 Task: Add the zoo you love in the Bronx to your saved locations and also explore the gallery  of the zoo.
Action: Mouse moved to (112, 120)
Screenshot: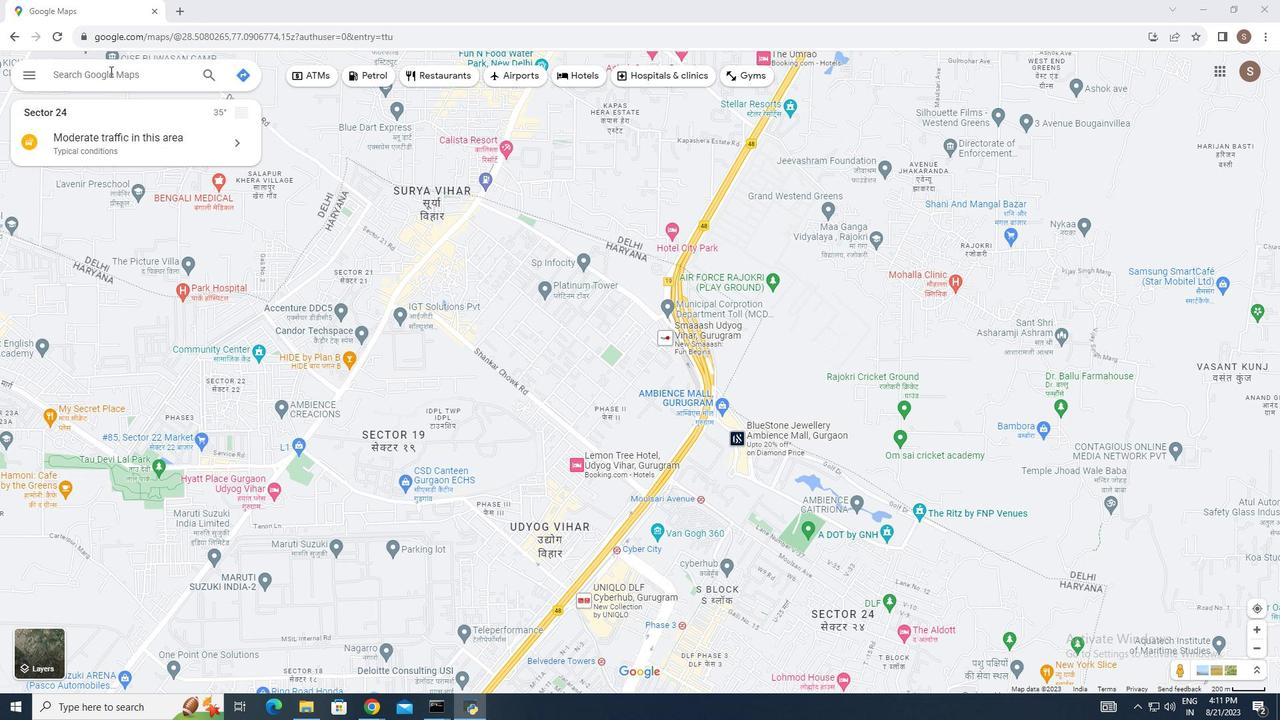 
Action: Mouse pressed left at (112, 120)
Screenshot: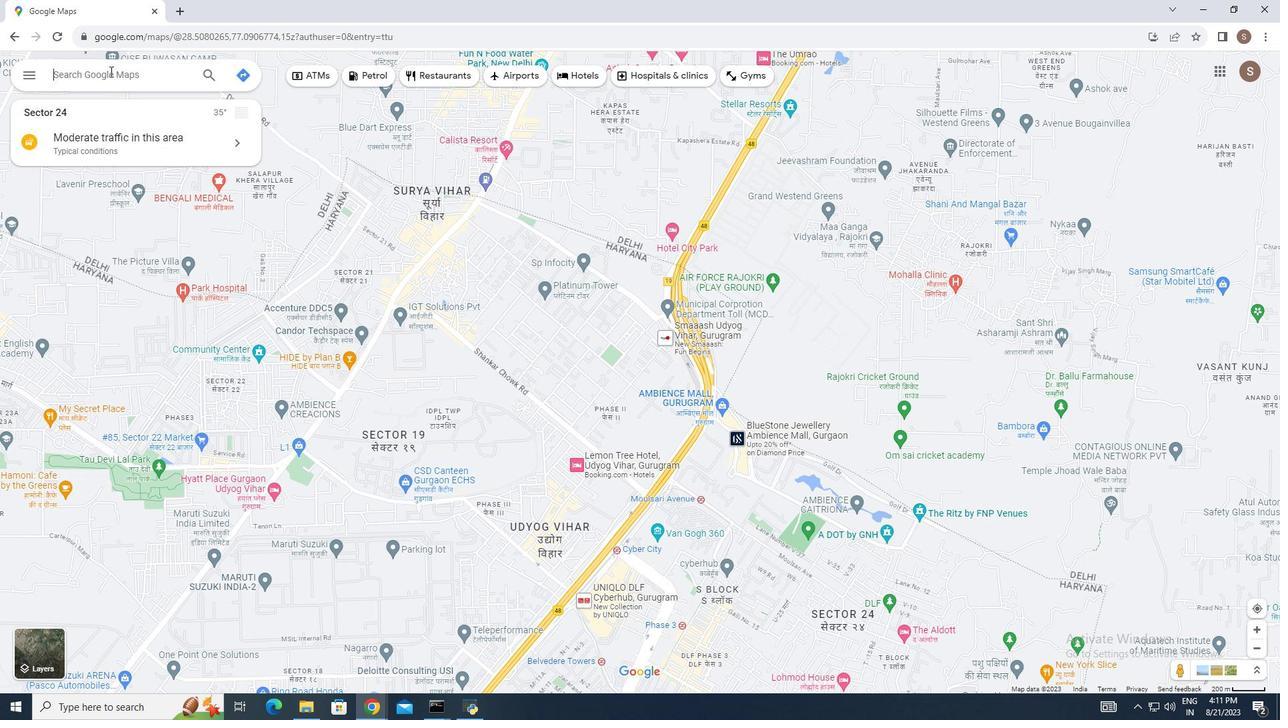 
Action: Key pressed <Key.shift_r><Key.shift_r>Zoo<Key.space>in<Key.space><Key.shift_r><Key.shift_r><Key.shift_r><Key.shift_r><Key.shift_r>Bronx
Screenshot: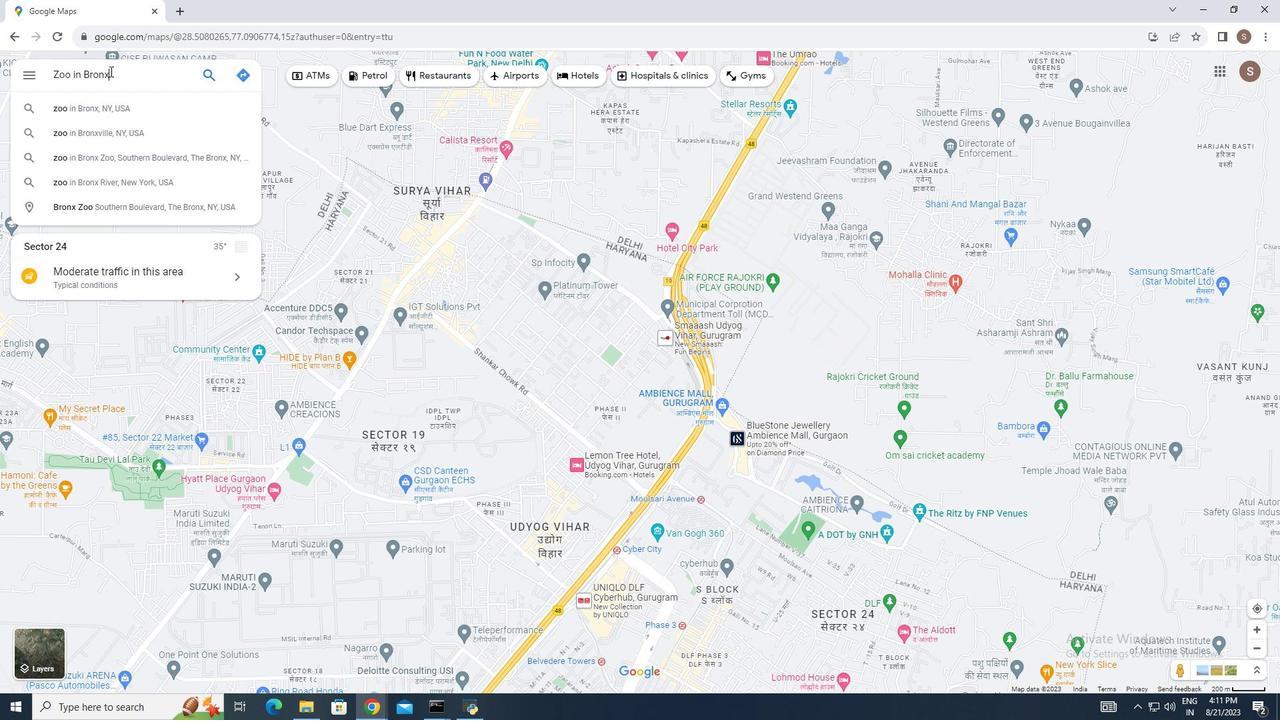 
Action: Mouse moved to (168, 183)
Screenshot: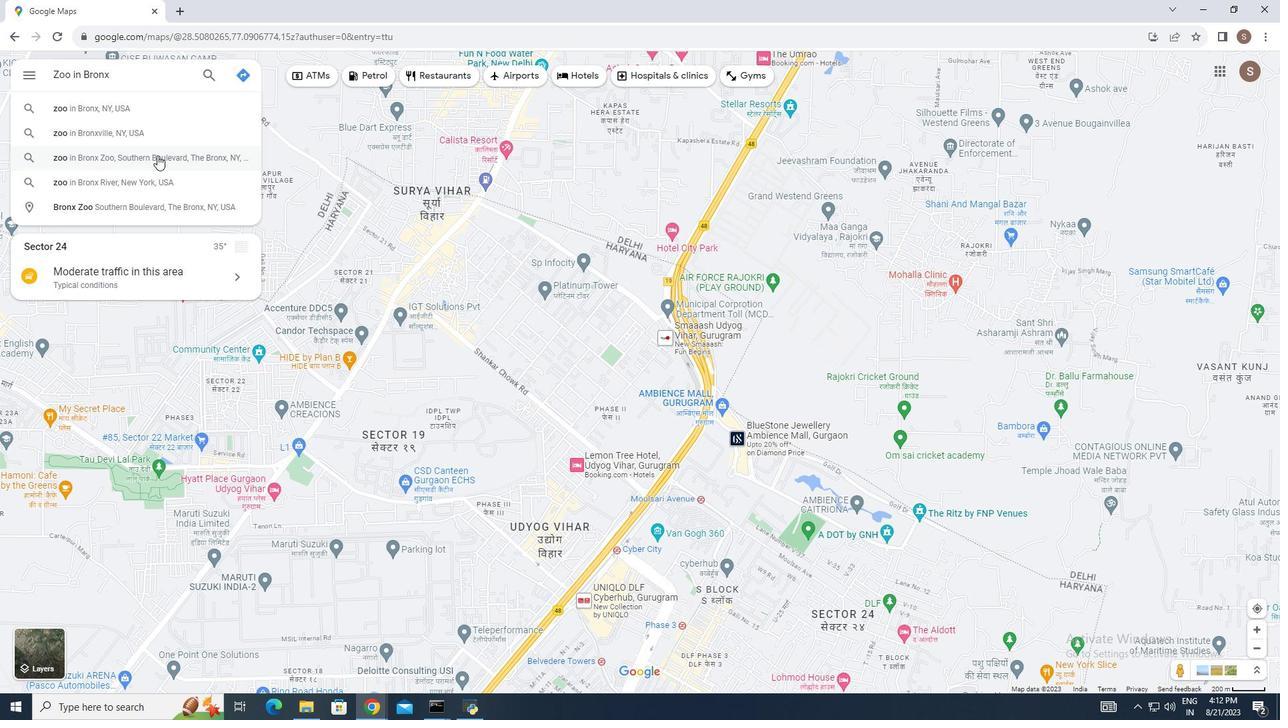 
Action: Mouse pressed left at (168, 183)
Screenshot: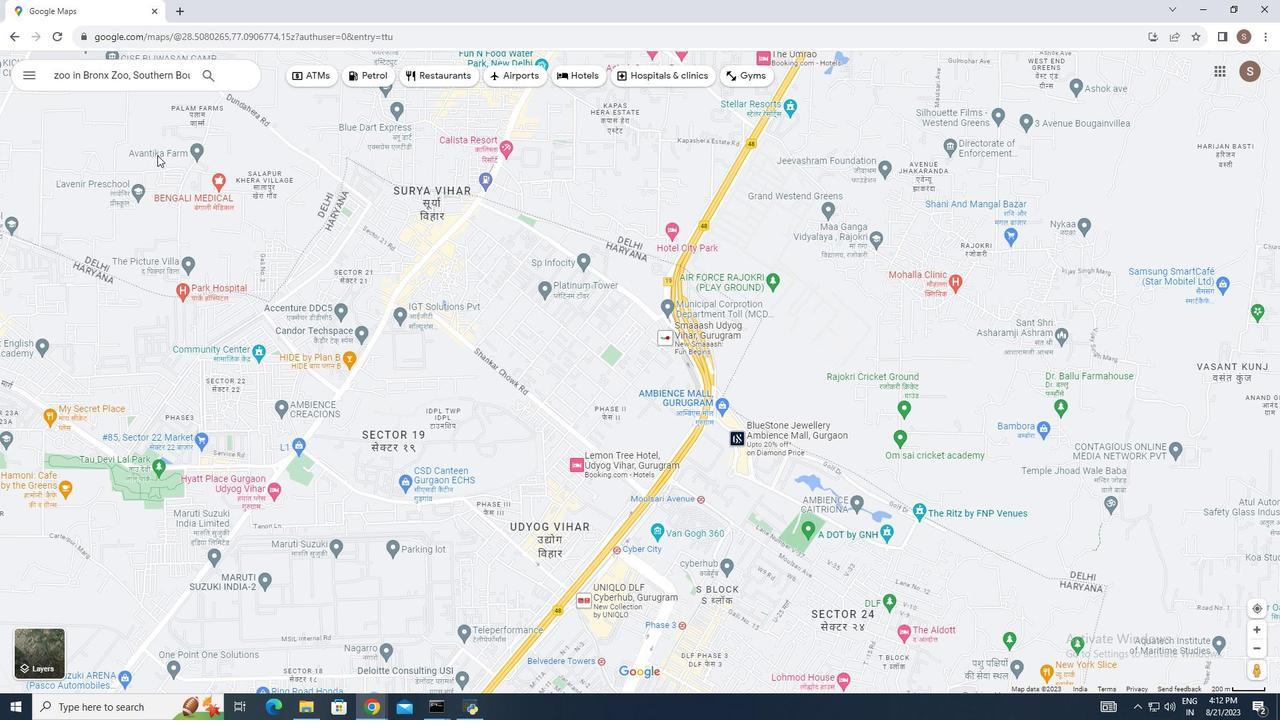 
Action: Mouse moved to (132, 287)
Screenshot: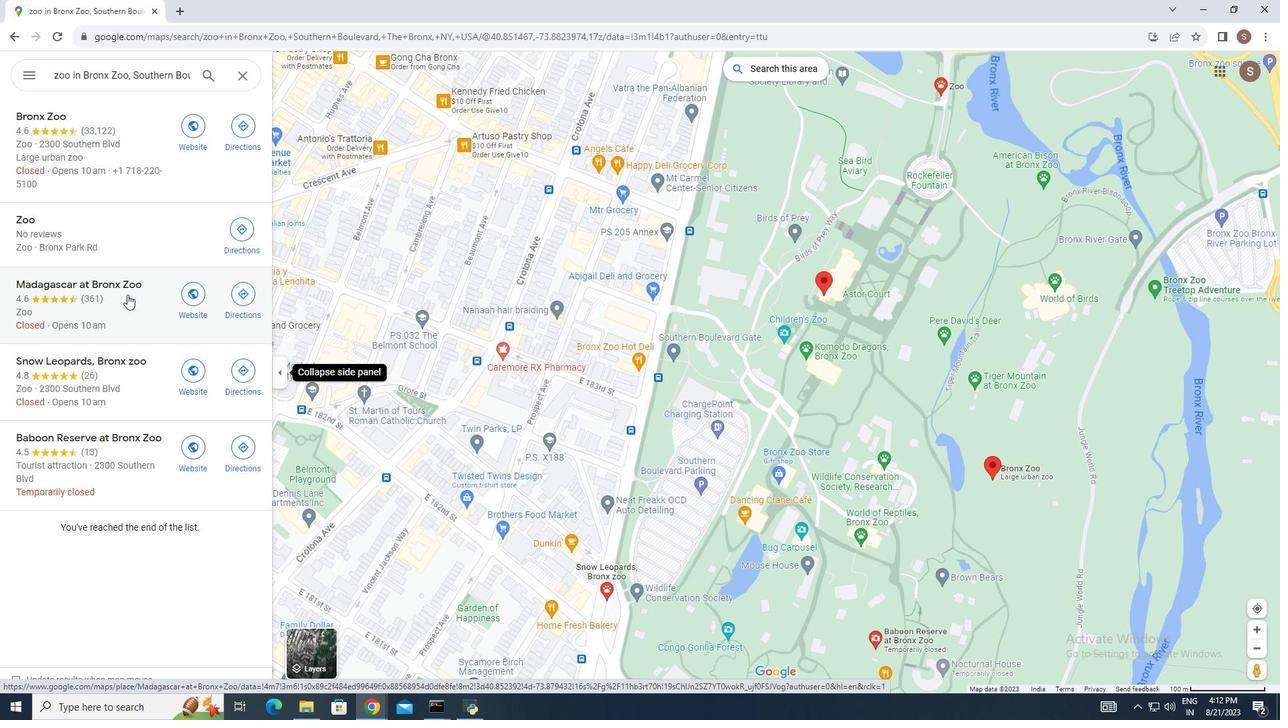 
Action: Mouse pressed left at (132, 287)
Screenshot: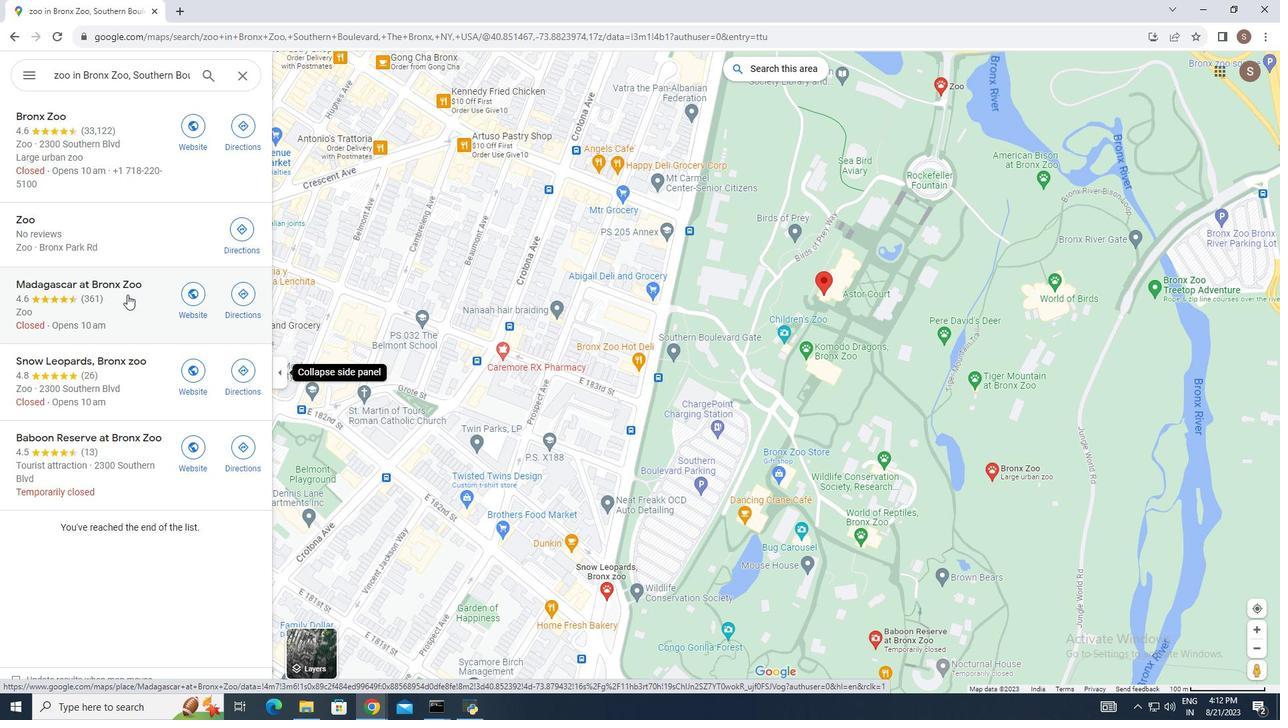 
Action: Mouse moved to (468, 234)
Screenshot: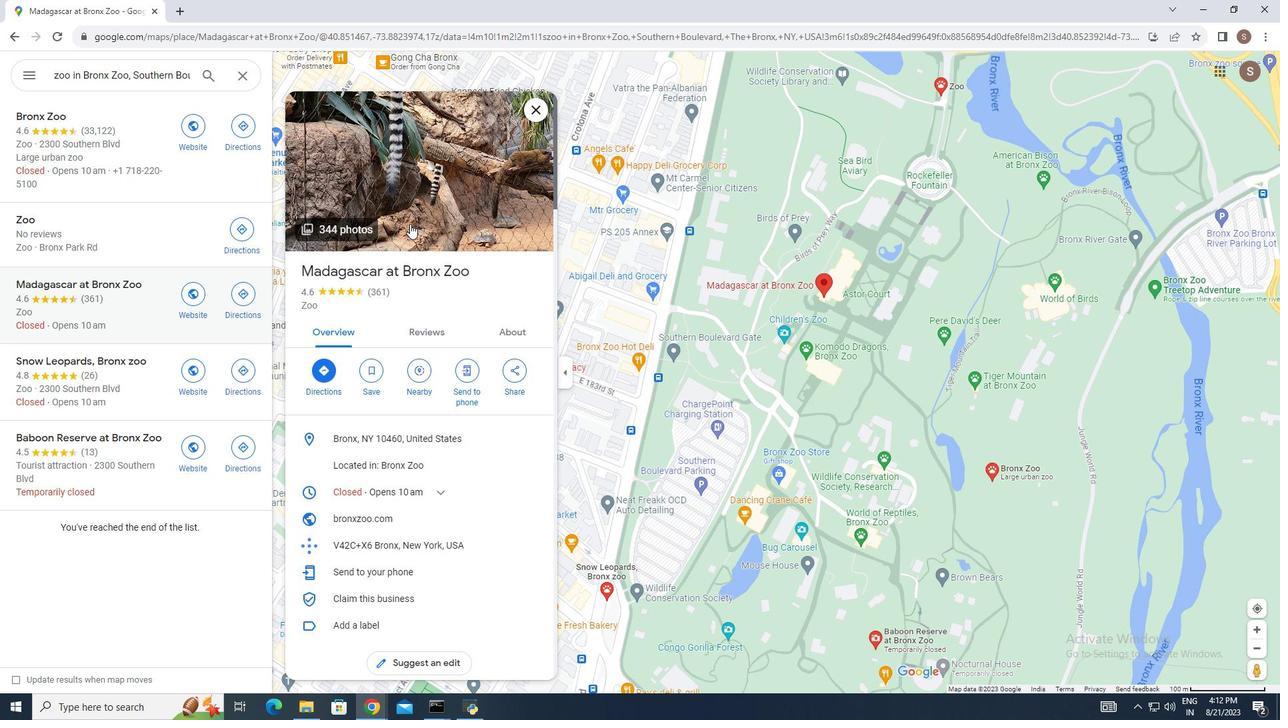 
Action: Mouse pressed left at (468, 234)
Screenshot: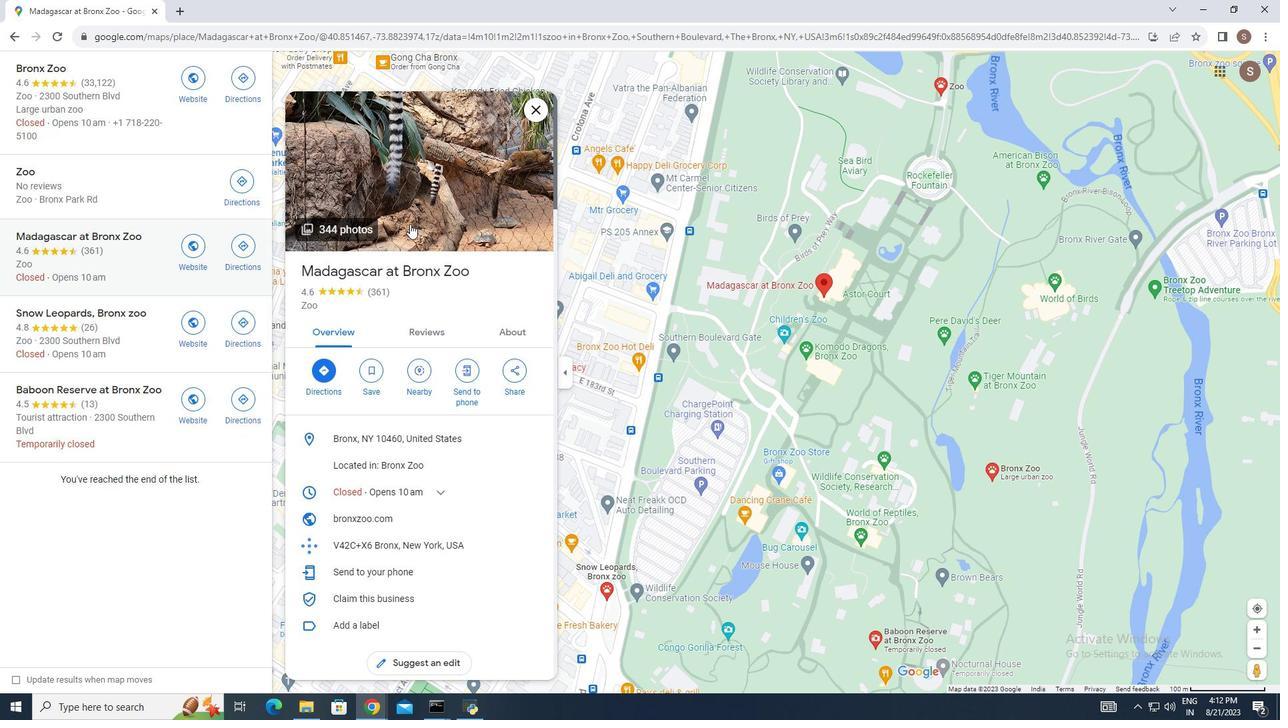 
Action: Mouse moved to (4, 118)
Screenshot: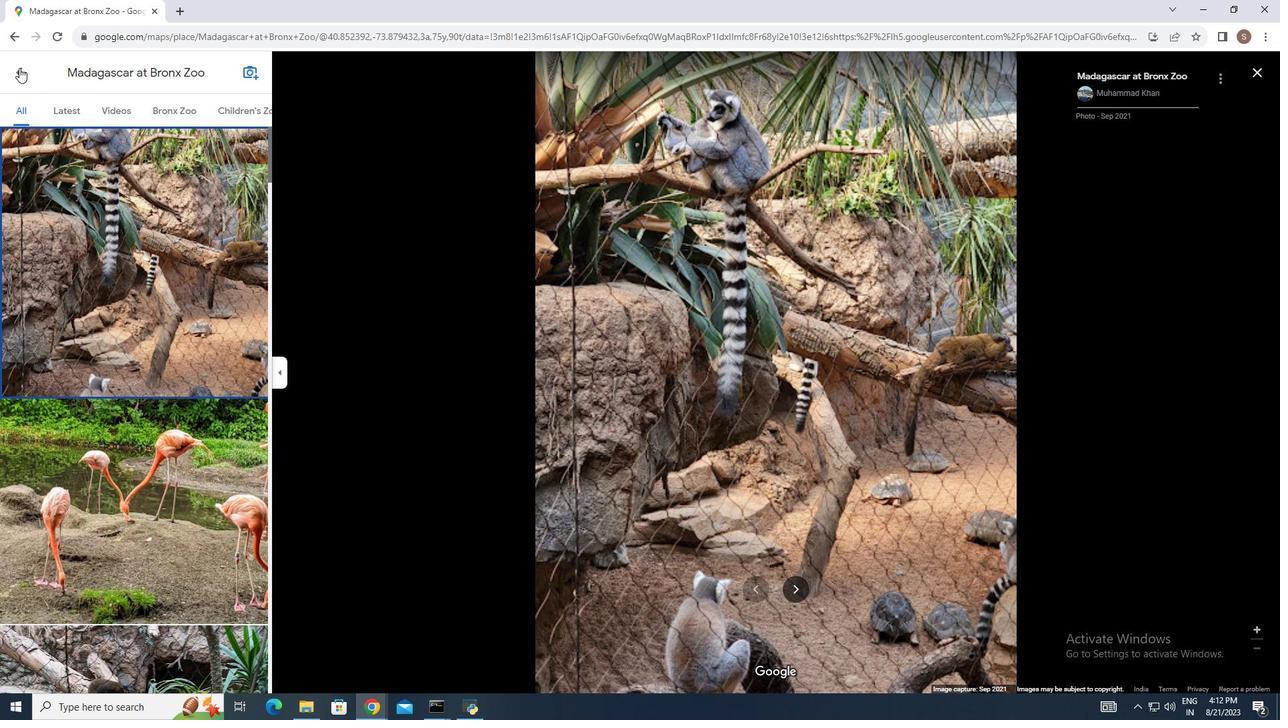 
Action: Mouse pressed left at (4, 118)
Screenshot: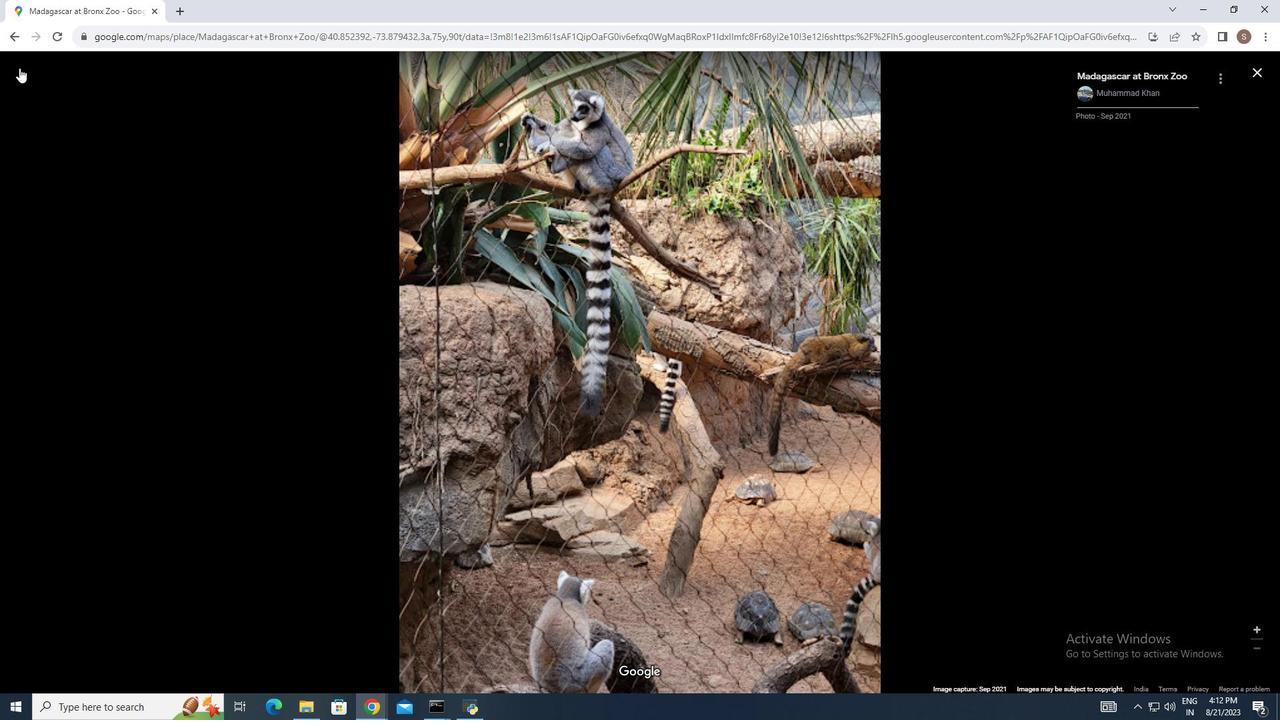 
Action: Mouse moved to (424, 343)
Screenshot: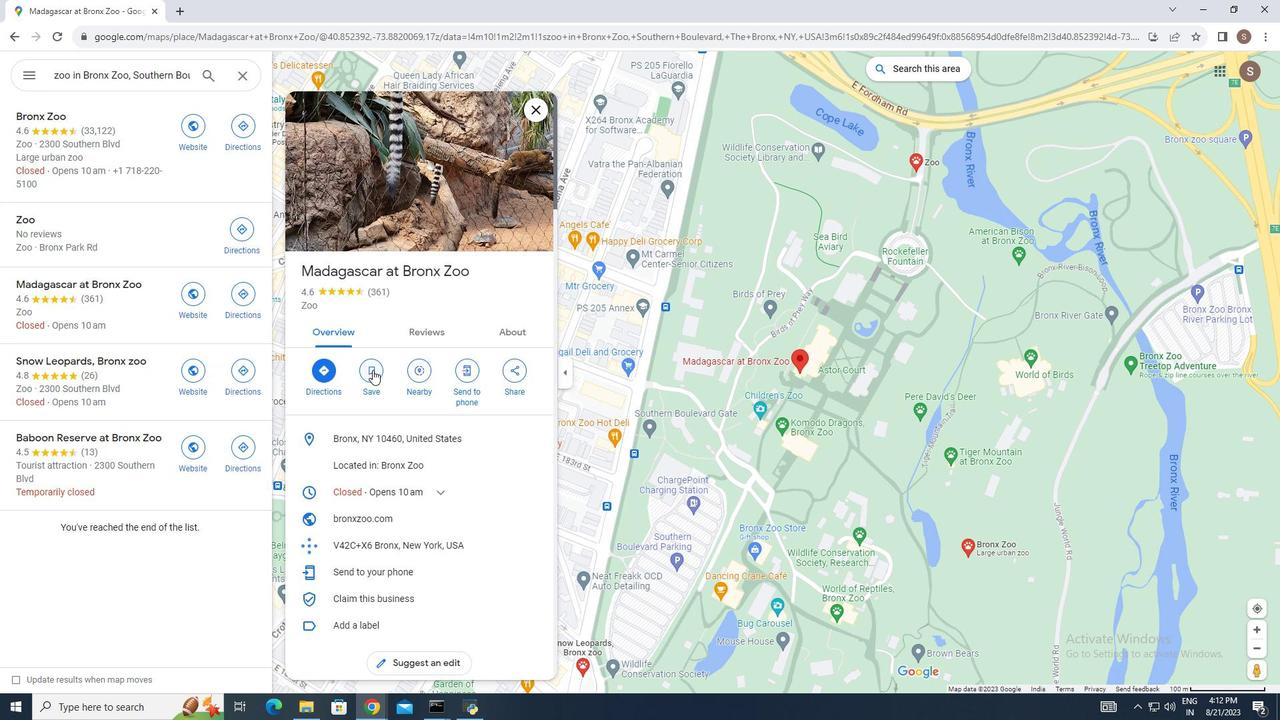
Action: Mouse pressed left at (424, 343)
Screenshot: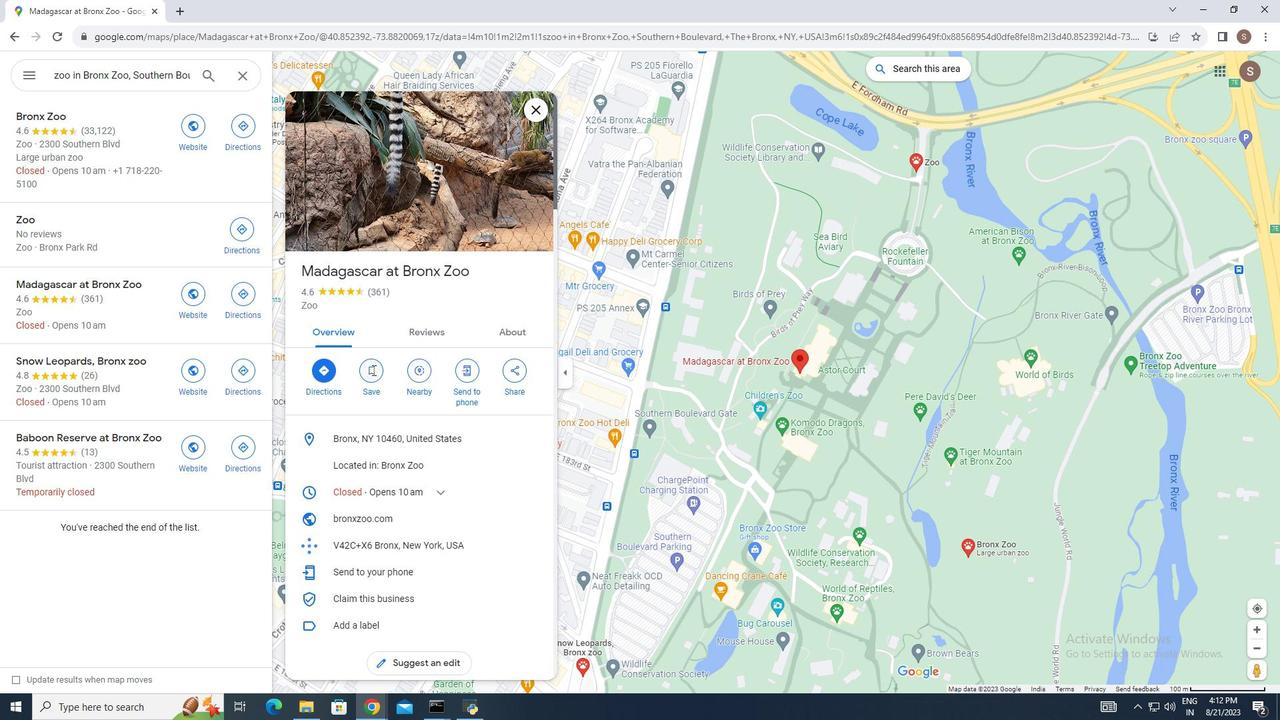 
Action: Mouse moved to (547, 296)
Screenshot: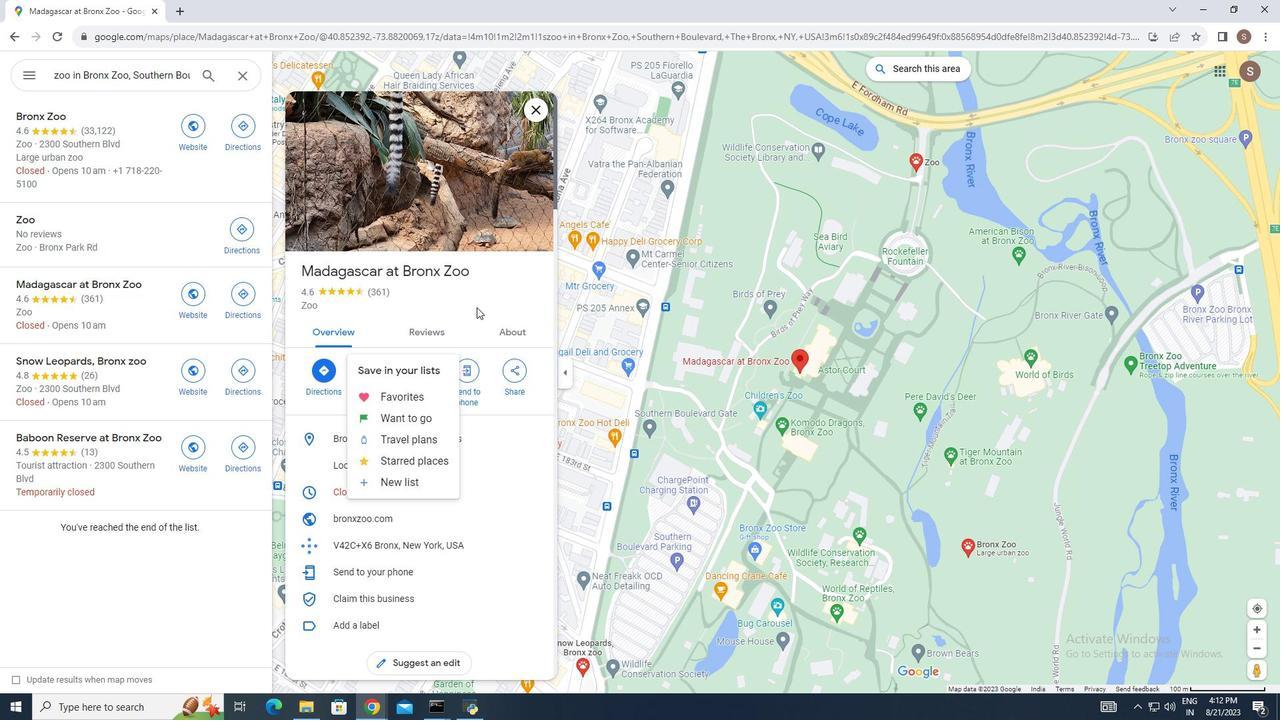 
Action: Mouse pressed left at (547, 296)
Screenshot: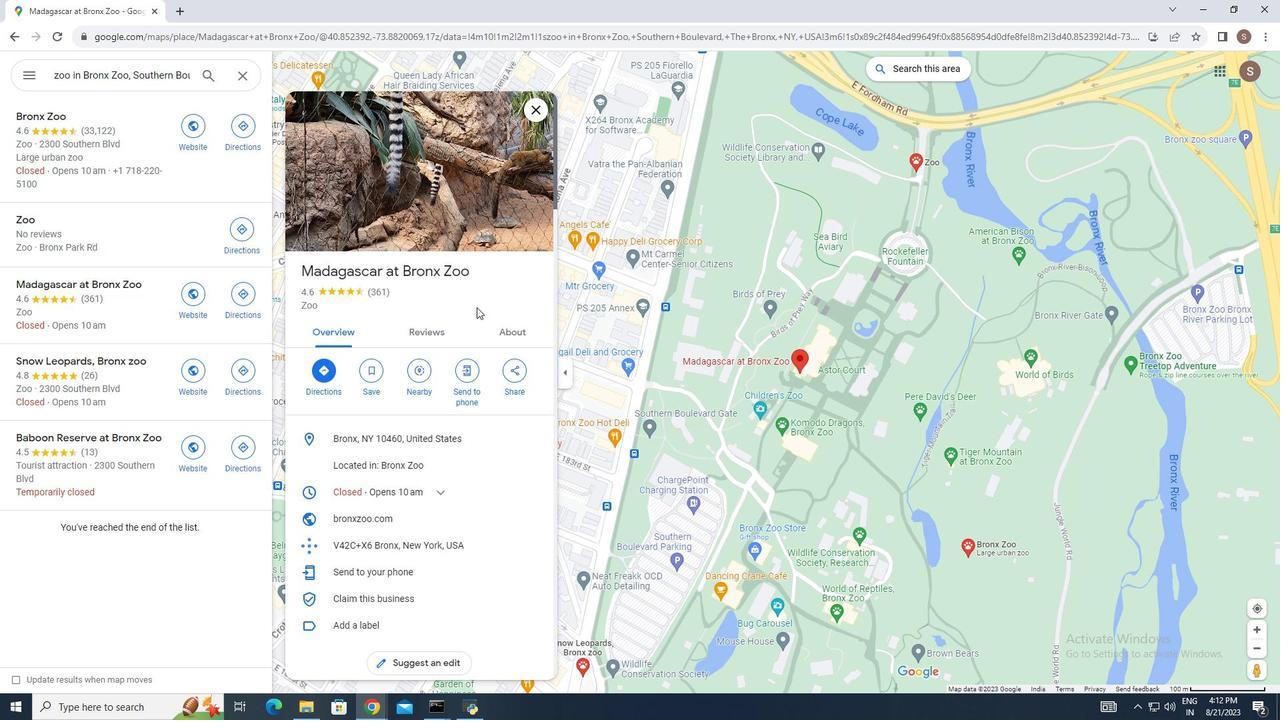 
Action: Mouse moved to (122, 348)
Screenshot: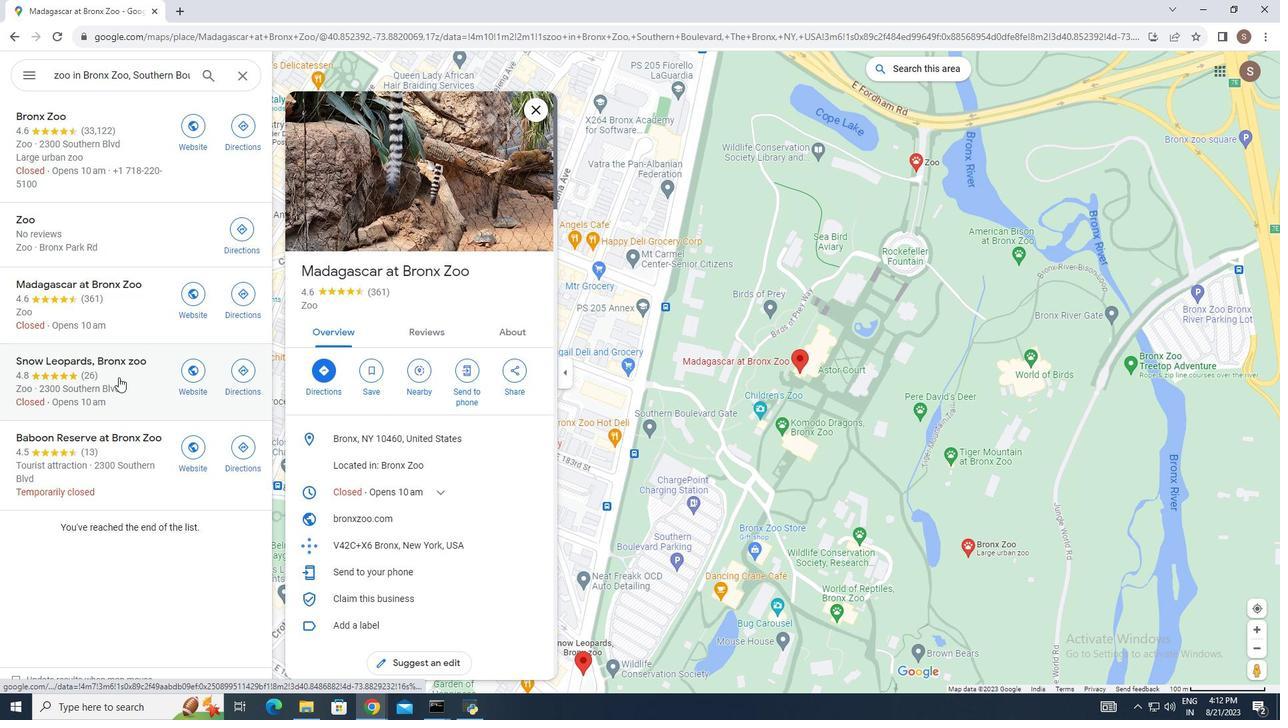 
Action: Mouse pressed left at (122, 348)
Screenshot: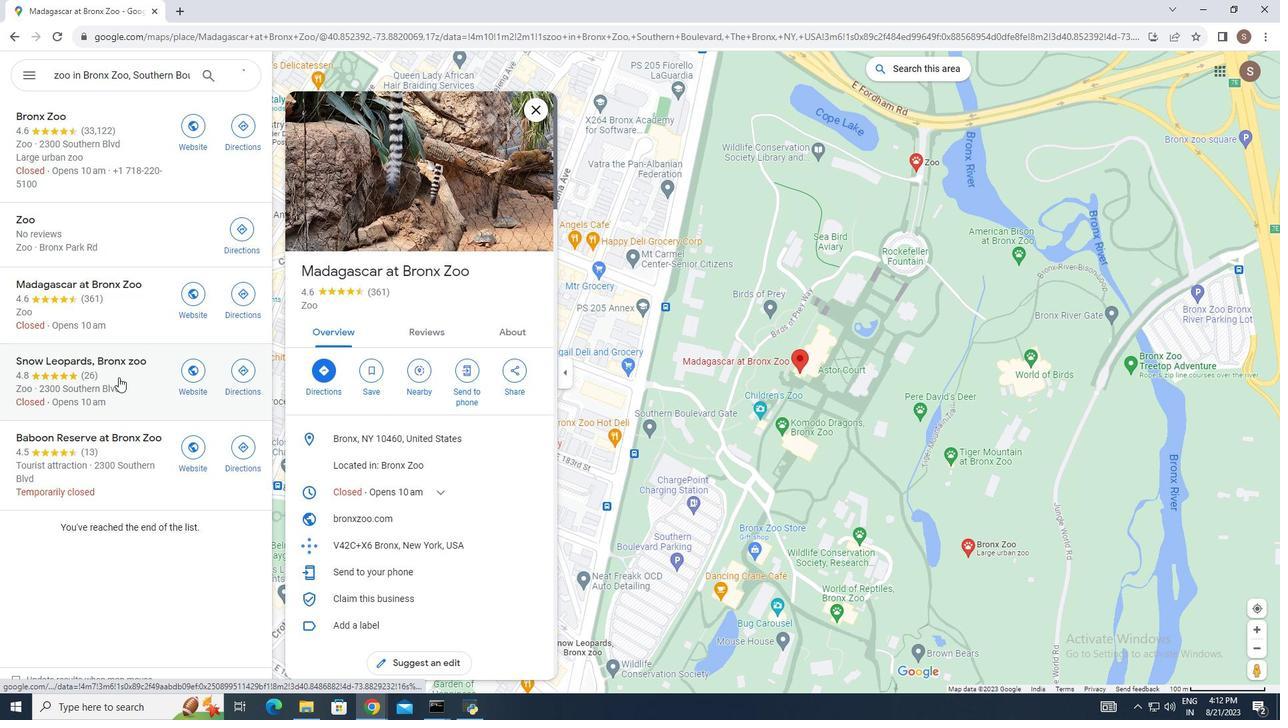 
Action: Mouse moved to (484, 409)
Screenshot: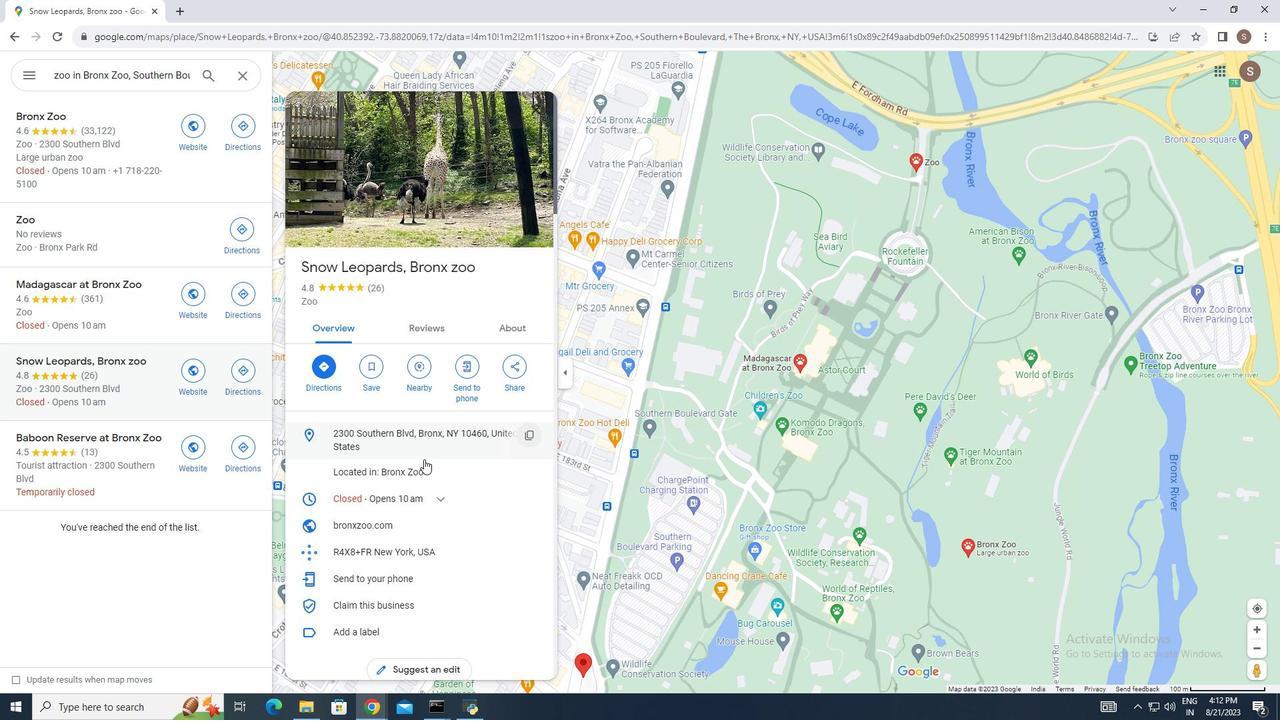 
Action: Mouse scrolled (484, 408) with delta (0, 0)
Screenshot: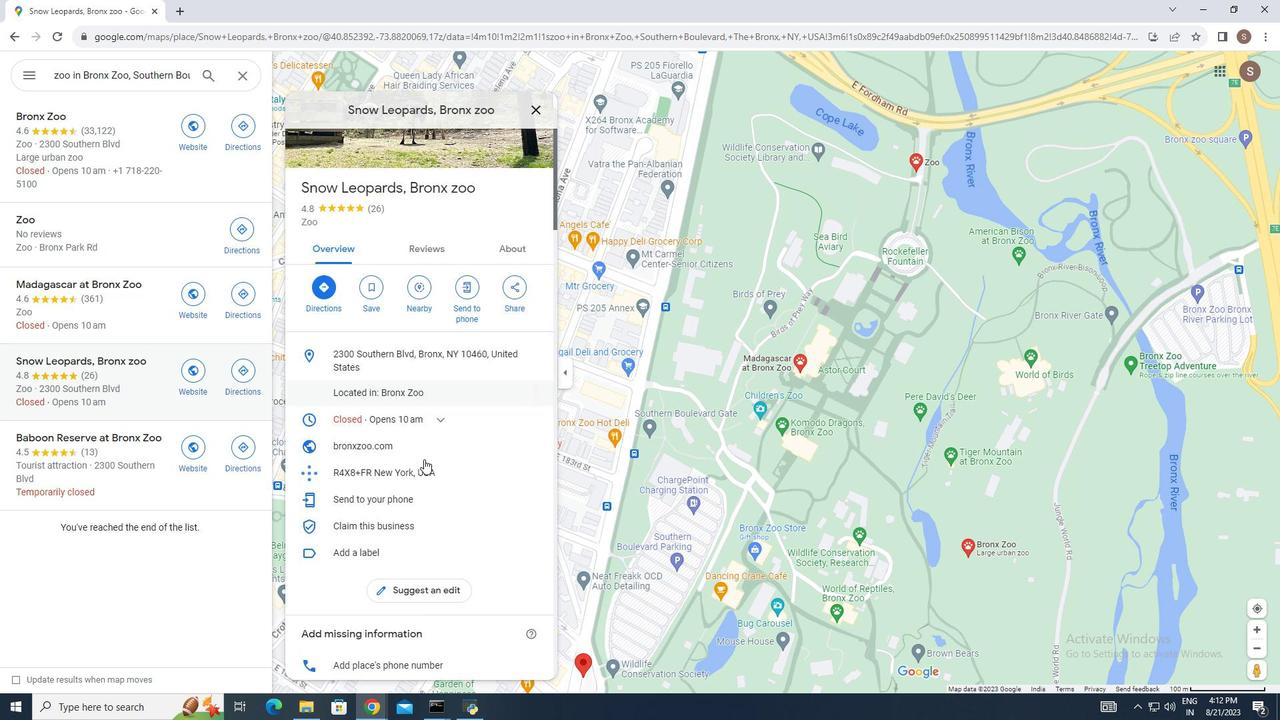 
Action: Mouse moved to (484, 410)
Screenshot: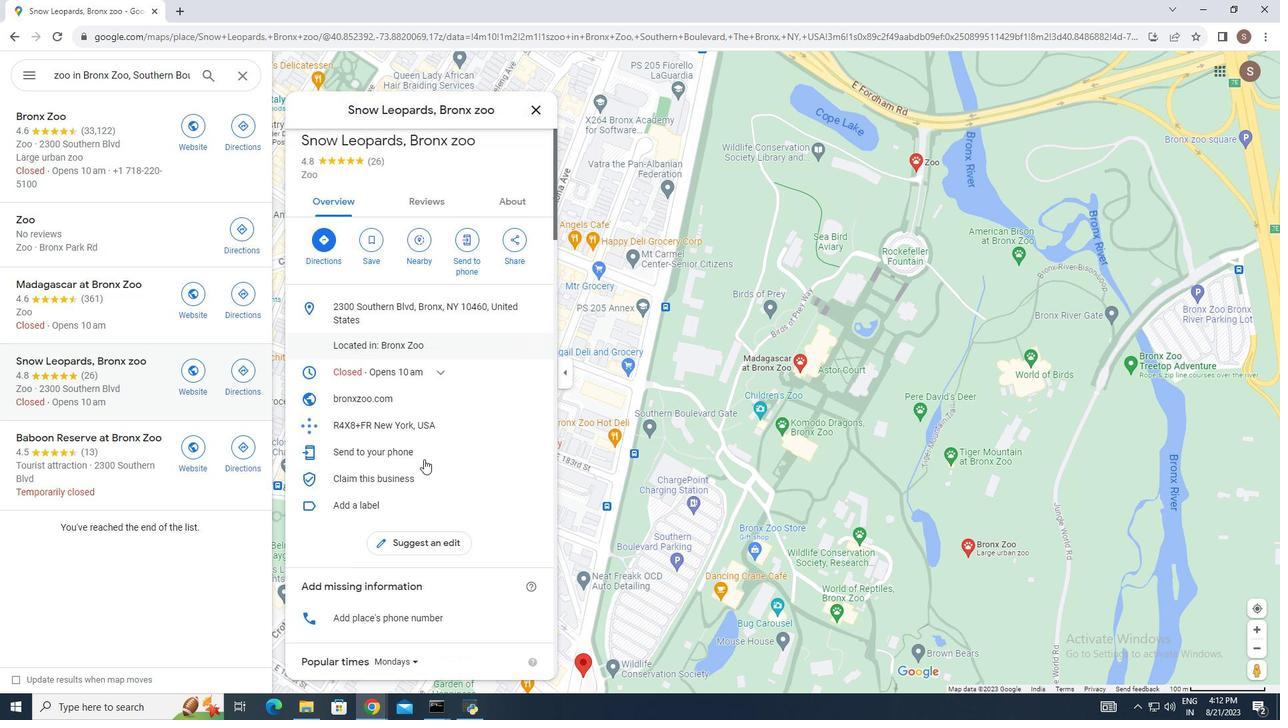 
Action: Mouse scrolled (484, 410) with delta (0, 0)
Screenshot: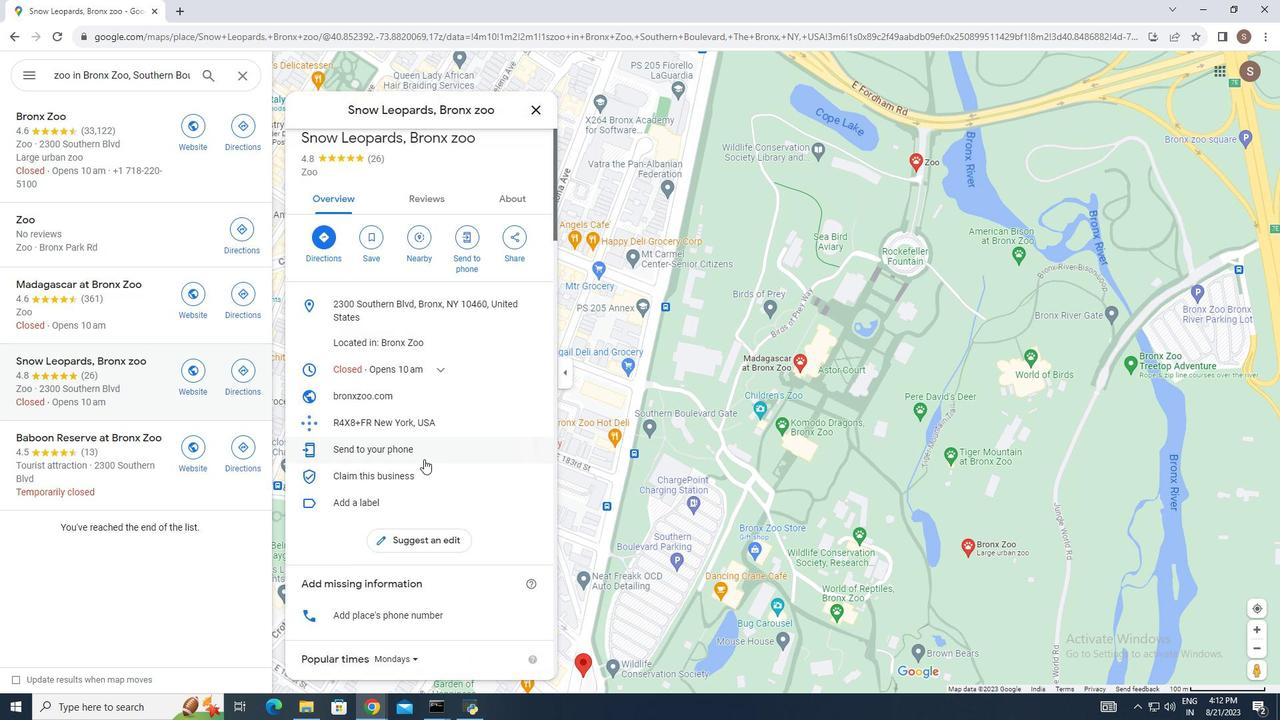 
Action: Mouse scrolled (484, 410) with delta (0, 0)
Screenshot: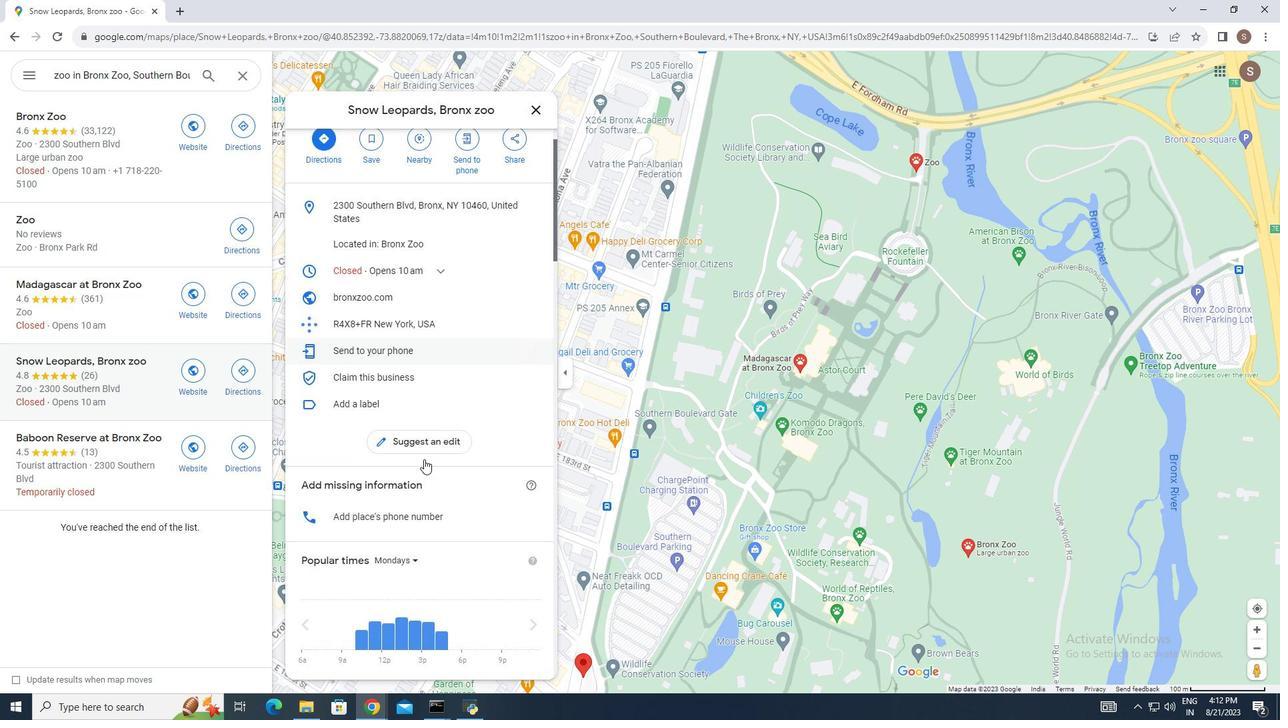 
Action: Mouse scrolled (484, 410) with delta (0, 0)
Screenshot: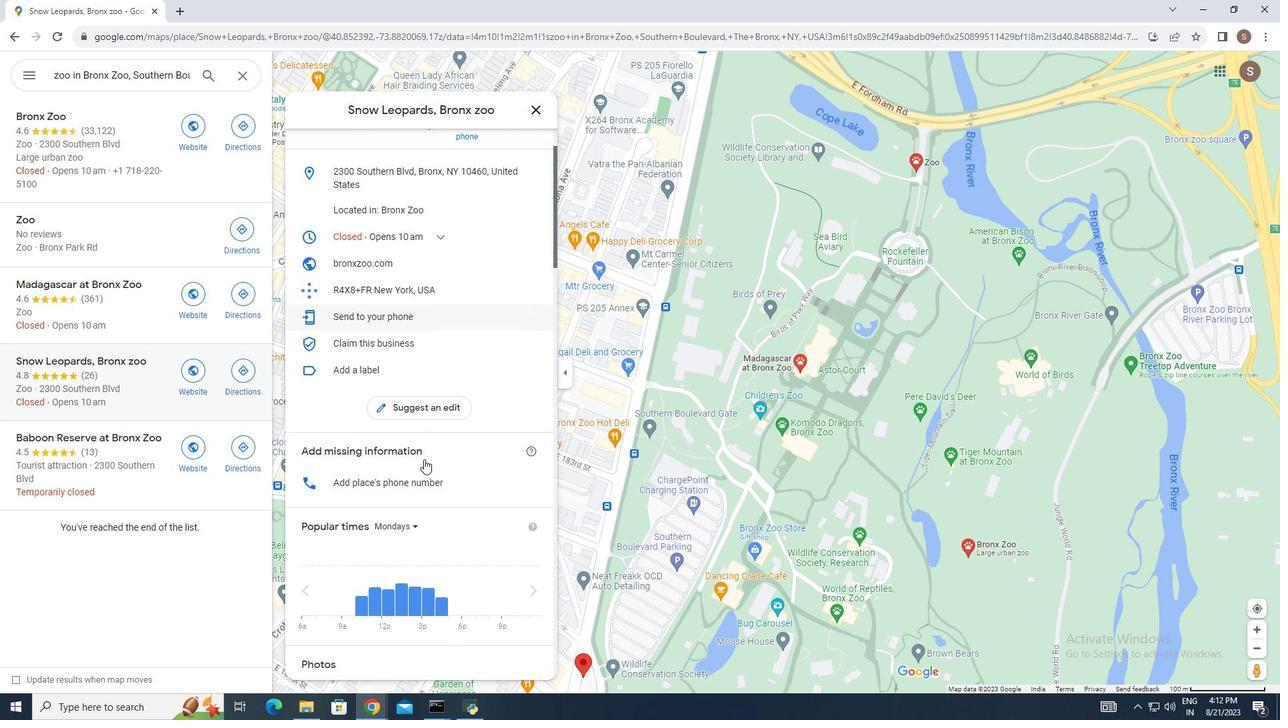 
Action: Mouse moved to (484, 421)
Screenshot: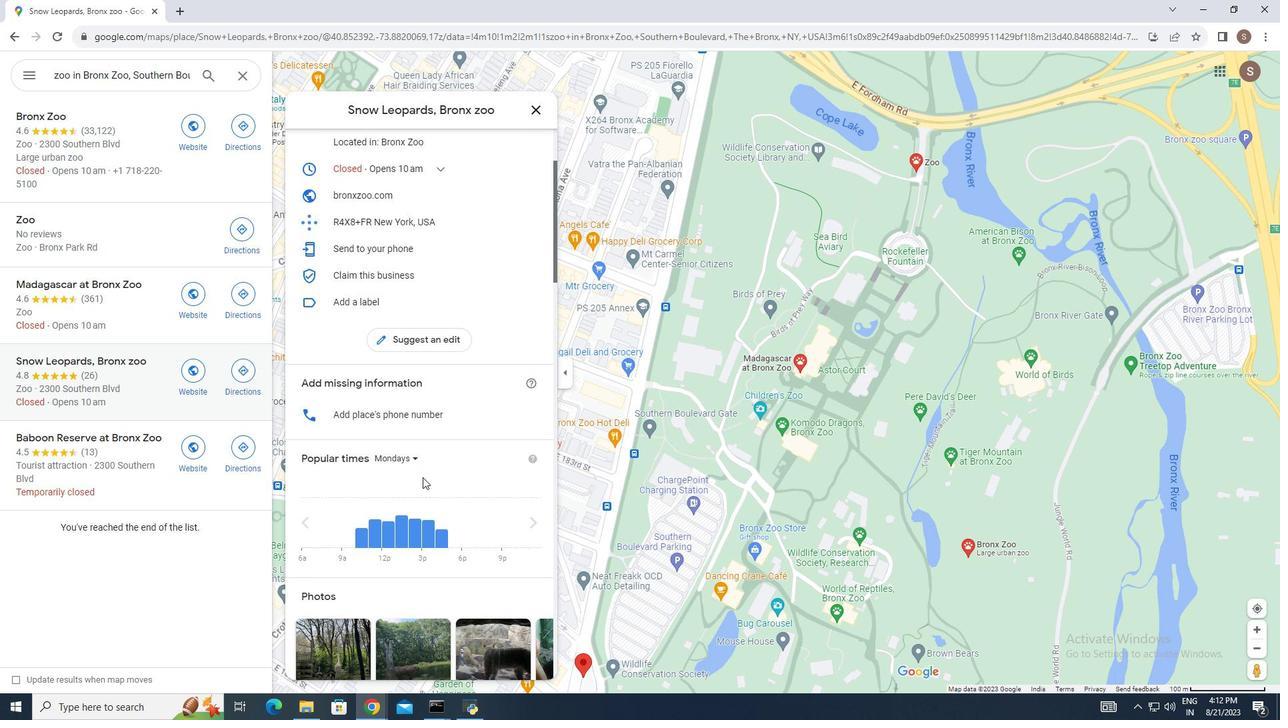 
Action: Mouse scrolled (484, 421) with delta (0, 0)
Screenshot: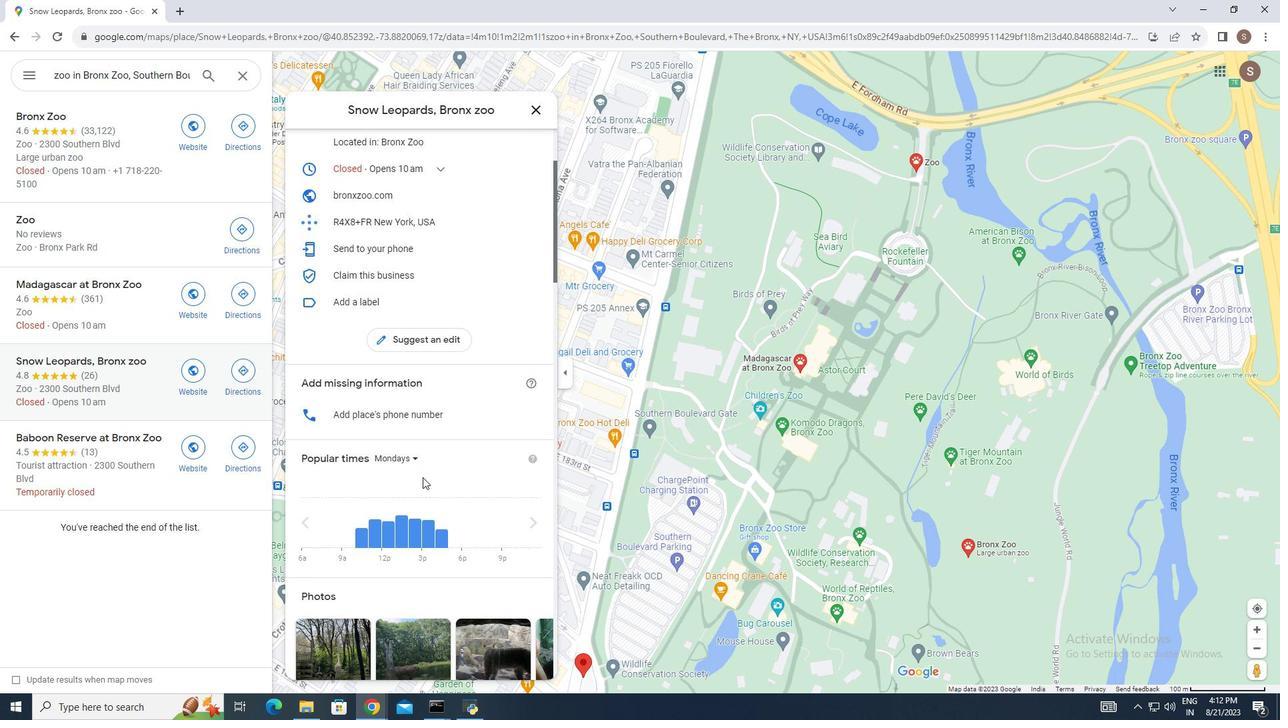 
Action: Mouse moved to (484, 423)
Screenshot: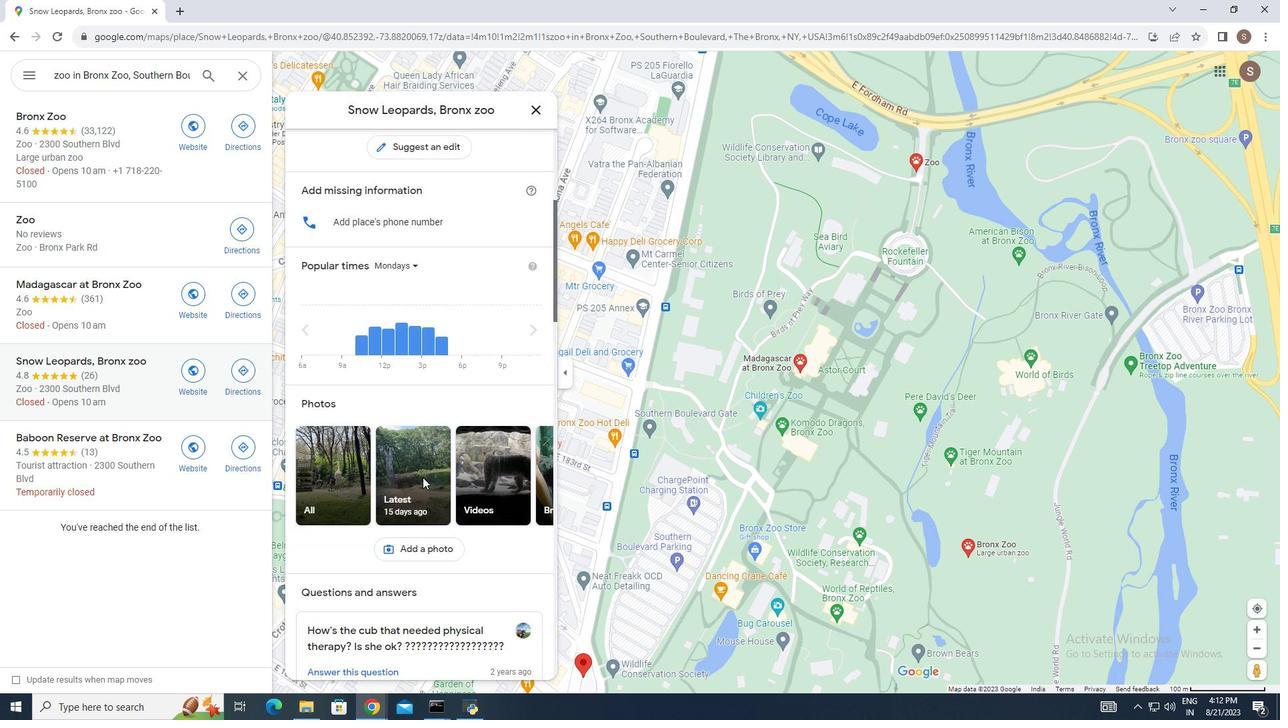 
Action: Mouse scrolled (484, 422) with delta (0, 0)
Screenshot: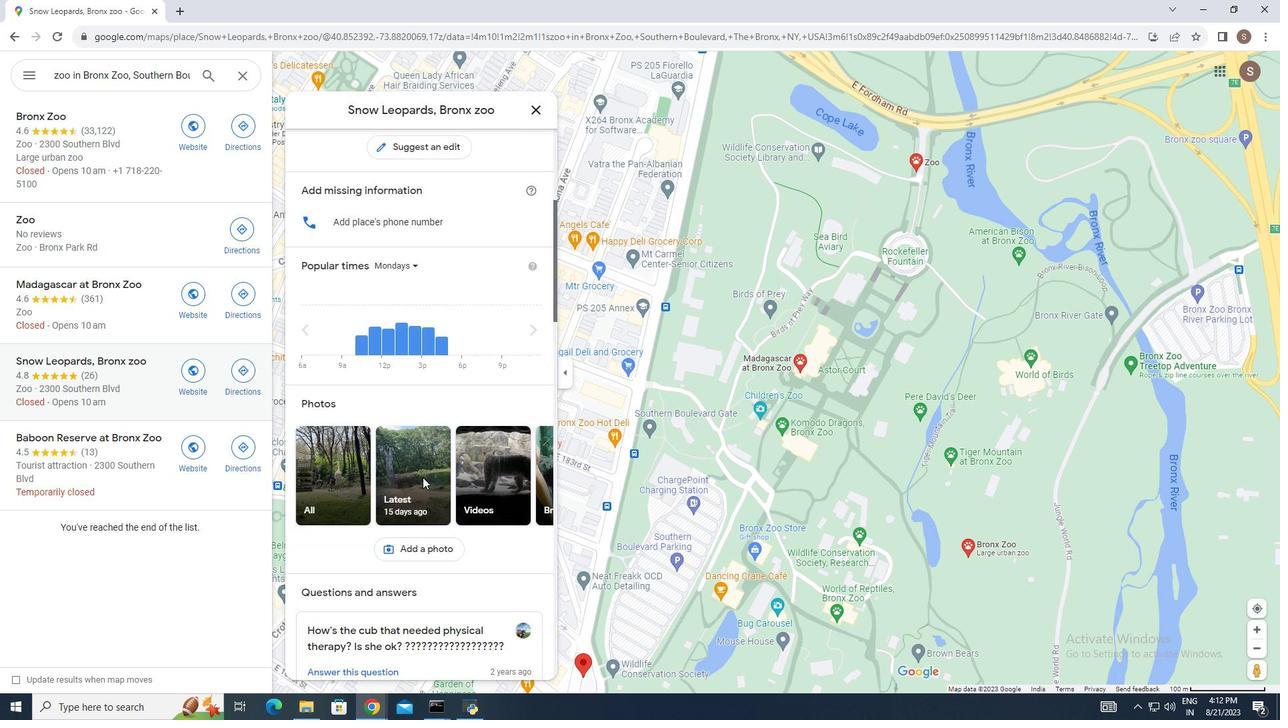 
Action: Mouse scrolled (484, 423) with delta (0, 0)
Screenshot: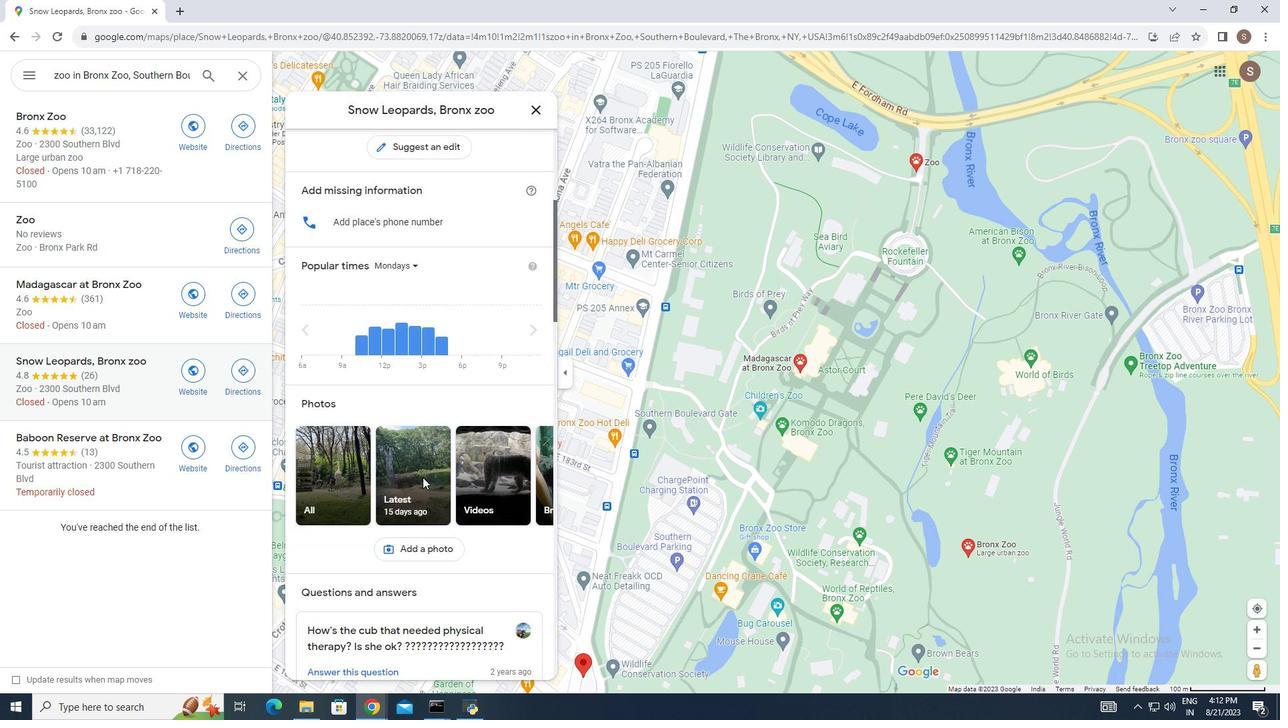 
Action: Mouse moved to (483, 423)
Screenshot: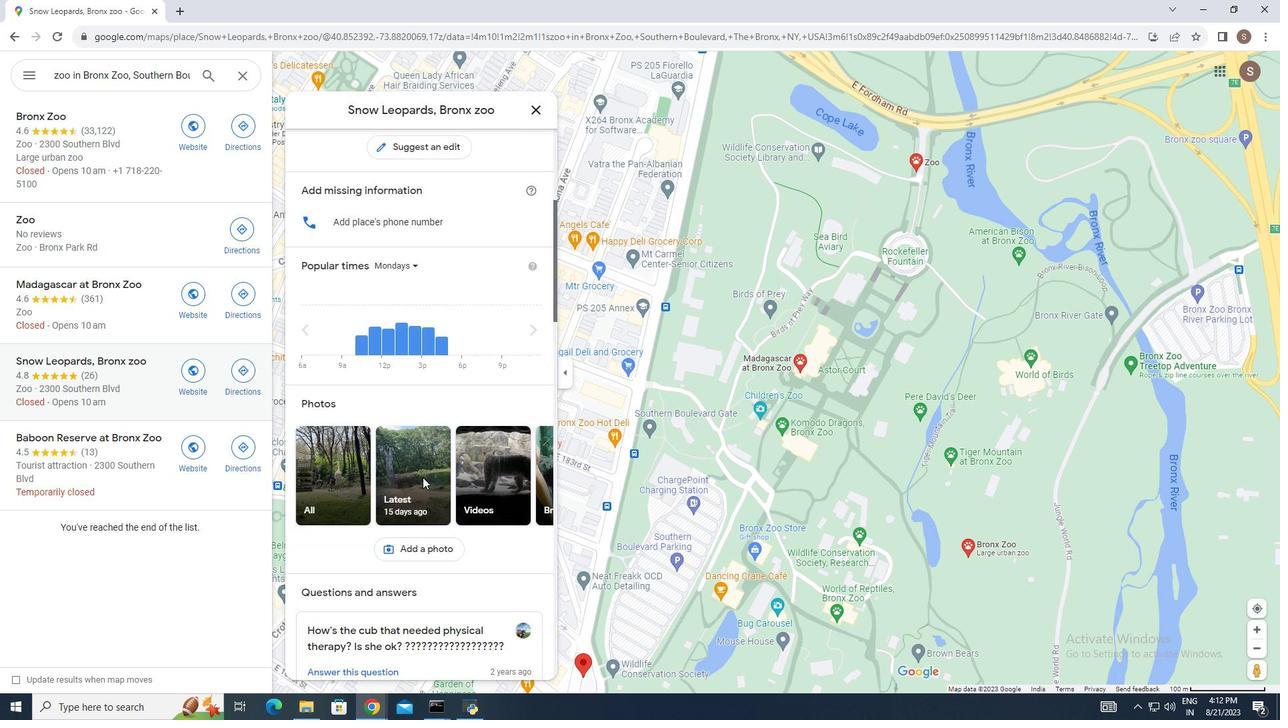 
Action: Mouse scrolled (483, 423) with delta (0, 0)
Screenshot: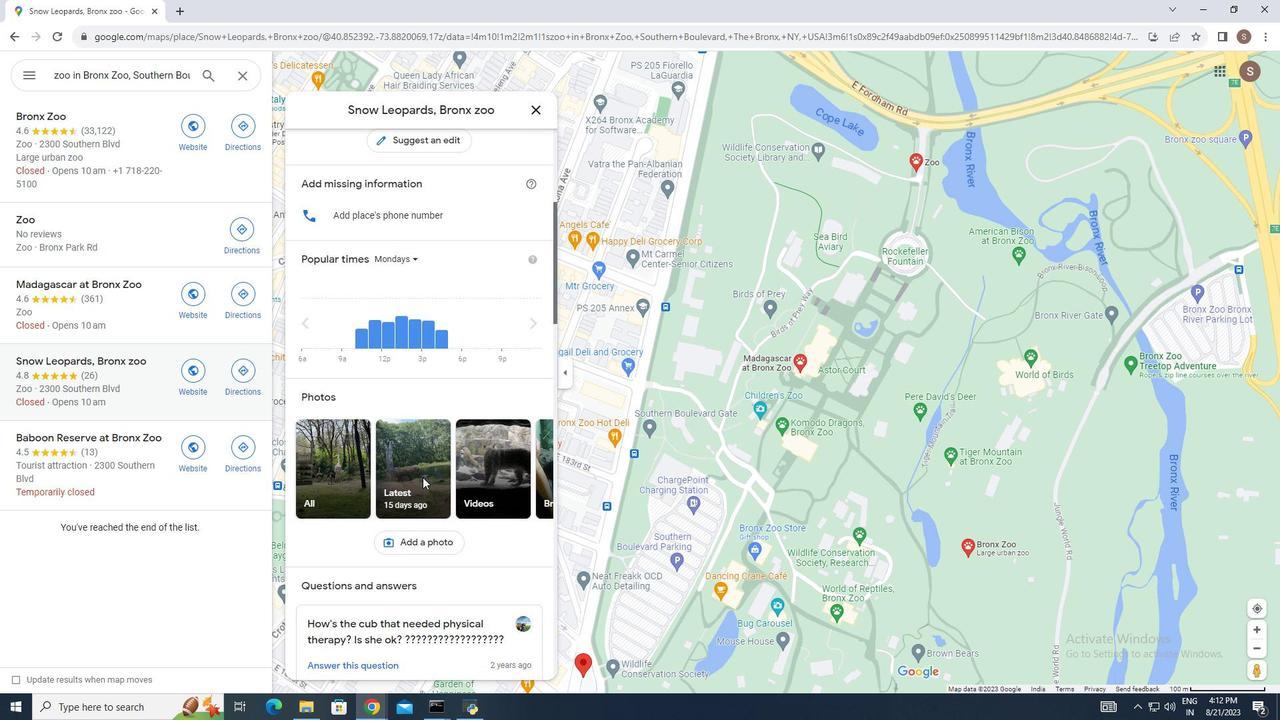 
Action: Mouse scrolled (483, 423) with delta (0, 0)
Screenshot: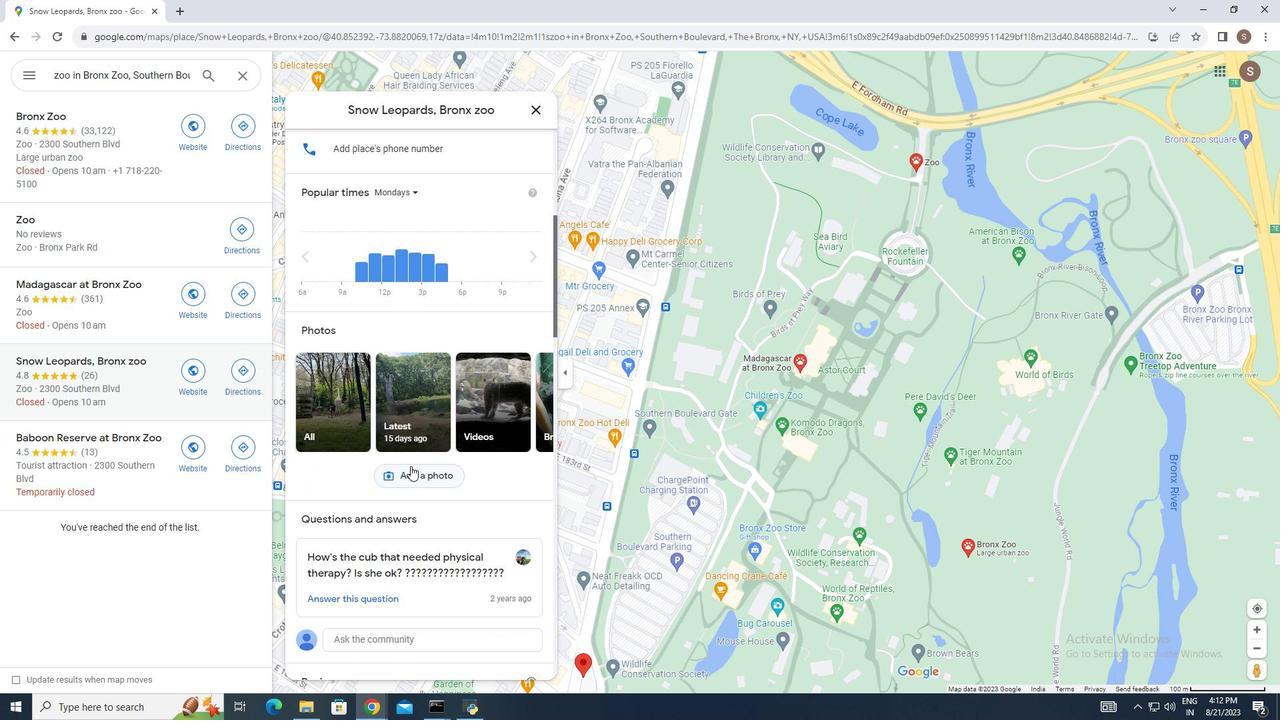 
Action: Mouse moved to (448, 348)
Screenshot: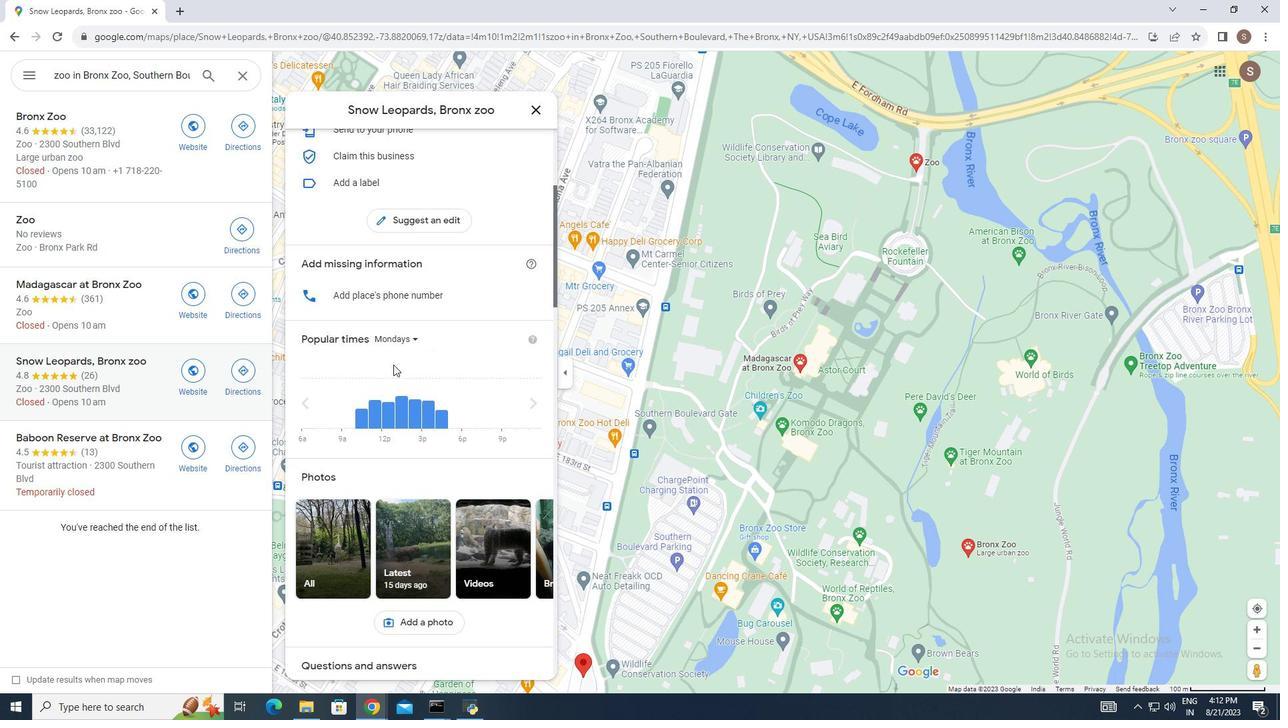 
Action: Mouse scrolled (448, 348) with delta (0, 0)
Screenshot: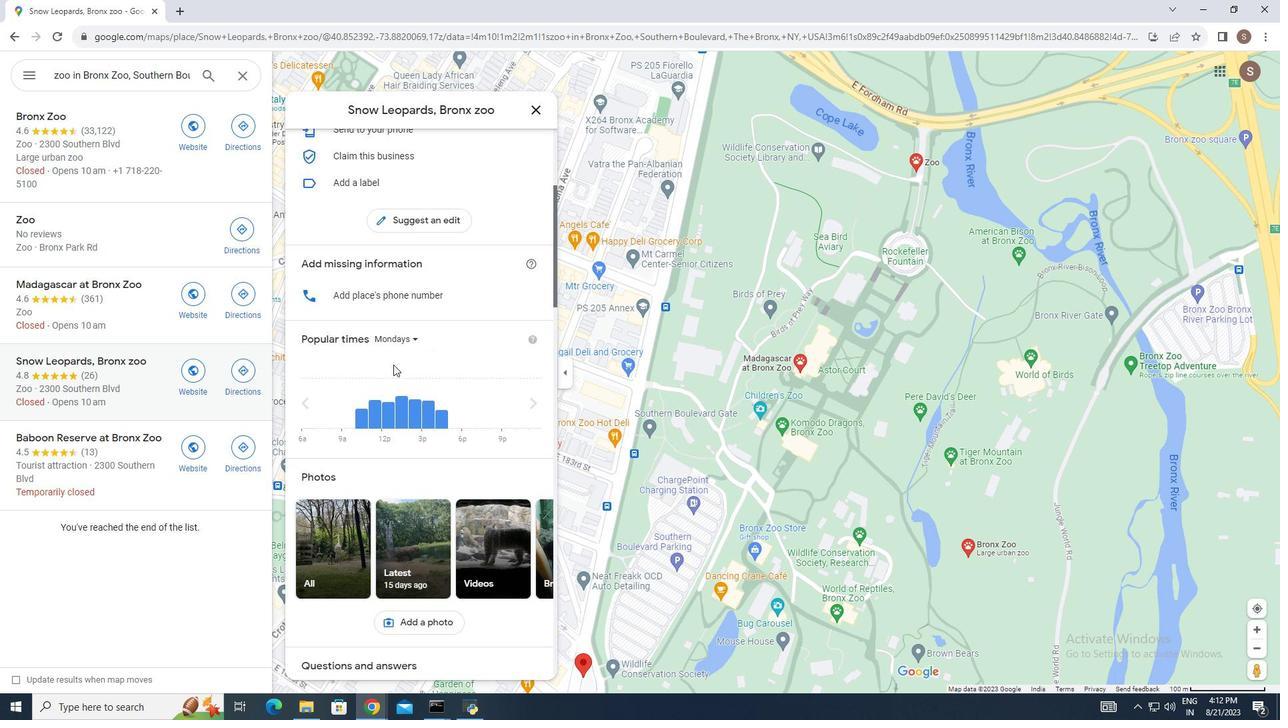
Action: Mouse moved to (448, 344)
Screenshot: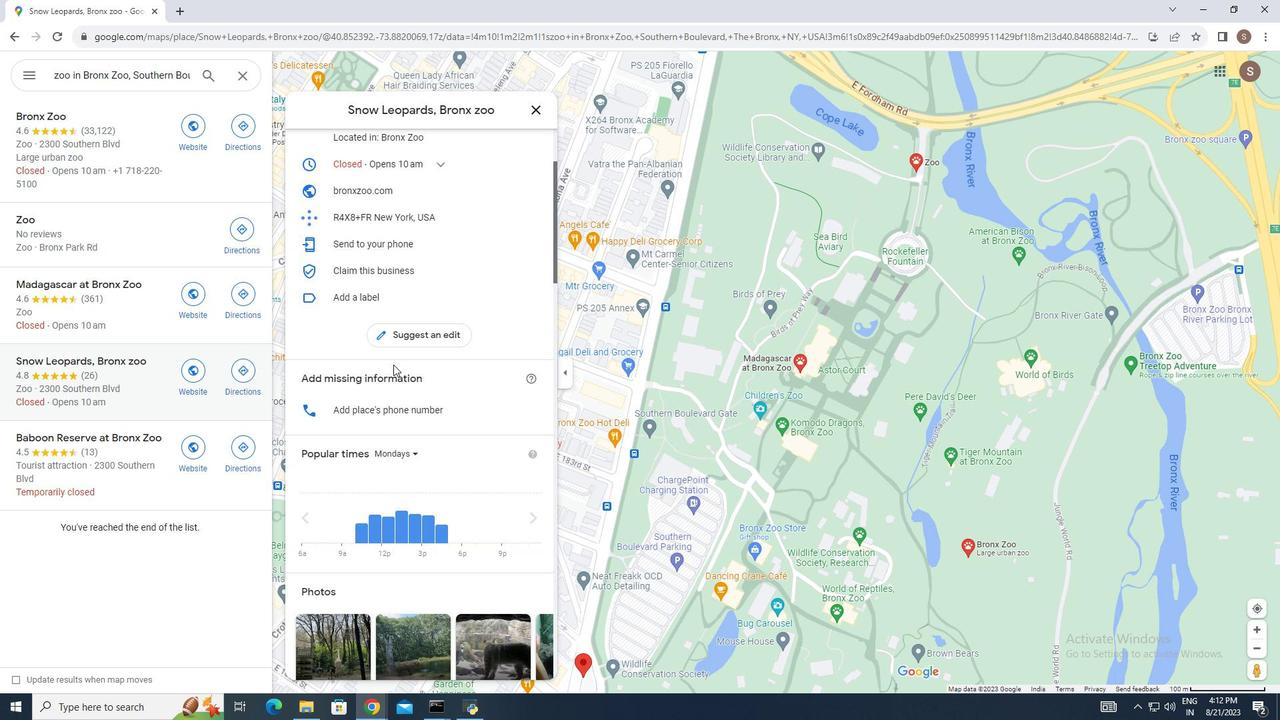 
Action: Mouse scrolled (448, 344) with delta (0, 0)
Screenshot: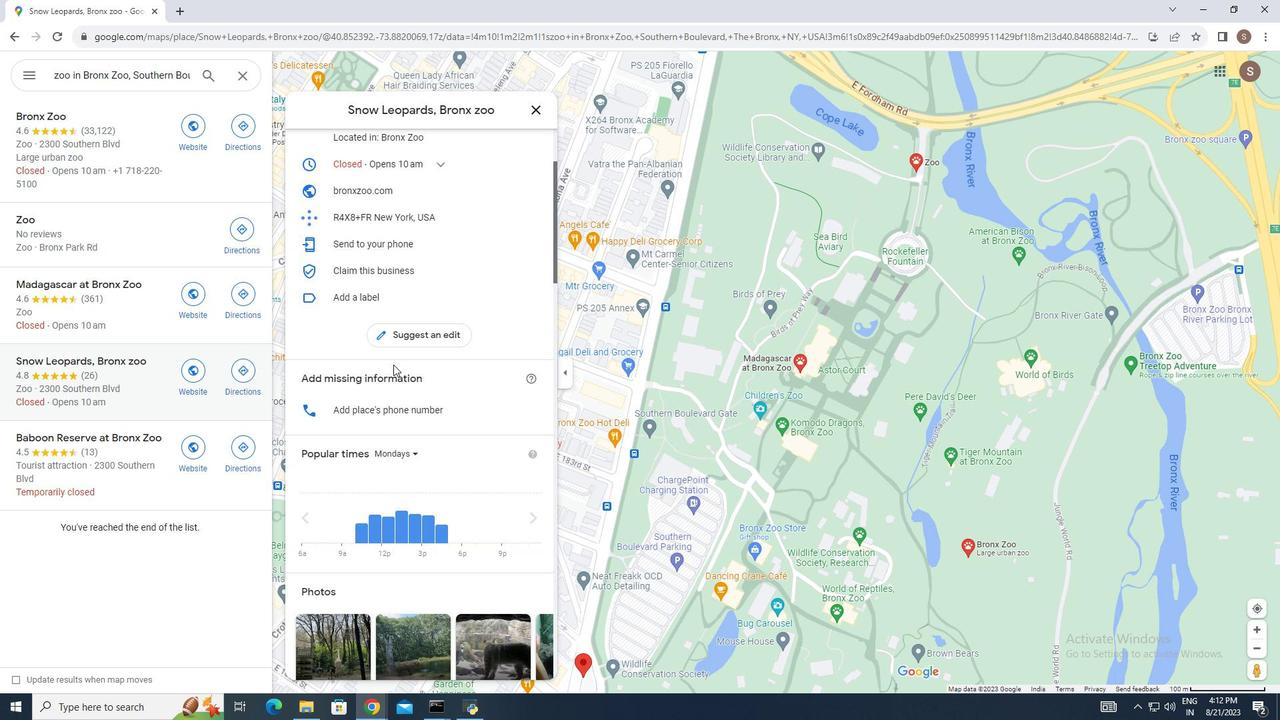 
Action: Mouse moved to (448, 340)
Screenshot: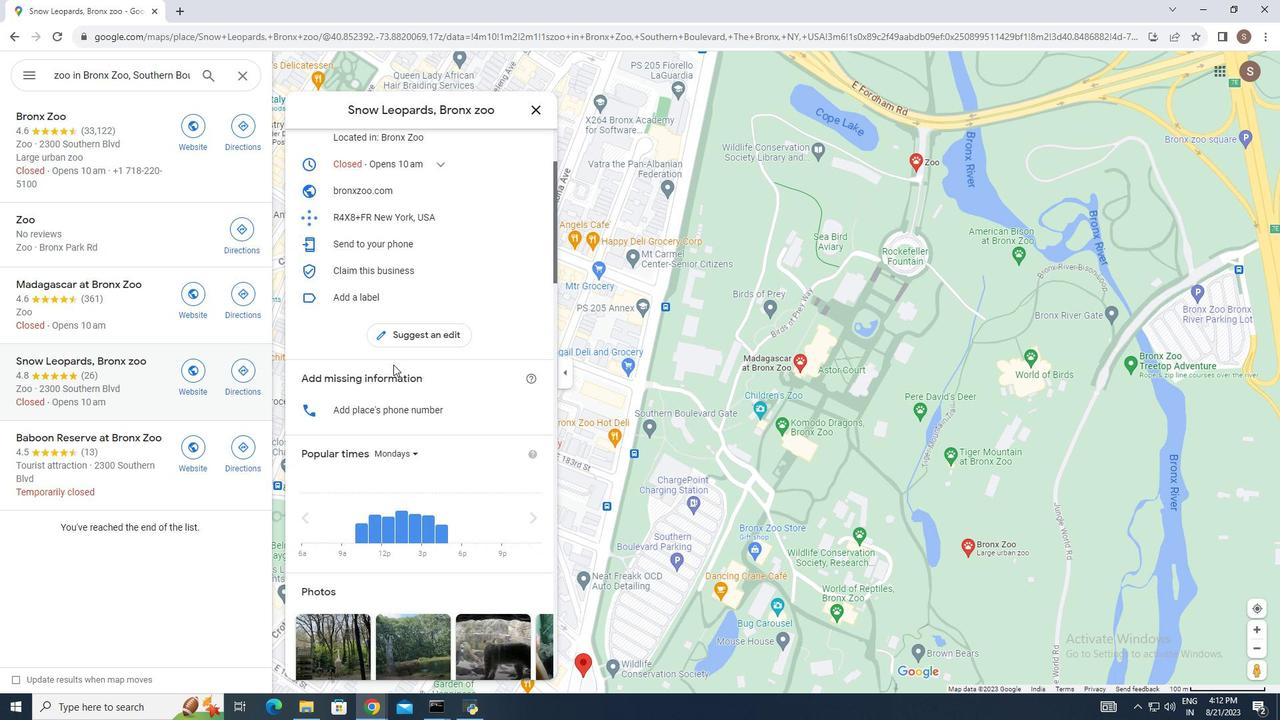 
Action: Mouse scrolled (448, 340) with delta (0, 0)
Screenshot: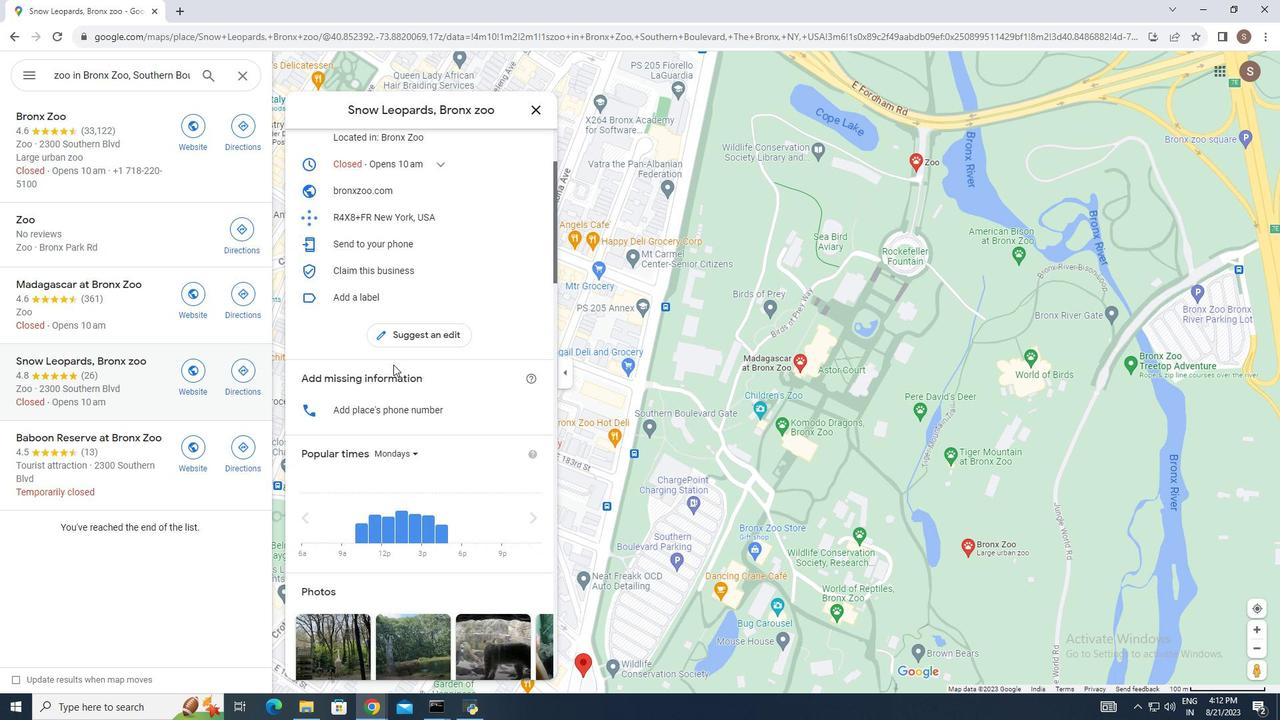 
Action: Mouse moved to (448, 339)
Screenshot: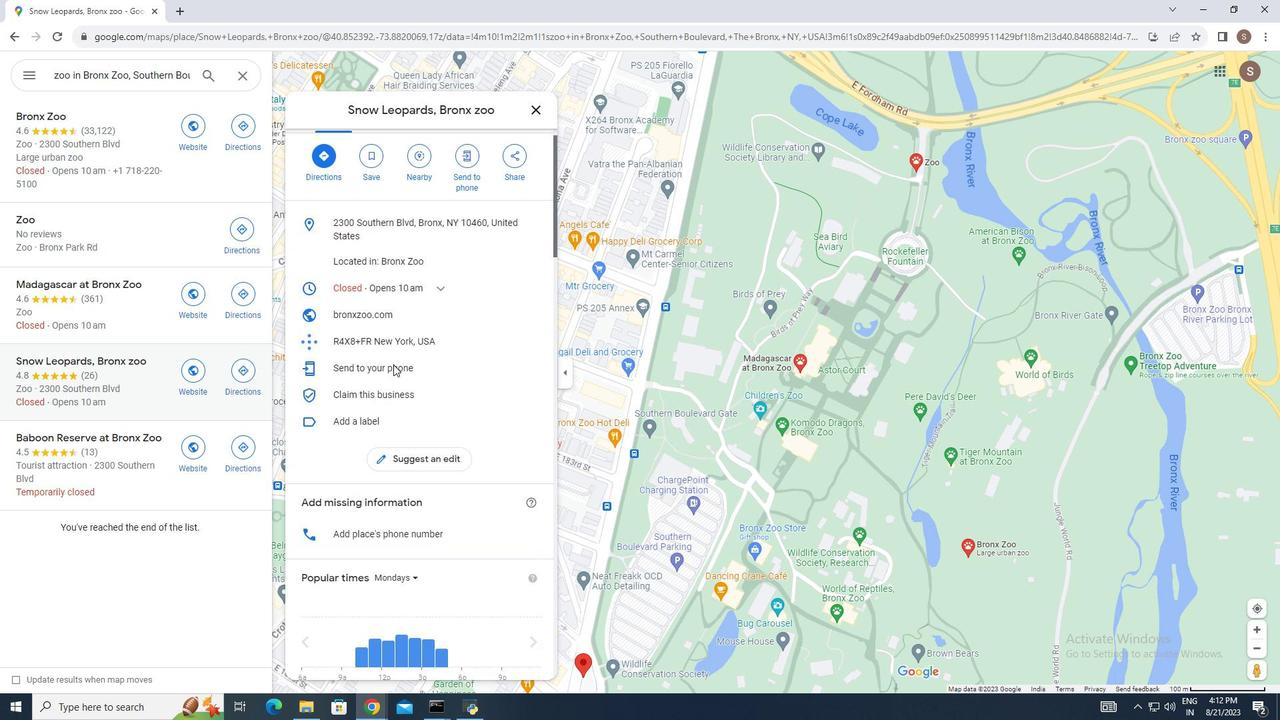 
Action: Mouse scrolled (448, 340) with delta (0, 0)
Screenshot: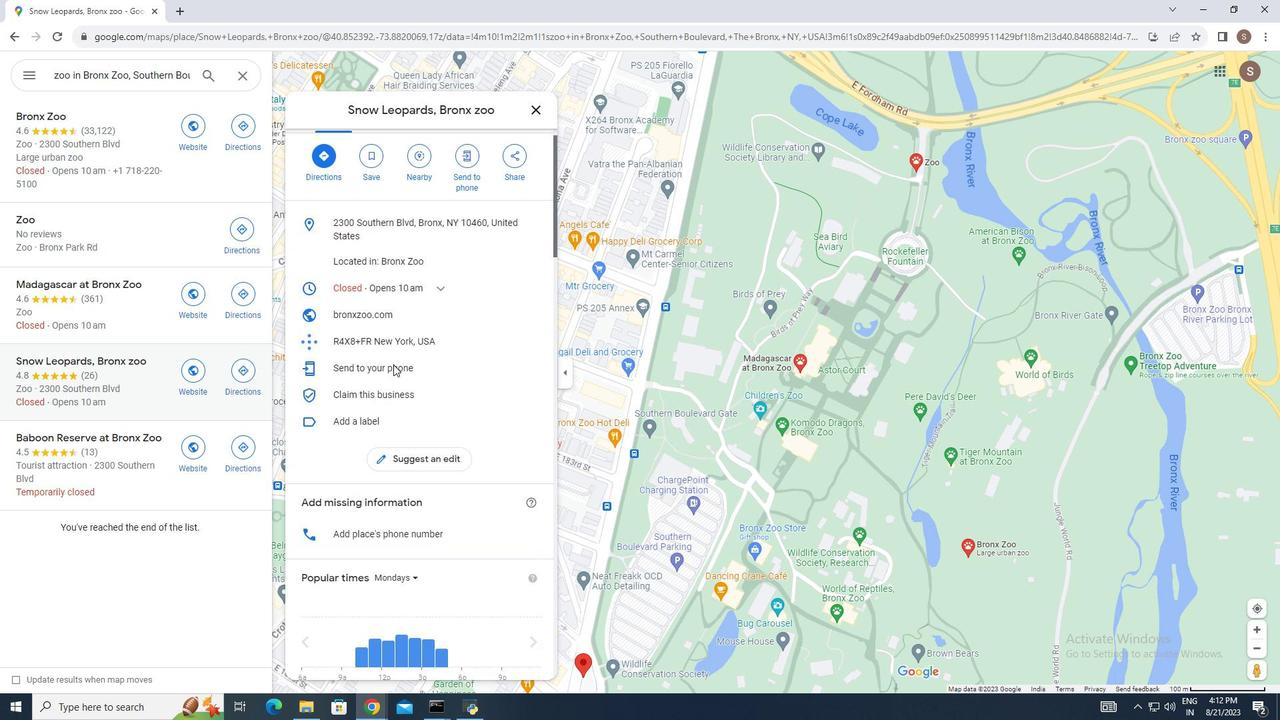 
Action: Mouse scrolled (448, 340) with delta (0, 0)
Screenshot: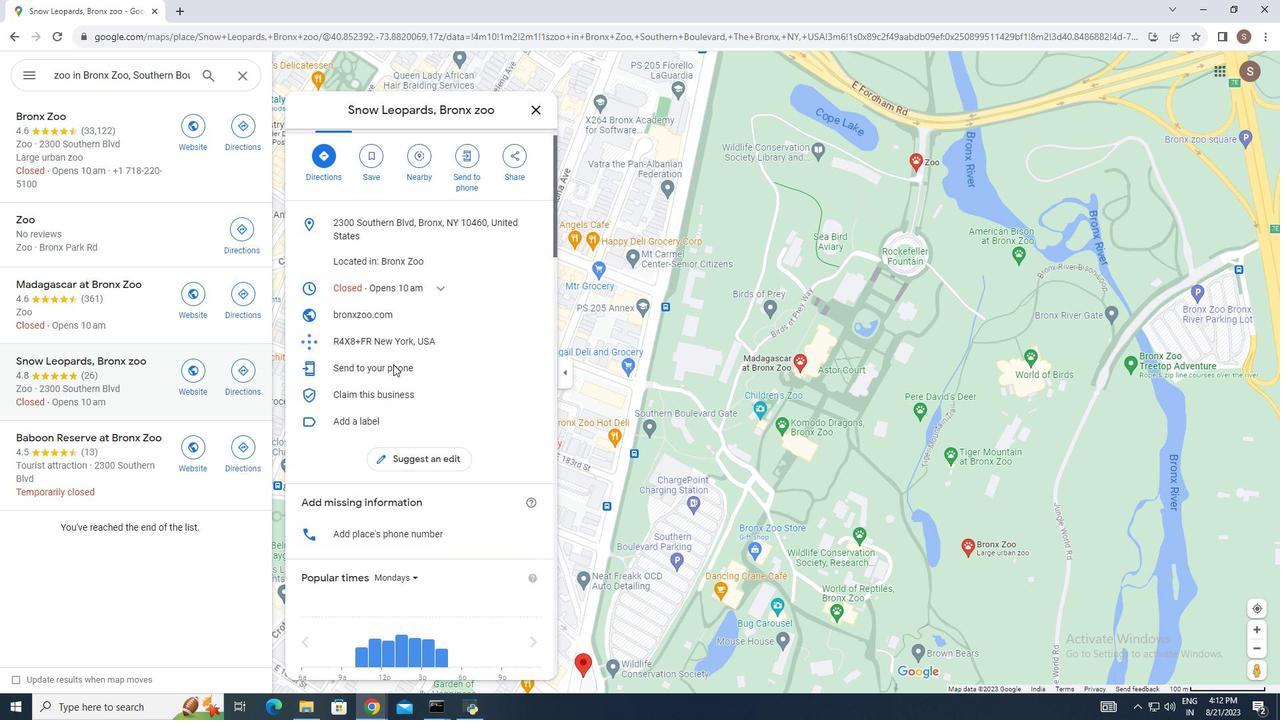 
Action: Mouse scrolled (448, 340) with delta (0, 0)
Screenshot: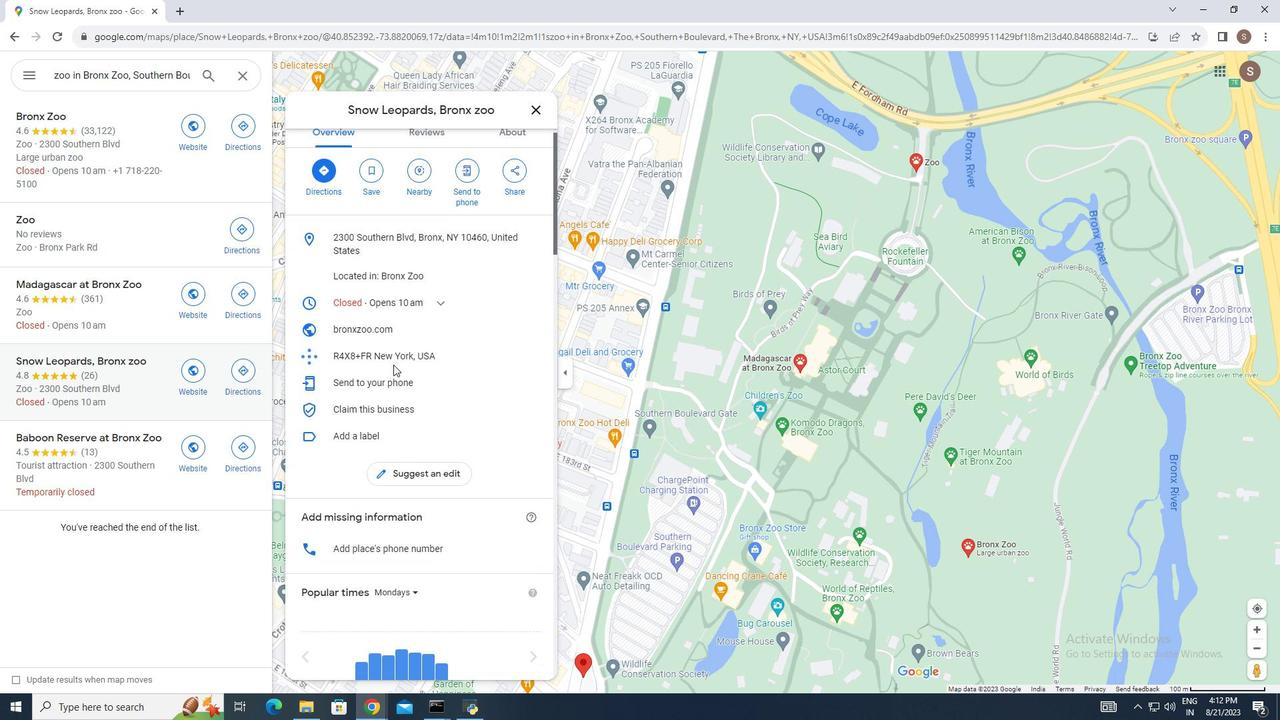 
Action: Mouse moved to (448, 338)
Screenshot: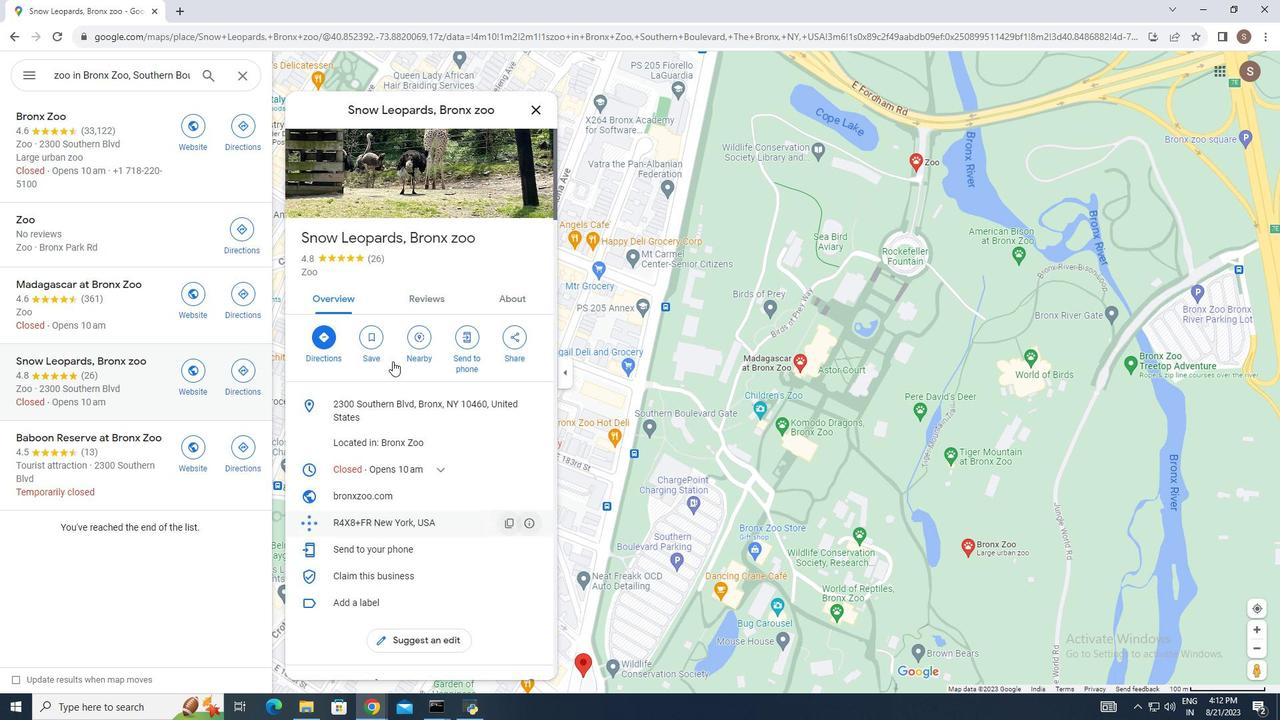 
Action: Mouse scrolled (448, 338) with delta (0, 0)
Screenshot: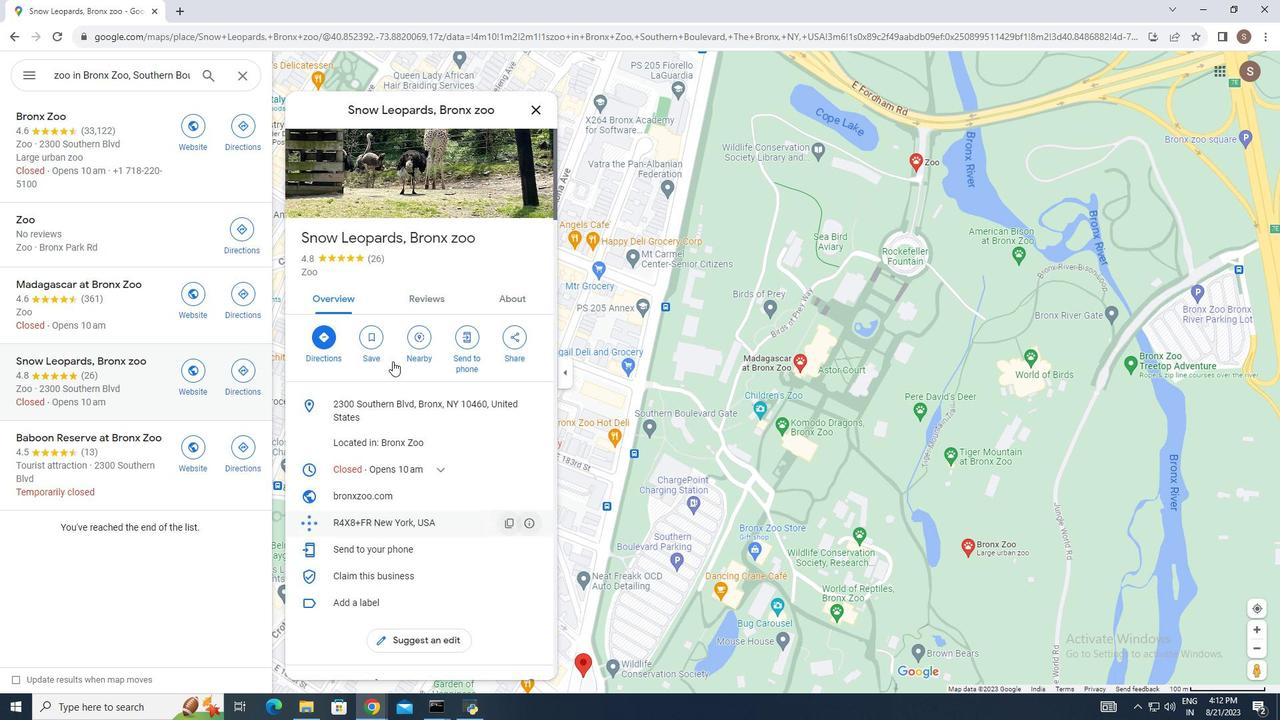 
Action: Mouse moved to (448, 336)
Screenshot: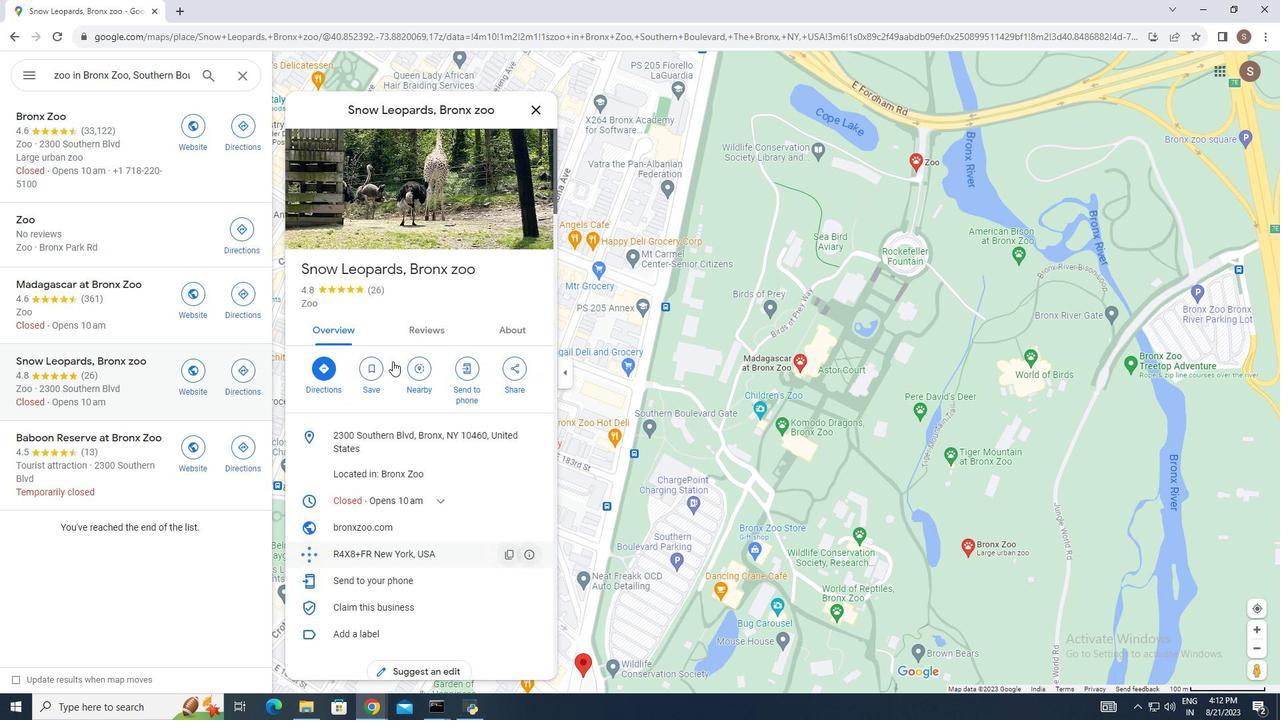 
Action: Mouse scrolled (448, 337) with delta (0, 0)
Screenshot: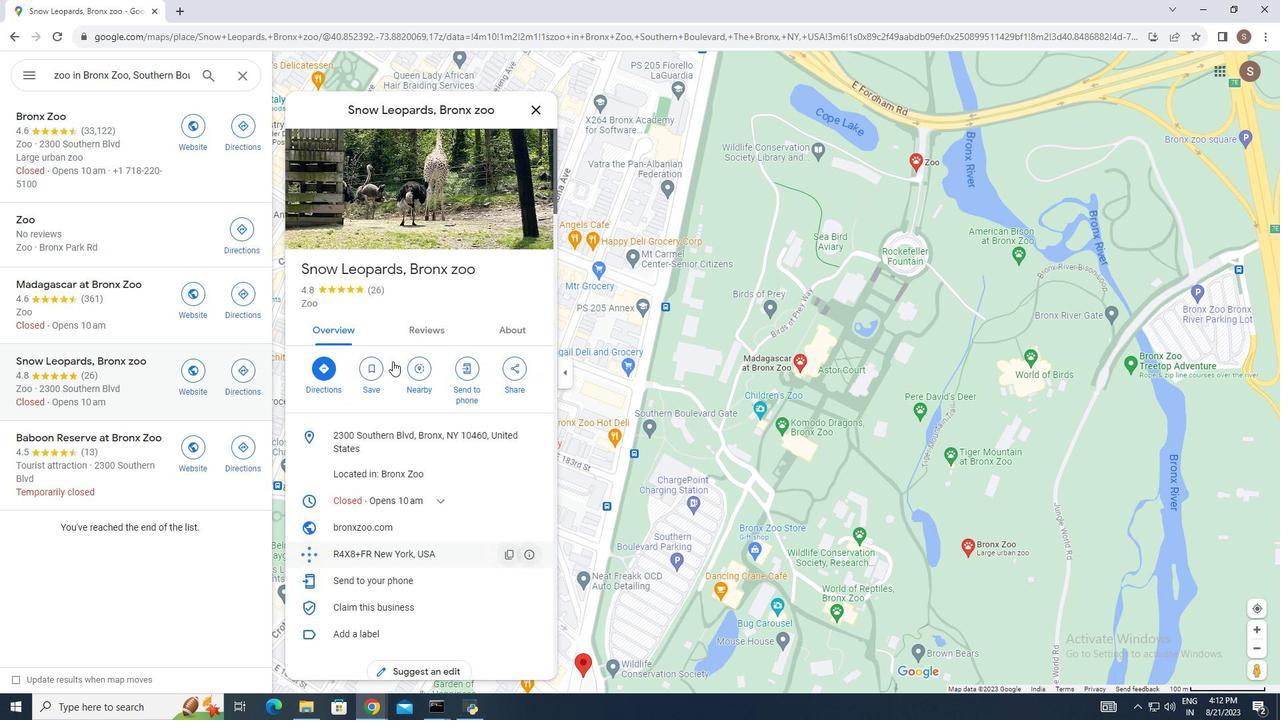 
Action: Mouse moved to (448, 336)
Screenshot: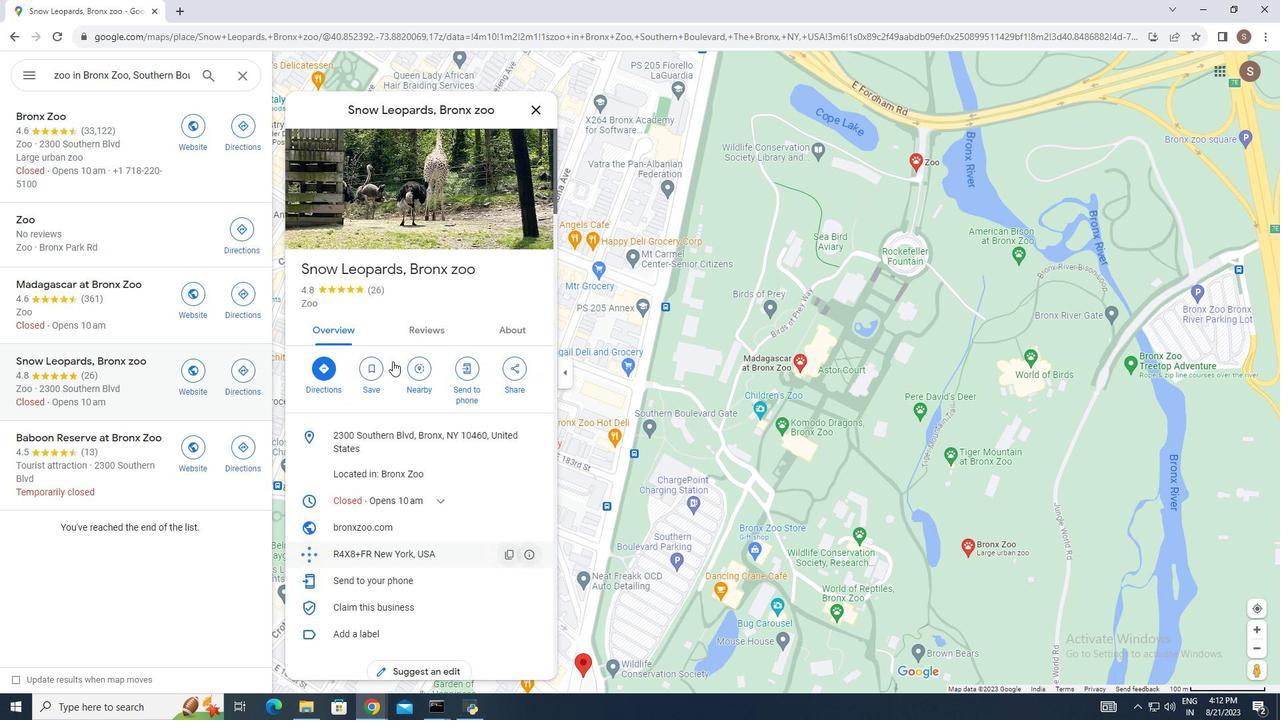 
Action: Mouse scrolled (448, 337) with delta (0, 0)
Screenshot: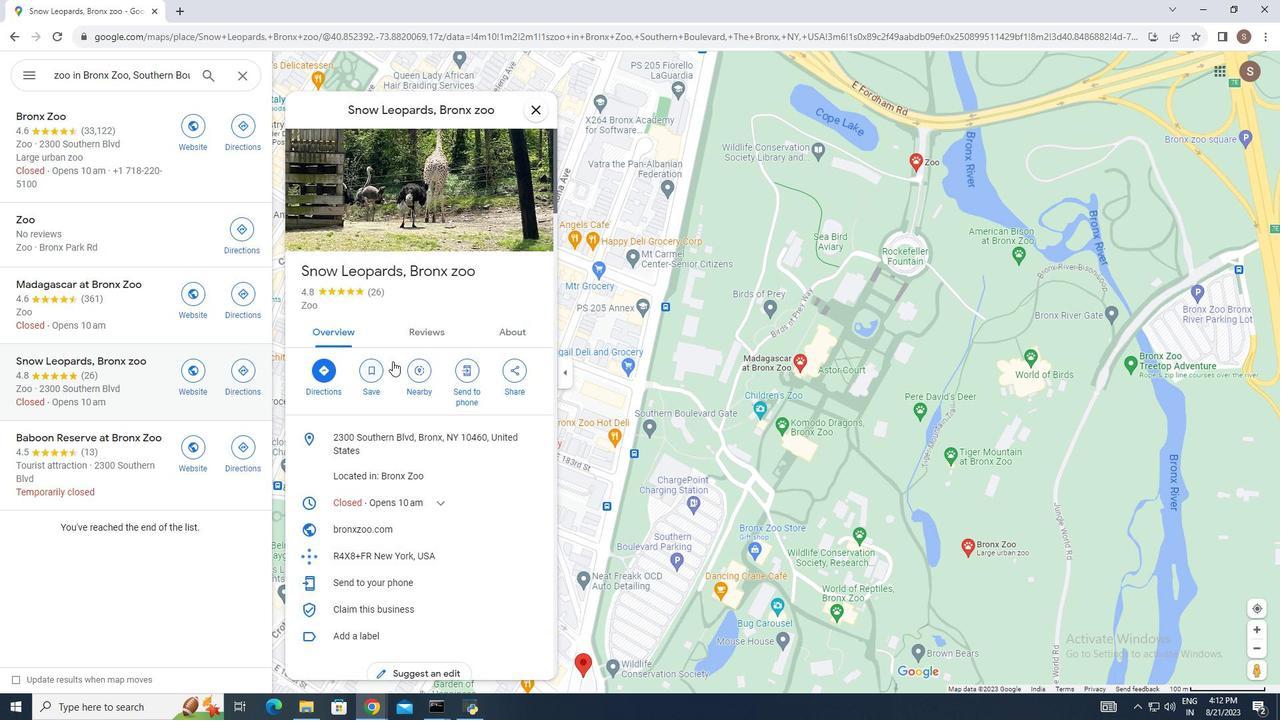 
Action: Mouse scrolled (448, 337) with delta (0, 0)
Screenshot: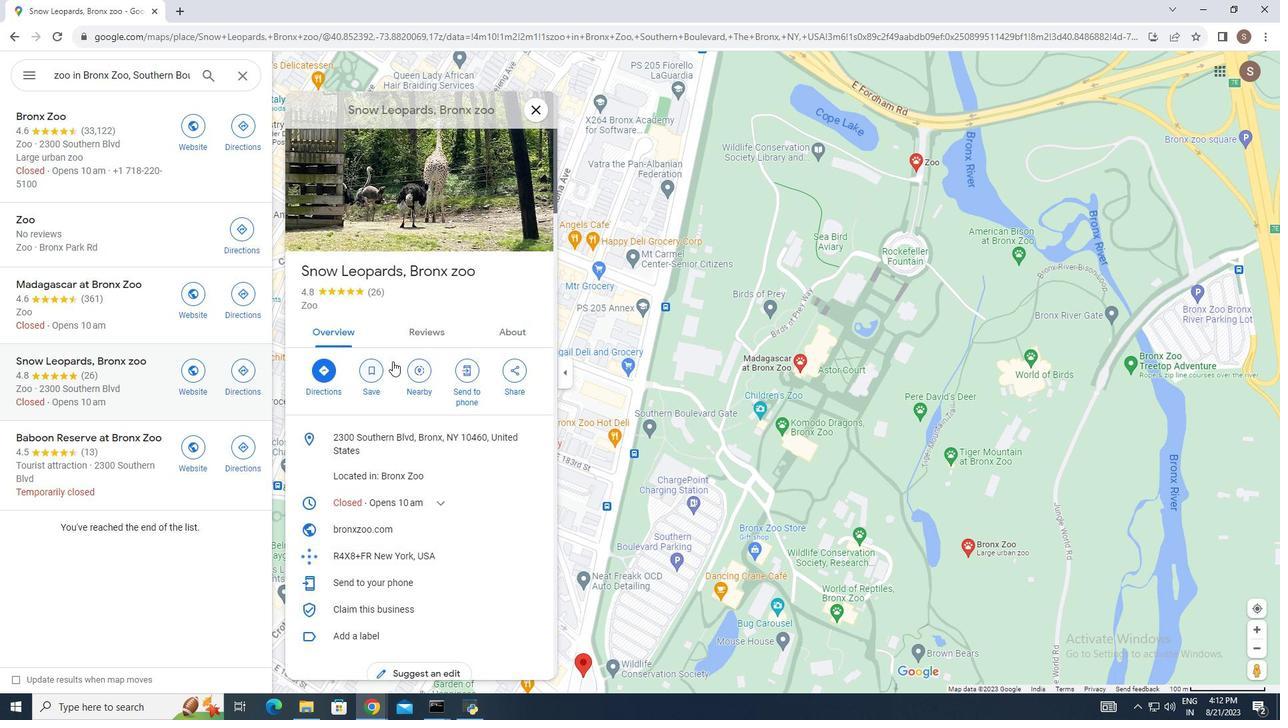 
Action: Mouse scrolled (448, 337) with delta (0, 0)
Screenshot: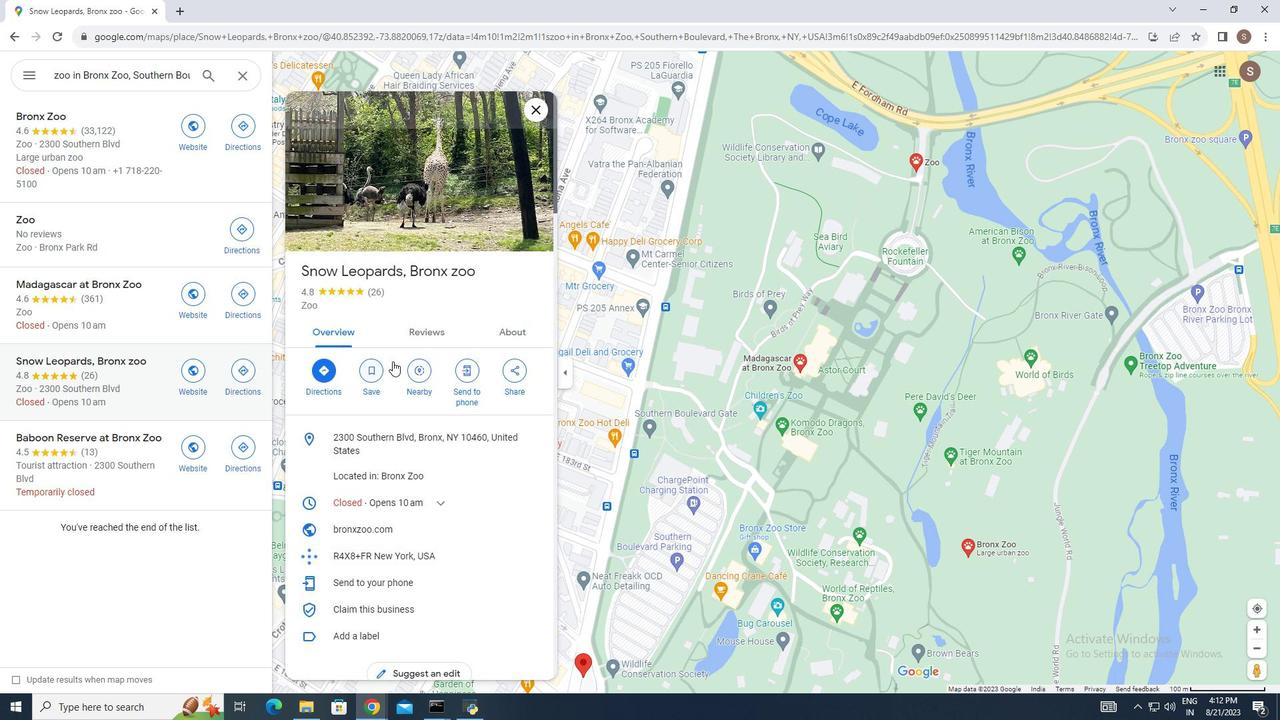 
Action: Mouse scrolled (448, 337) with delta (0, 0)
Screenshot: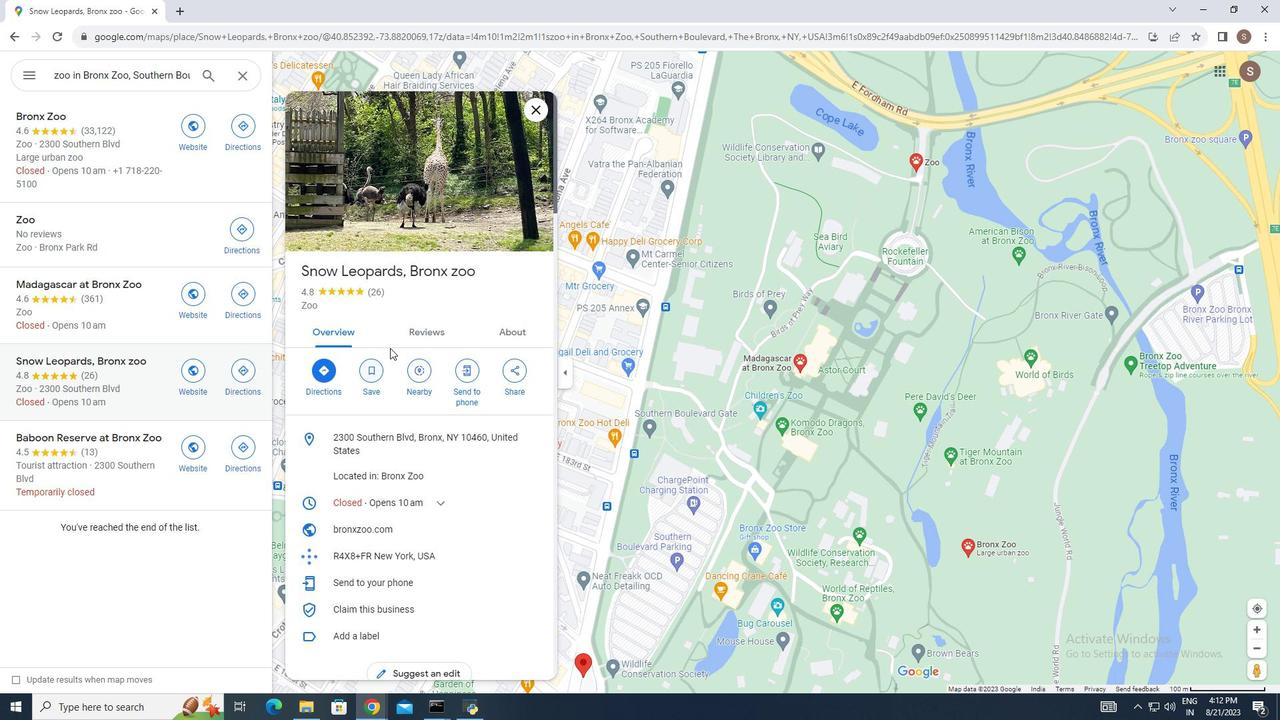 
Action: Mouse scrolled (448, 337) with delta (0, 0)
Screenshot: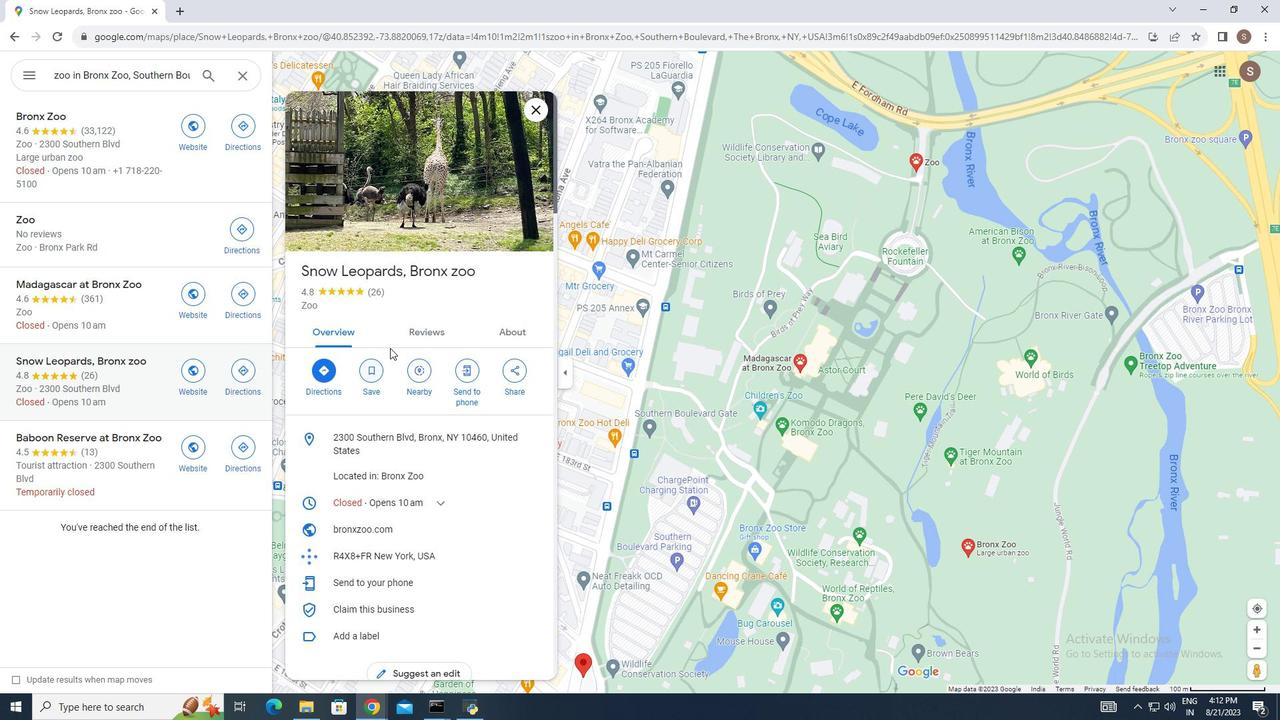 
Action: Mouse scrolled (448, 337) with delta (0, 0)
Screenshot: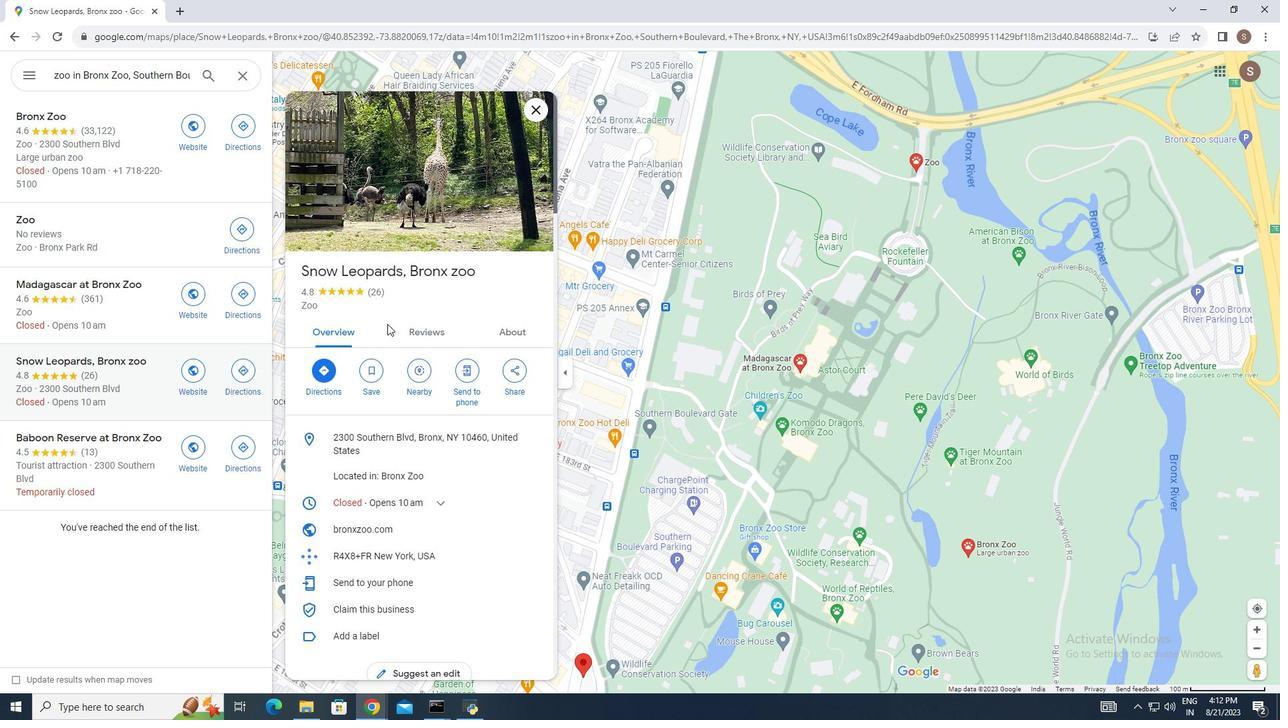 
Action: Mouse scrolled (448, 337) with delta (0, 0)
Screenshot: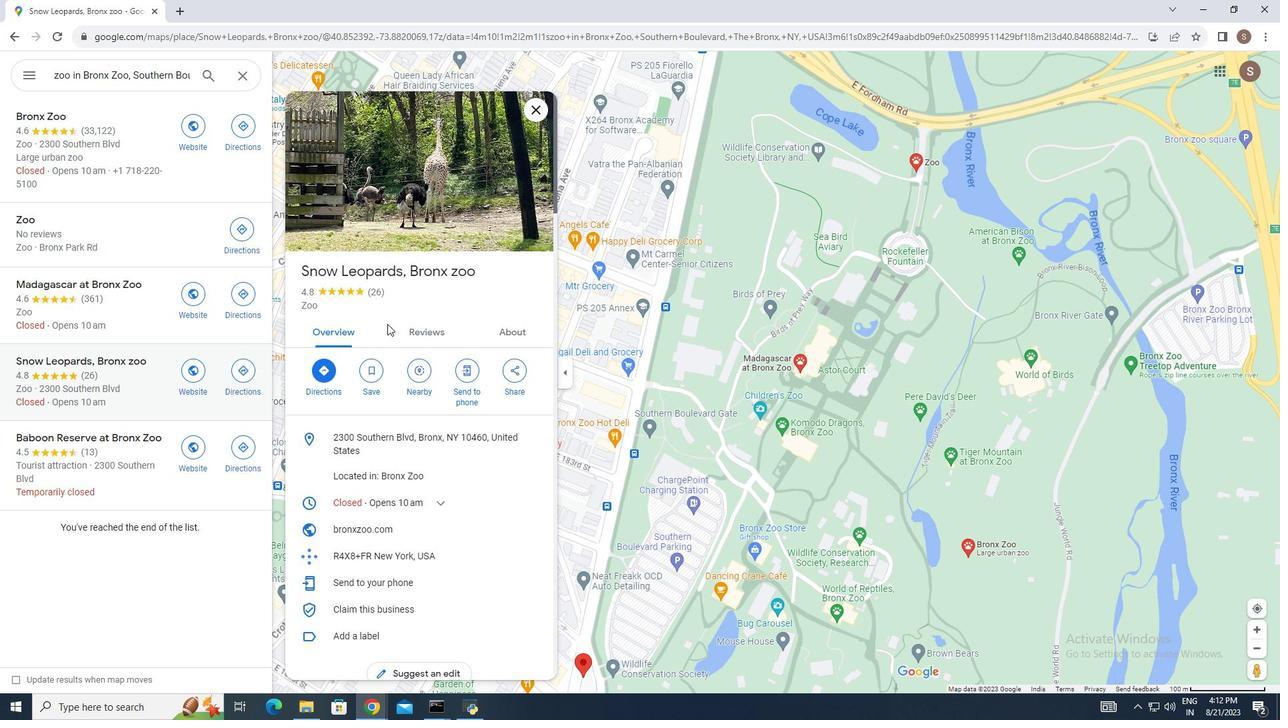 
Action: Mouse scrolled (448, 337) with delta (0, 0)
Screenshot: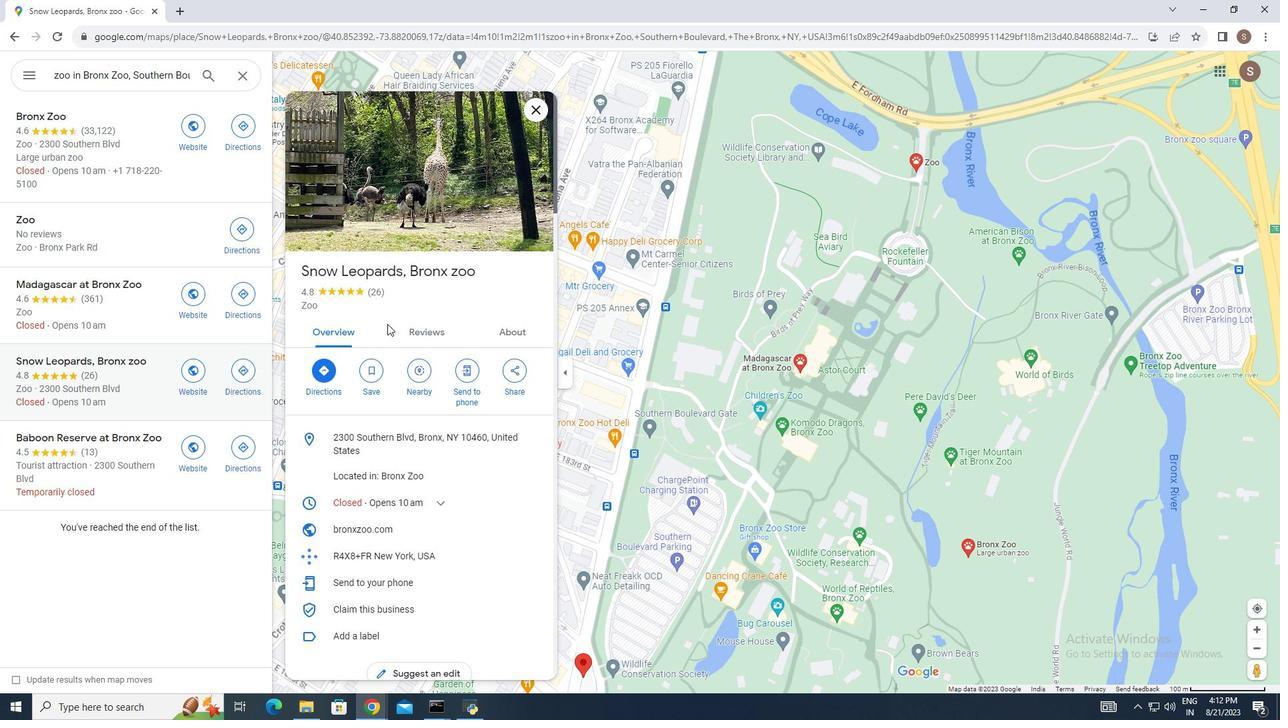 
Action: Mouse moved to (391, 234)
Screenshot: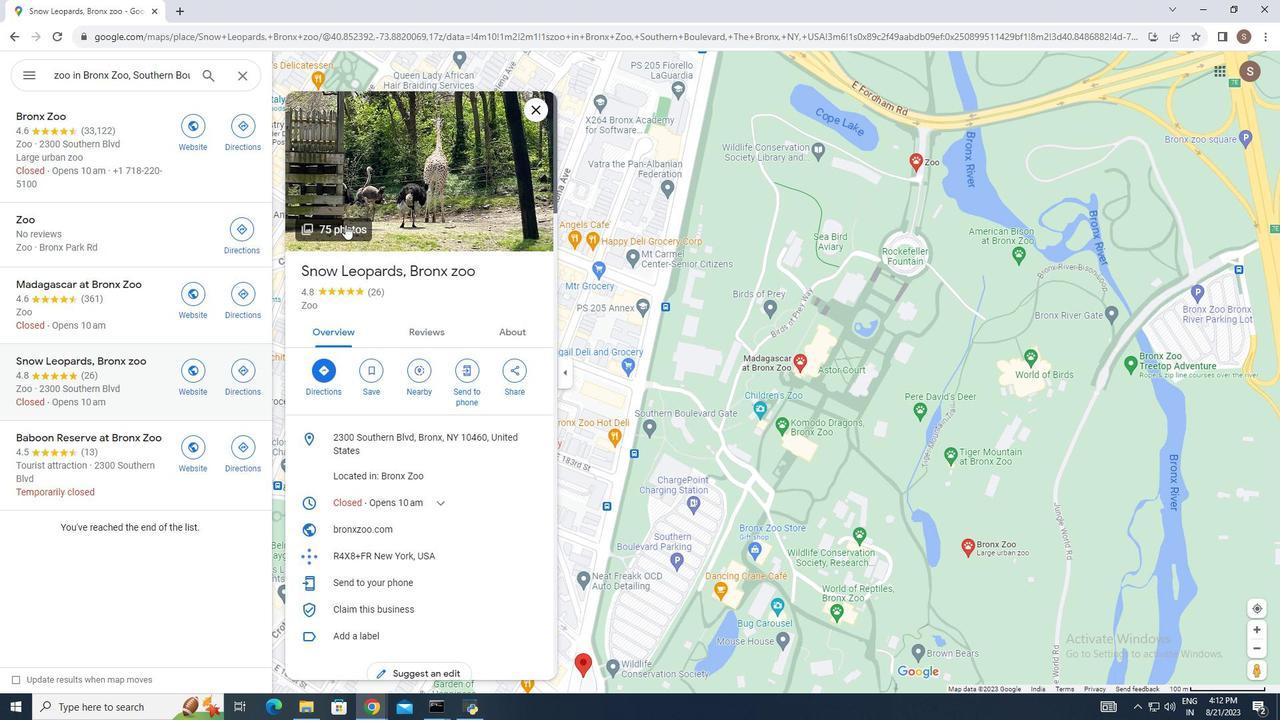 
Action: Mouse pressed left at (391, 234)
Screenshot: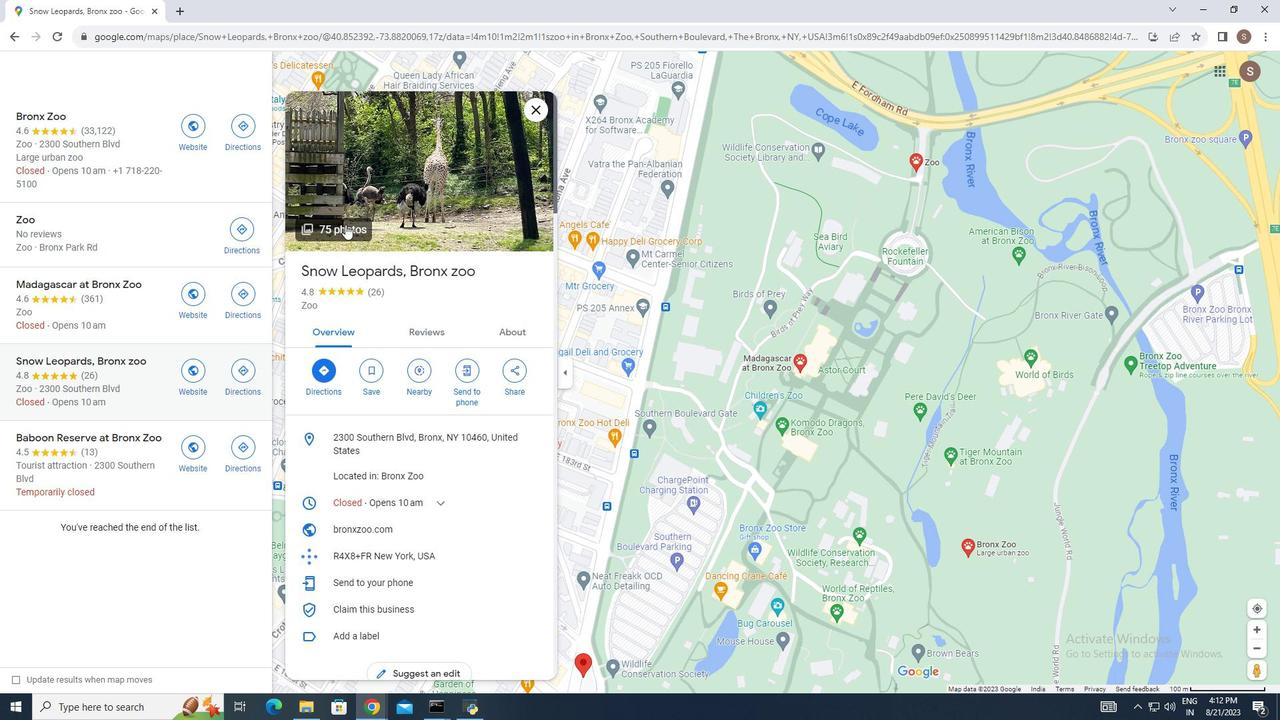 
Action: Mouse moved to (145, 325)
Screenshot: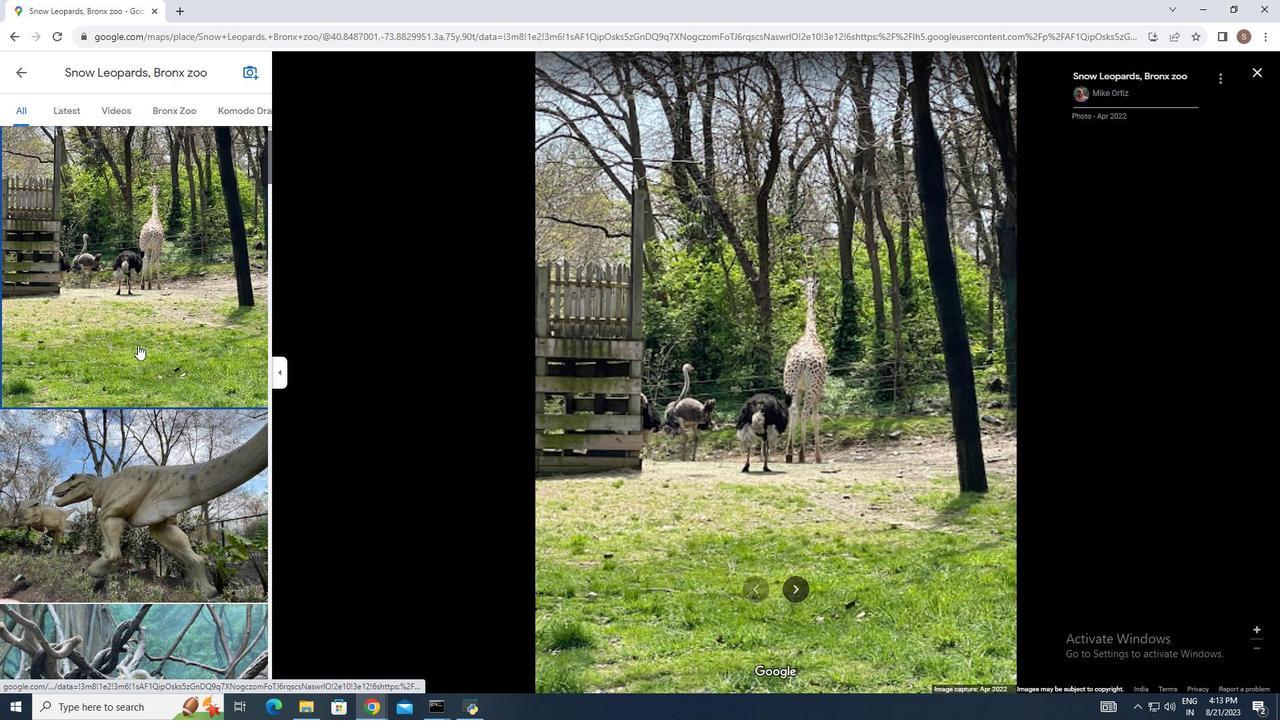 
Action: Mouse scrolled (145, 324) with delta (0, 0)
Screenshot: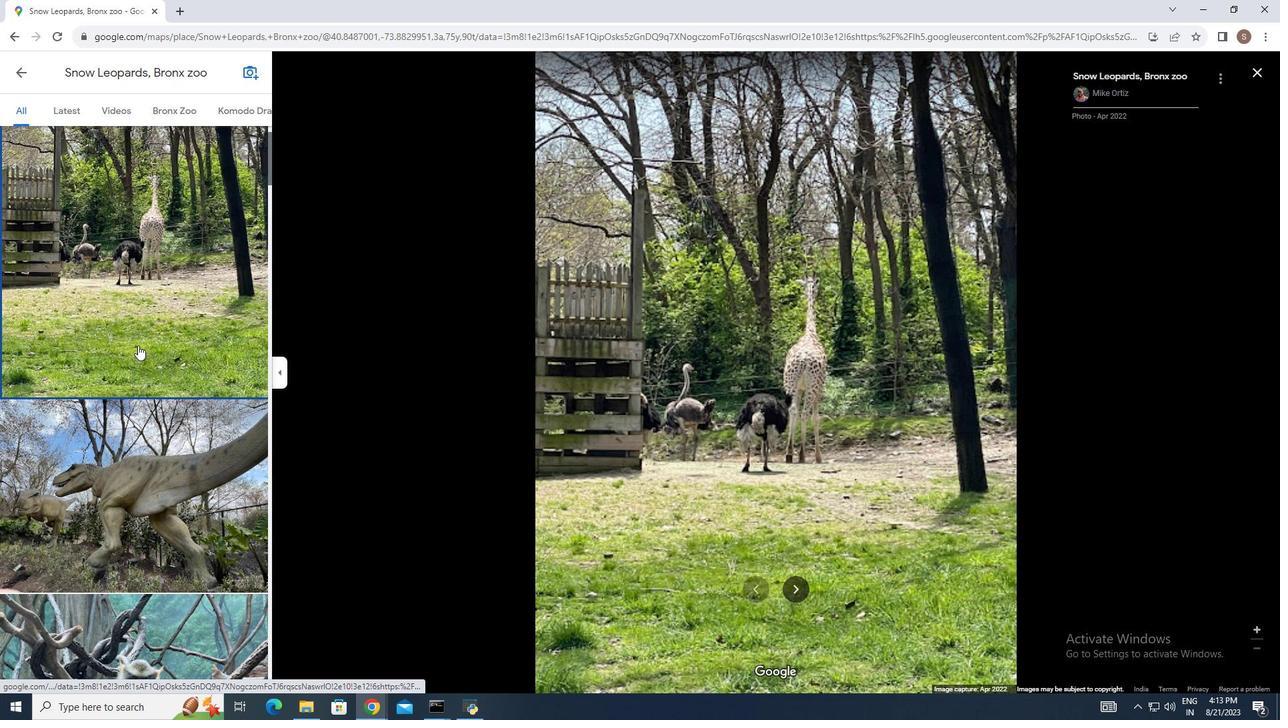 
Action: Mouse scrolled (145, 324) with delta (0, 0)
Screenshot: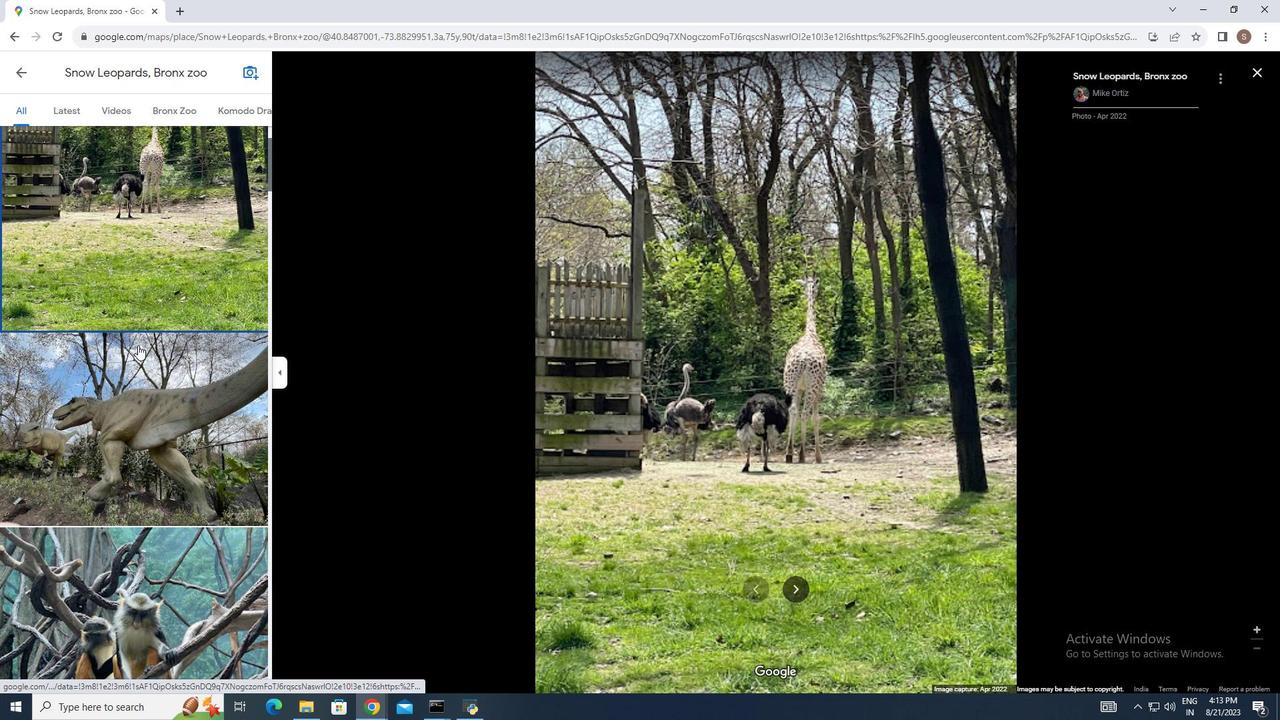 
Action: Mouse pressed left at (145, 325)
Screenshot: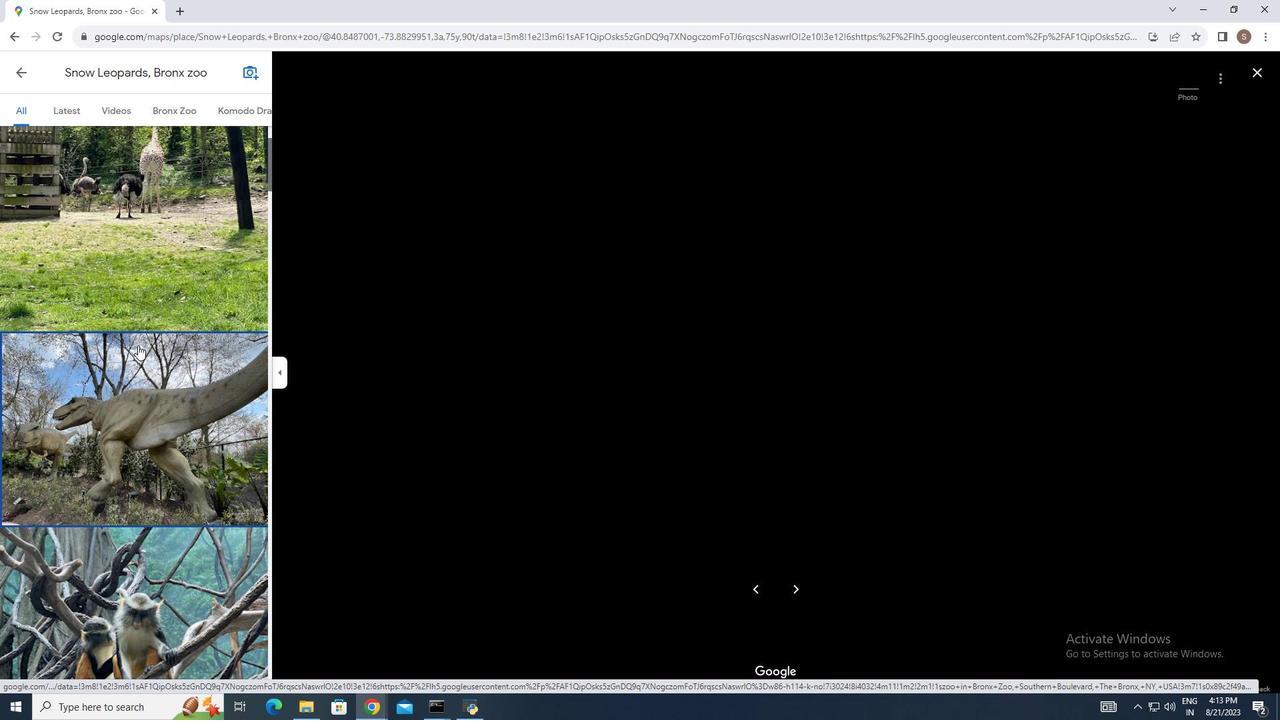 
Action: Mouse moved to (149, 342)
Screenshot: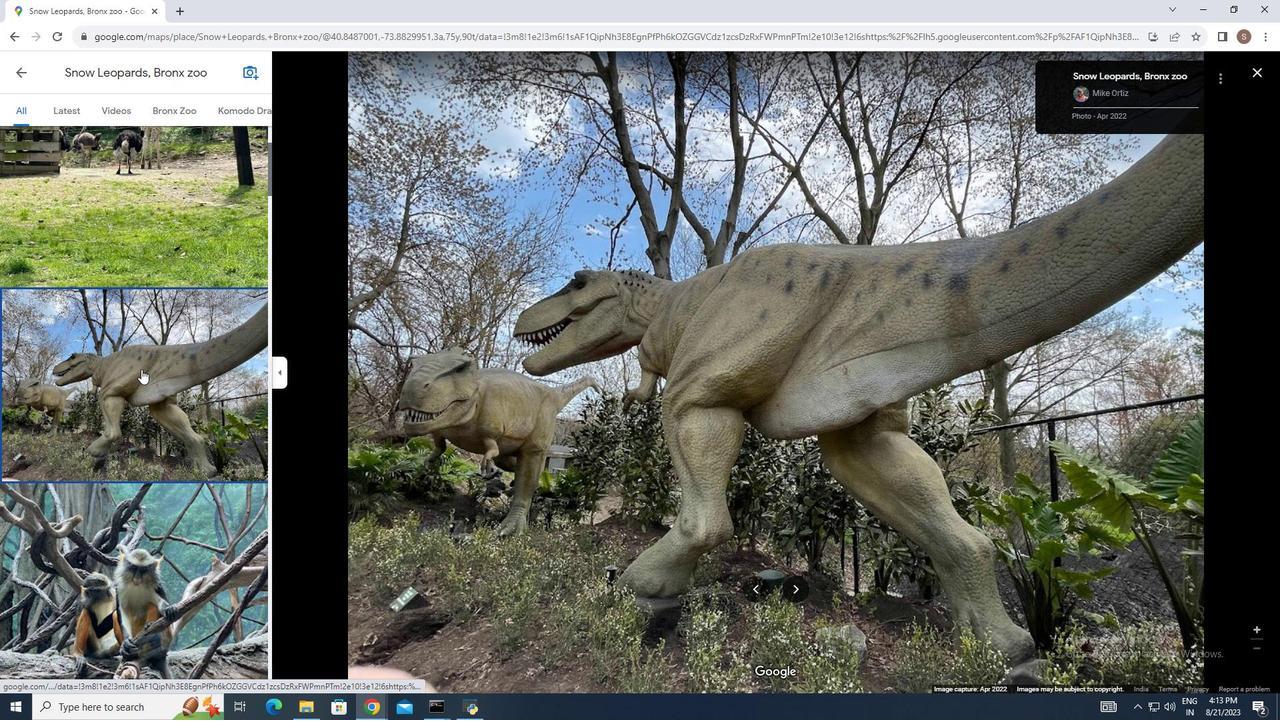 
Action: Mouse scrolled (149, 342) with delta (0, 0)
Screenshot: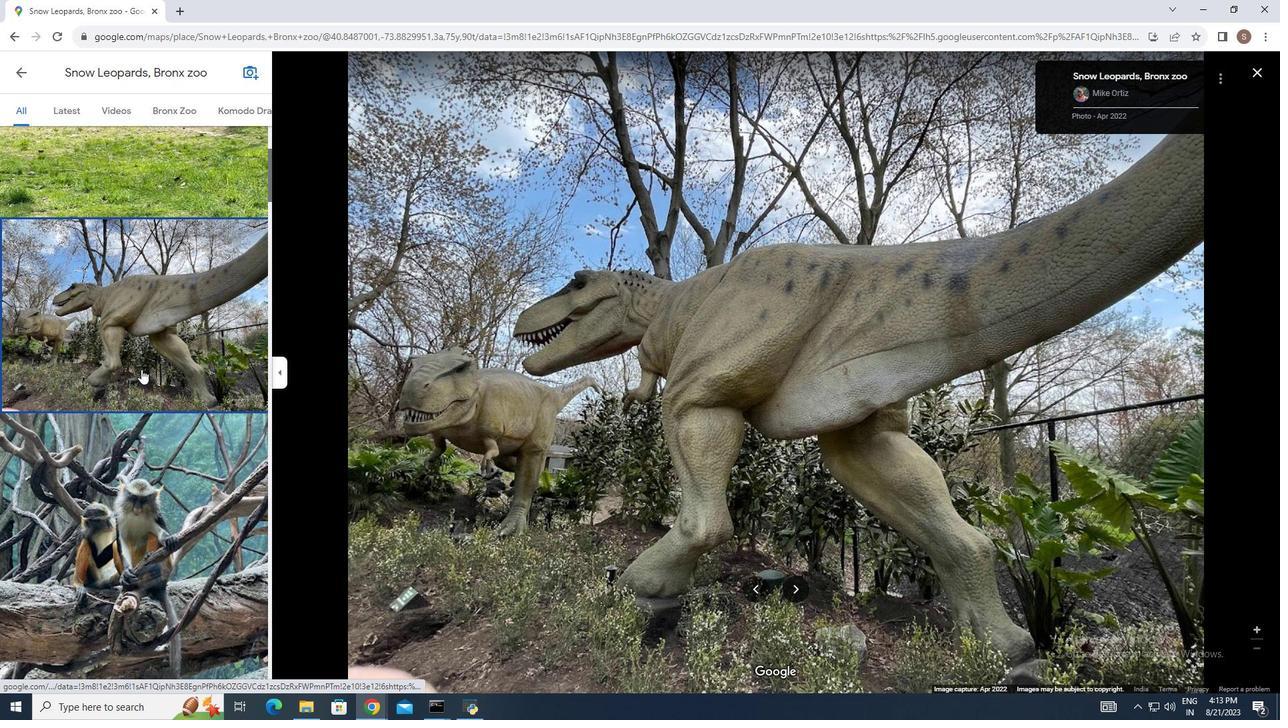
Action: Mouse scrolled (149, 342) with delta (0, 0)
Screenshot: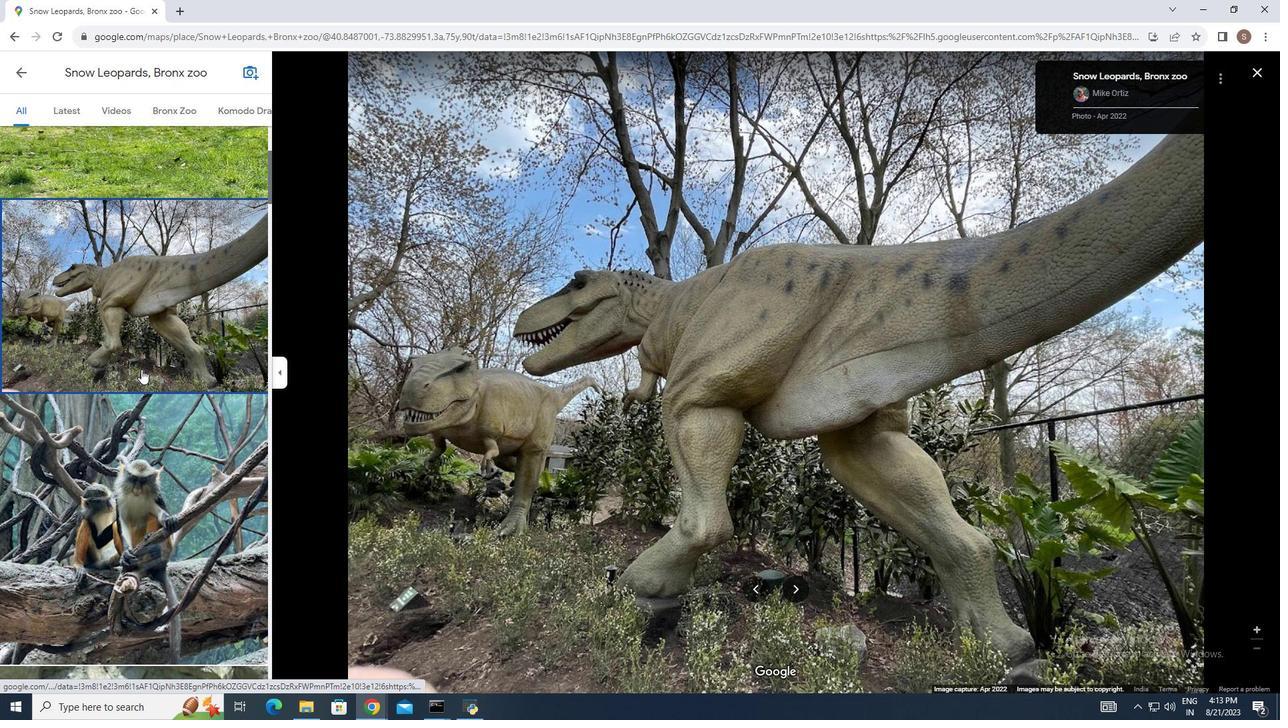 
Action: Mouse moved to (158, 310)
Screenshot: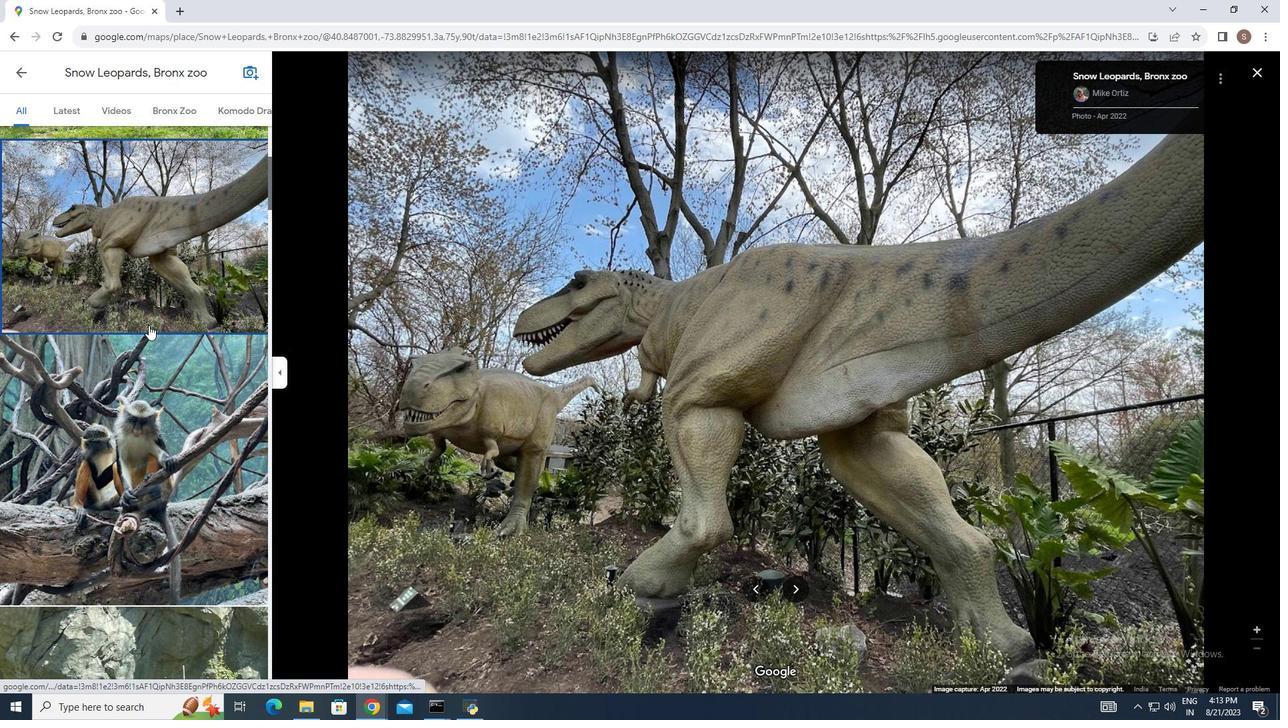 
Action: Mouse scrolled (158, 309) with delta (0, 0)
Screenshot: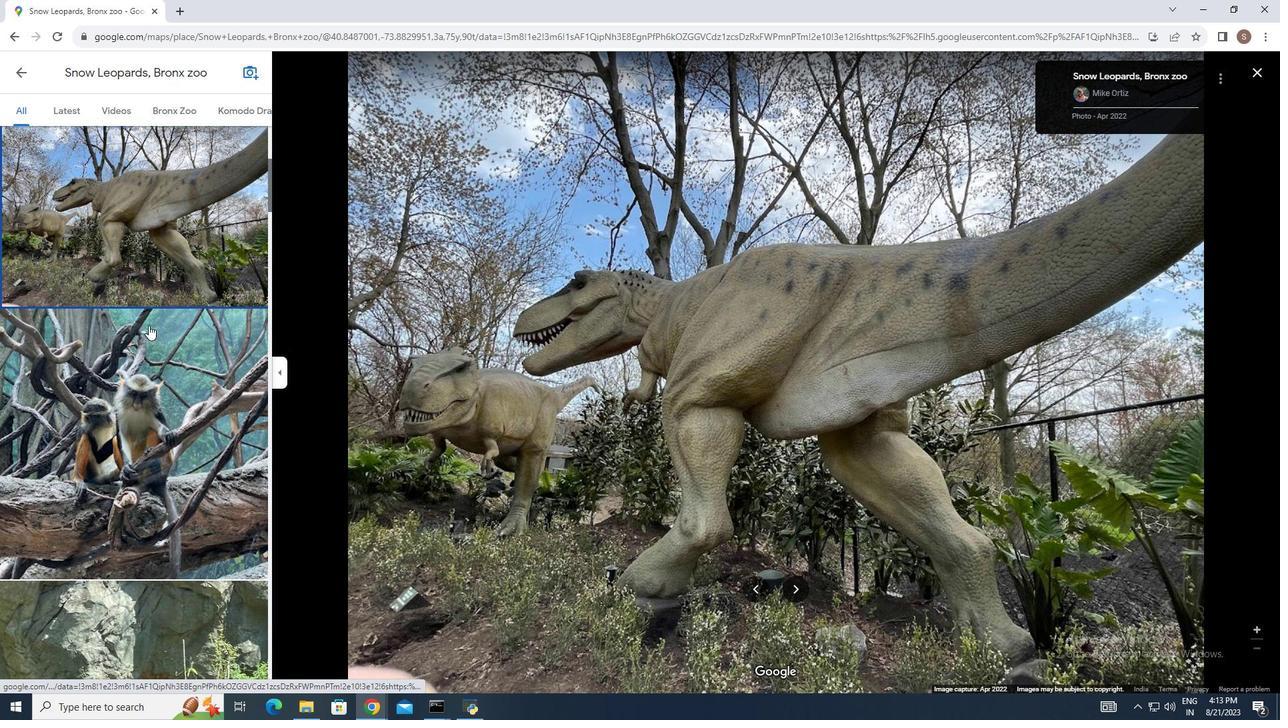 
Action: Mouse scrolled (158, 309) with delta (0, 0)
Screenshot: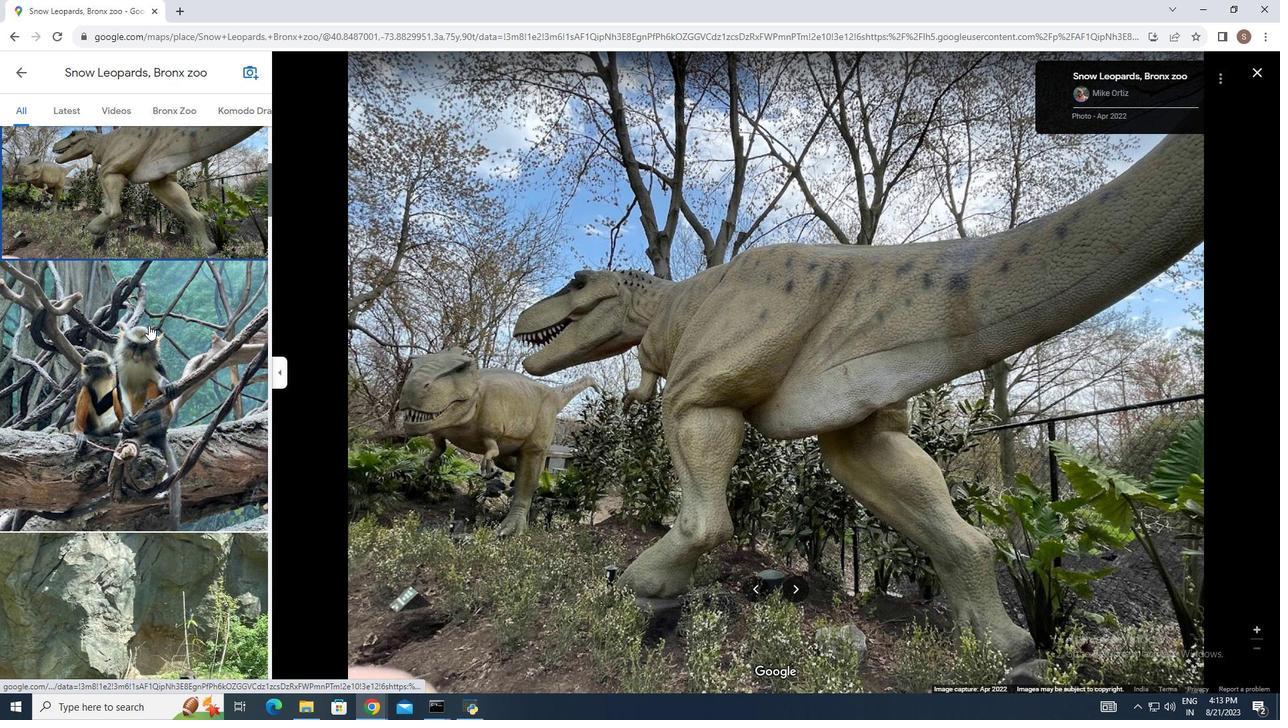 
Action: Mouse moved to (167, 331)
Screenshot: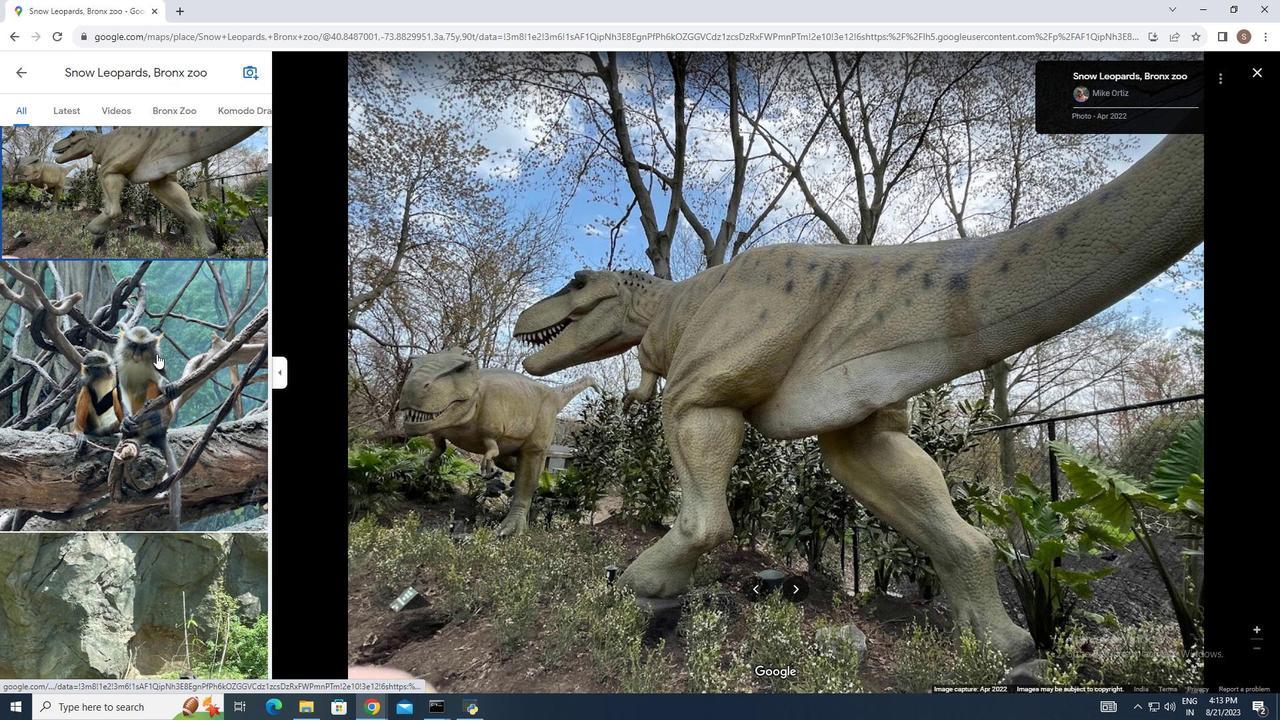 
Action: Mouse pressed left at (167, 331)
Screenshot: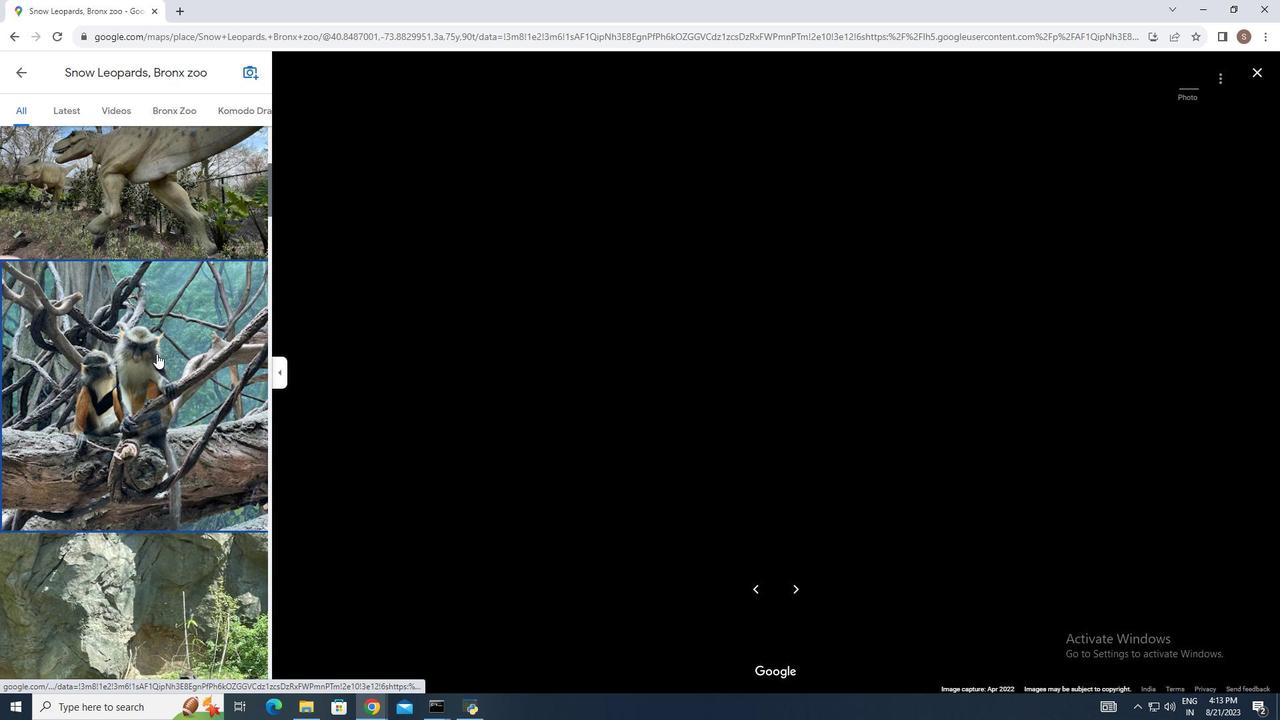 
Action: Mouse scrolled (167, 330) with delta (0, 0)
Screenshot: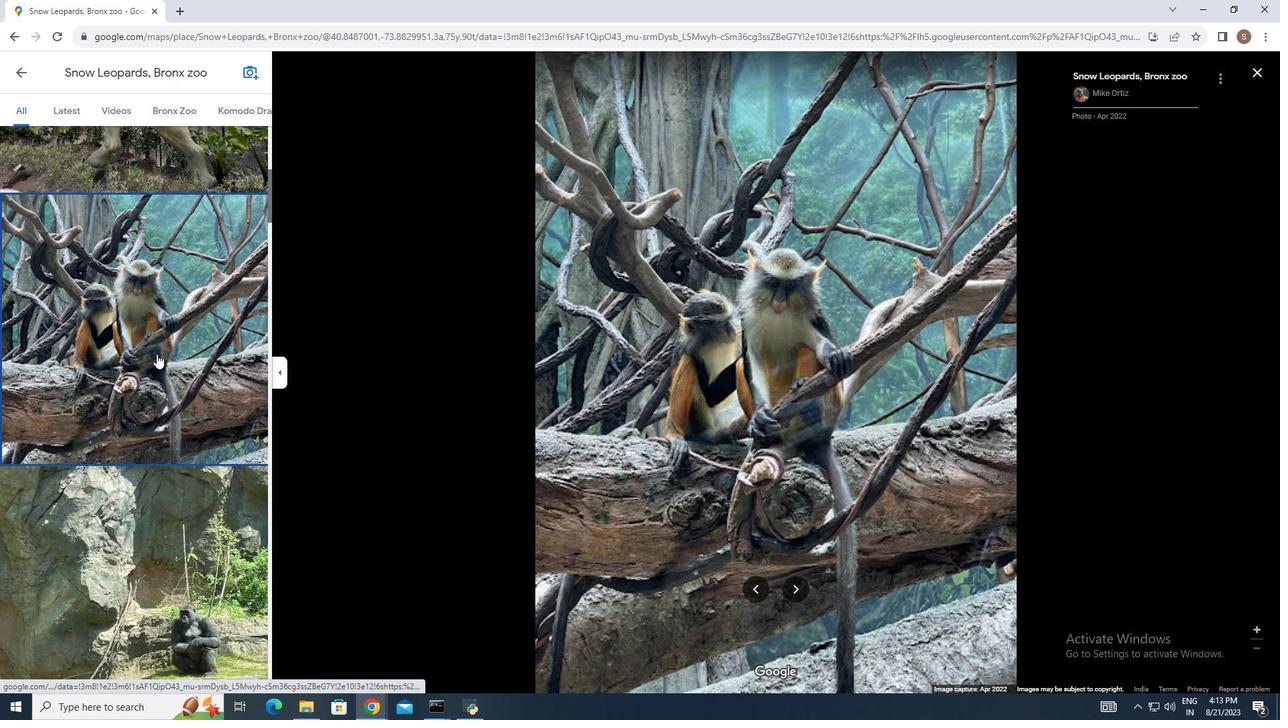 
Action: Mouse scrolled (167, 330) with delta (0, 0)
Screenshot: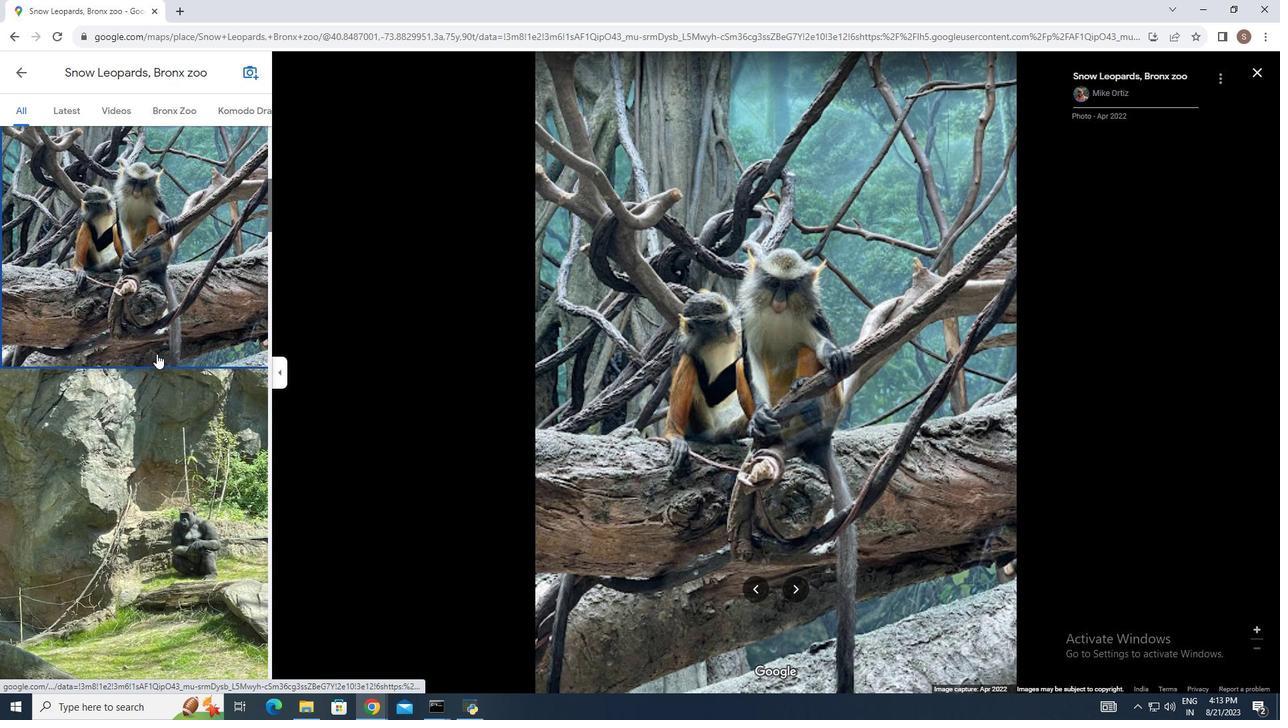 
Action: Mouse scrolled (167, 330) with delta (0, 0)
Screenshot: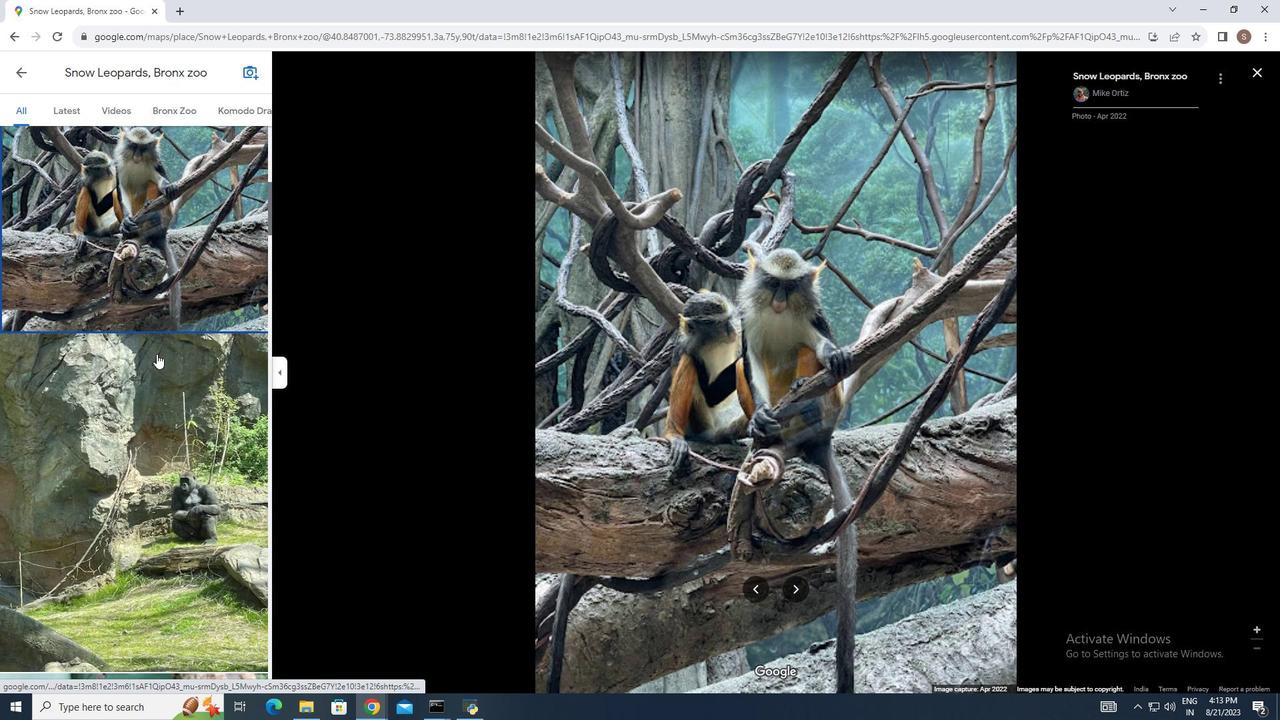 
Action: Mouse moved to (178, 357)
Screenshot: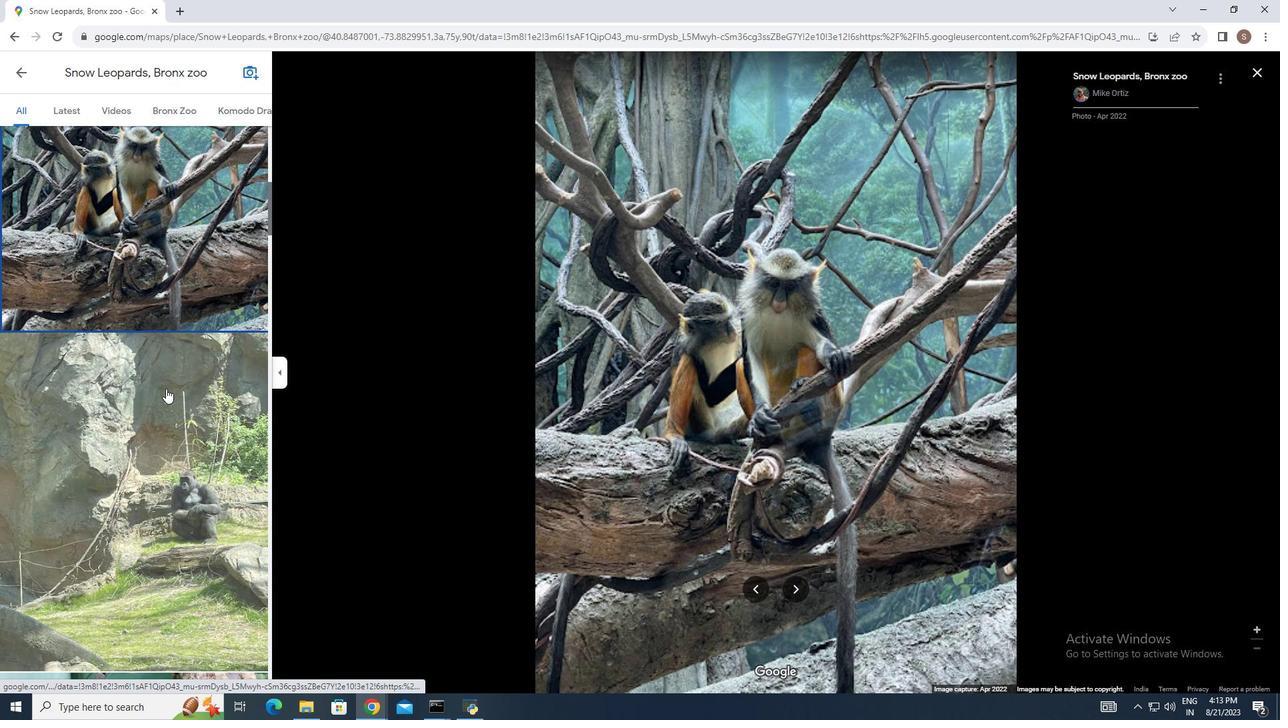 
Action: Mouse pressed left at (178, 357)
Screenshot: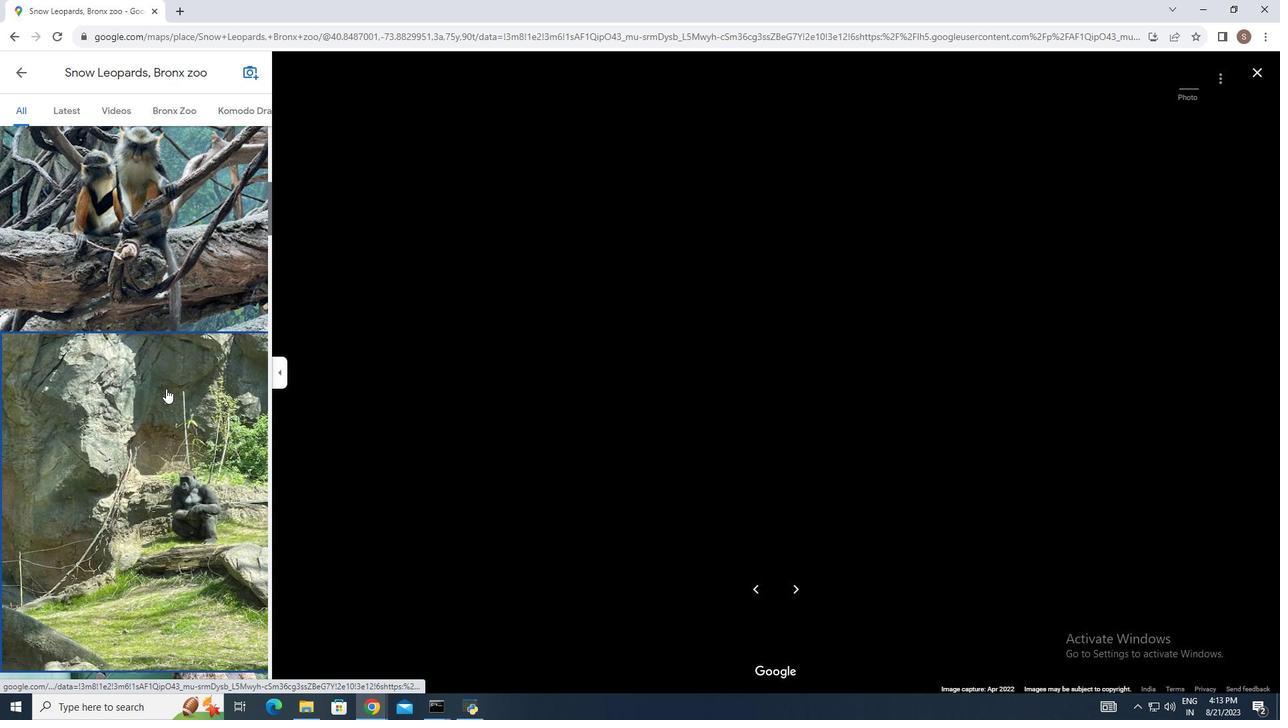 
Action: Mouse scrolled (178, 356) with delta (0, 0)
Screenshot: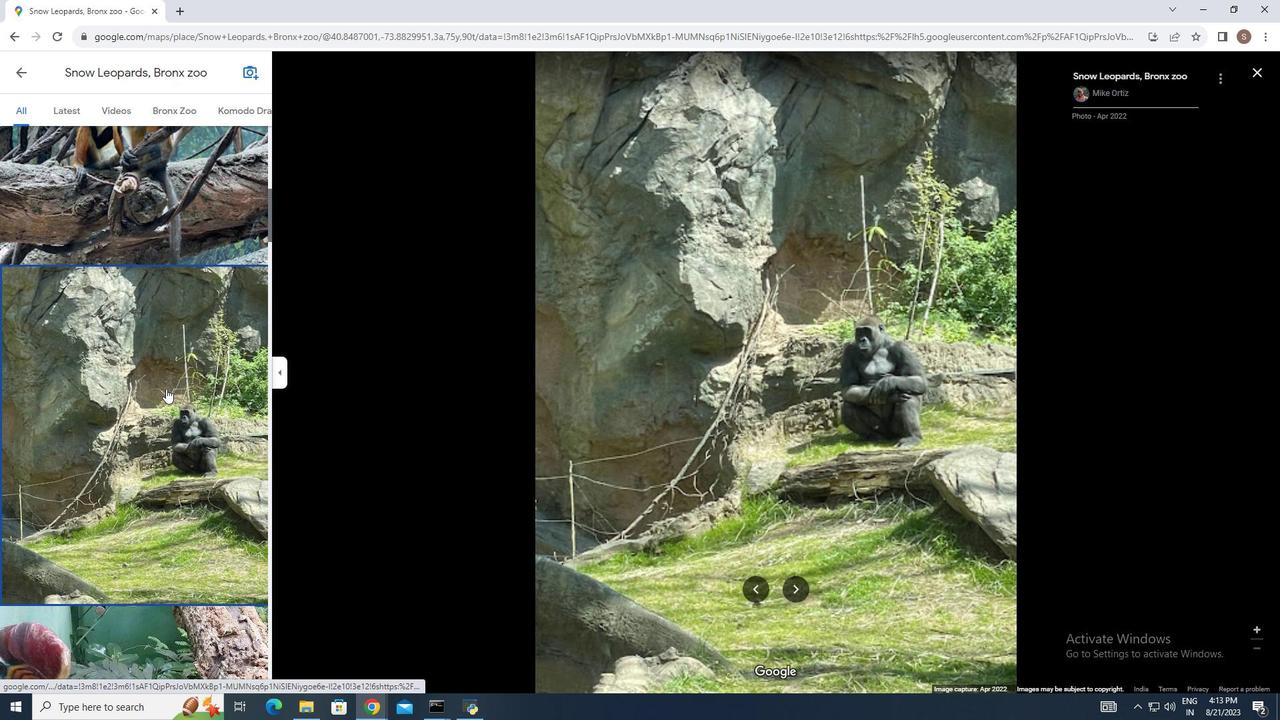 
Action: Mouse scrolled (178, 356) with delta (0, 0)
Screenshot: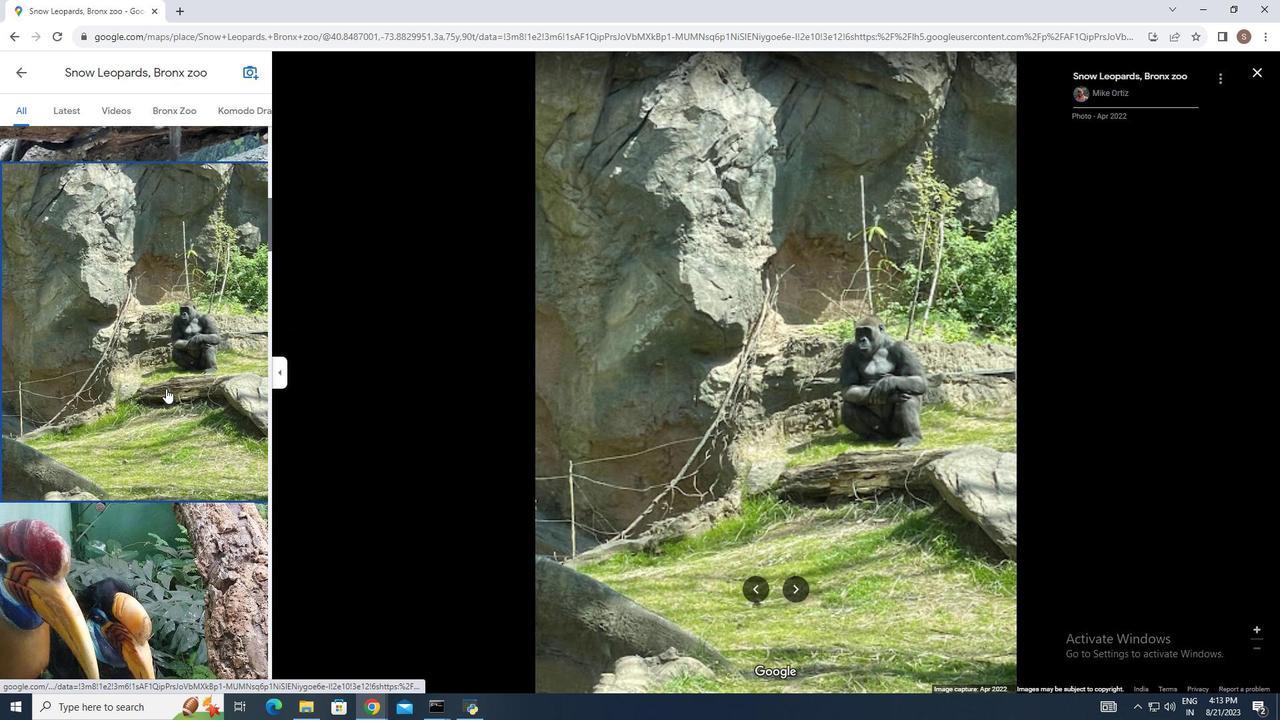 
Action: Mouse scrolled (178, 356) with delta (0, 0)
Screenshot: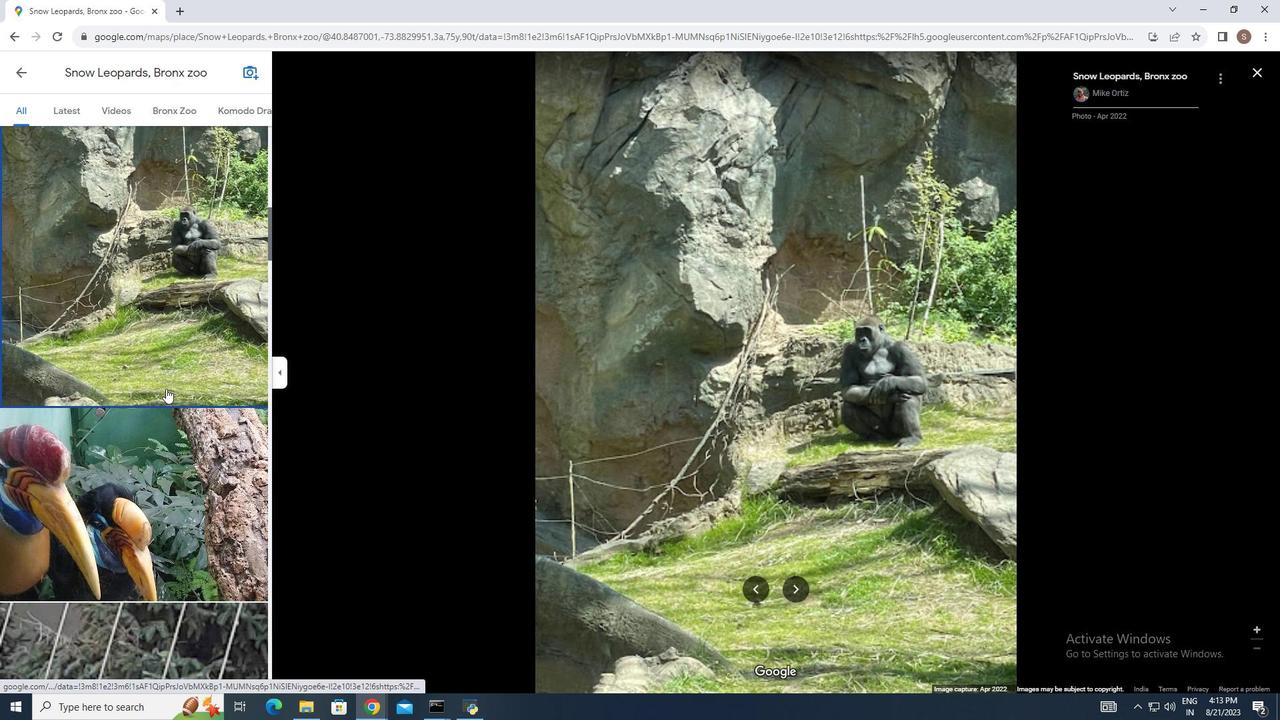 
Action: Mouse scrolled (178, 356) with delta (0, 0)
Screenshot: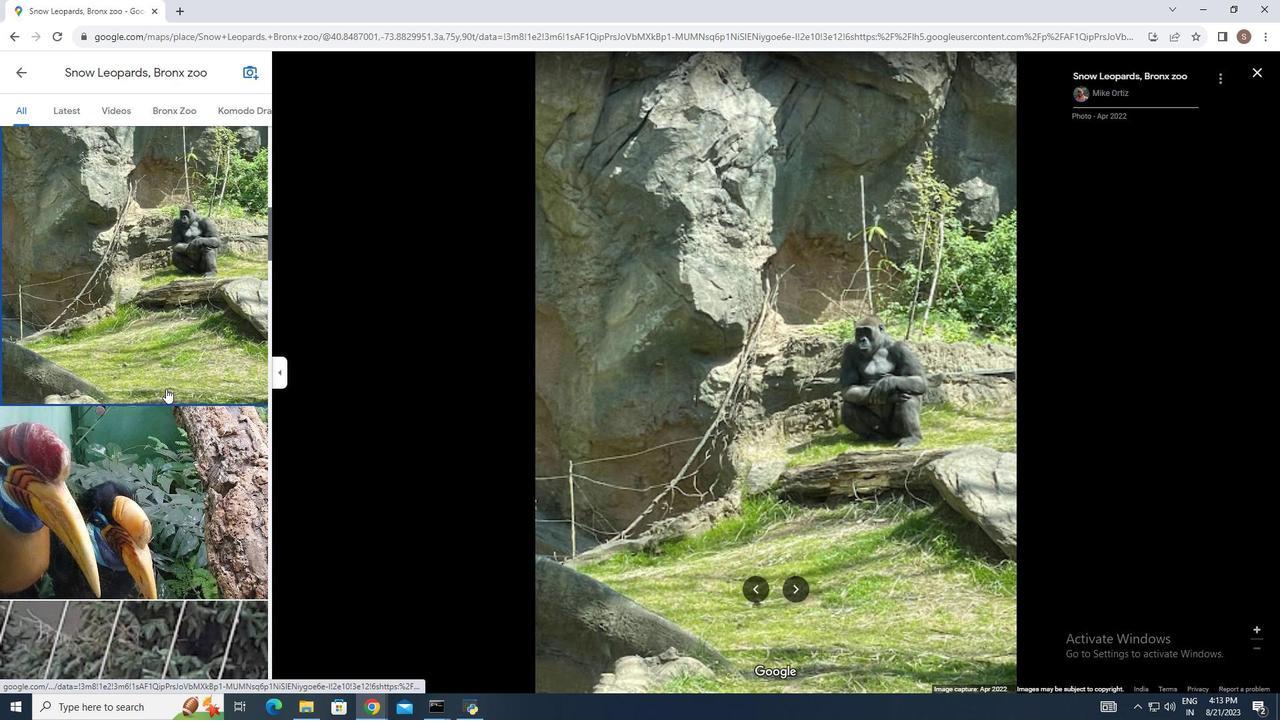 
Action: Mouse moved to (158, 406)
Screenshot: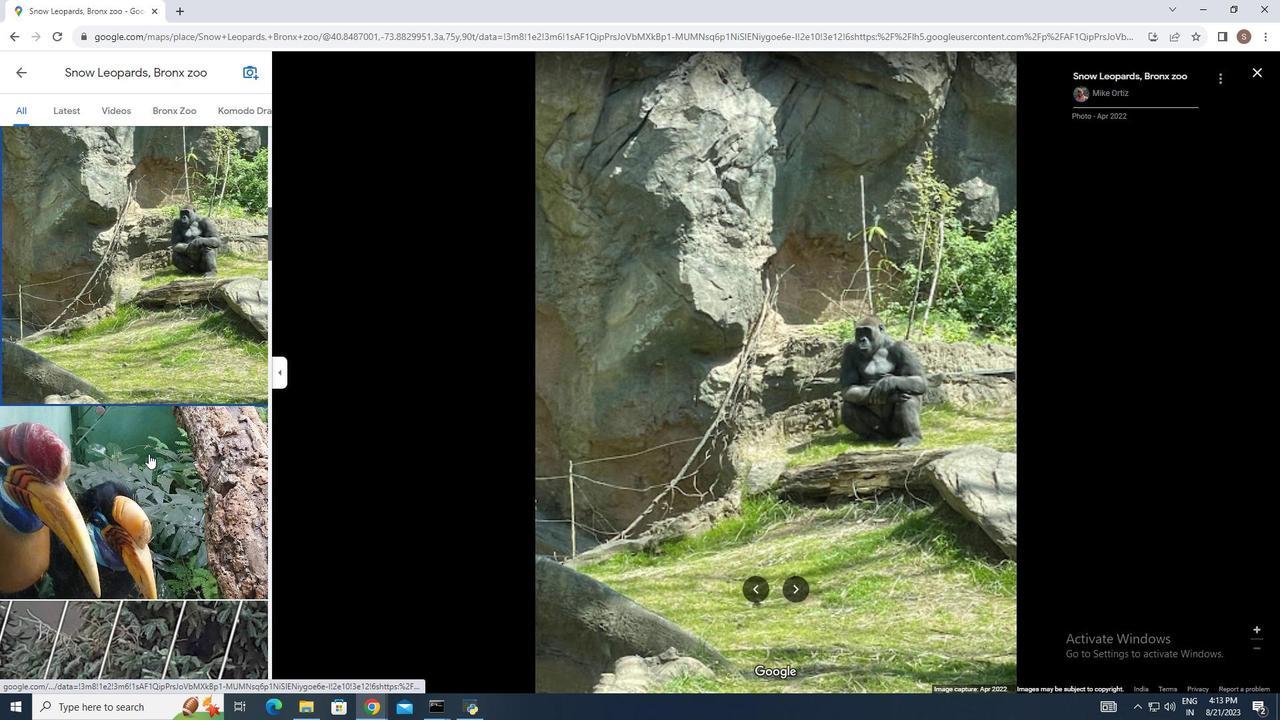 
Action: Mouse pressed left at (158, 406)
Screenshot: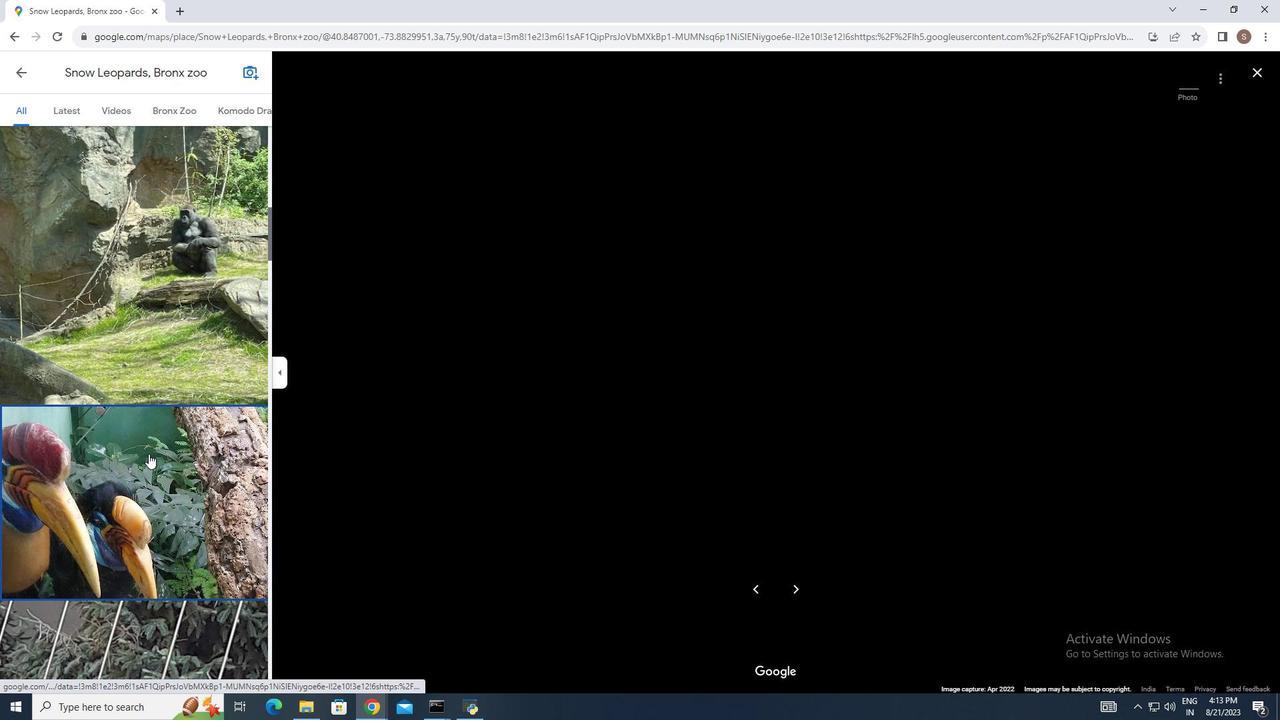 
Action: Mouse moved to (141, 412)
Screenshot: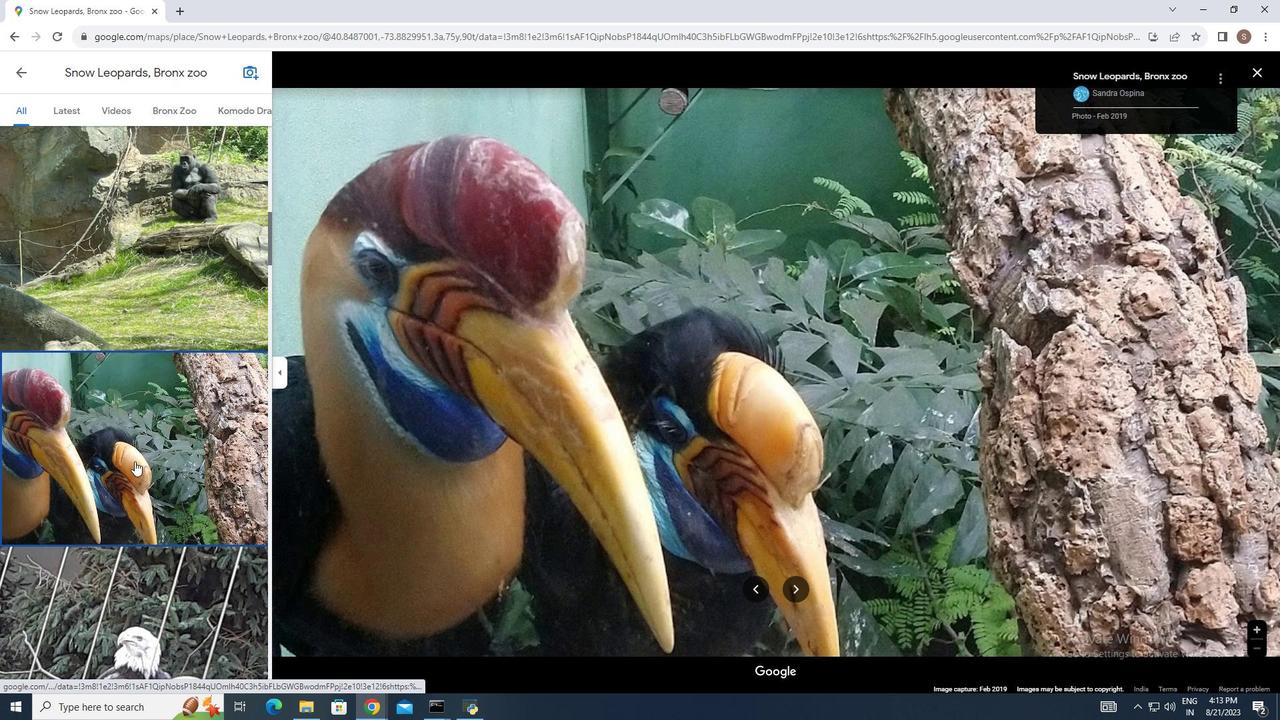 
Action: Mouse scrolled (141, 411) with delta (0, 0)
Screenshot: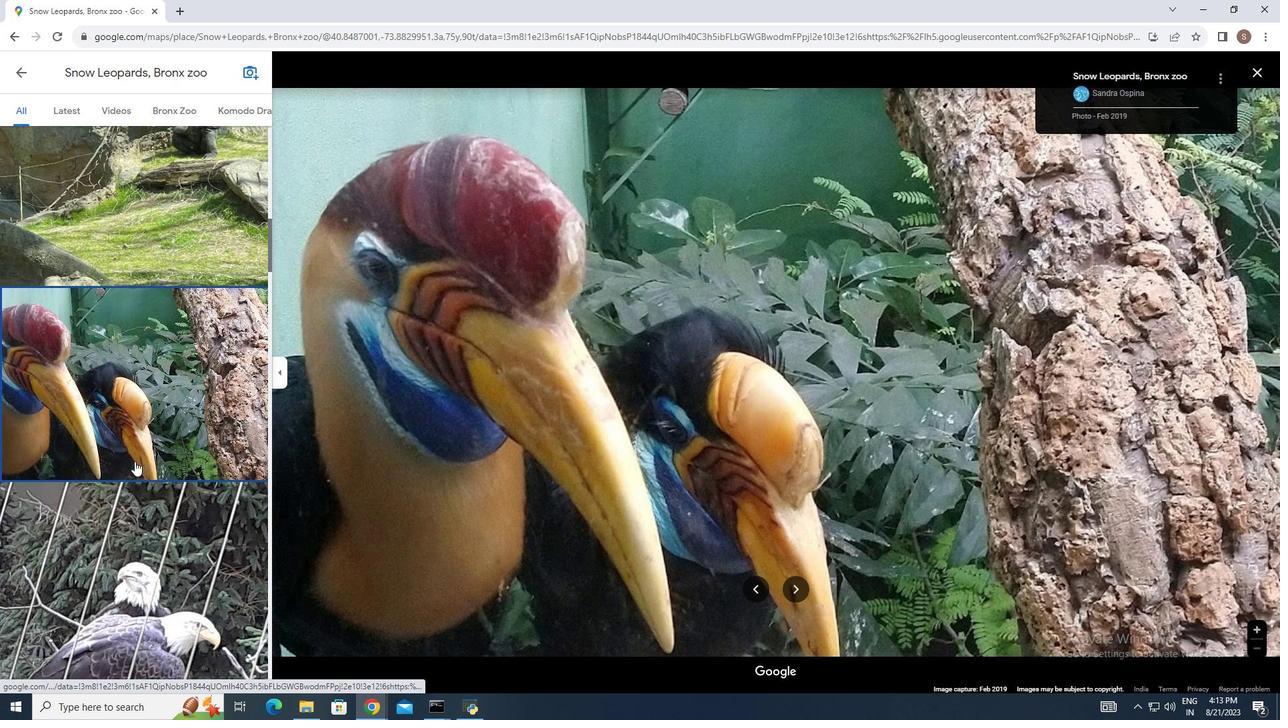 
Action: Mouse scrolled (141, 411) with delta (0, 0)
Screenshot: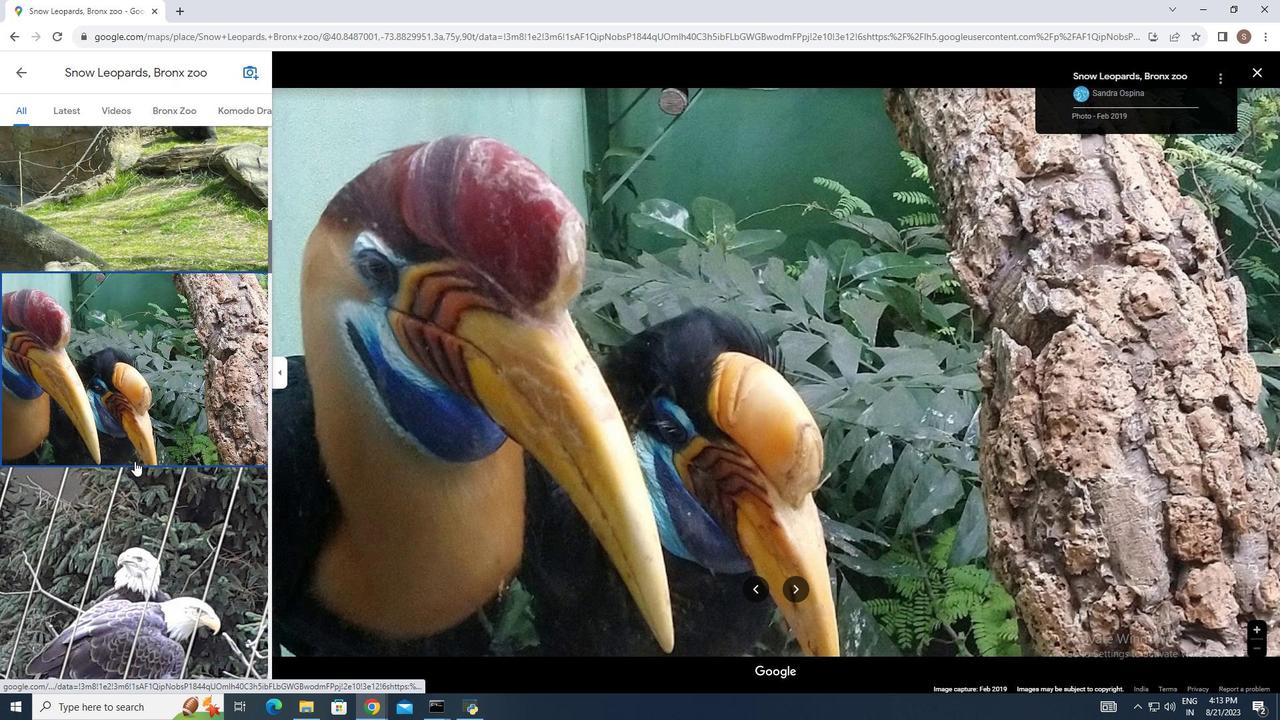 
Action: Mouse scrolled (141, 411) with delta (0, 0)
Screenshot: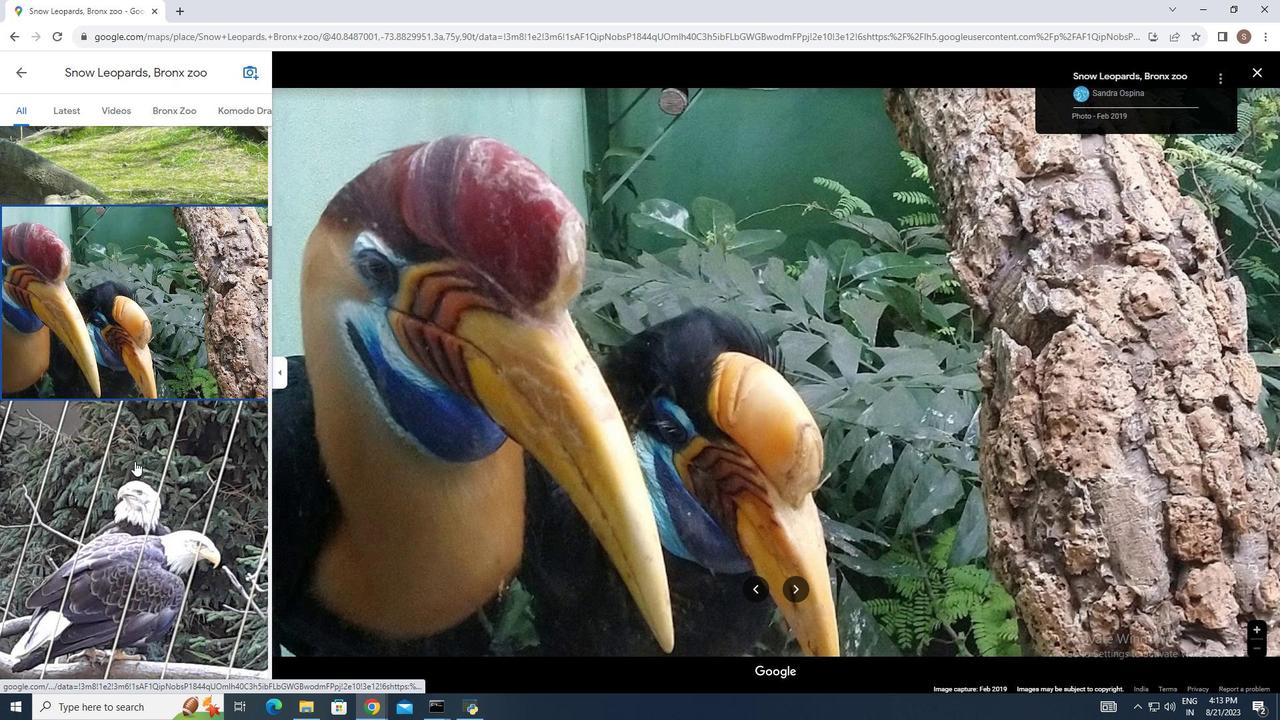 
Action: Mouse scrolled (141, 411) with delta (0, 0)
Screenshot: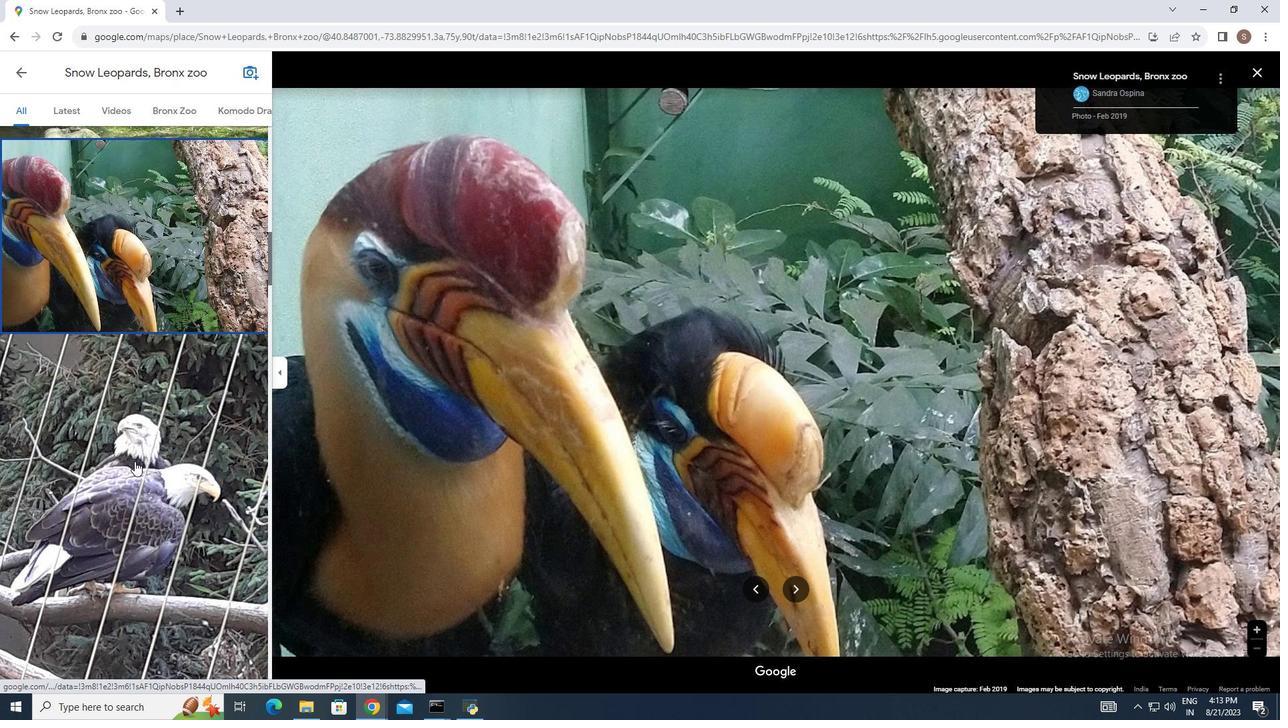
Action: Mouse scrolled (141, 411) with delta (0, 0)
Screenshot: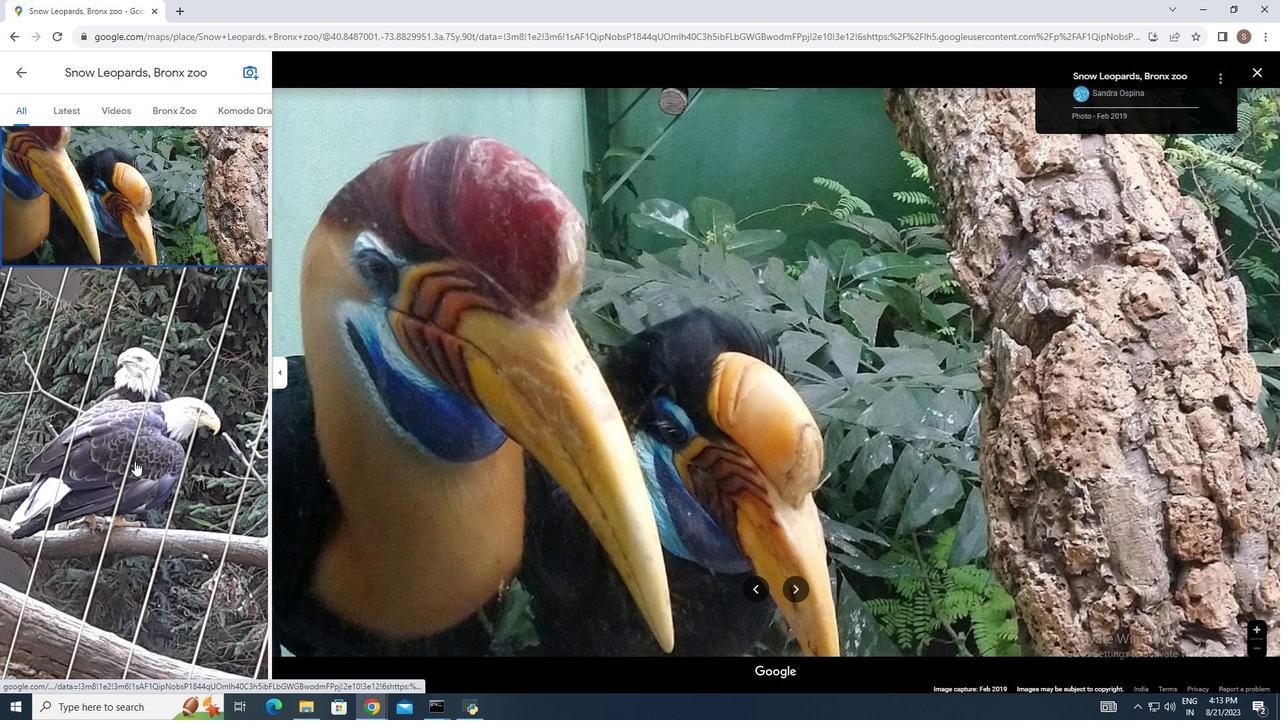 
Action: Mouse moved to (124, 402)
Screenshot: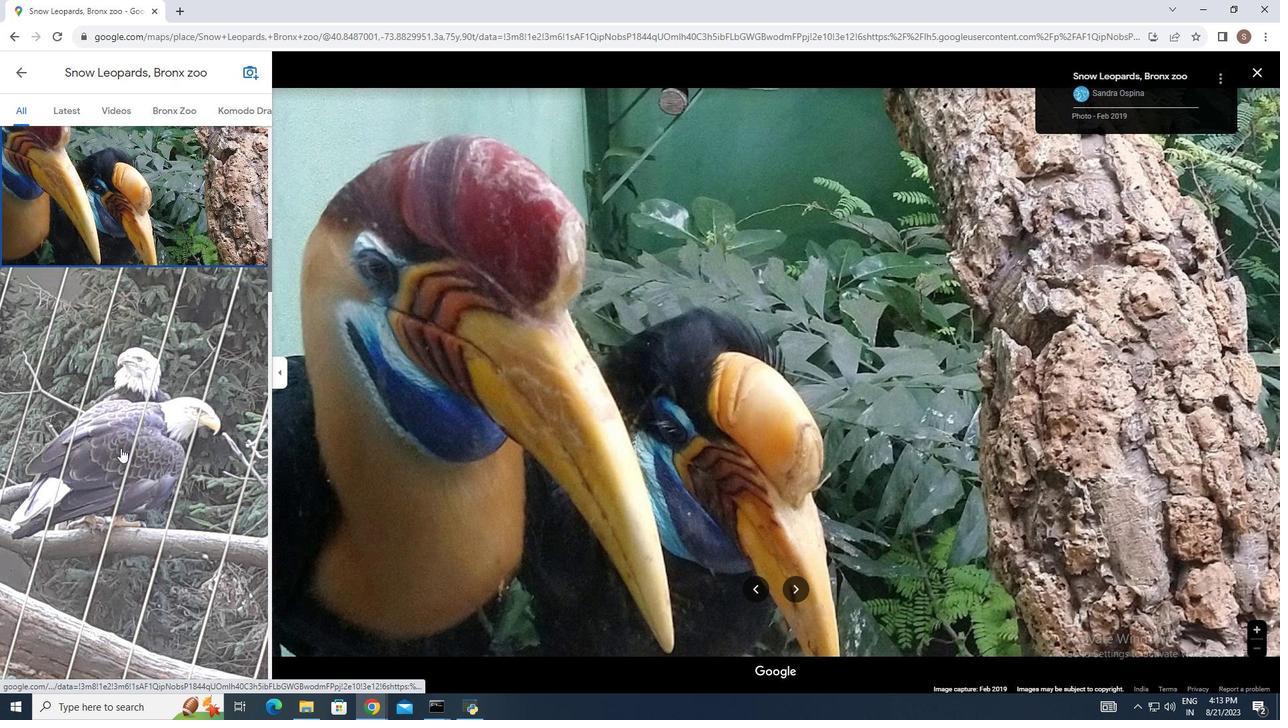 
Action: Mouse pressed left at (124, 402)
Screenshot: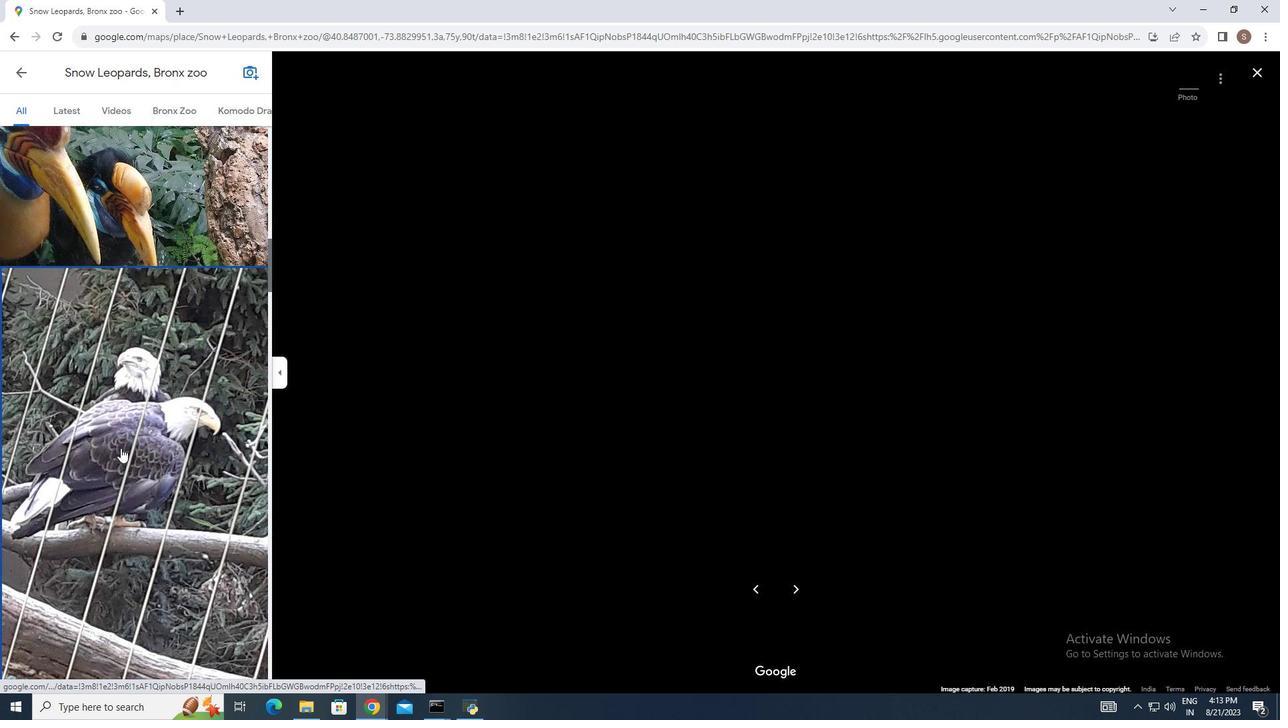 
Action: Mouse scrolled (124, 401) with delta (0, 0)
Screenshot: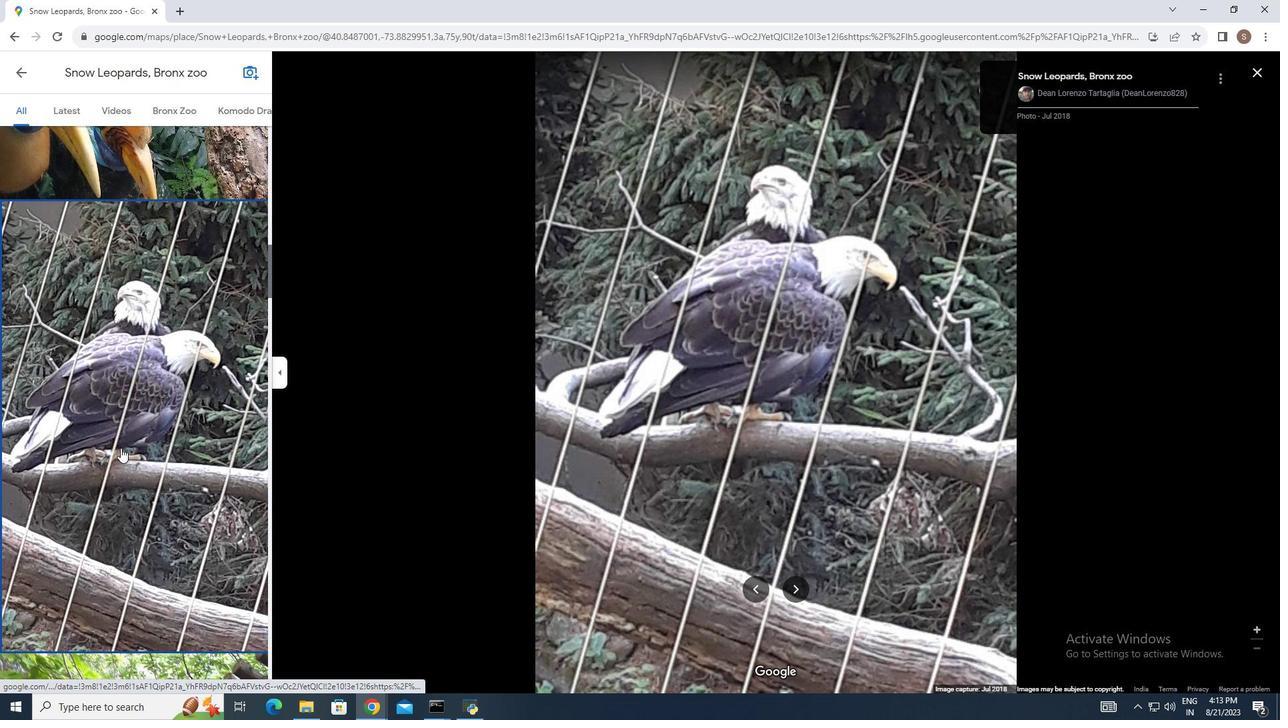 
Action: Mouse scrolled (124, 401) with delta (0, 0)
Screenshot: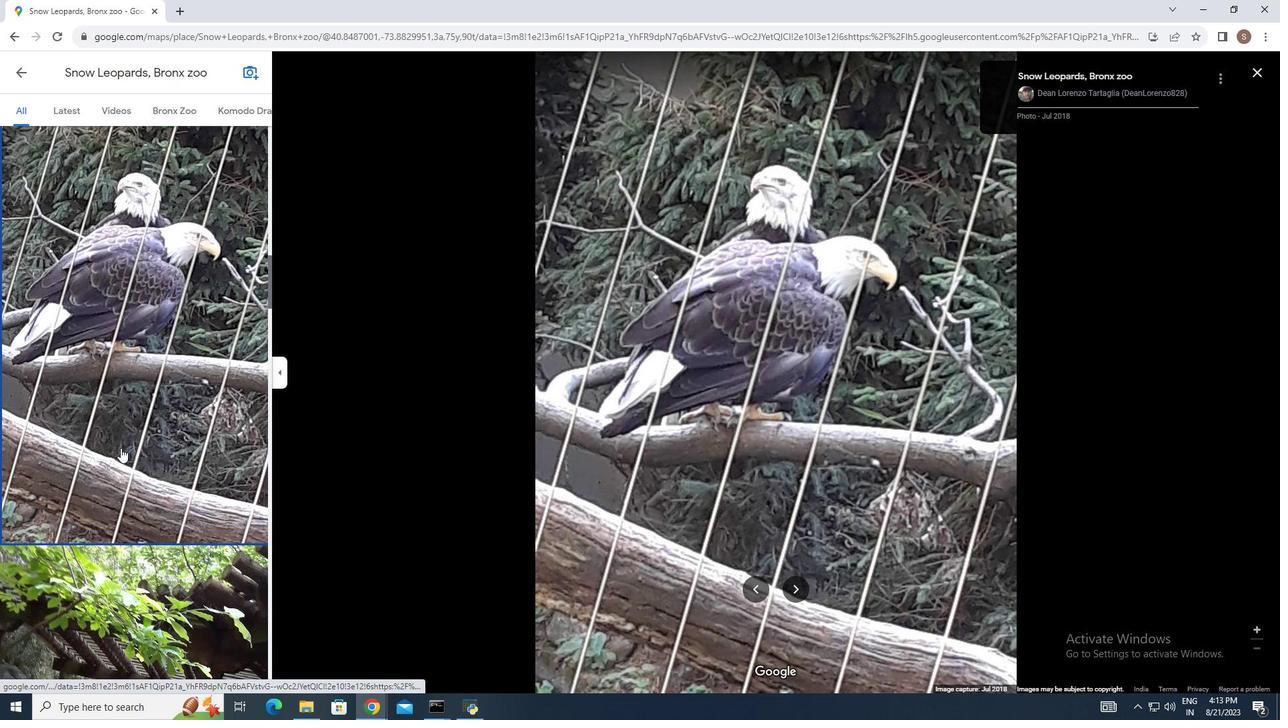 
Action: Mouse scrolled (124, 401) with delta (0, 0)
Screenshot: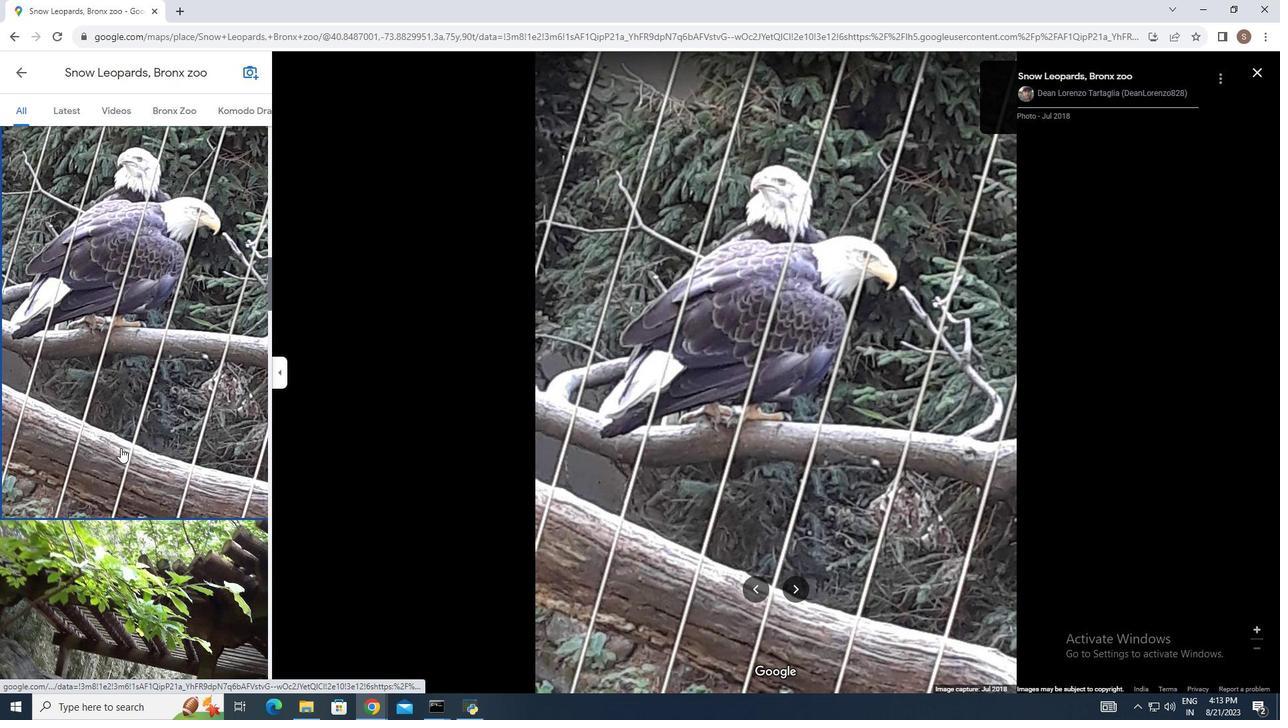 
Action: Mouse scrolled (124, 401) with delta (0, 0)
Screenshot: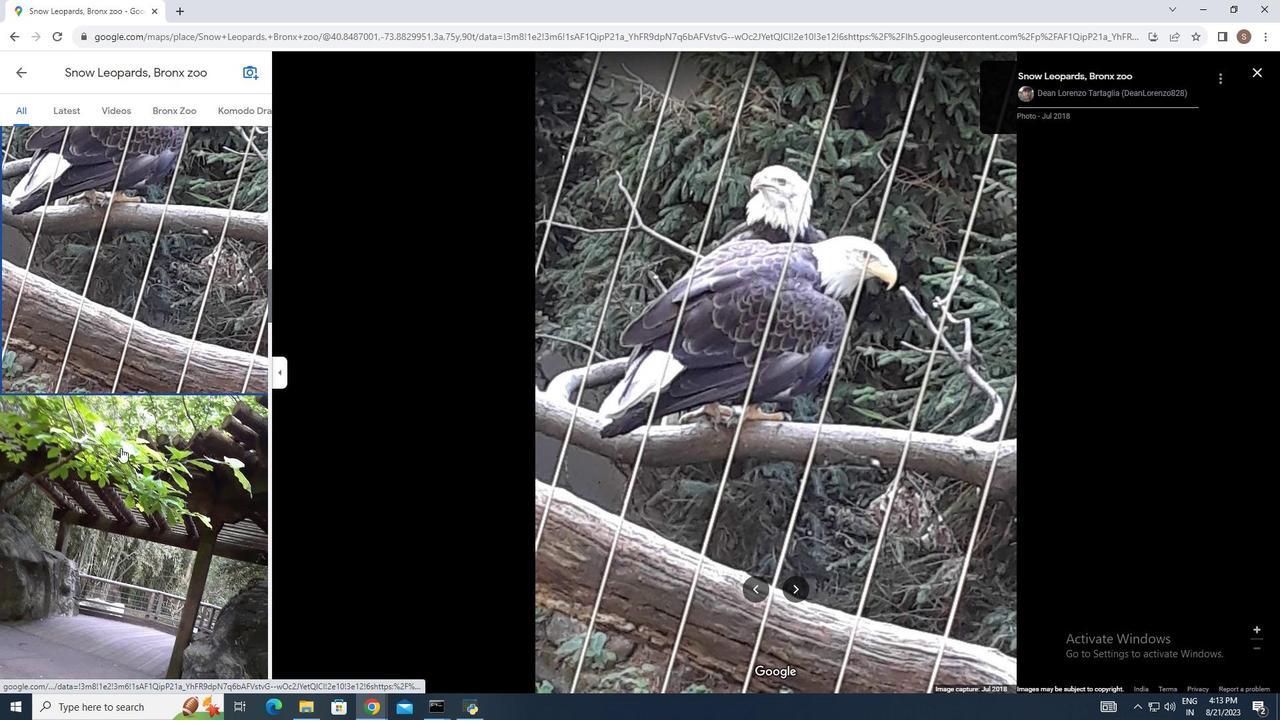 
Action: Mouse scrolled (124, 401) with delta (0, 0)
Screenshot: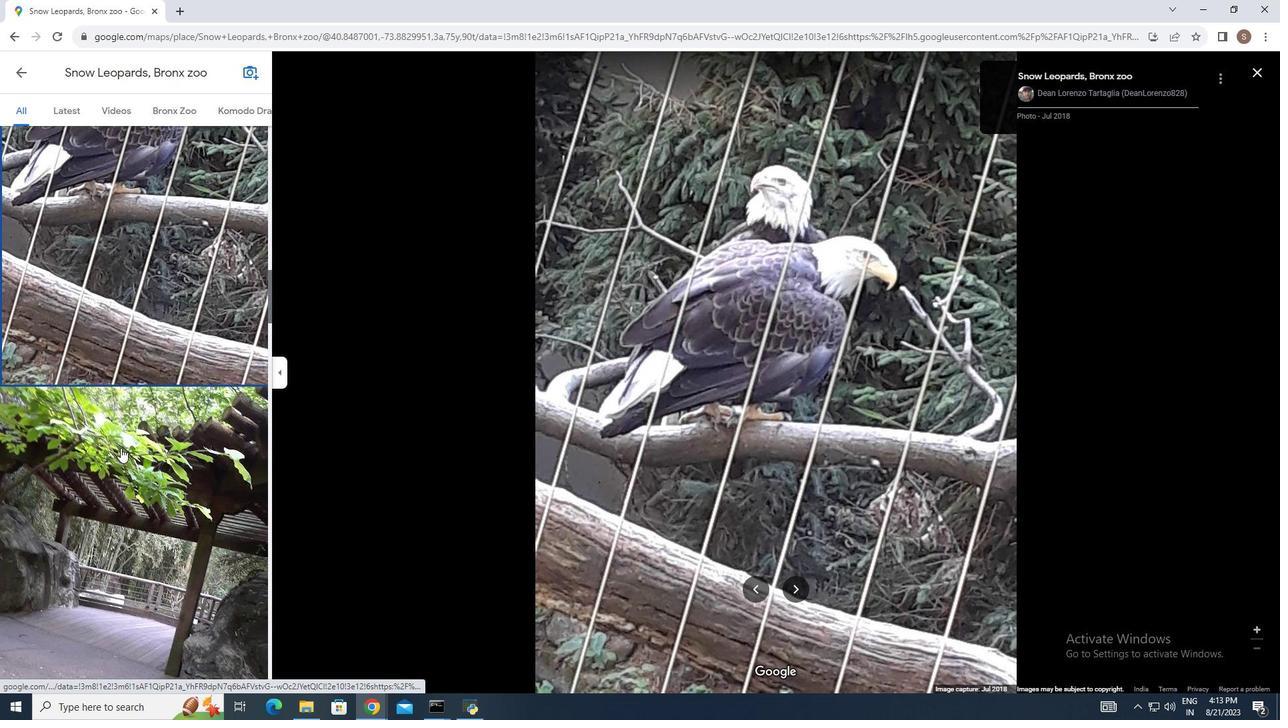 
Action: Mouse scrolled (124, 401) with delta (0, 0)
Screenshot: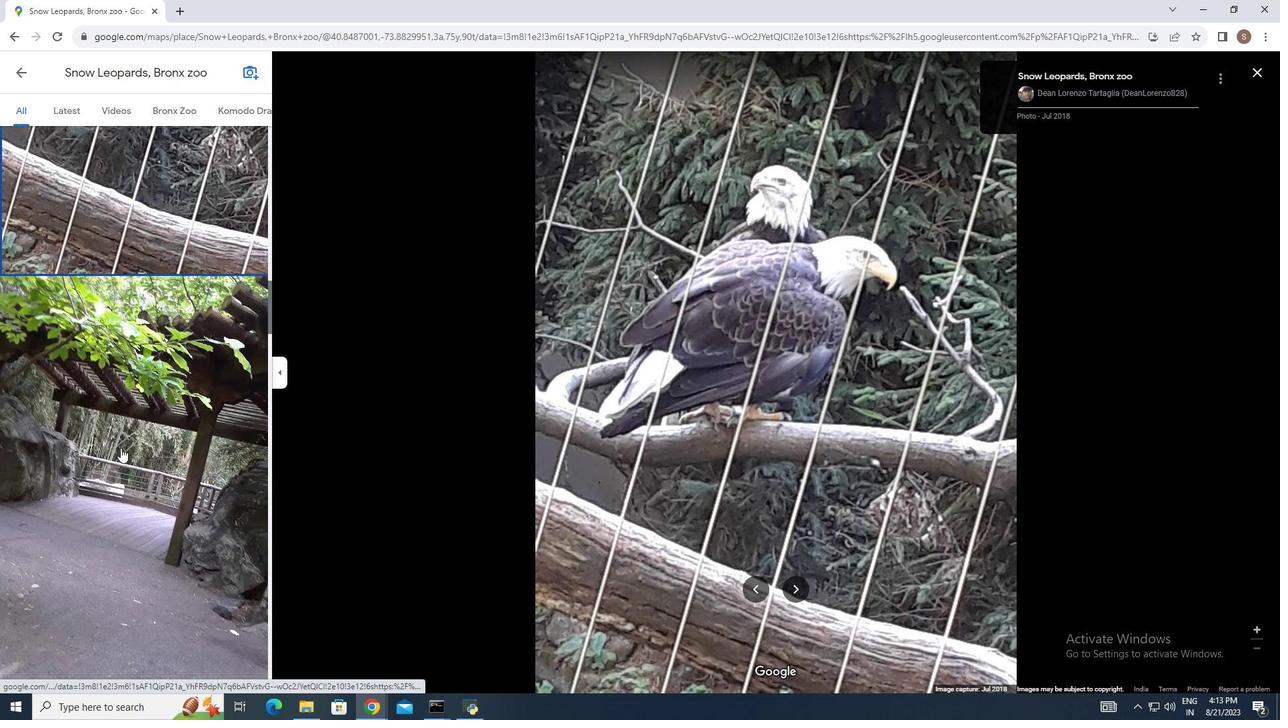 
Action: Mouse scrolled (124, 401) with delta (0, 0)
Screenshot: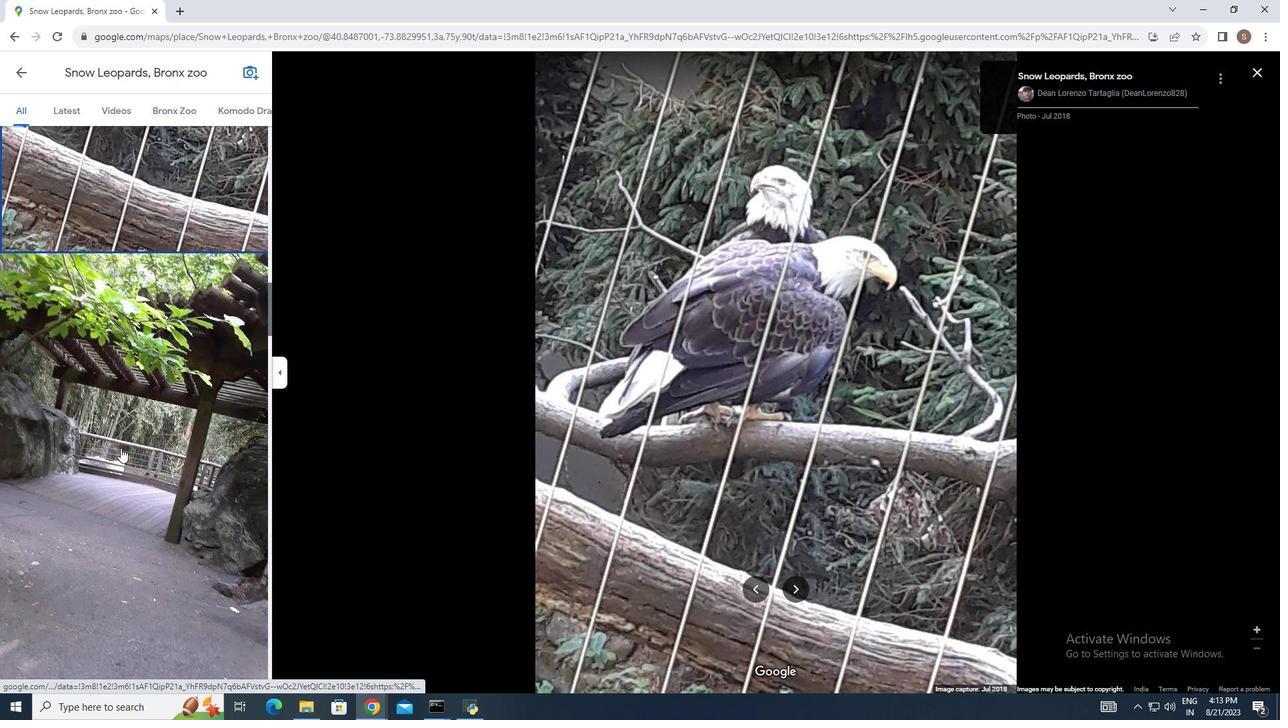 
Action: Mouse pressed left at (124, 402)
Screenshot: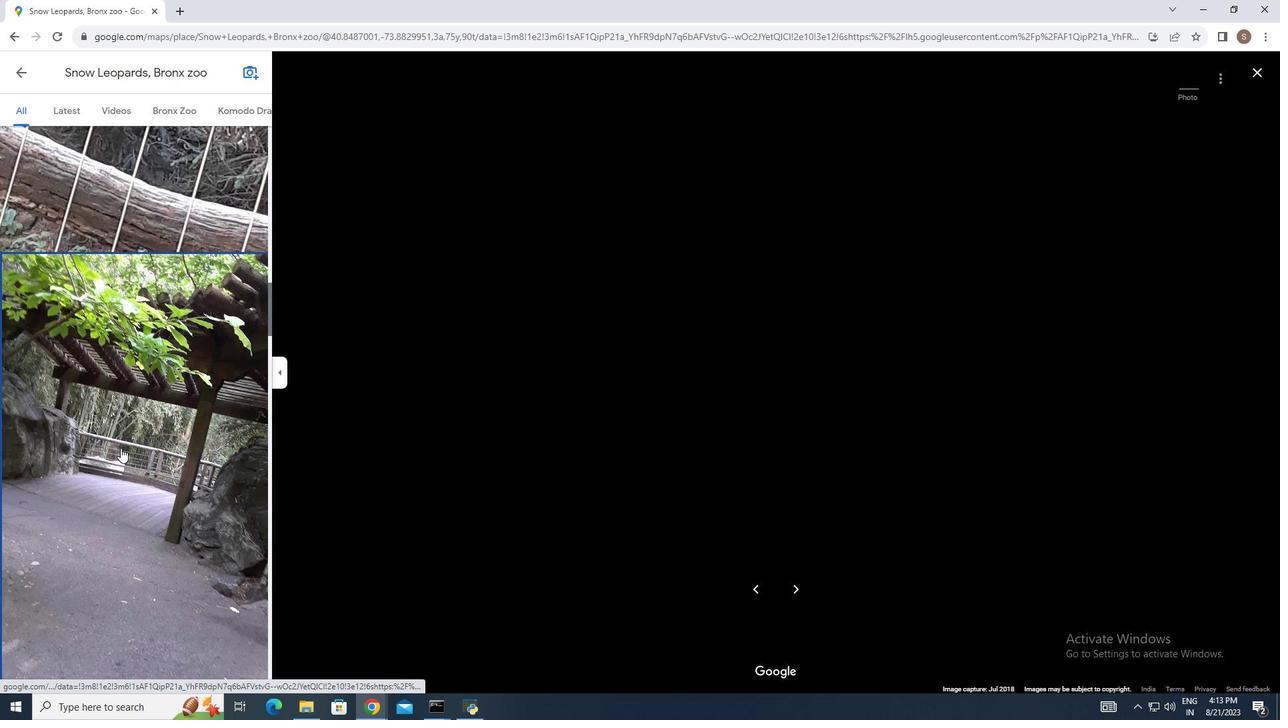 
Action: Mouse scrolled (124, 401) with delta (0, 0)
Screenshot: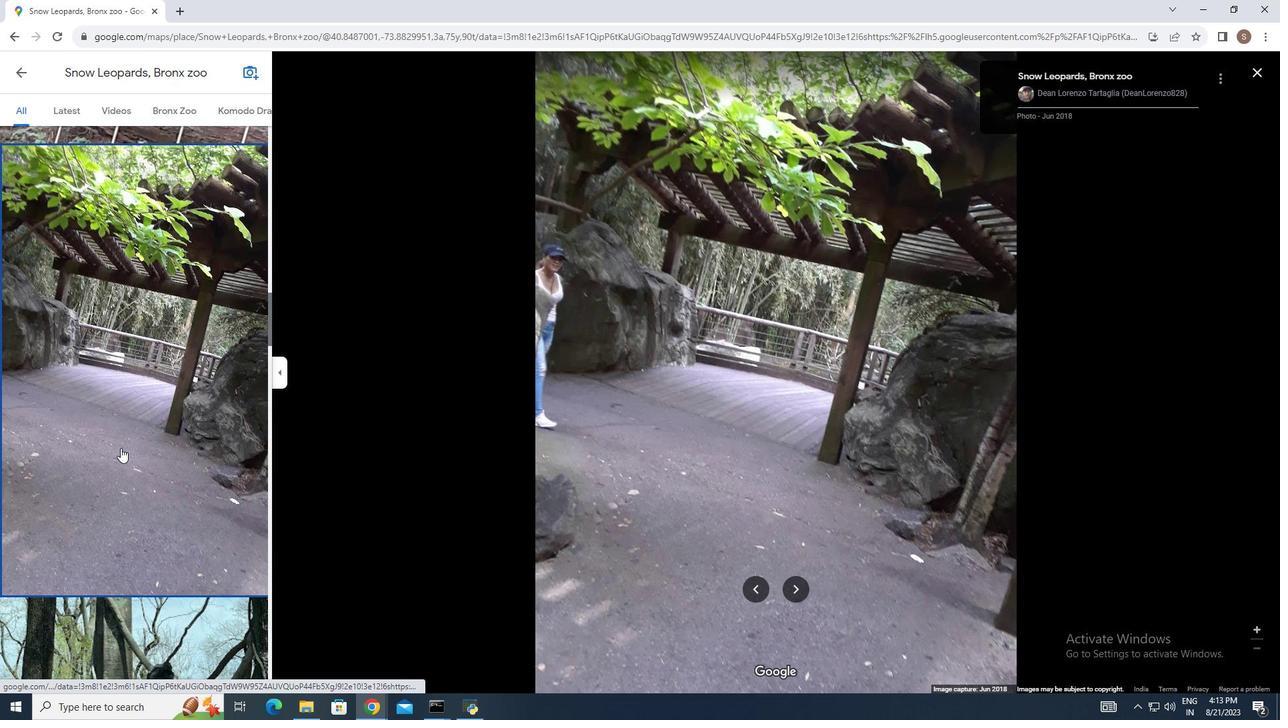 
Action: Mouse scrolled (124, 401) with delta (0, 0)
Screenshot: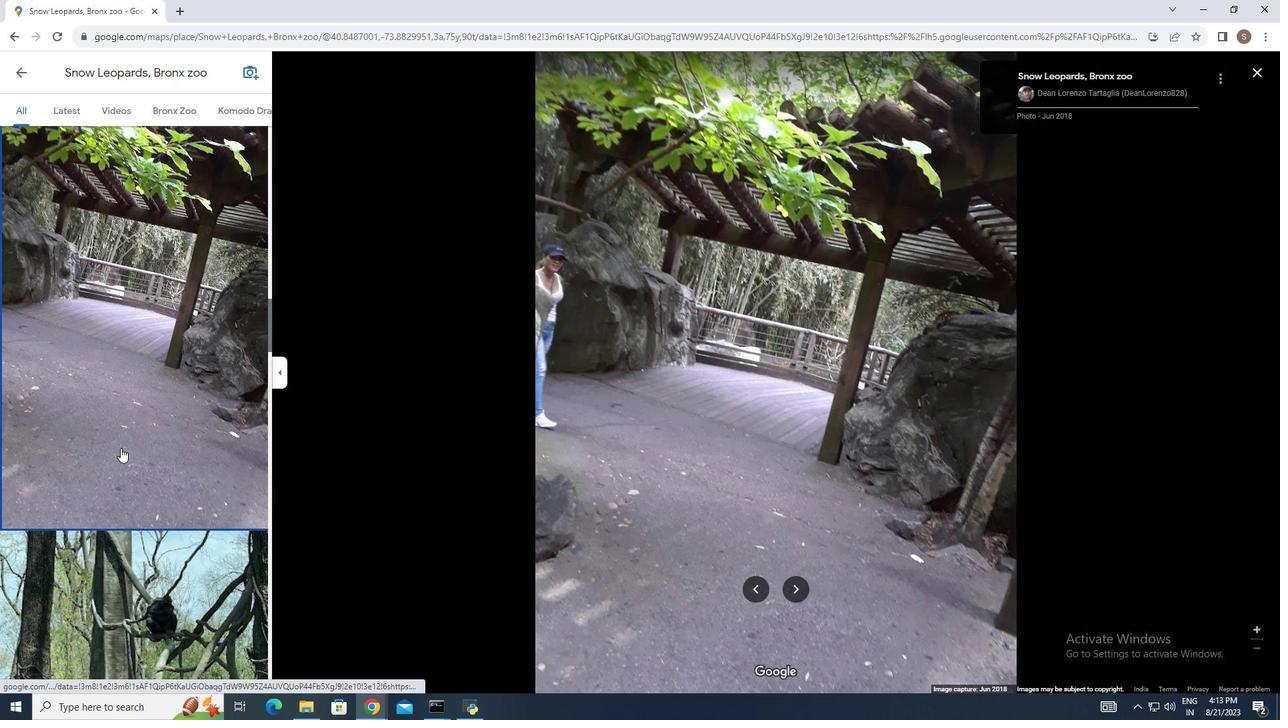 
Action: Mouse scrolled (124, 401) with delta (0, 0)
Screenshot: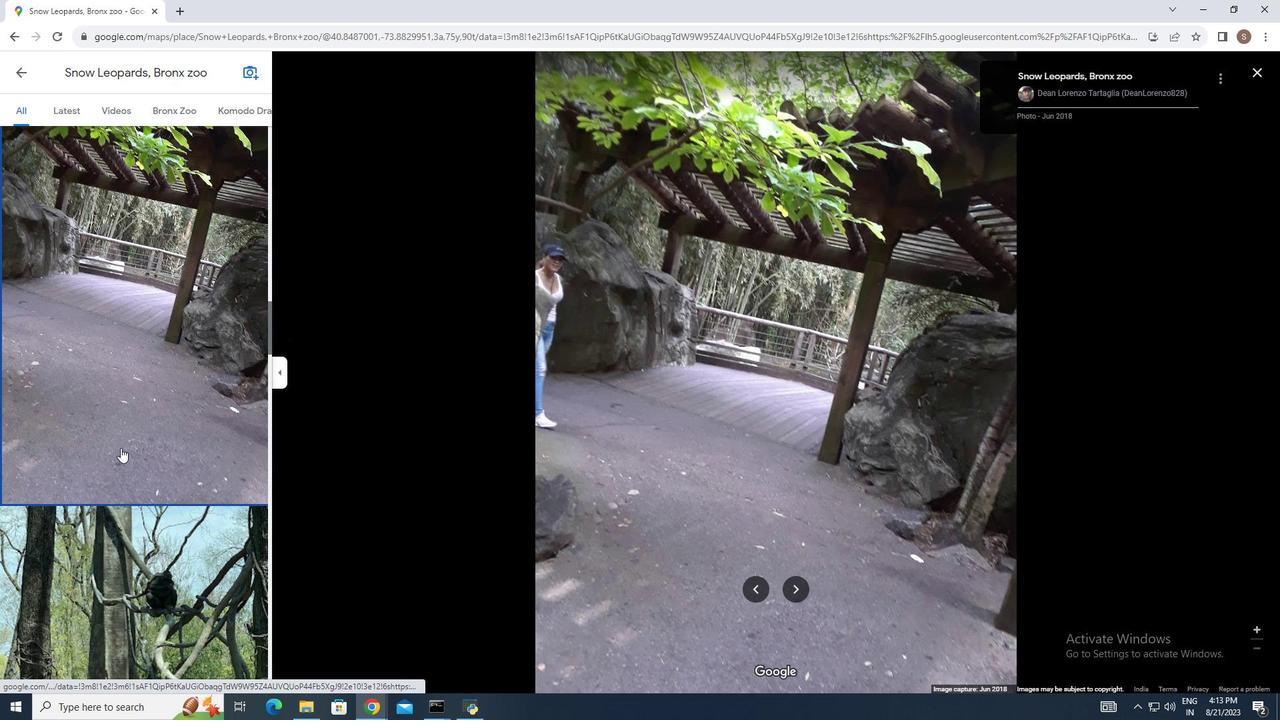 
Action: Mouse scrolled (124, 401) with delta (0, 0)
Screenshot: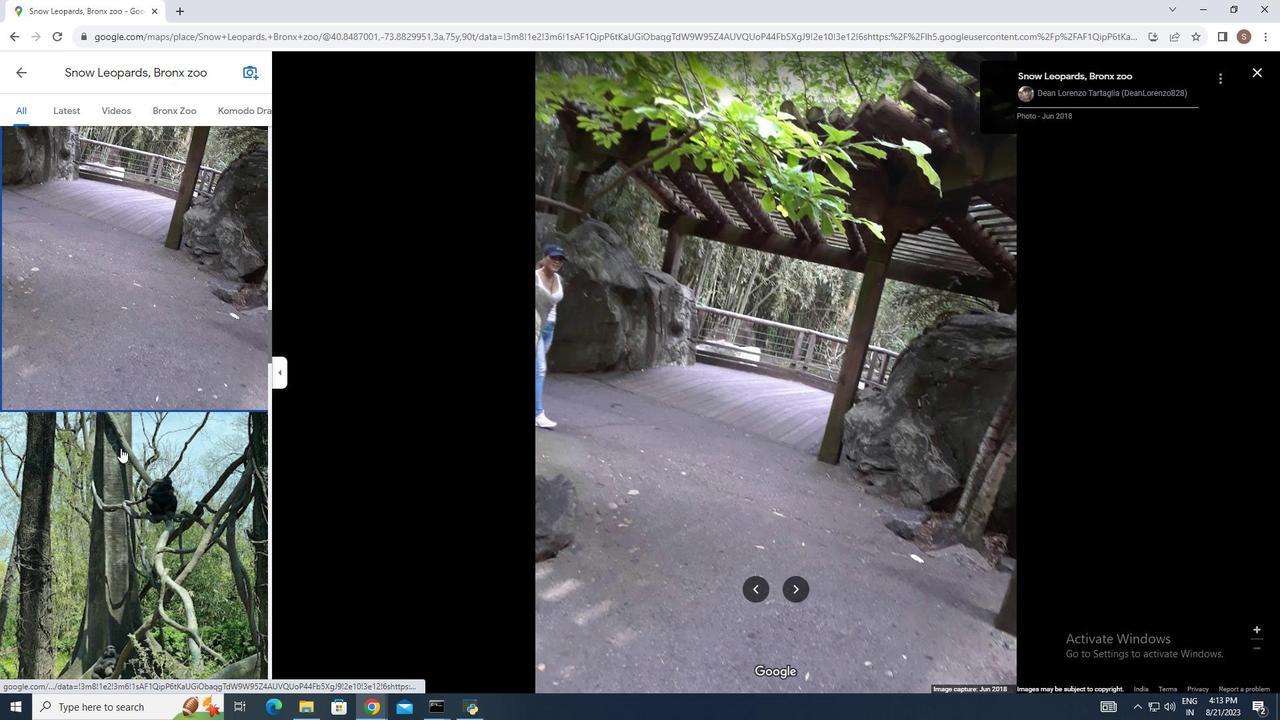 
Action: Mouse scrolled (124, 401) with delta (0, 0)
Screenshot: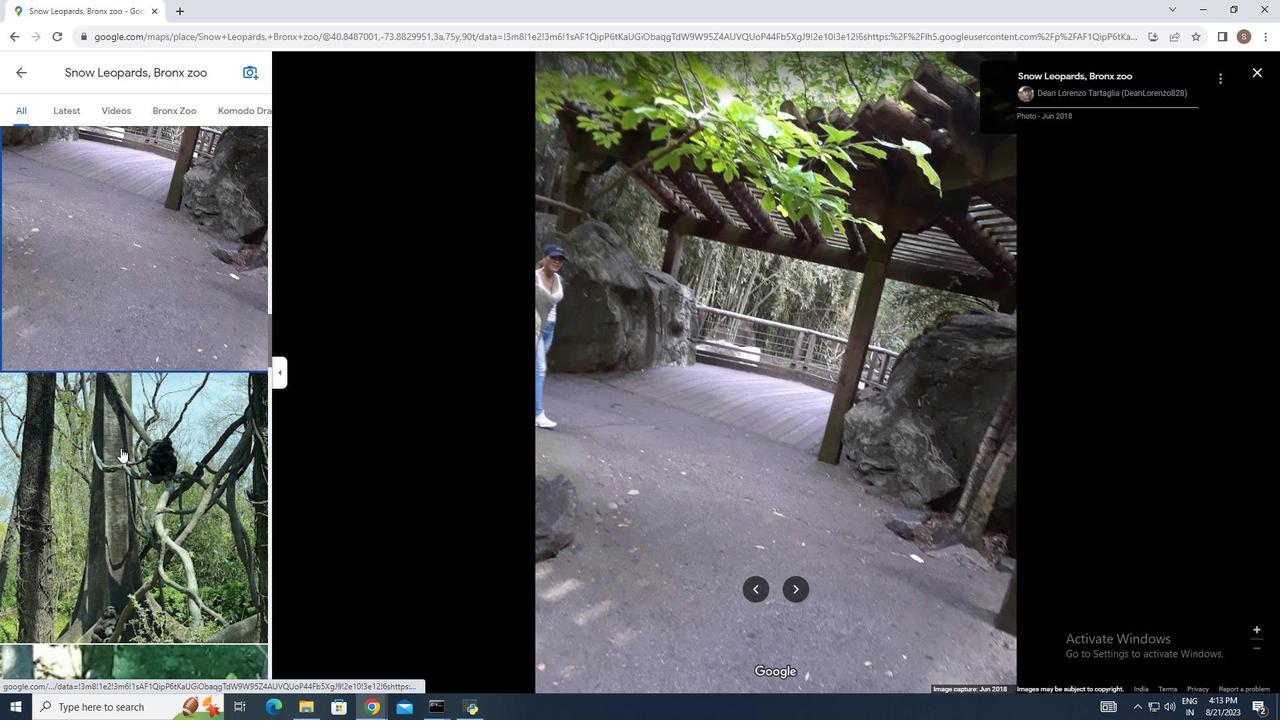 
Action: Mouse scrolled (124, 401) with delta (0, 0)
Screenshot: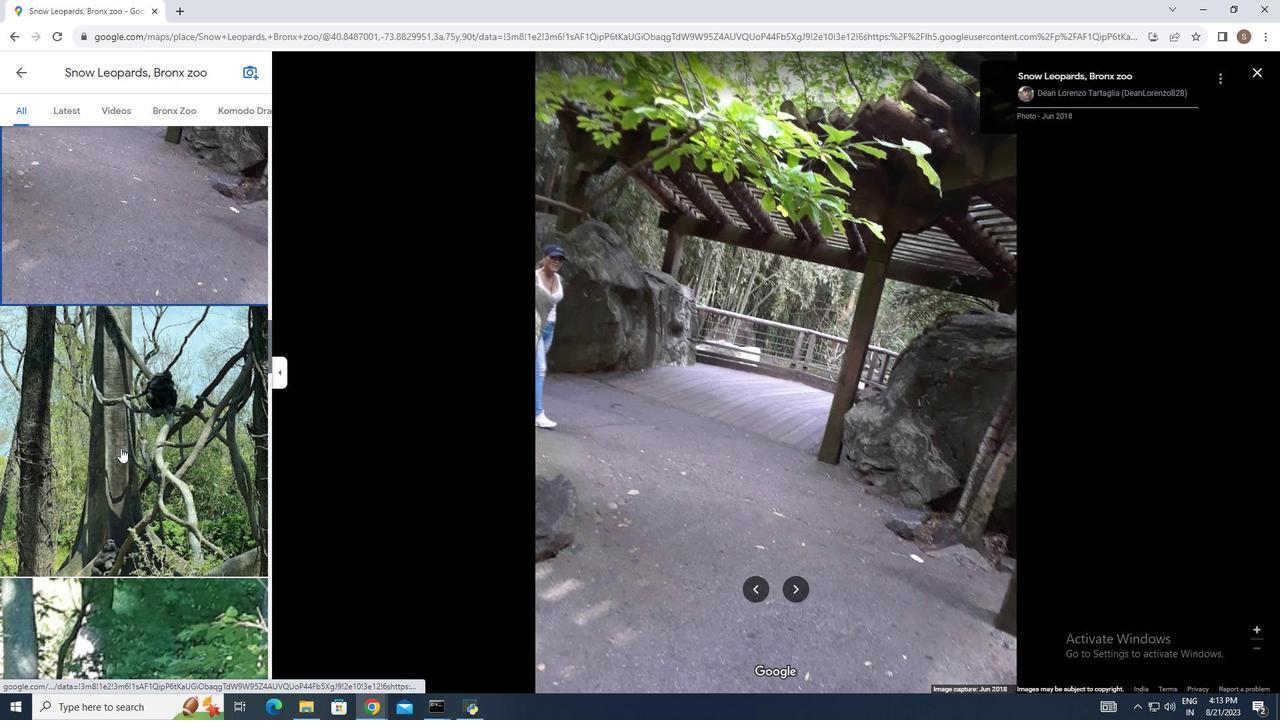 
Action: Mouse moved to (126, 395)
Screenshot: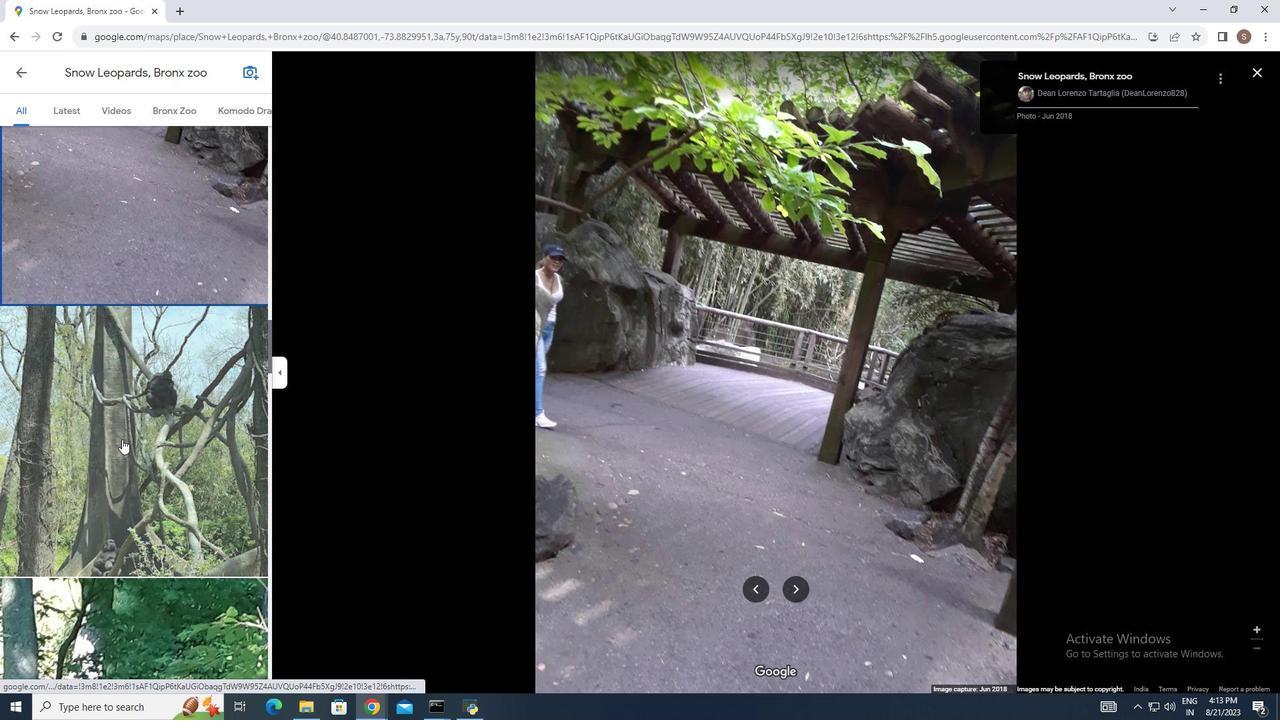 
Action: Mouse pressed left at (126, 395)
Screenshot: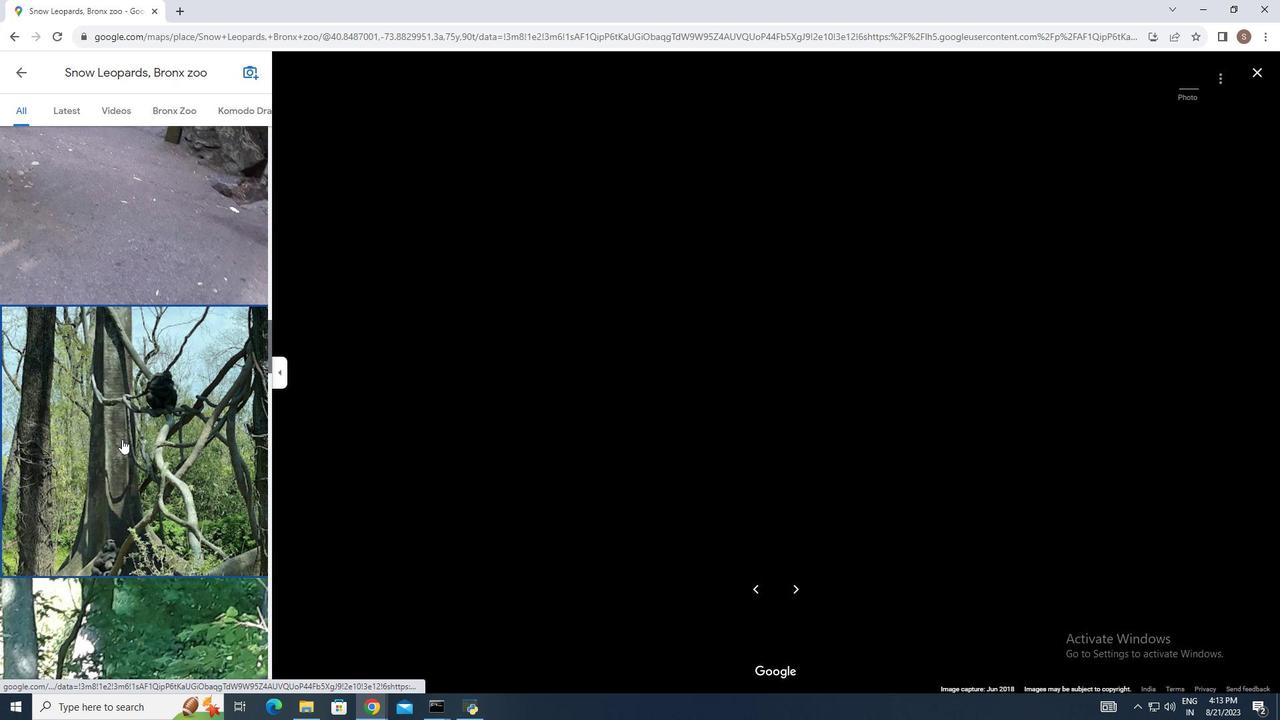 
Action: Mouse scrolled (126, 394) with delta (0, 0)
Screenshot: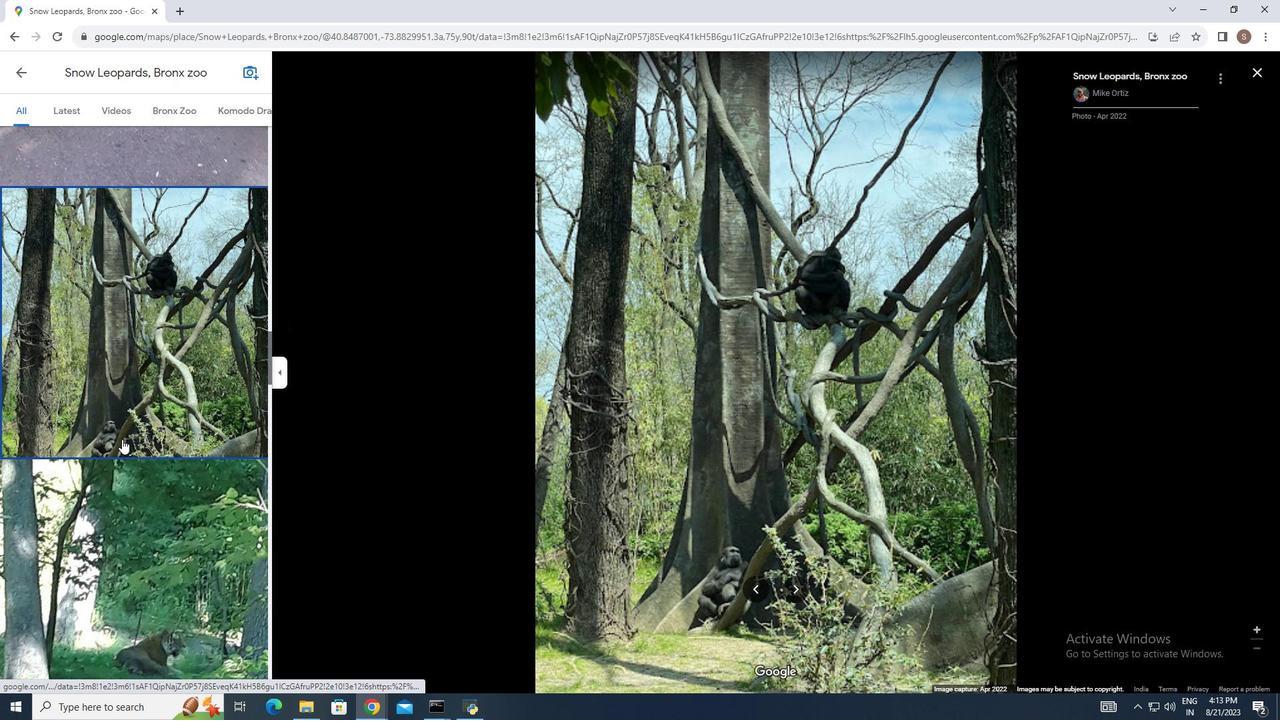 
Action: Mouse scrolled (126, 394) with delta (0, 0)
Screenshot: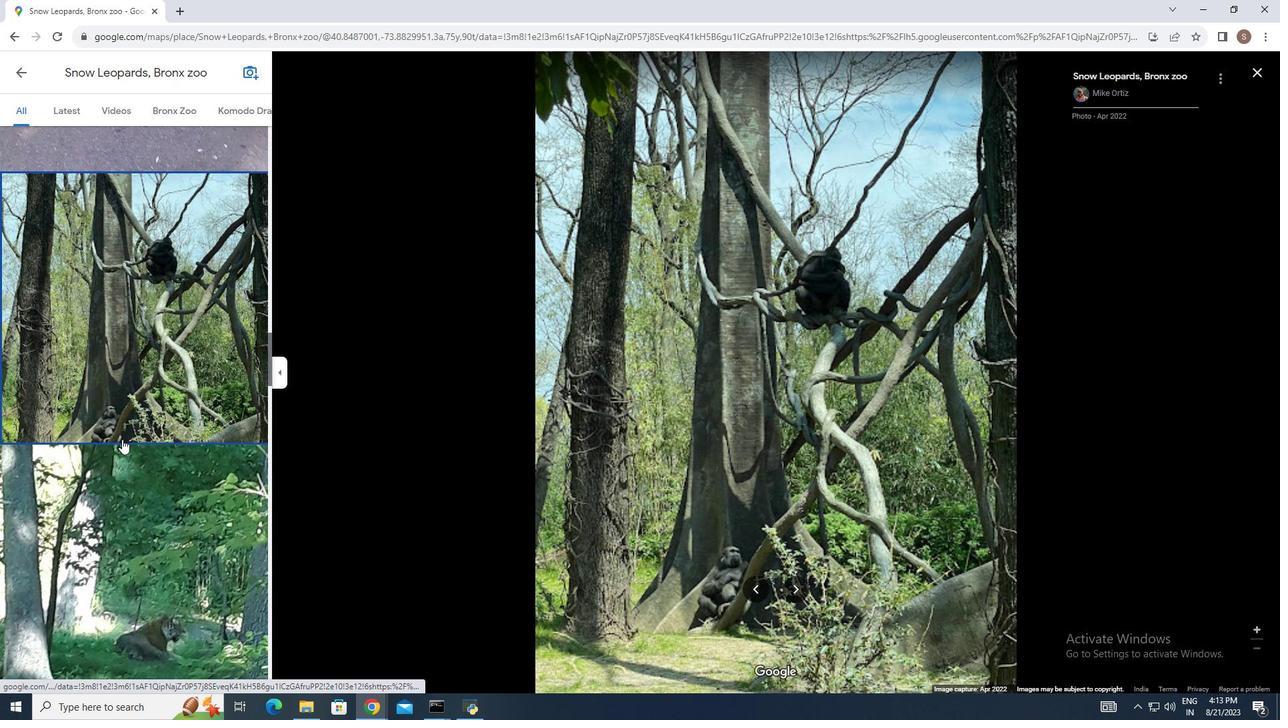 
Action: Mouse moved to (126, 400)
Screenshot: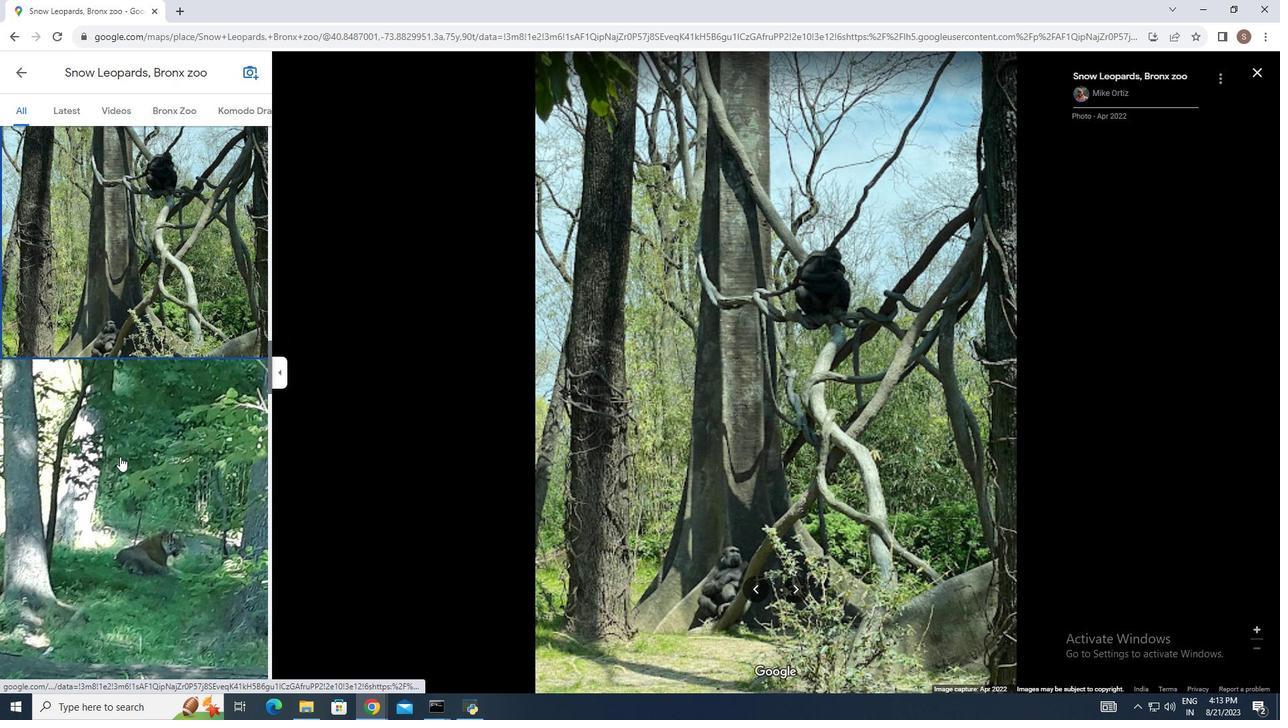 
Action: Mouse scrolled (126, 400) with delta (0, 0)
Screenshot: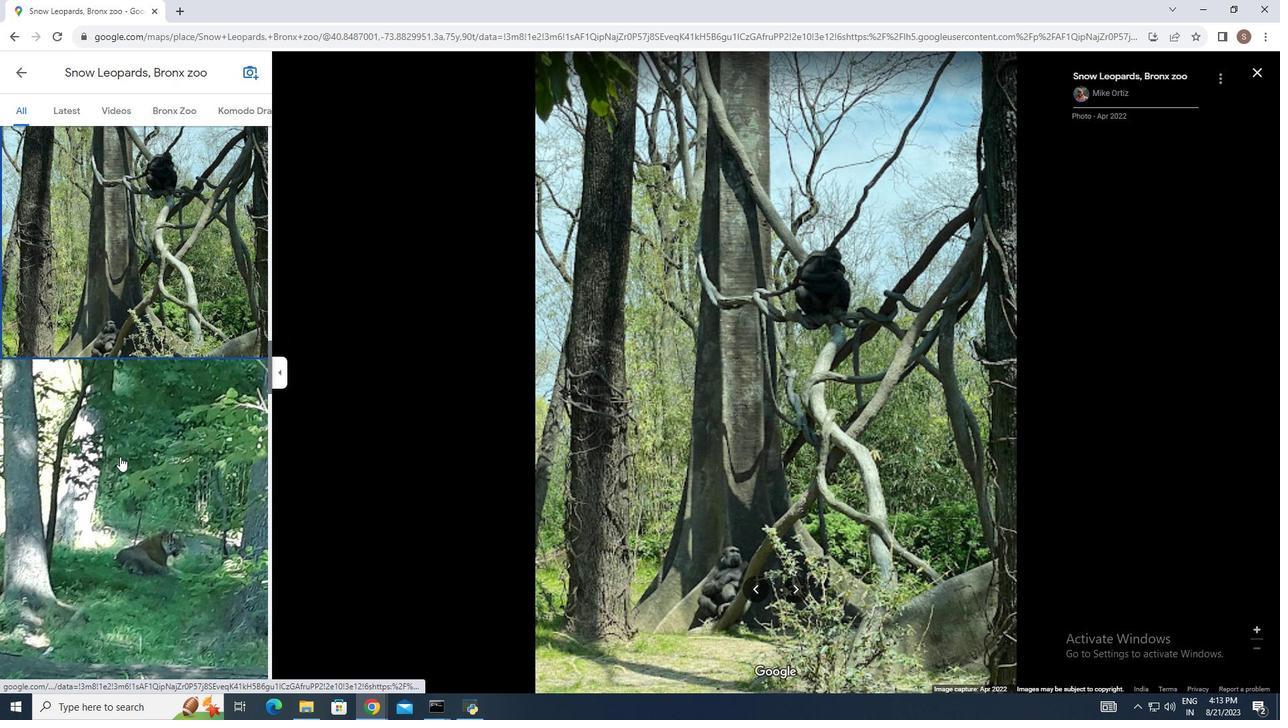
Action: Mouse moved to (125, 406)
Screenshot: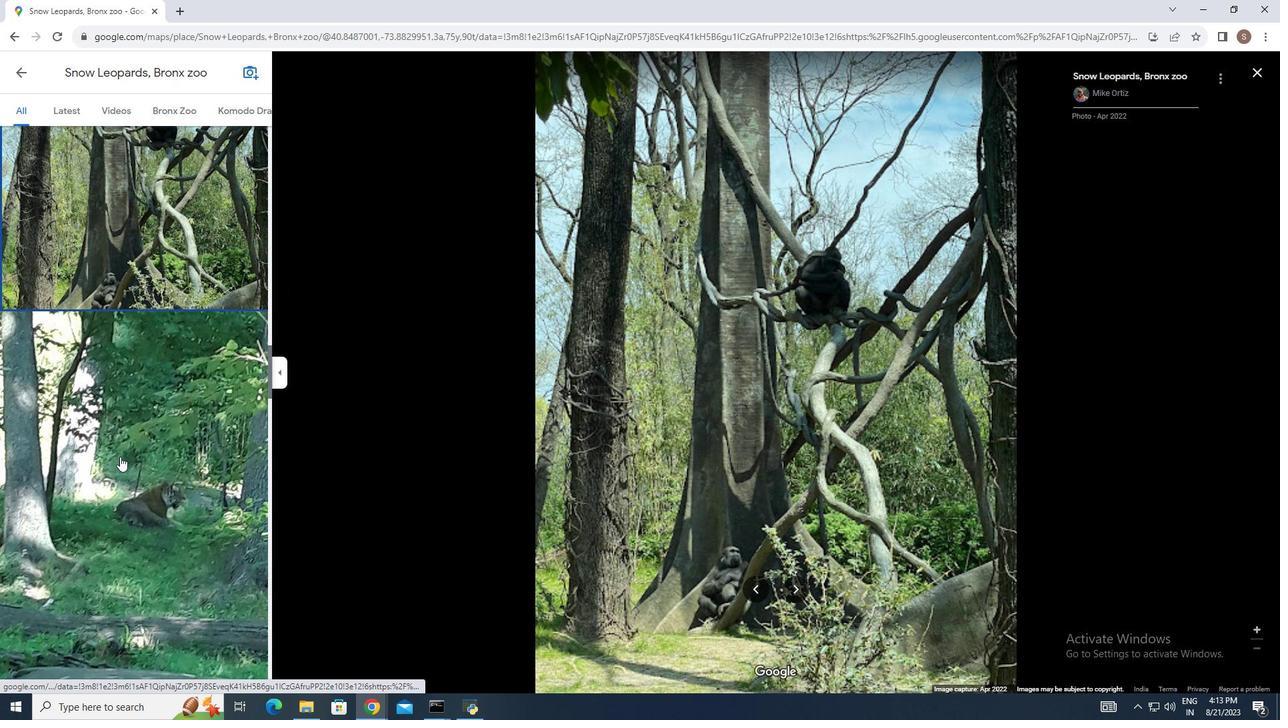 
Action: Mouse scrolled (125, 406) with delta (0, 0)
Screenshot: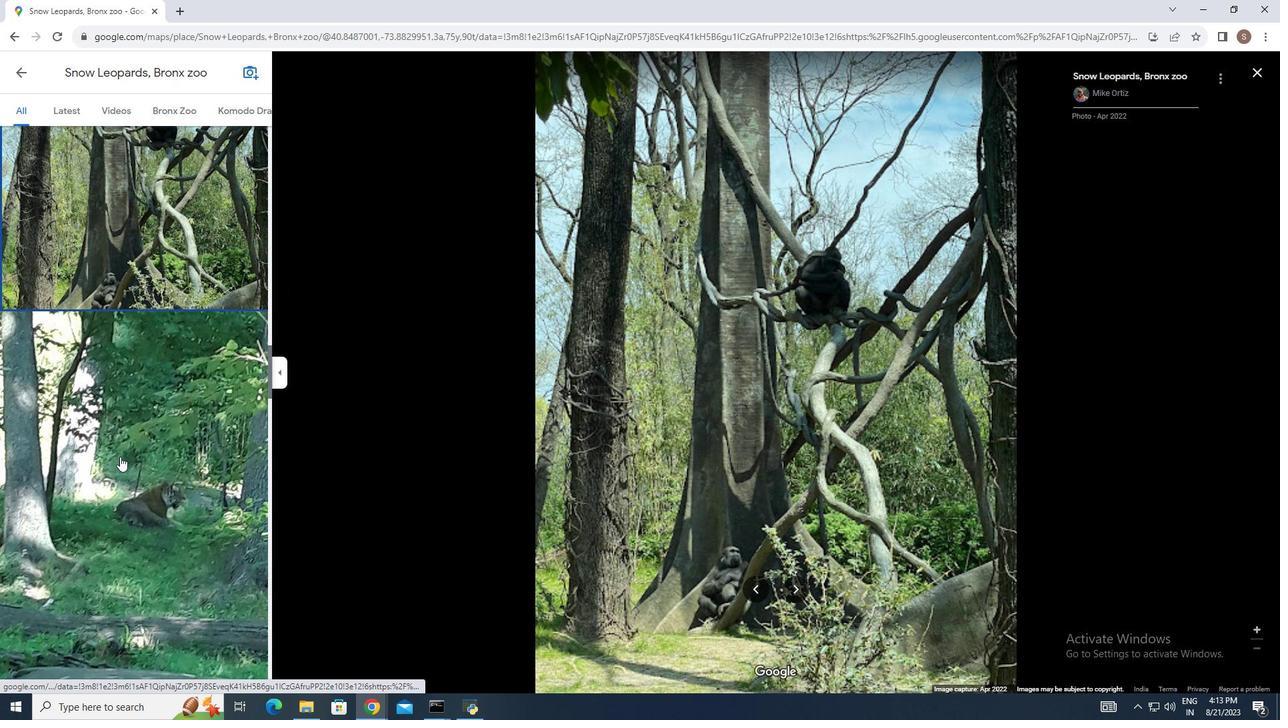 
Action: Mouse moved to (124, 408)
Screenshot: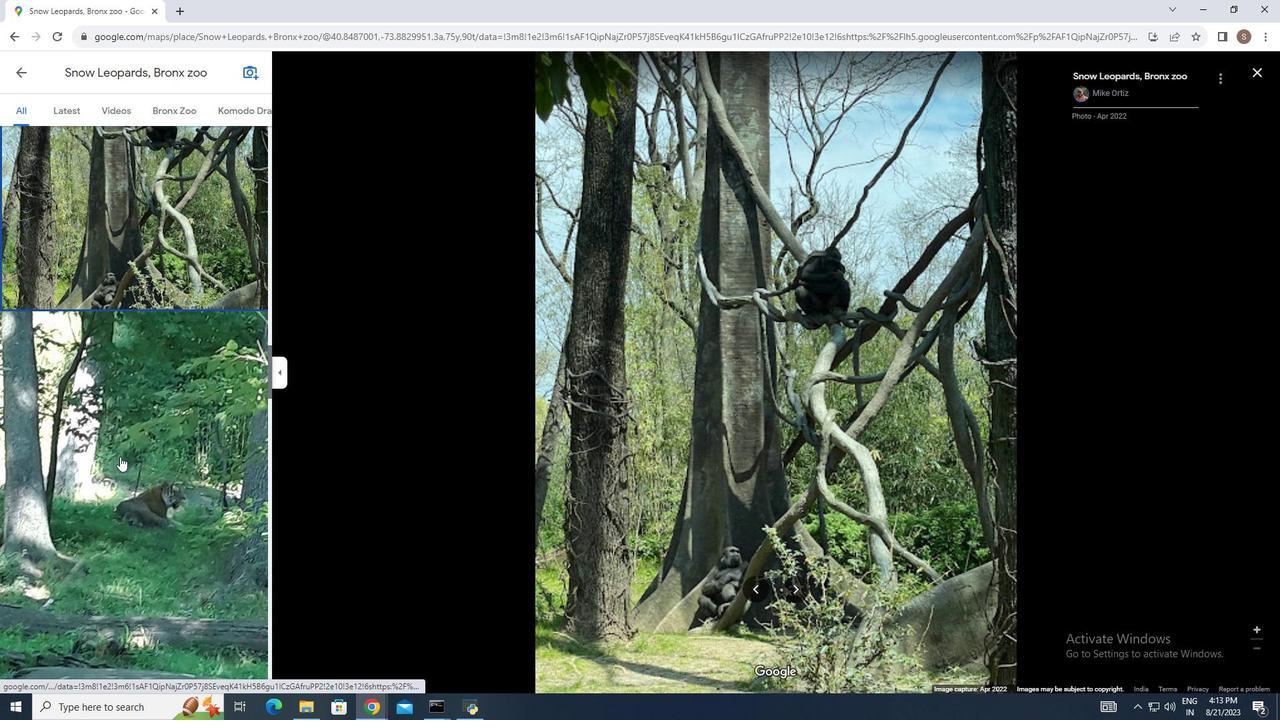 
Action: Mouse pressed left at (124, 408)
Screenshot: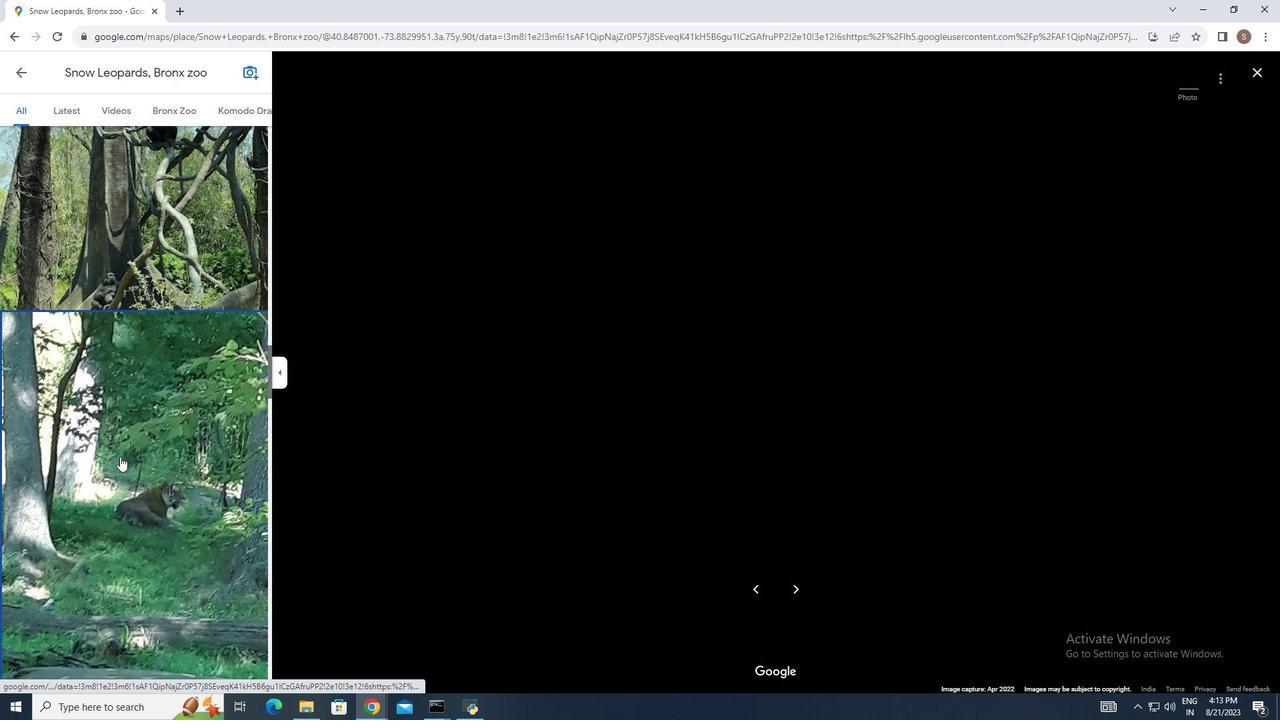 
Action: Mouse scrolled (124, 408) with delta (0, 0)
Screenshot: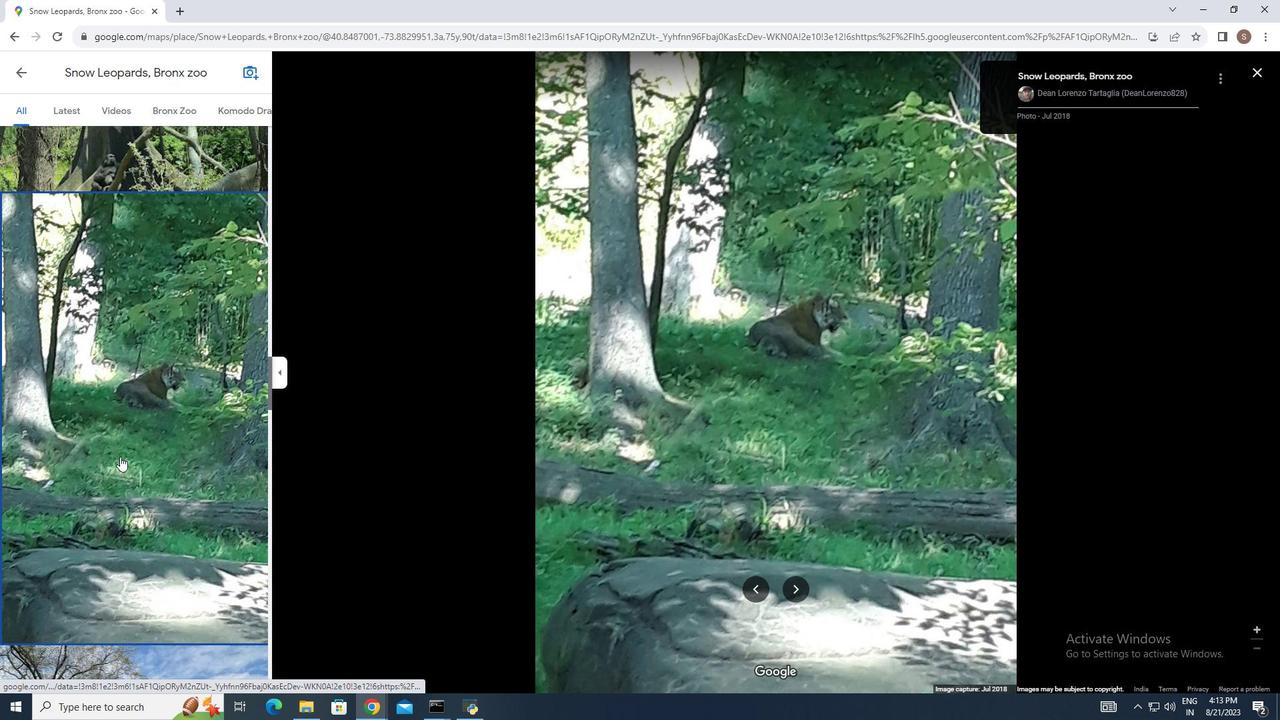 
Action: Mouse scrolled (124, 408) with delta (0, 0)
Screenshot: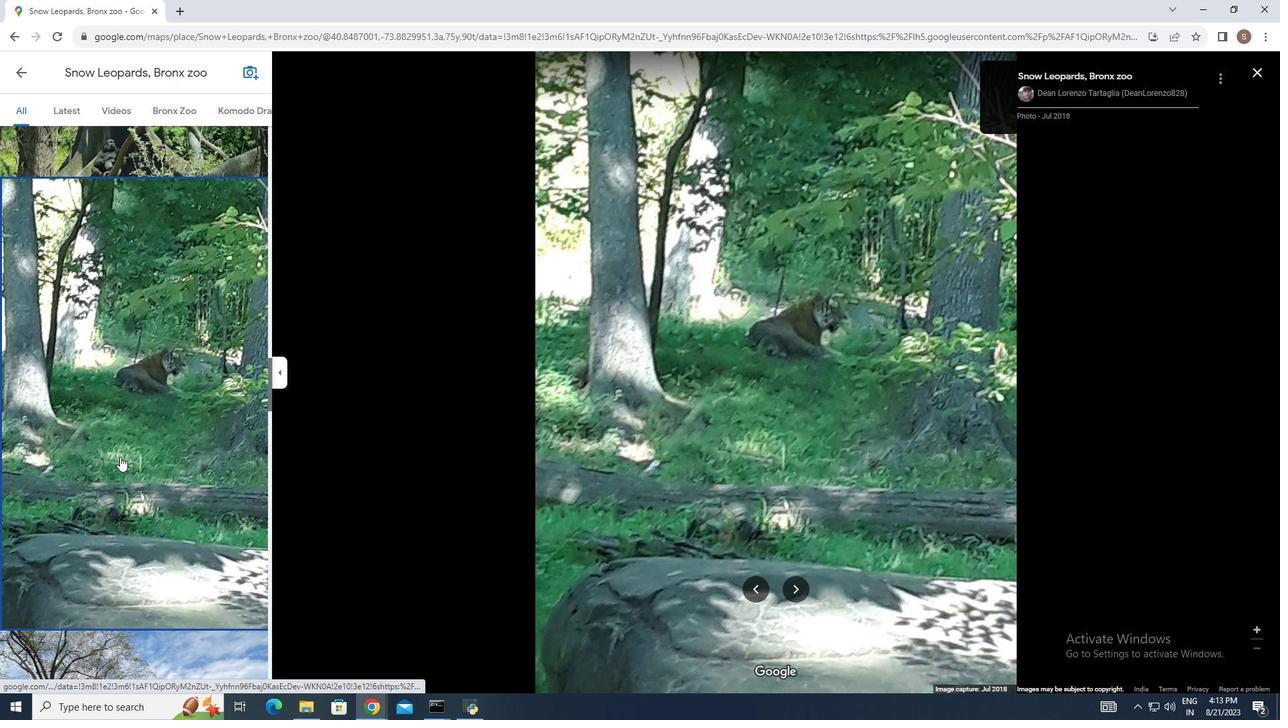 
Action: Mouse scrolled (124, 408) with delta (0, 0)
Screenshot: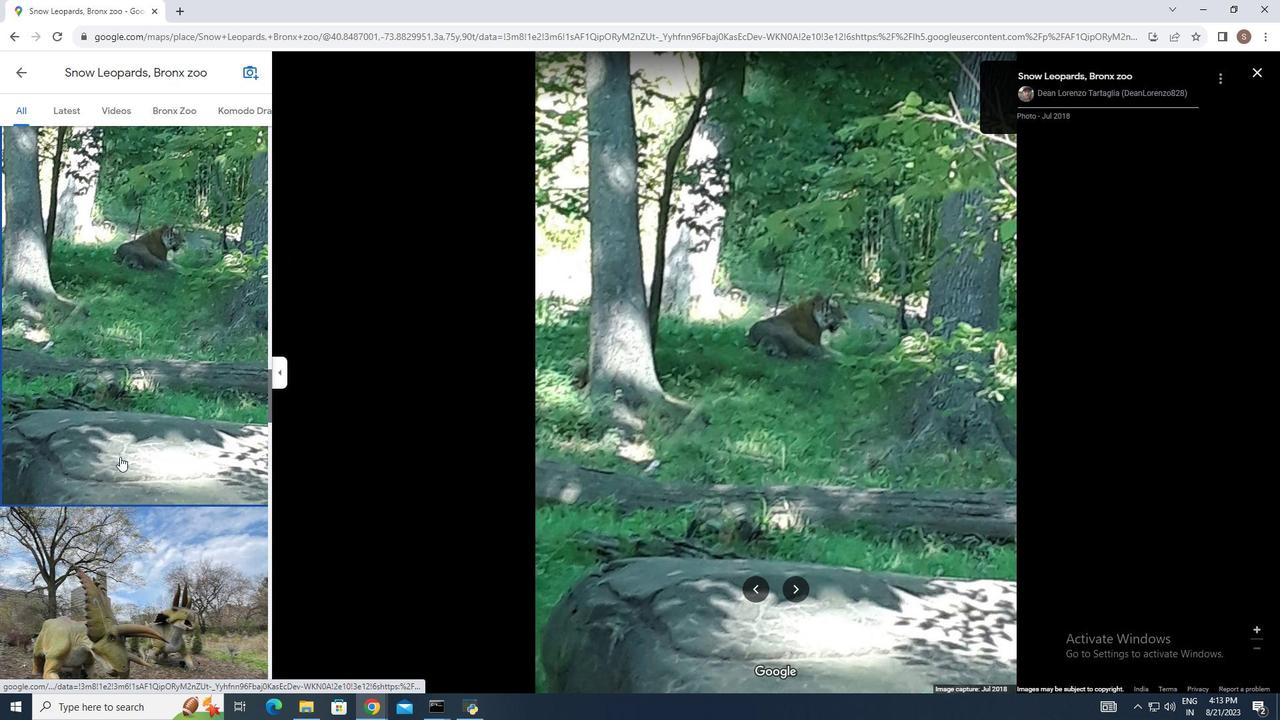 
Action: Mouse scrolled (124, 408) with delta (0, 0)
Screenshot: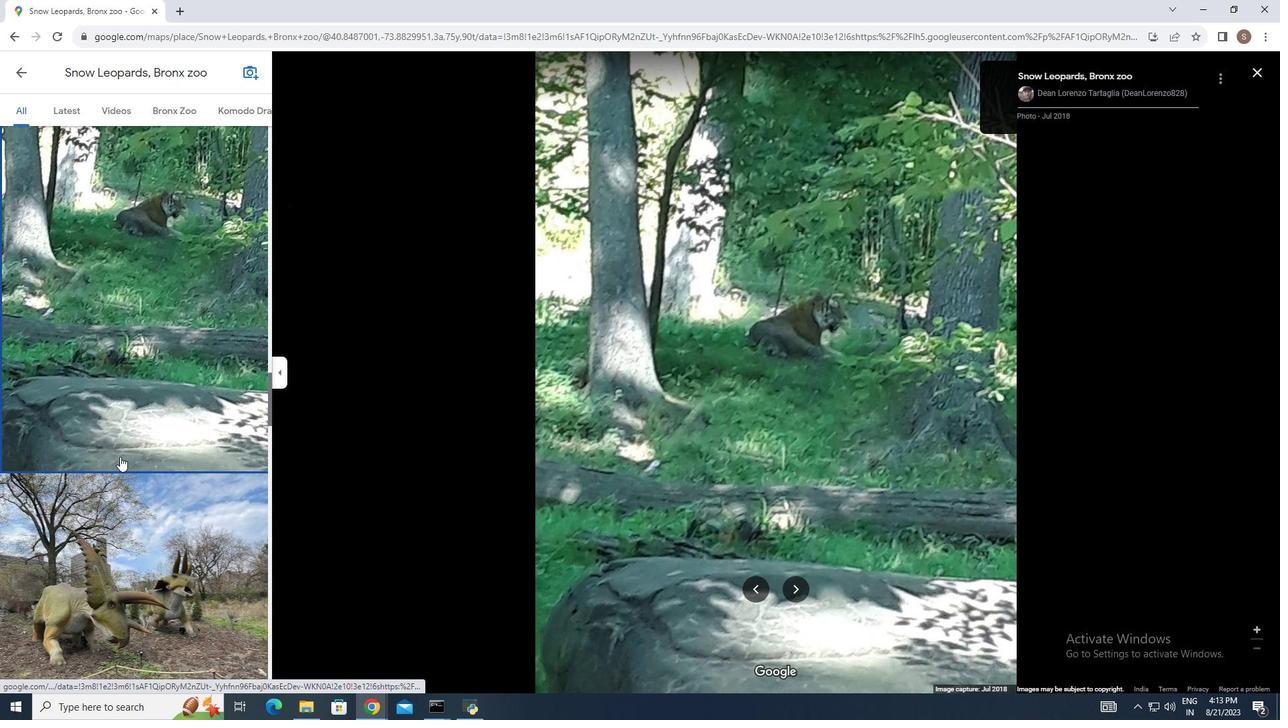 
Action: Mouse scrolled (124, 408) with delta (0, 0)
Screenshot: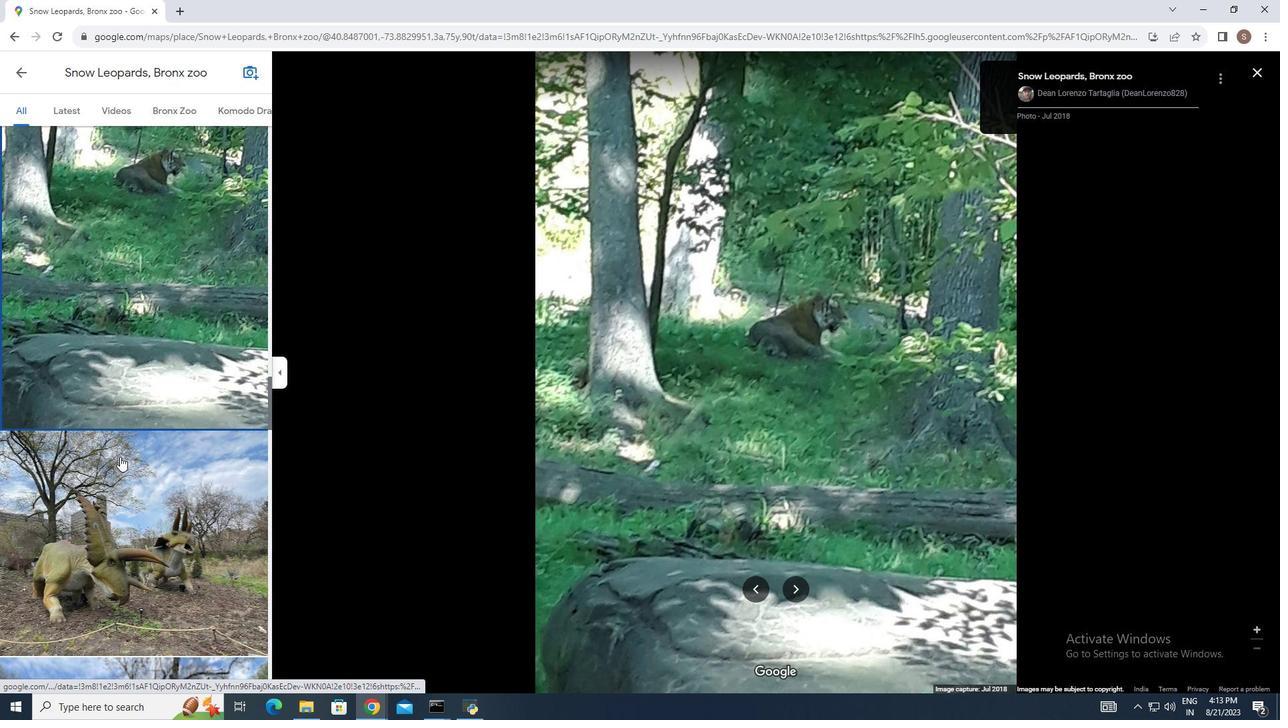 
Action: Mouse moved to (125, 406)
Screenshot: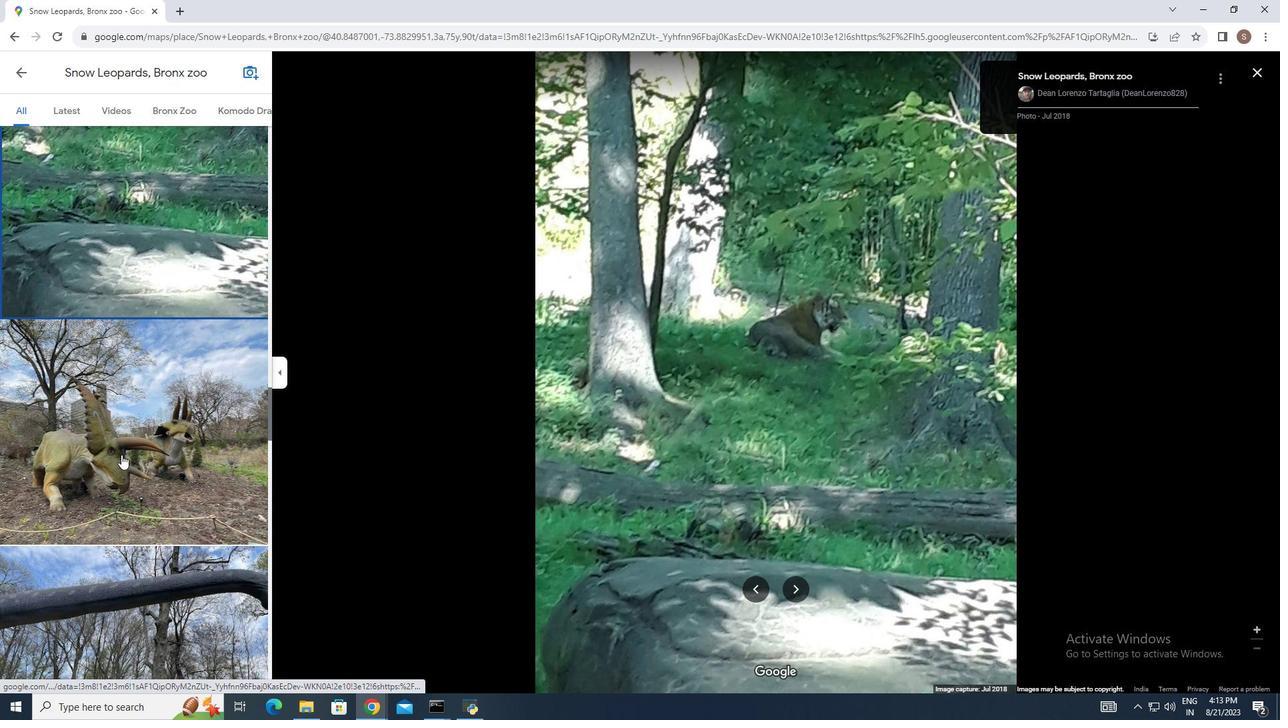
Action: Mouse scrolled (125, 406) with delta (0, 0)
Screenshot: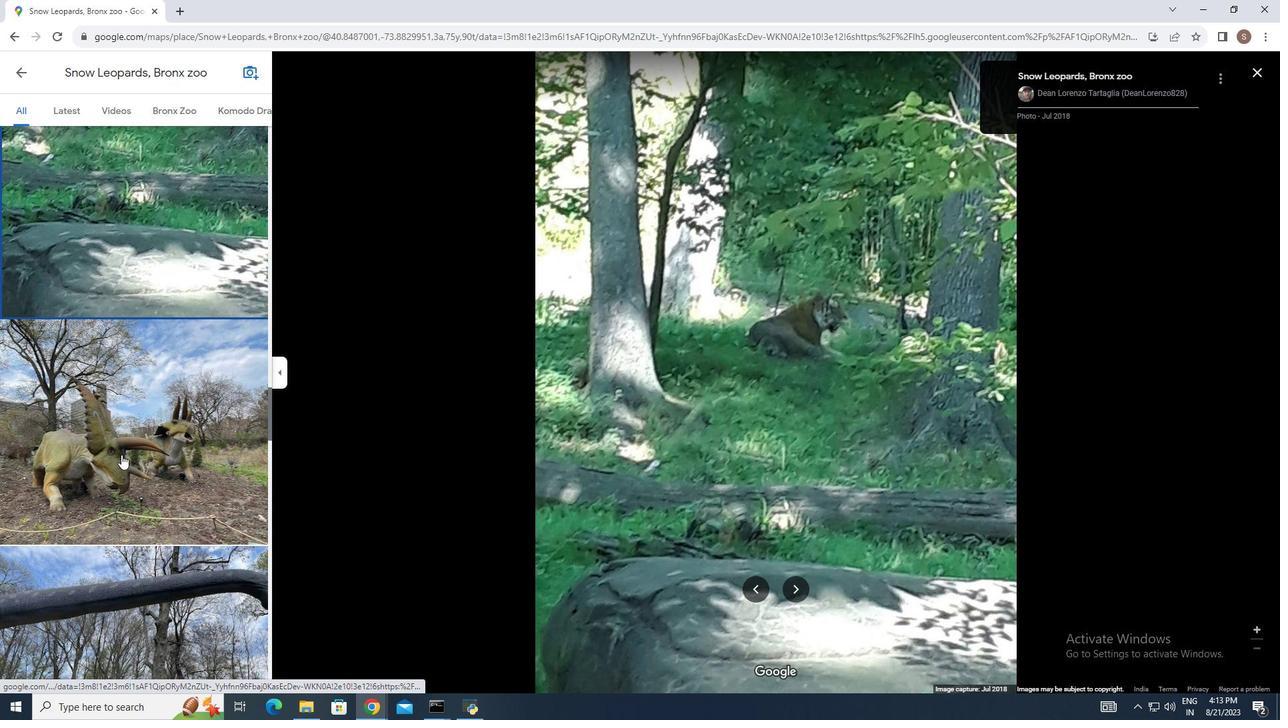 
Action: Mouse scrolled (125, 406) with delta (0, 0)
Screenshot: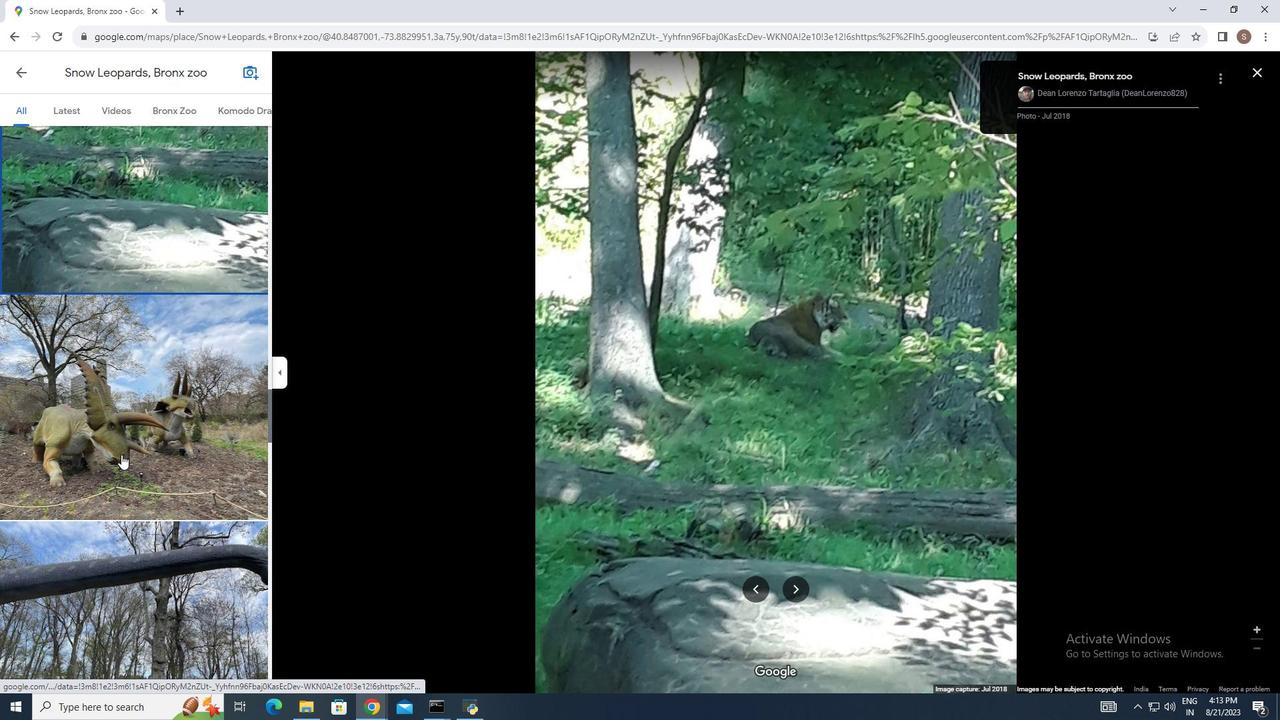 
Action: Mouse scrolled (125, 406) with delta (0, 0)
Screenshot: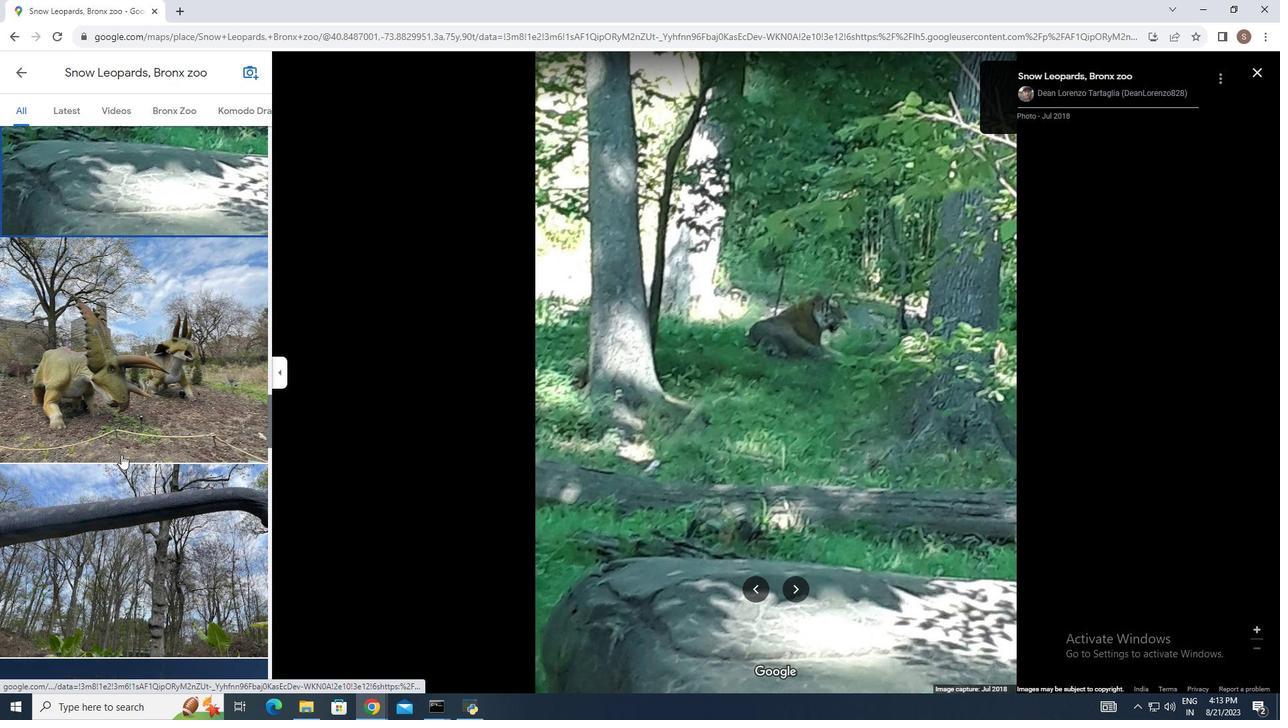 
Action: Mouse moved to (140, 359)
Screenshot: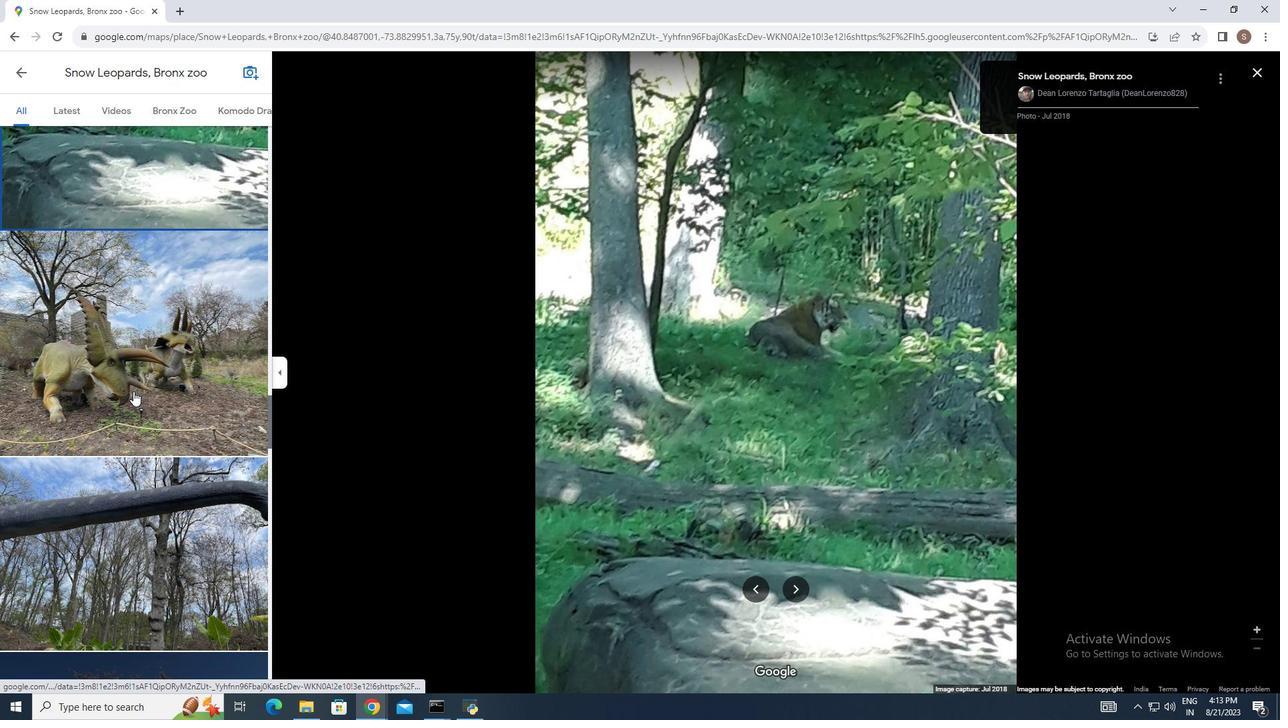 
Action: Mouse pressed left at (140, 359)
Screenshot: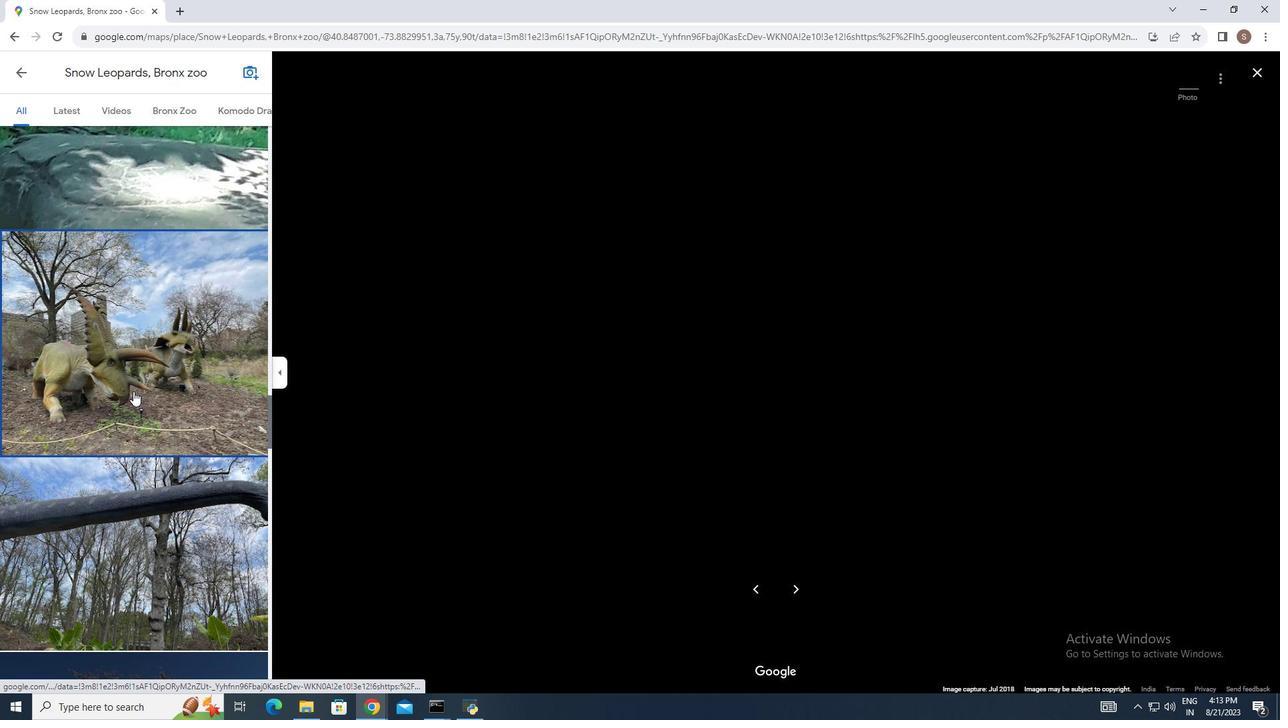 
Action: Mouse moved to (120, 362)
Screenshot: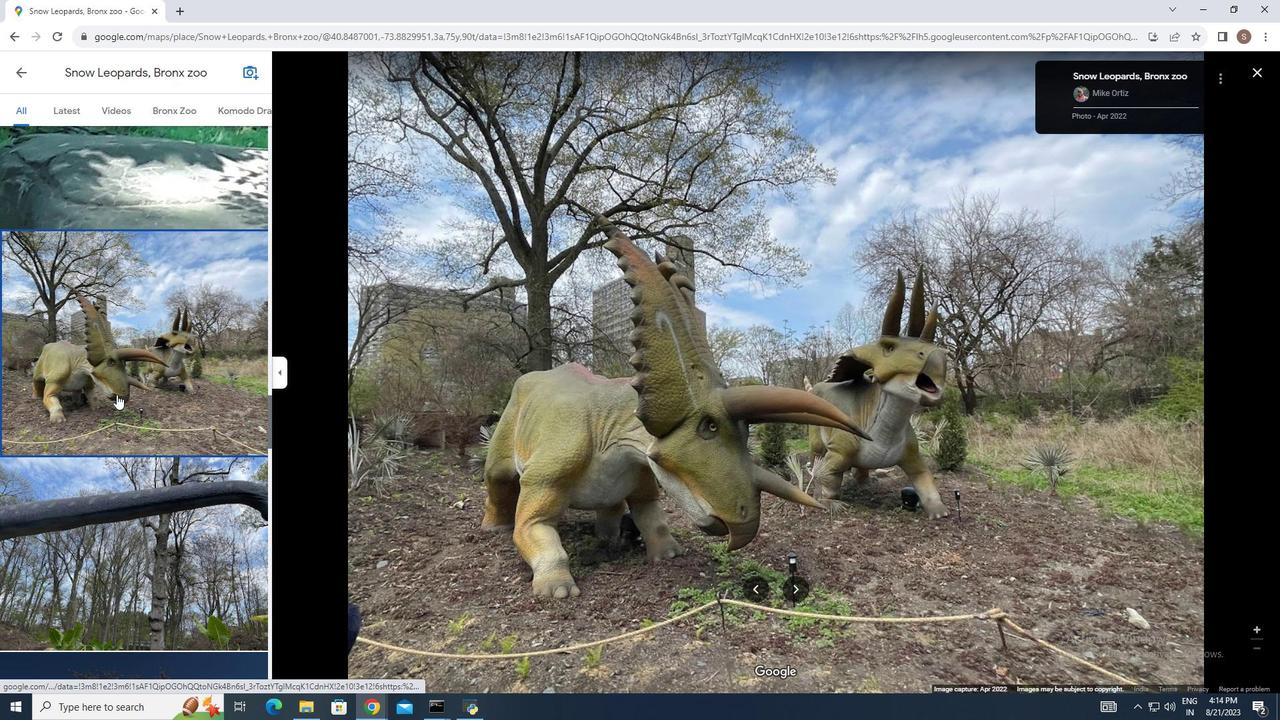 
Action: Mouse pressed left at (120, 362)
Screenshot: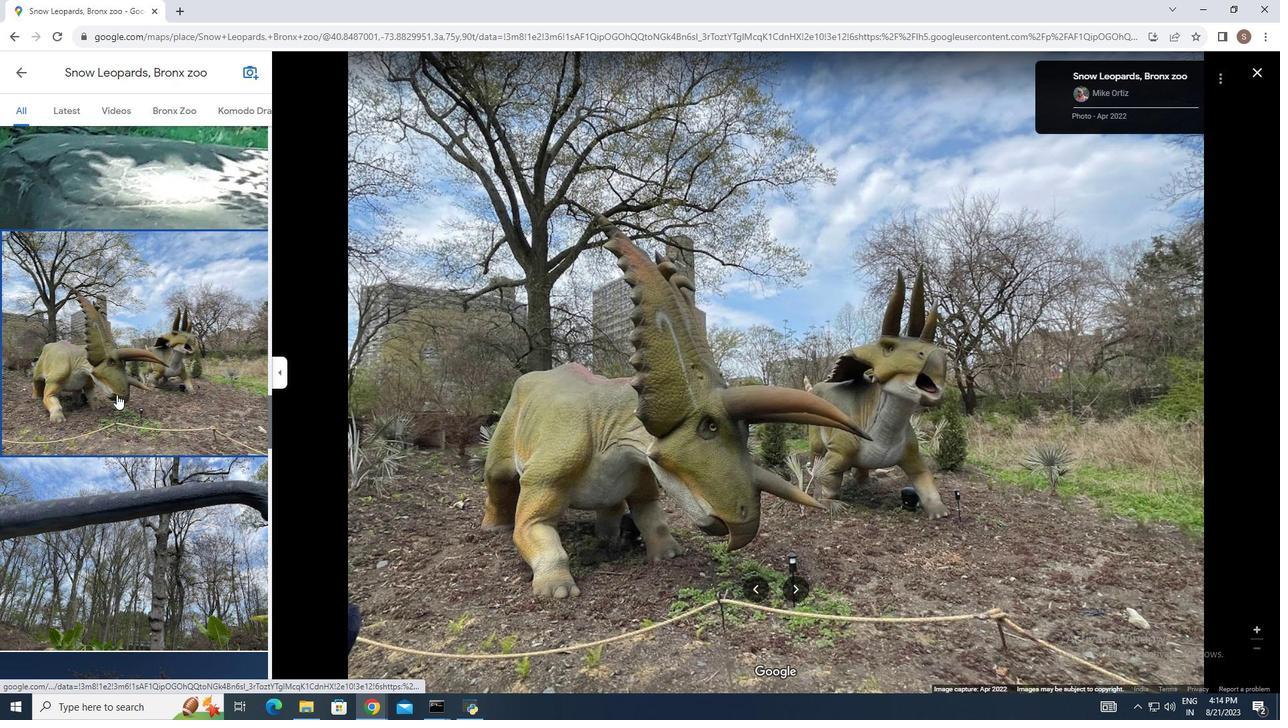 
Action: Mouse moved to (140, 451)
Screenshot: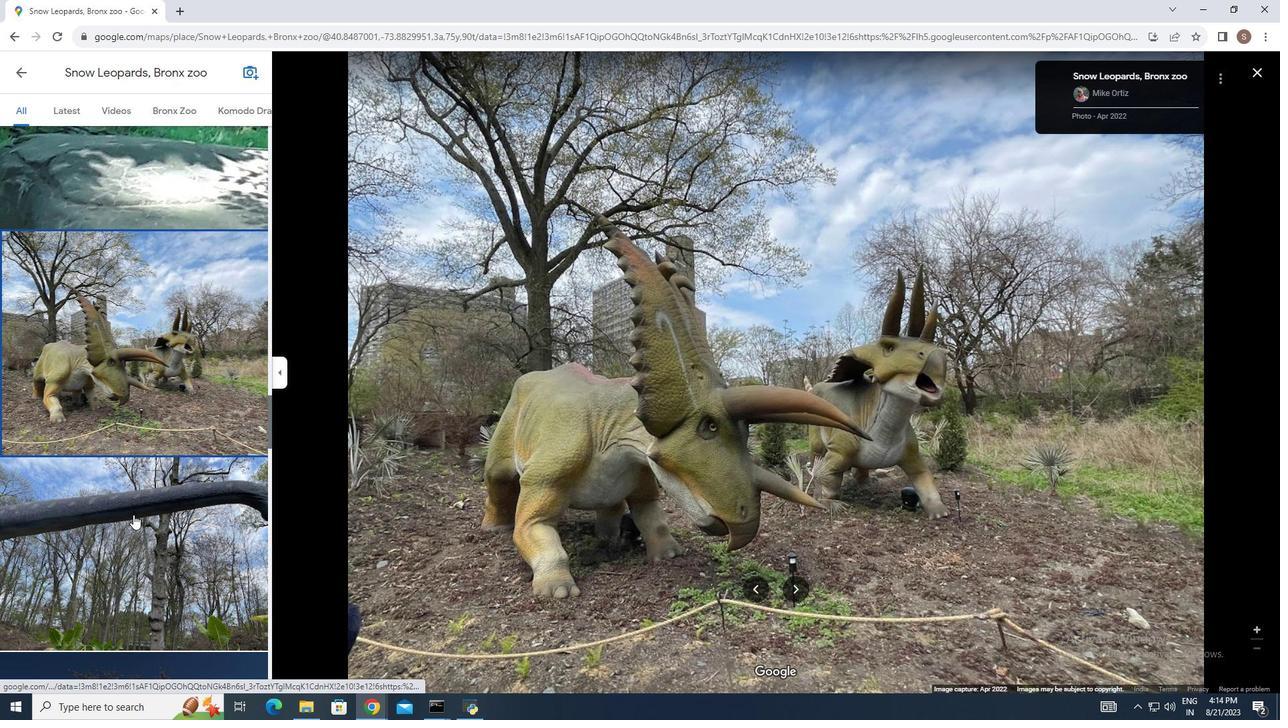 
Action: Mouse pressed left at (140, 451)
Screenshot: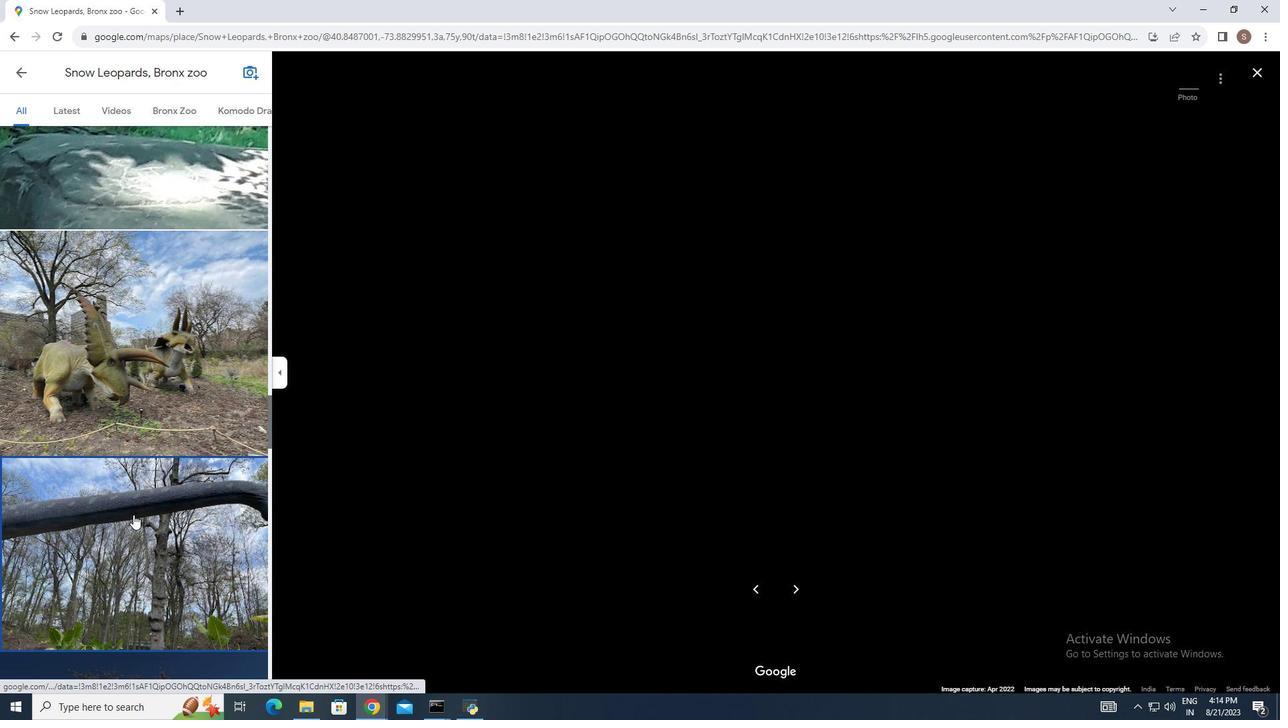 
Action: Mouse moved to (140, 401)
Screenshot: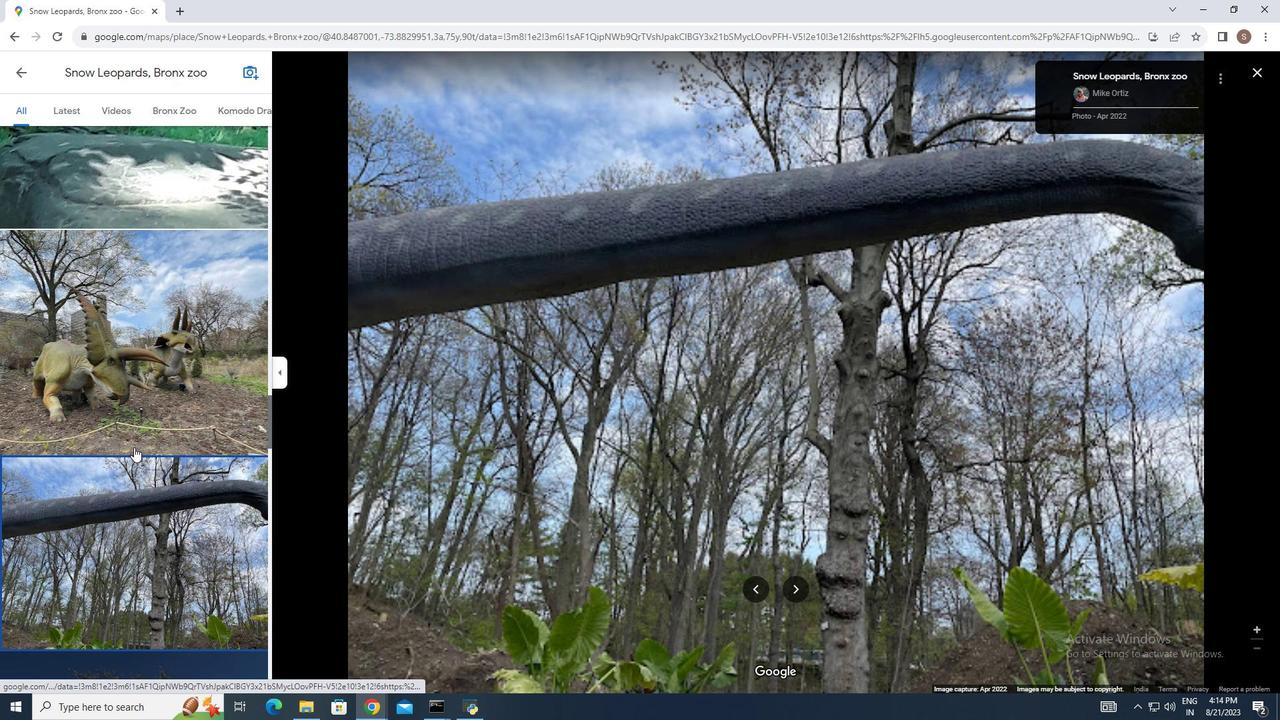 
Action: Mouse scrolled (140, 400) with delta (0, 0)
Screenshot: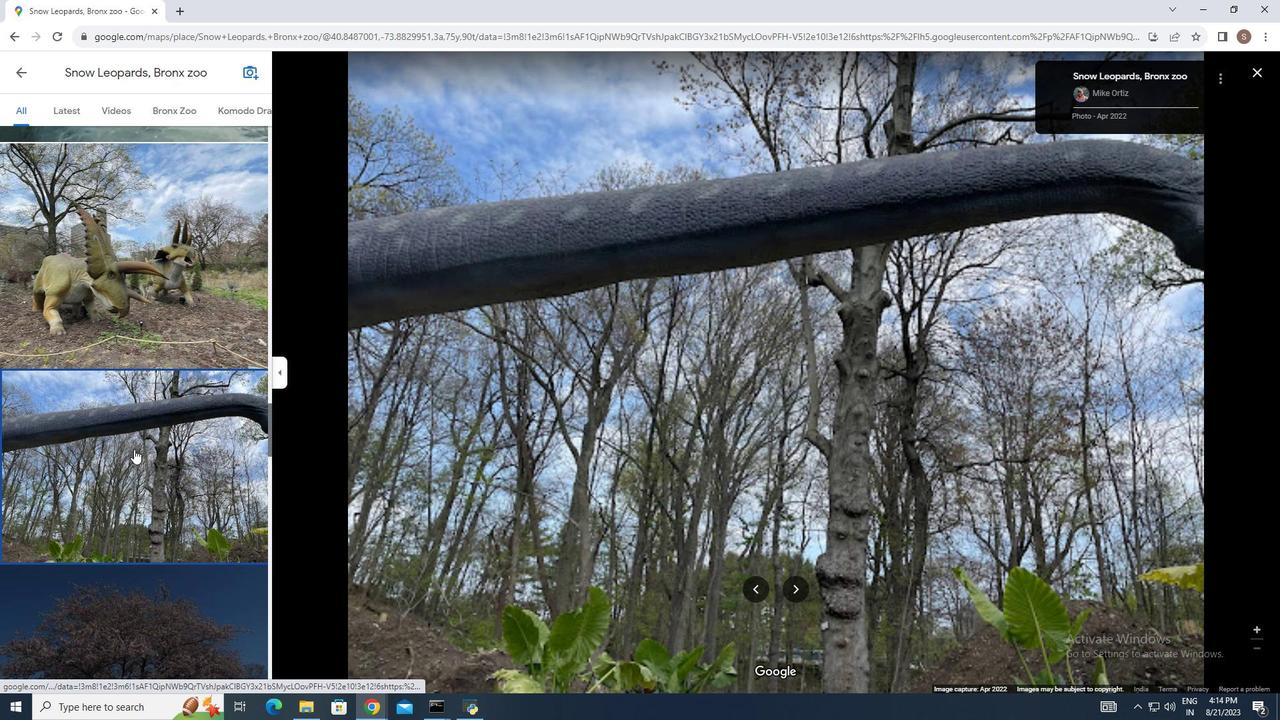 
Action: Mouse moved to (140, 402)
Screenshot: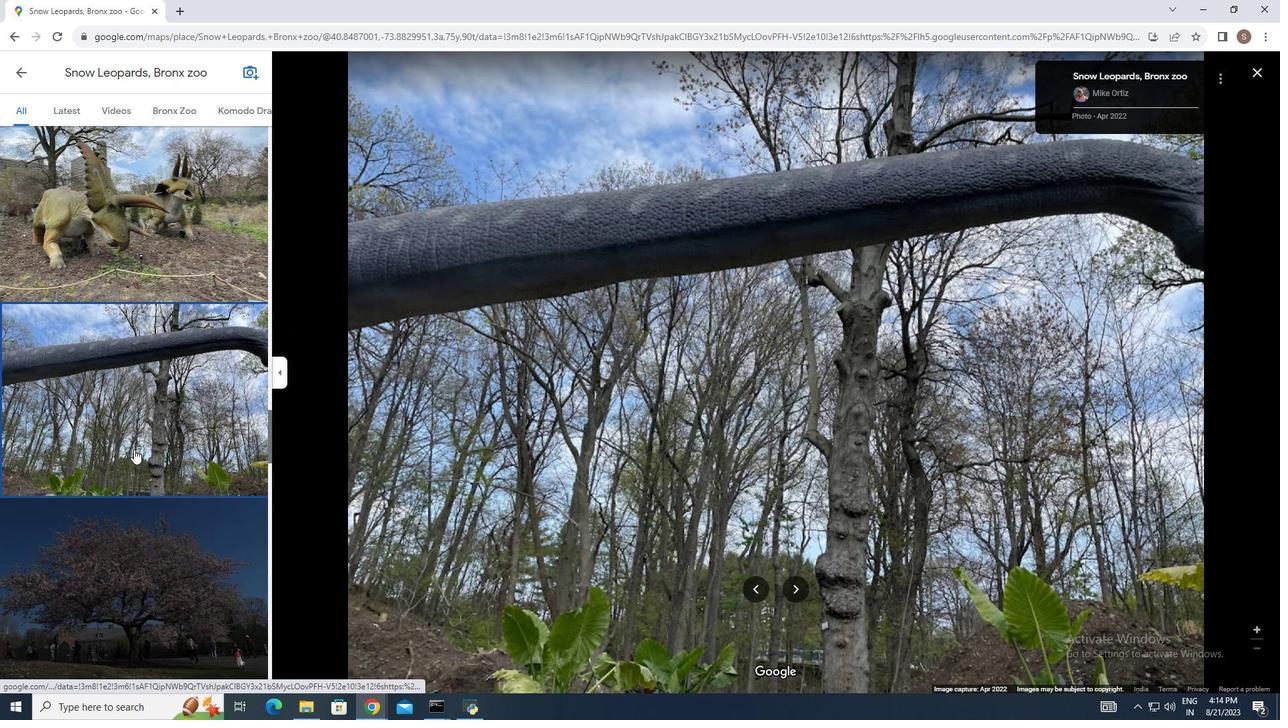 
Action: Mouse scrolled (140, 402) with delta (0, 0)
Screenshot: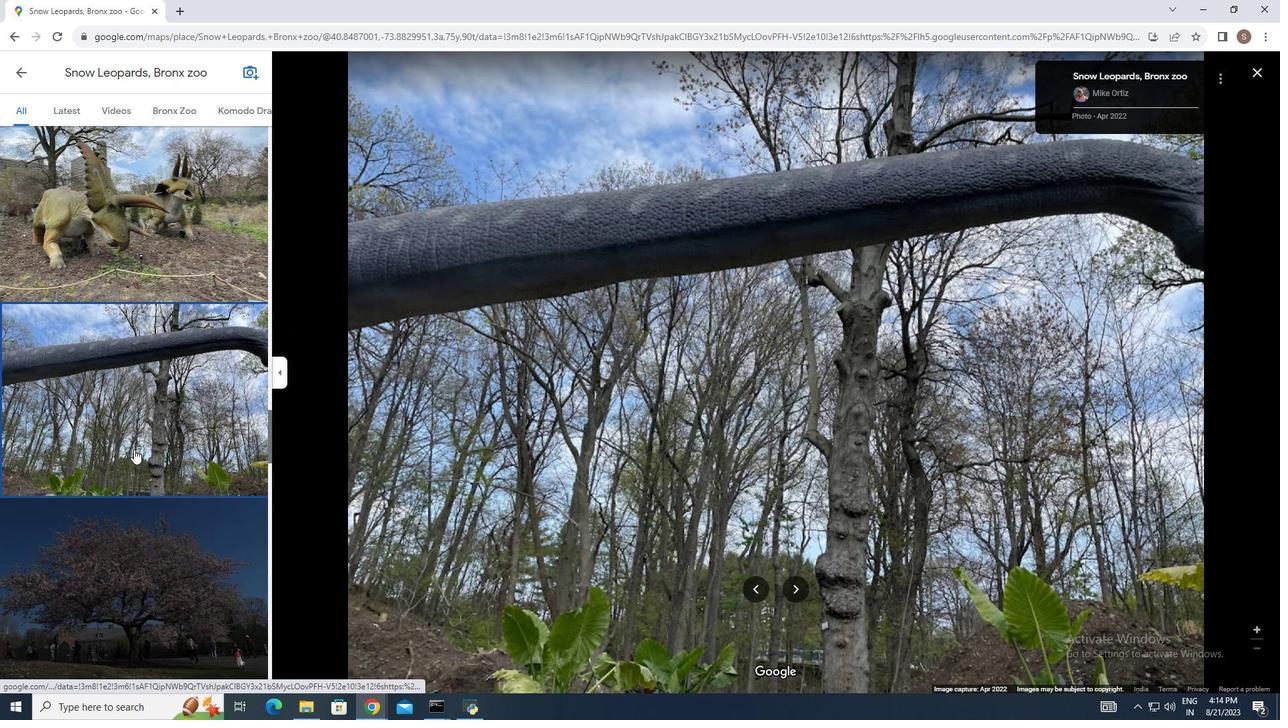 
Action: Mouse scrolled (140, 402) with delta (0, 0)
Screenshot: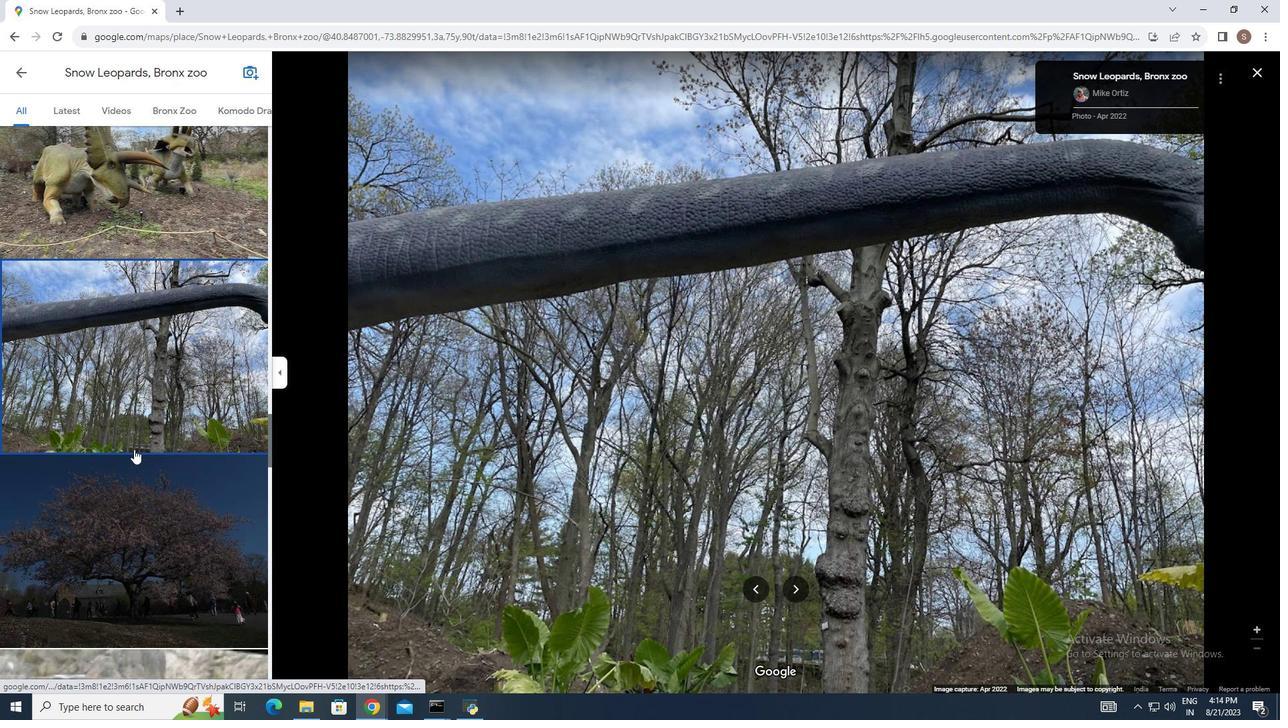 
Action: Mouse moved to (140, 422)
Screenshot: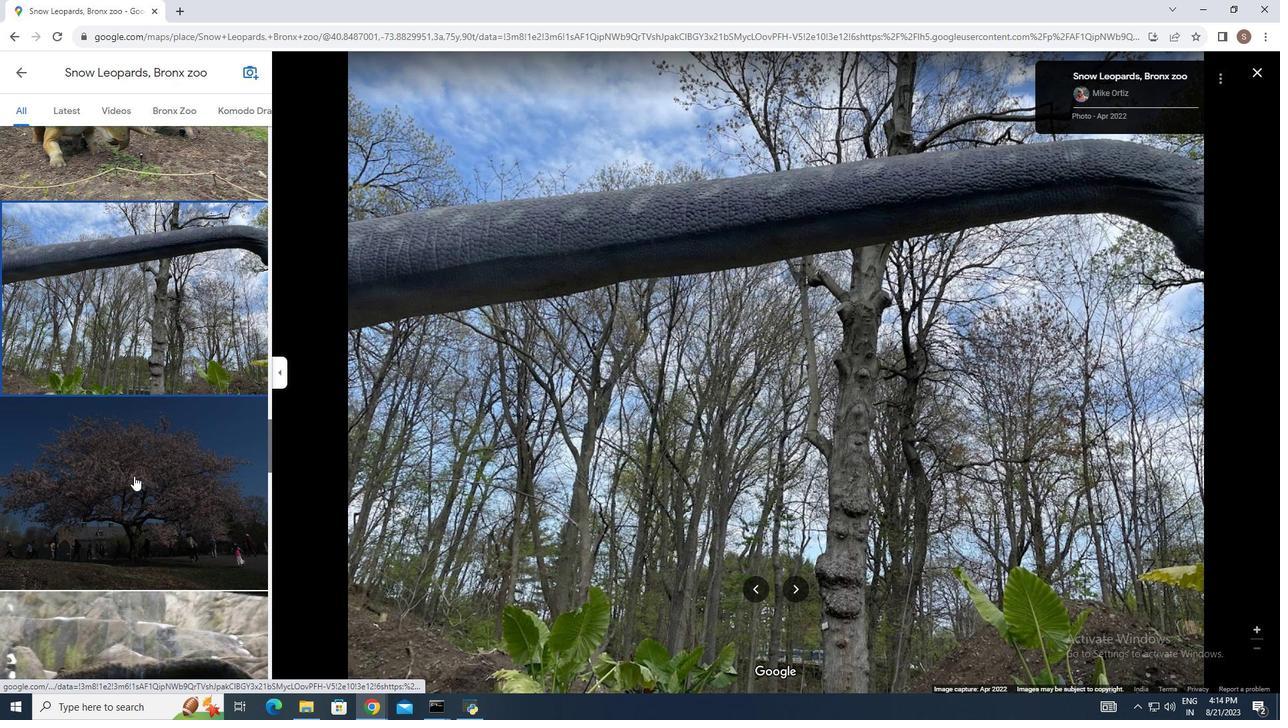 
Action: Mouse scrolled (140, 422) with delta (0, 0)
Screenshot: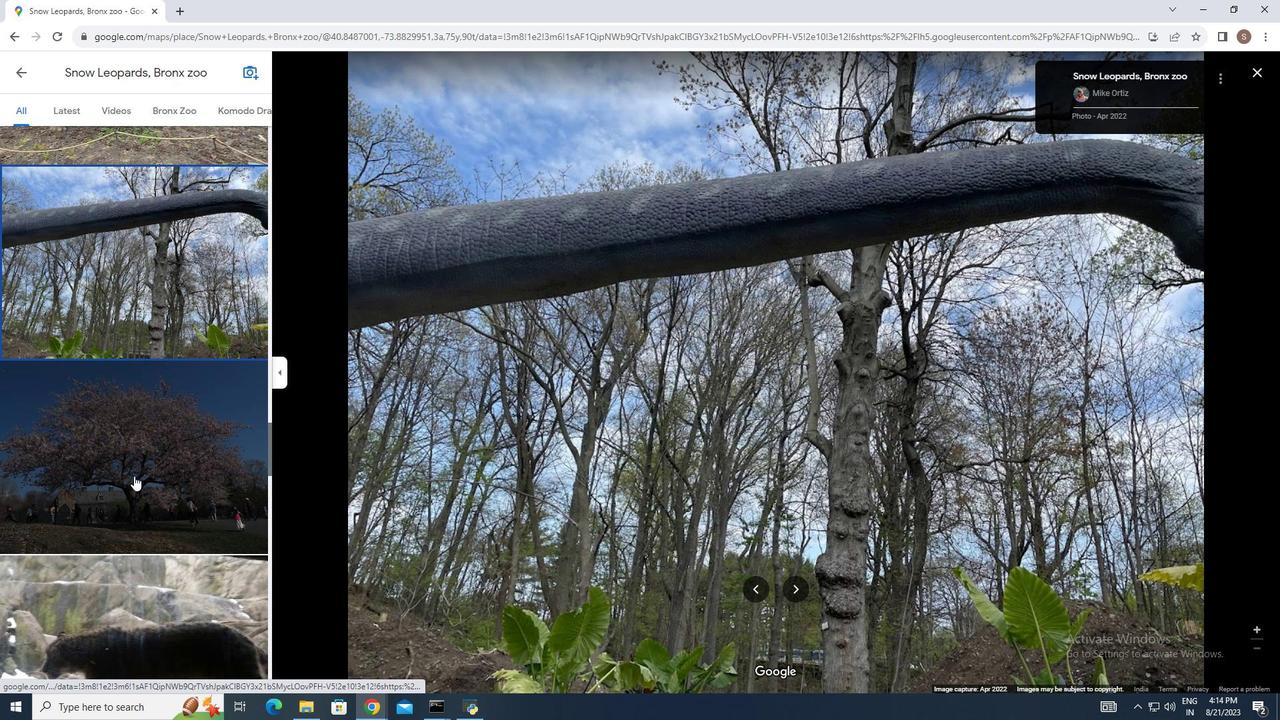 
Action: Mouse scrolled (140, 422) with delta (0, 0)
Screenshot: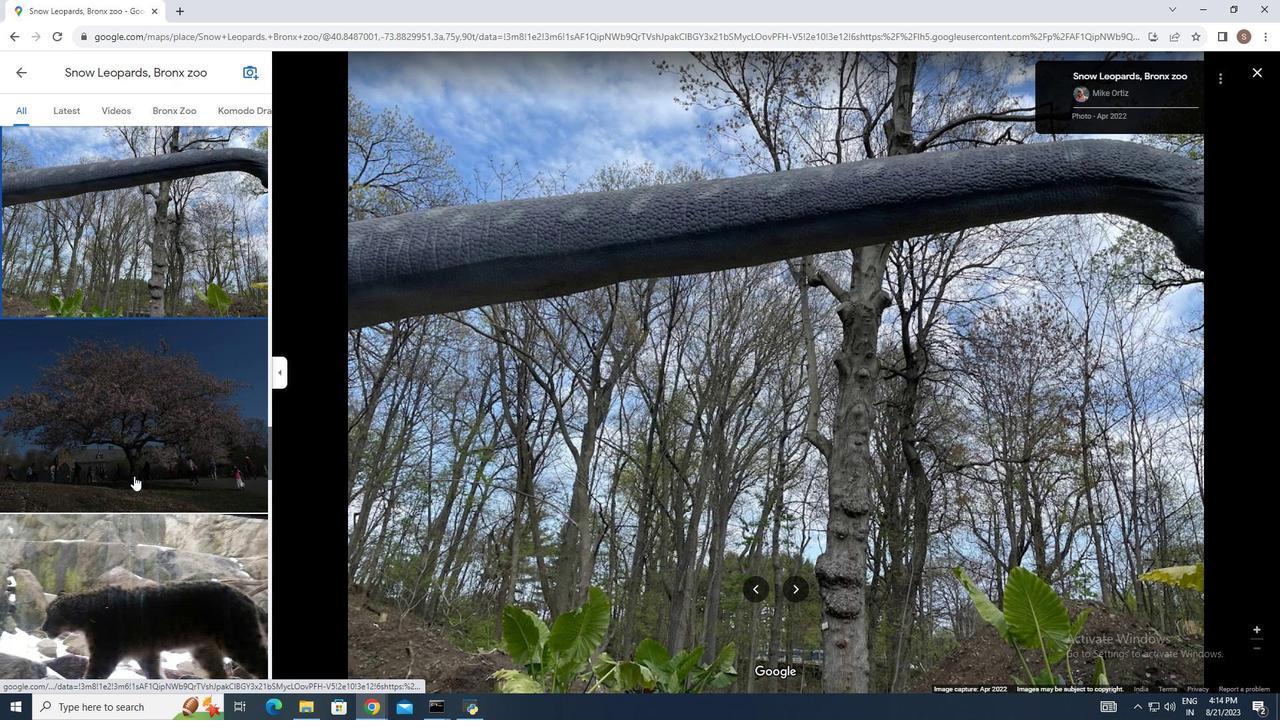 
Action: Mouse moved to (136, 394)
Screenshot: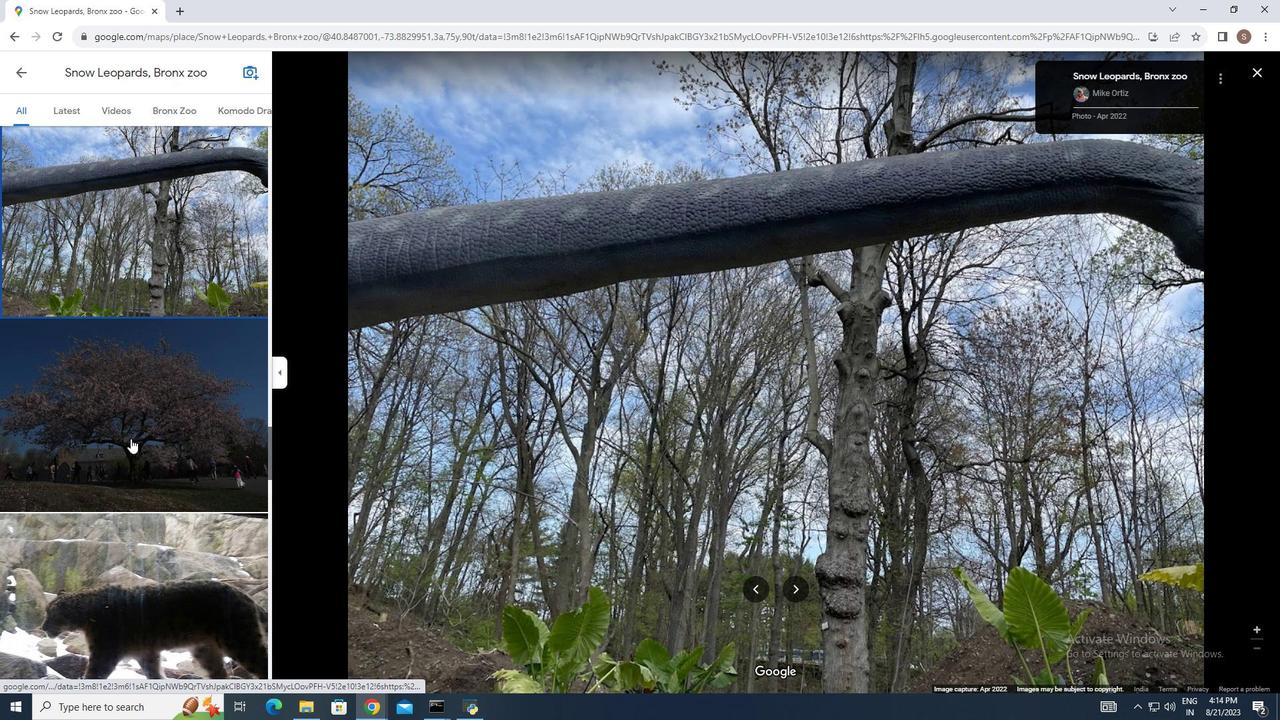 
Action: Mouse pressed left at (136, 394)
Screenshot: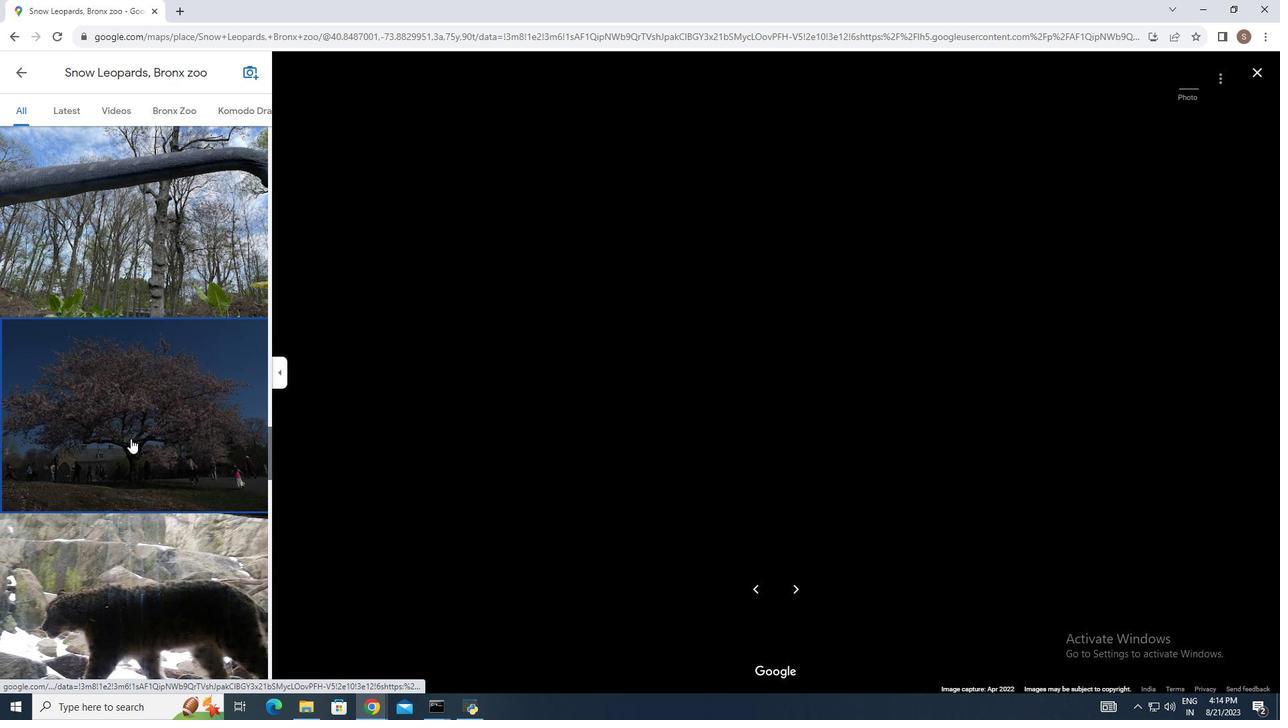 
Action: Mouse moved to (136, 394)
Screenshot: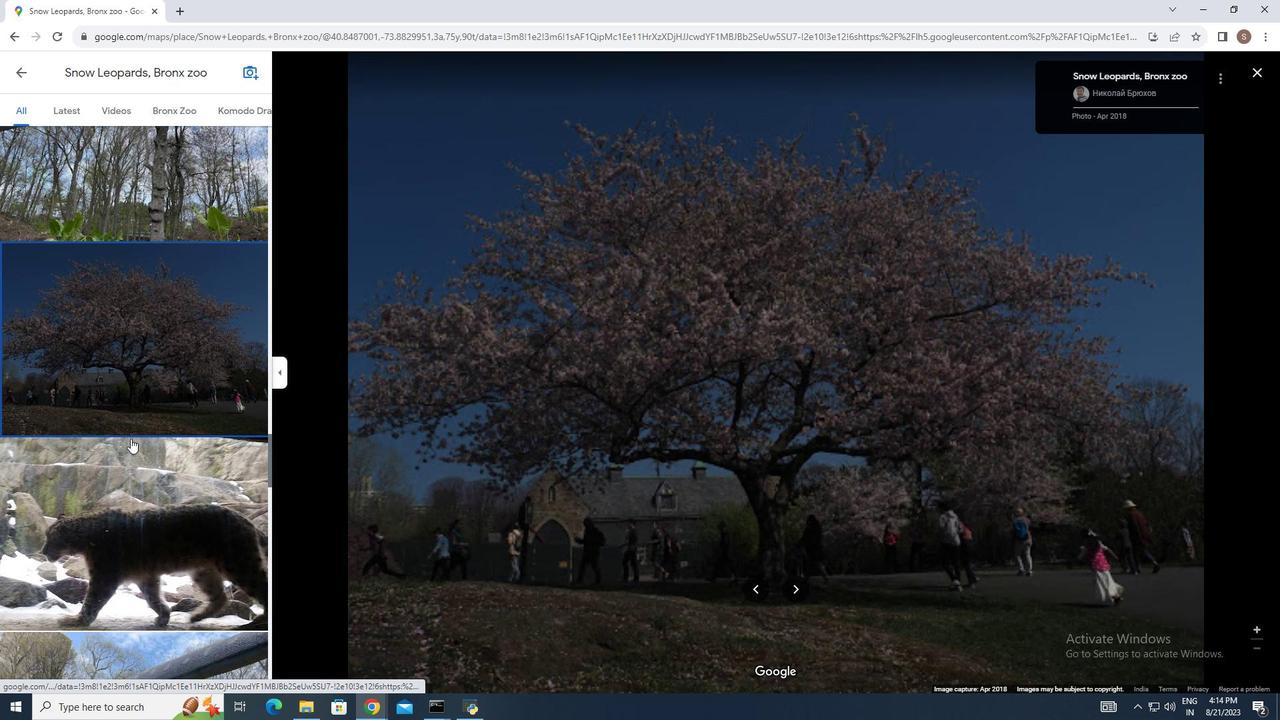 
Action: Mouse scrolled (136, 394) with delta (0, 0)
Screenshot: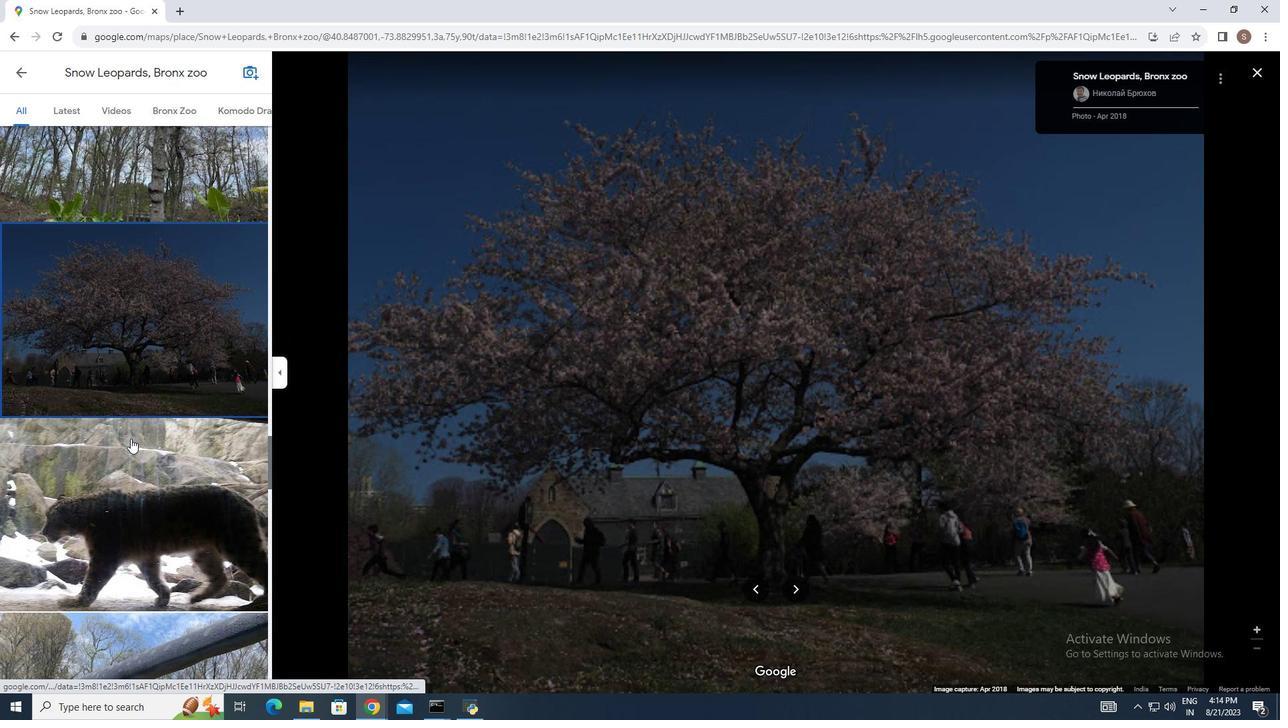 
Action: Mouse scrolled (136, 394) with delta (0, 0)
Screenshot: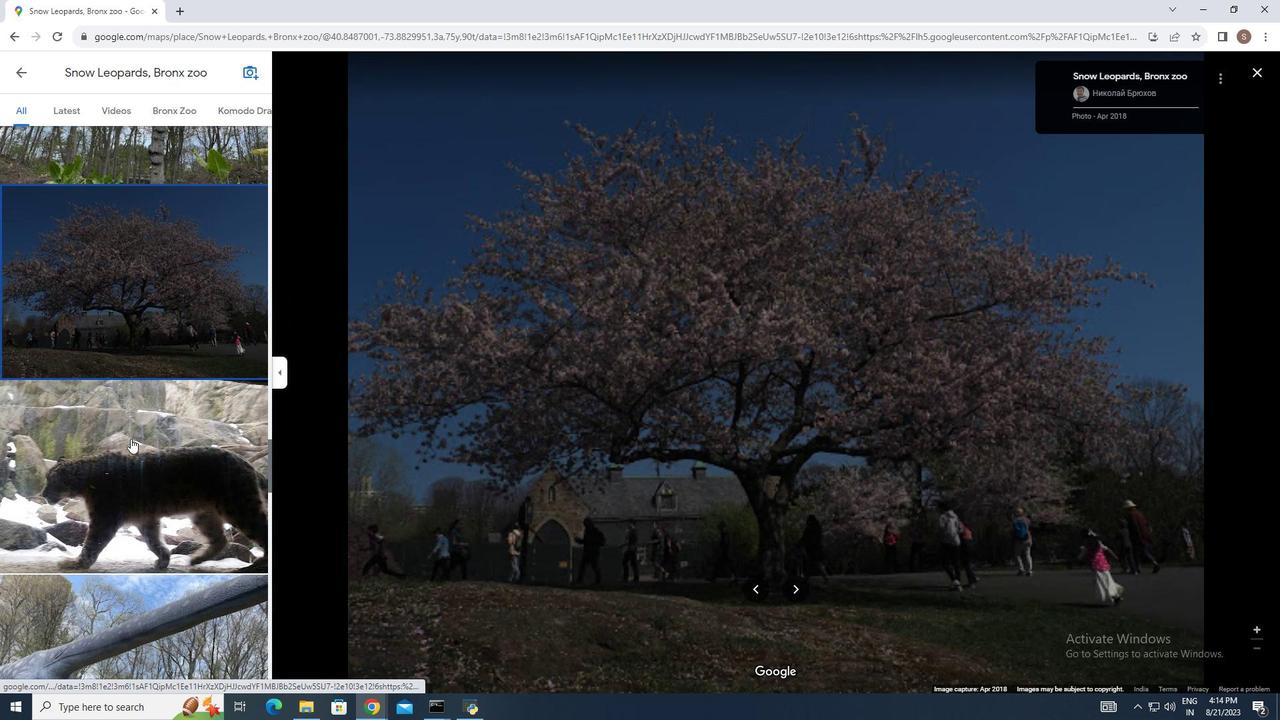 
Action: Mouse scrolled (136, 394) with delta (0, 0)
Screenshot: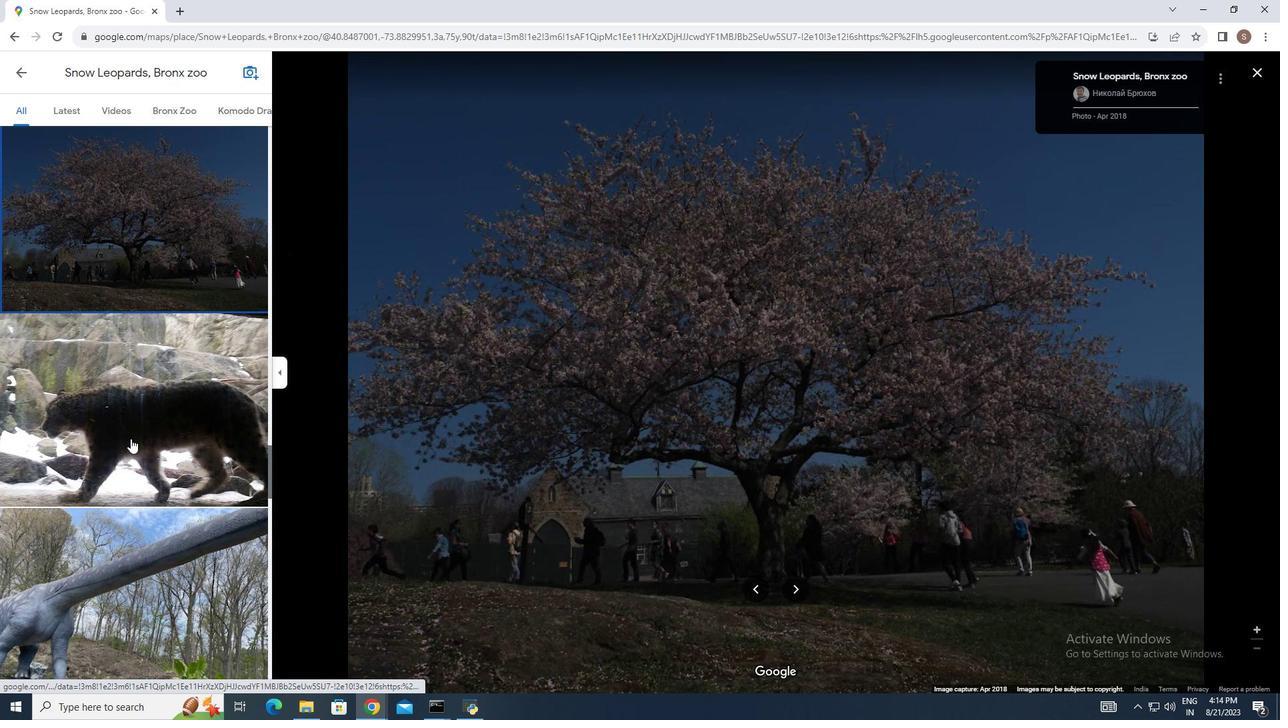 
Action: Mouse pressed left at (136, 394)
Screenshot: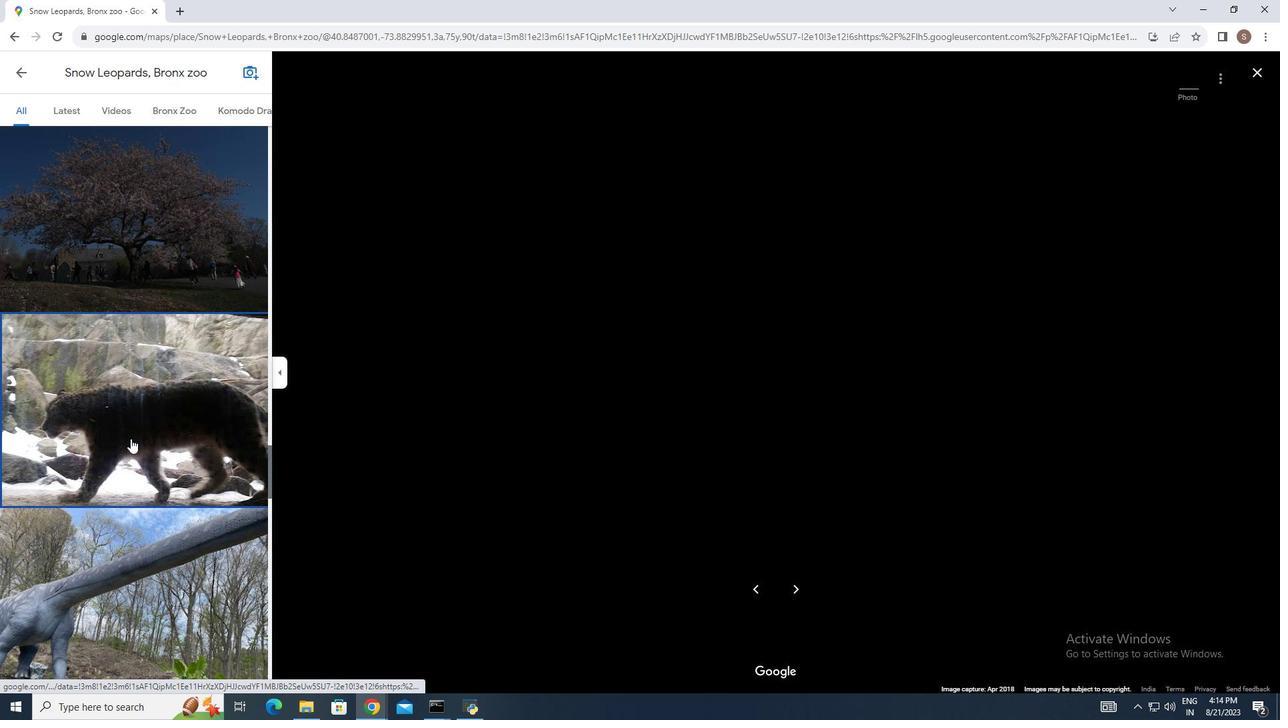 
Action: Mouse moved to (137, 390)
Screenshot: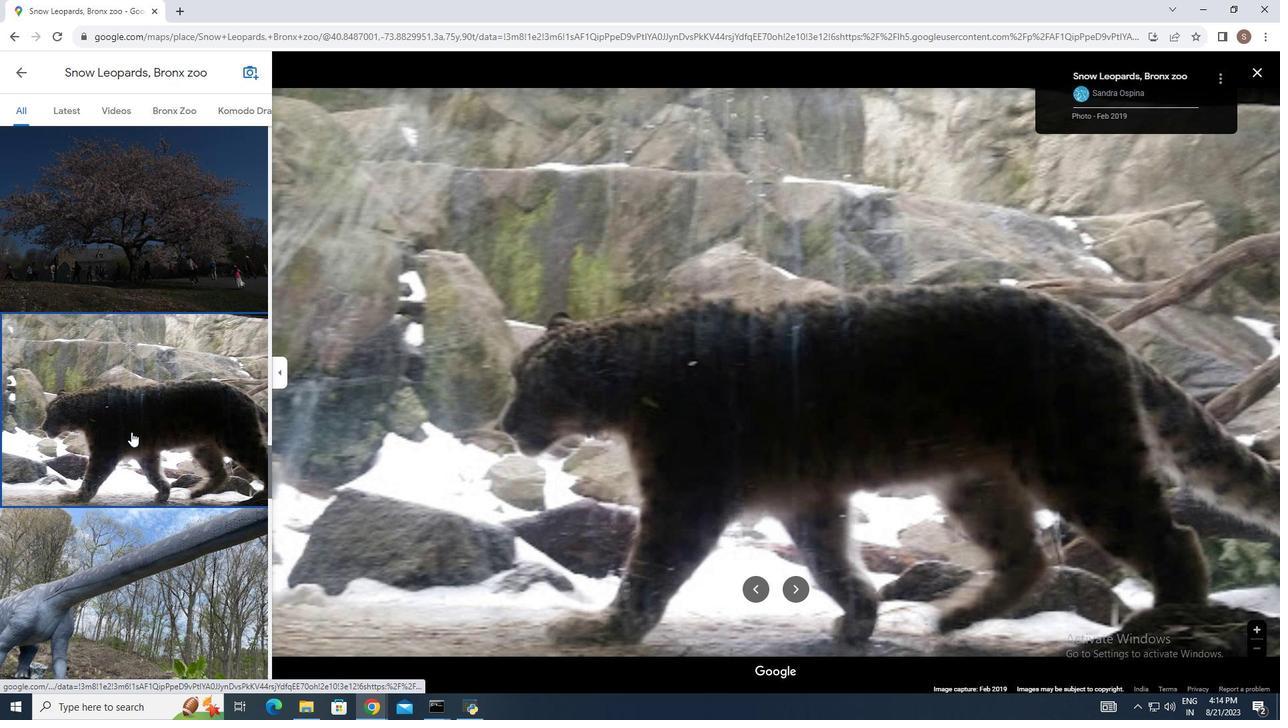 
Action: Mouse scrolled (137, 389) with delta (0, 0)
Screenshot: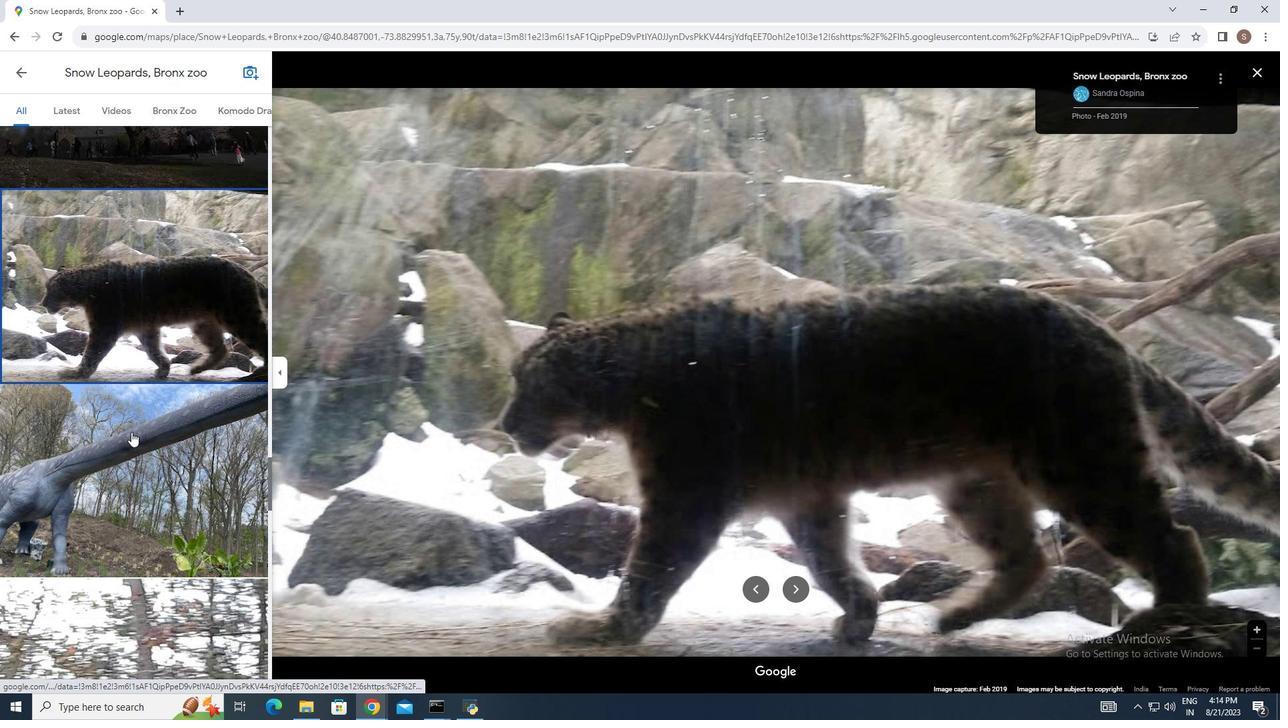 
Action: Mouse scrolled (137, 389) with delta (0, 0)
Screenshot: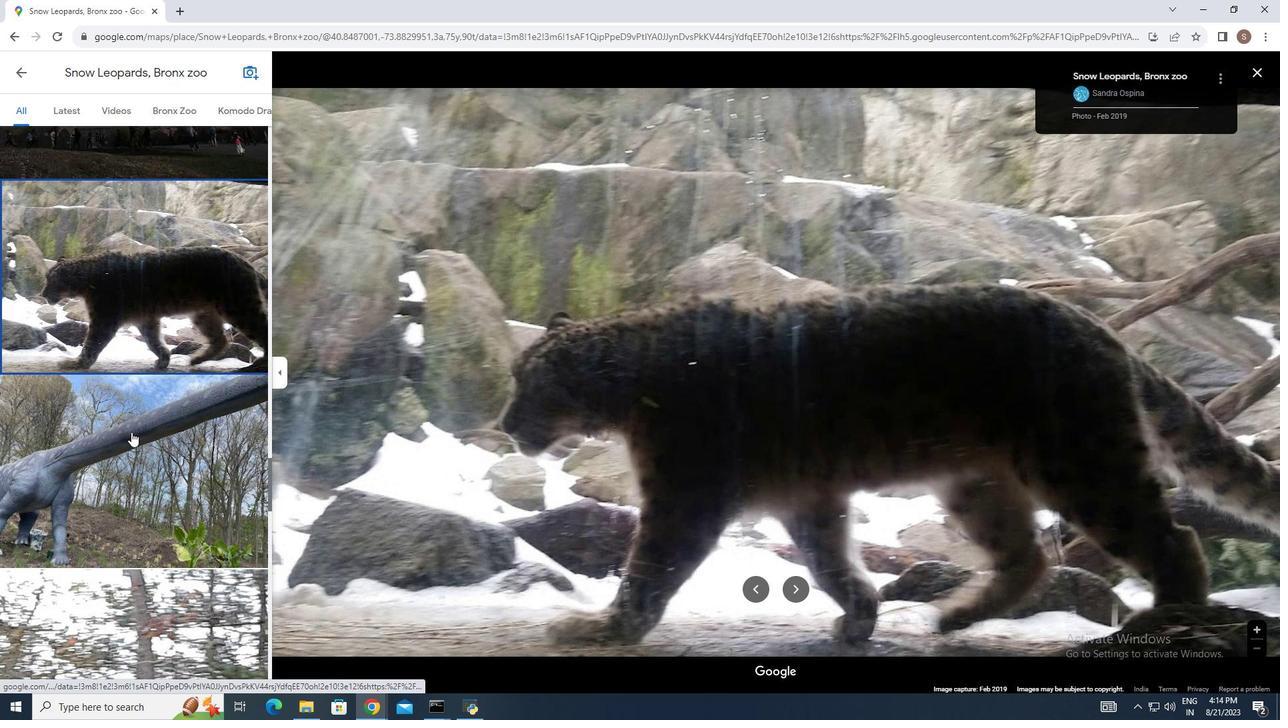 
Action: Mouse scrolled (137, 389) with delta (0, 0)
Screenshot: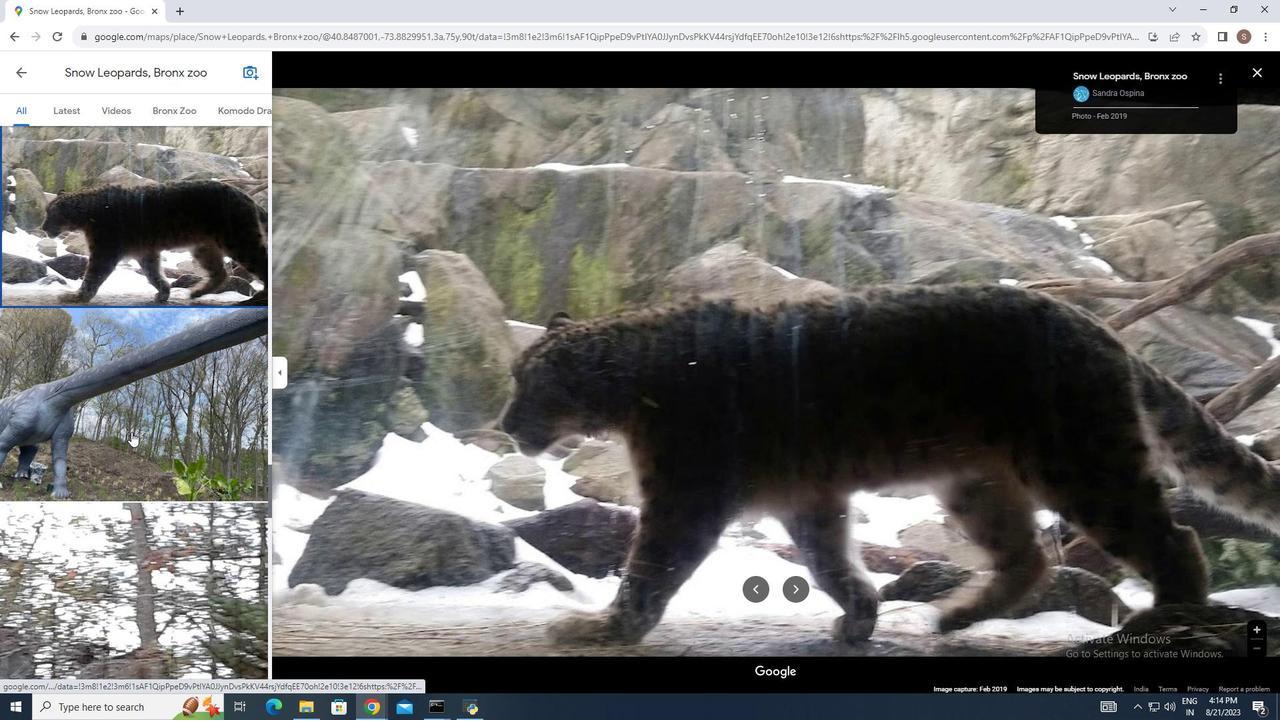 
Action: Mouse moved to (134, 378)
Screenshot: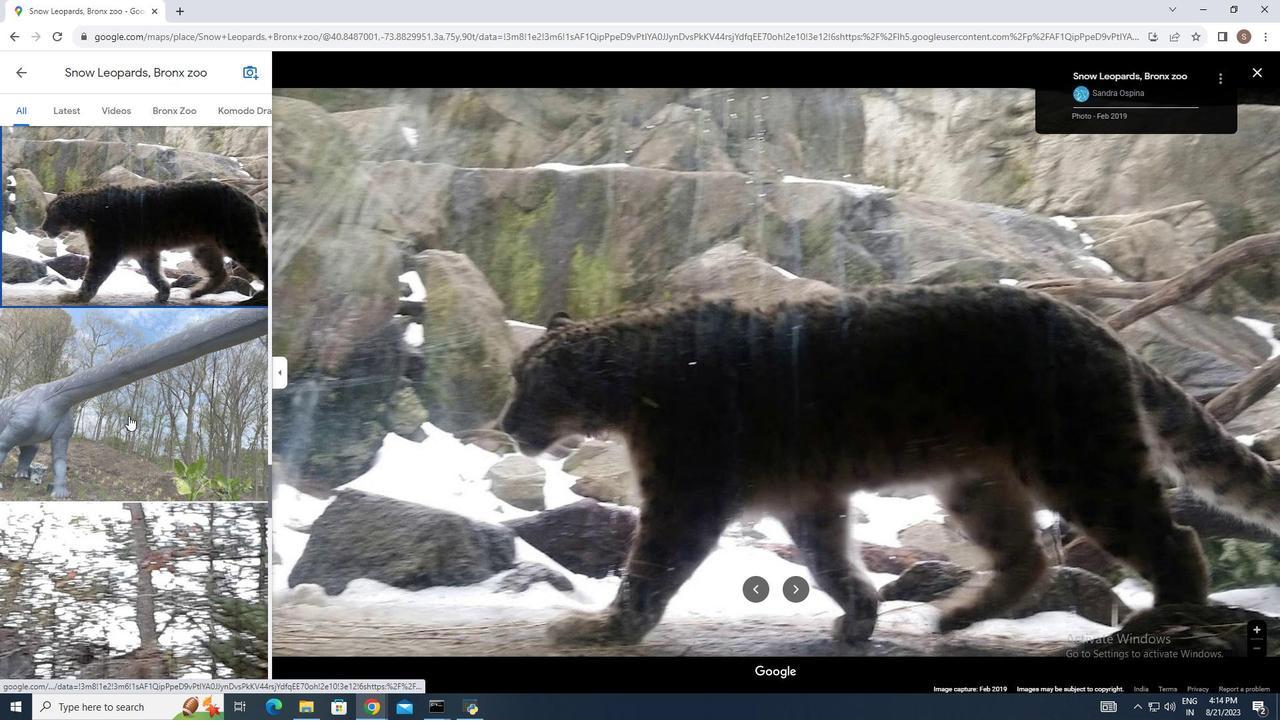 
Action: Mouse pressed left at (134, 378)
Screenshot: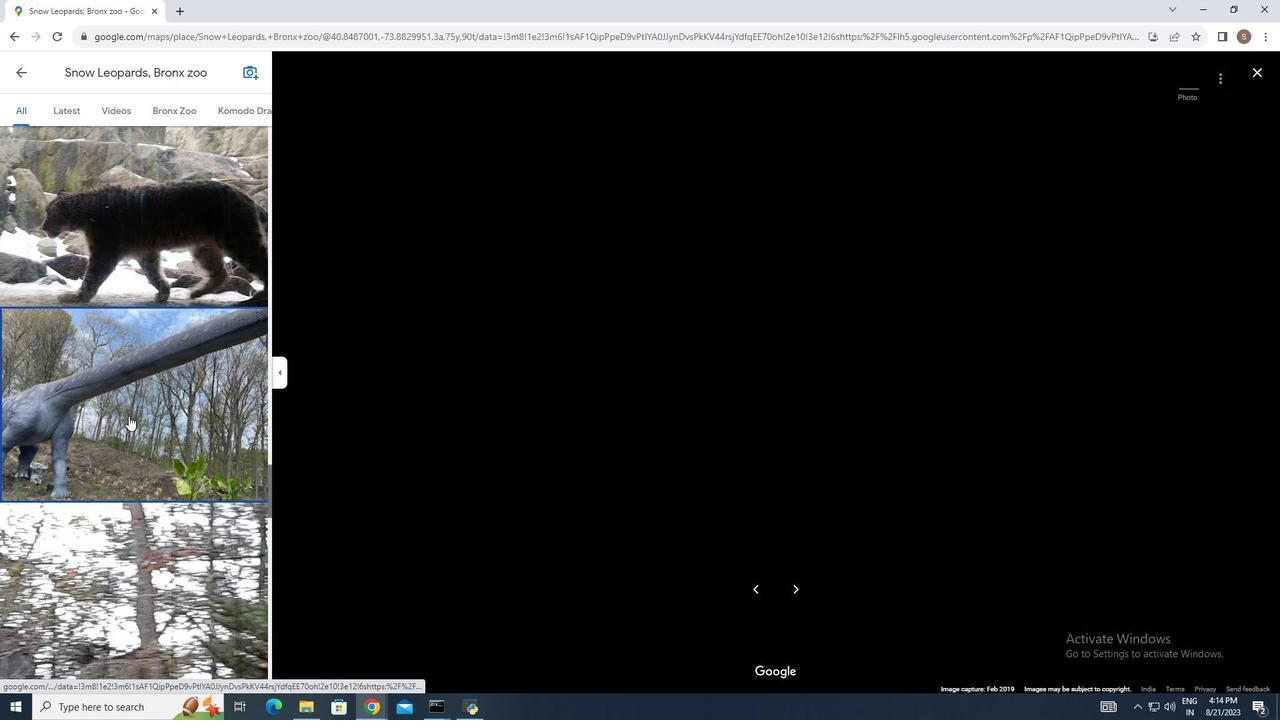 
Action: Mouse moved to (134, 384)
Screenshot: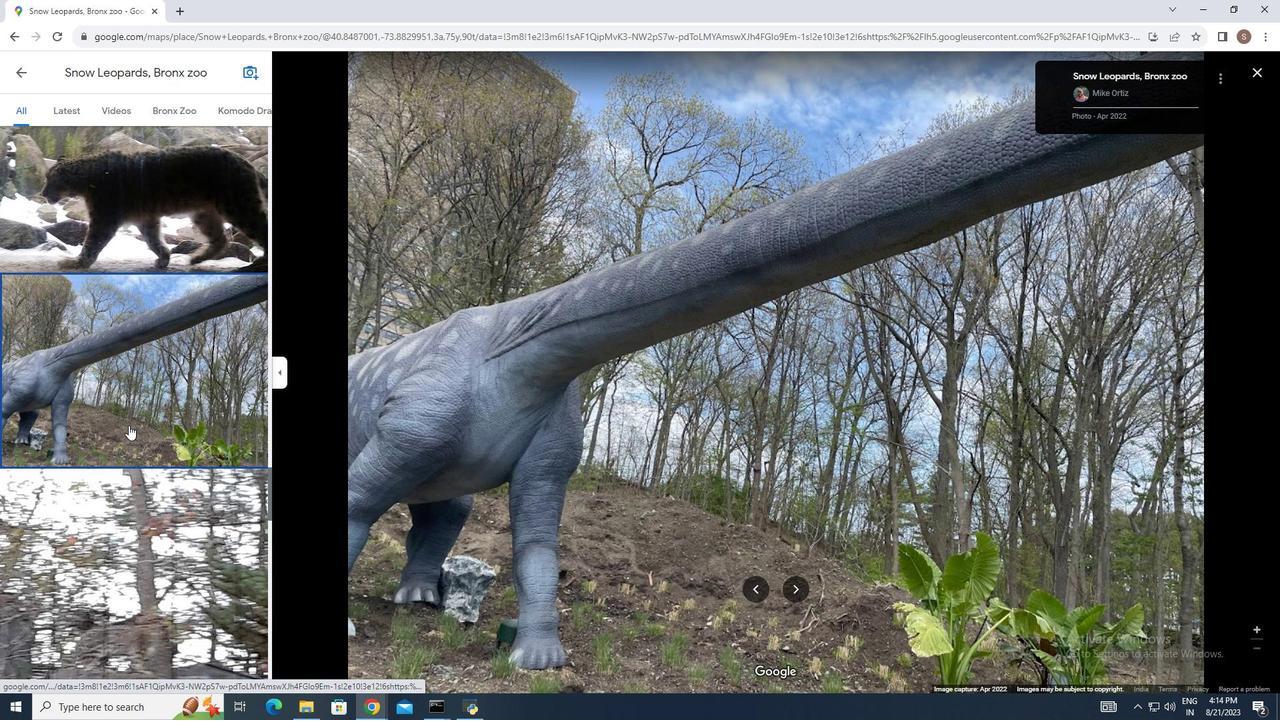 
Action: Mouse scrolled (134, 384) with delta (0, 0)
Screenshot: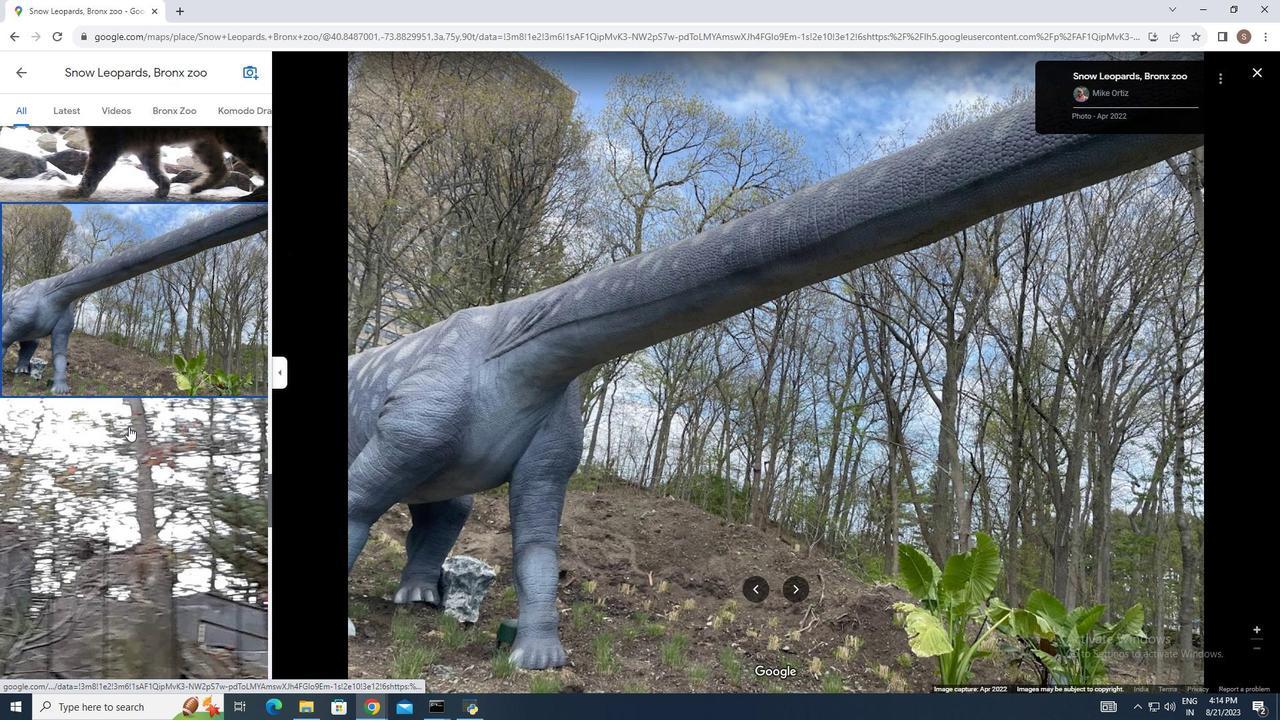 
Action: Mouse scrolled (134, 384) with delta (0, 0)
Screenshot: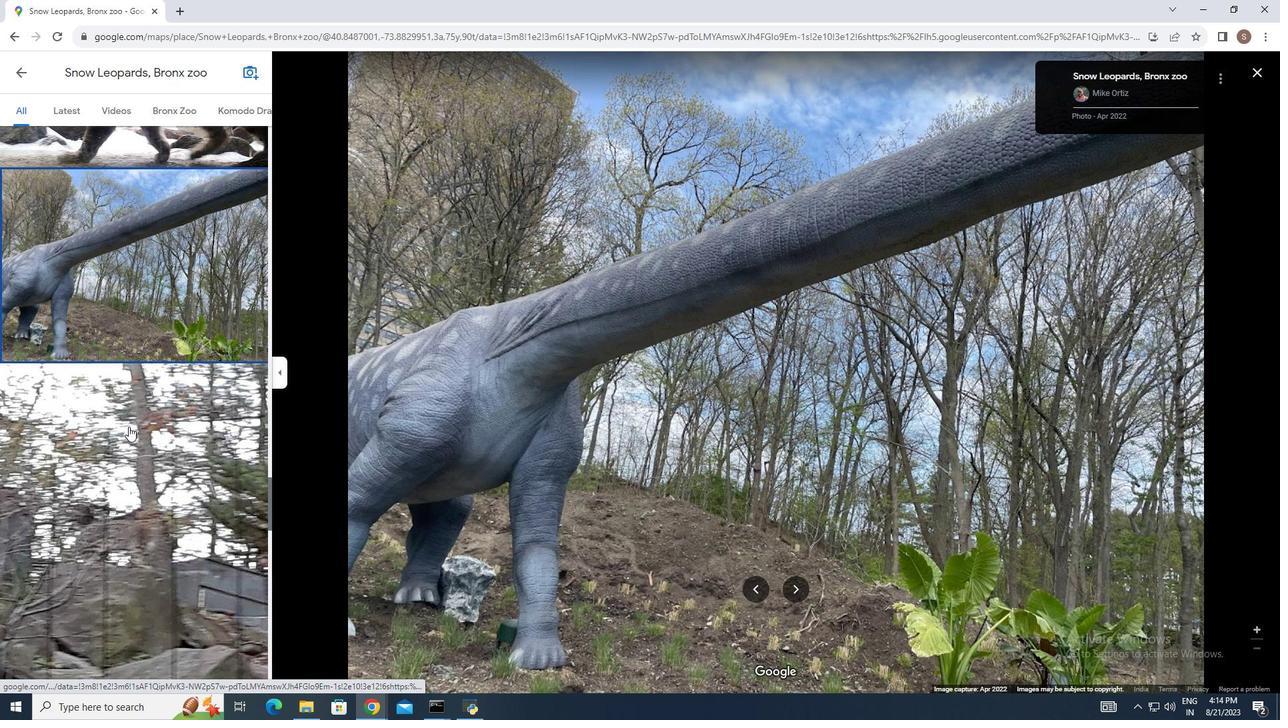 
Action: Mouse moved to (134, 386)
Screenshot: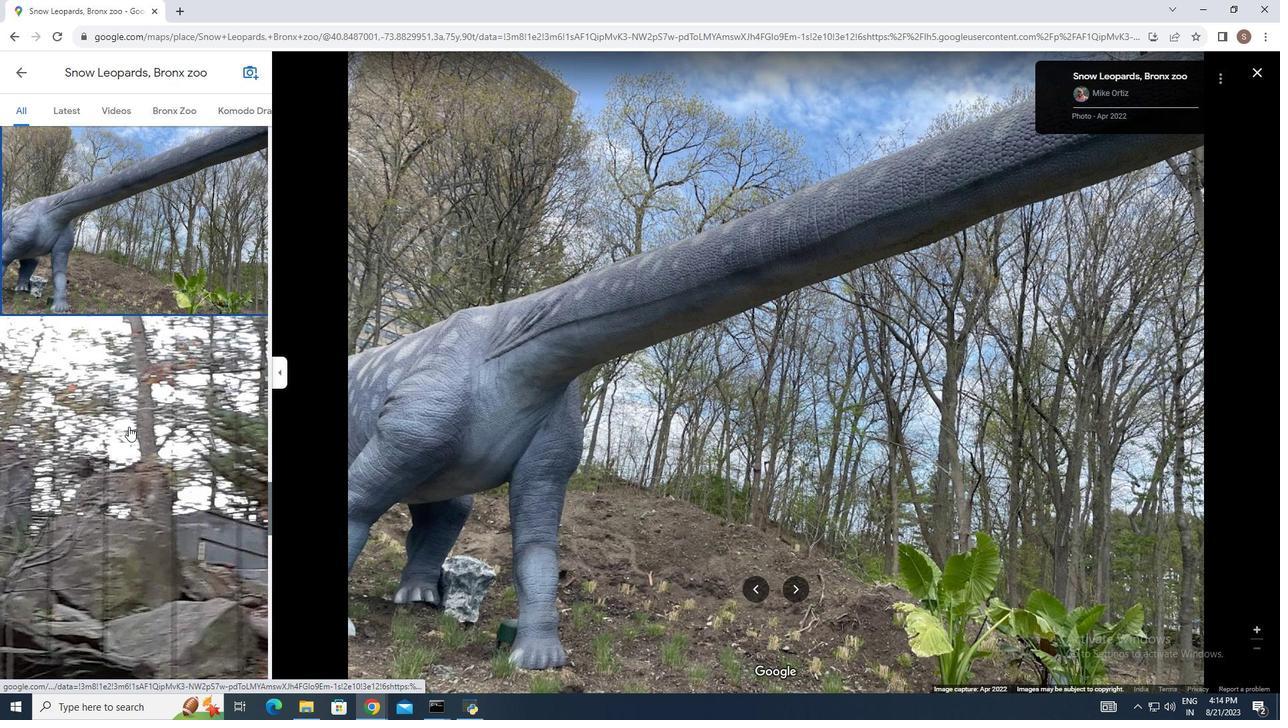 
Action: Mouse scrolled (134, 385) with delta (0, 0)
Screenshot: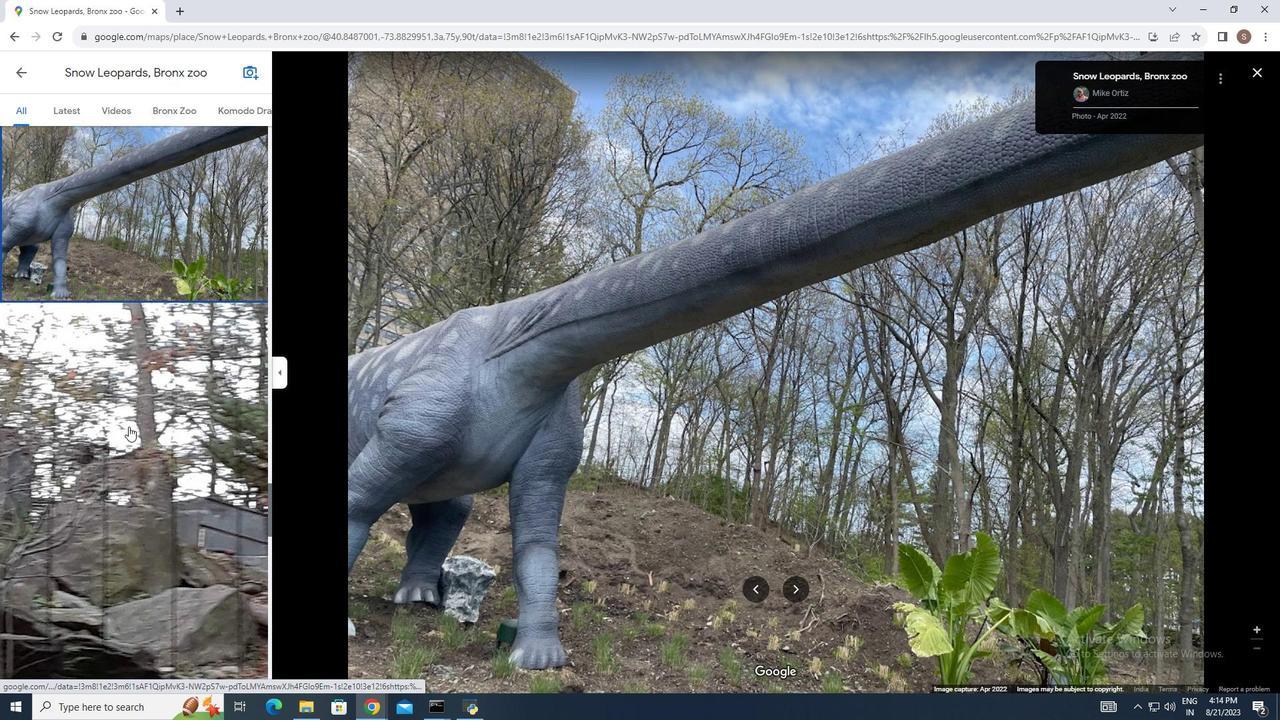 
Action: Mouse pressed left at (134, 386)
Screenshot: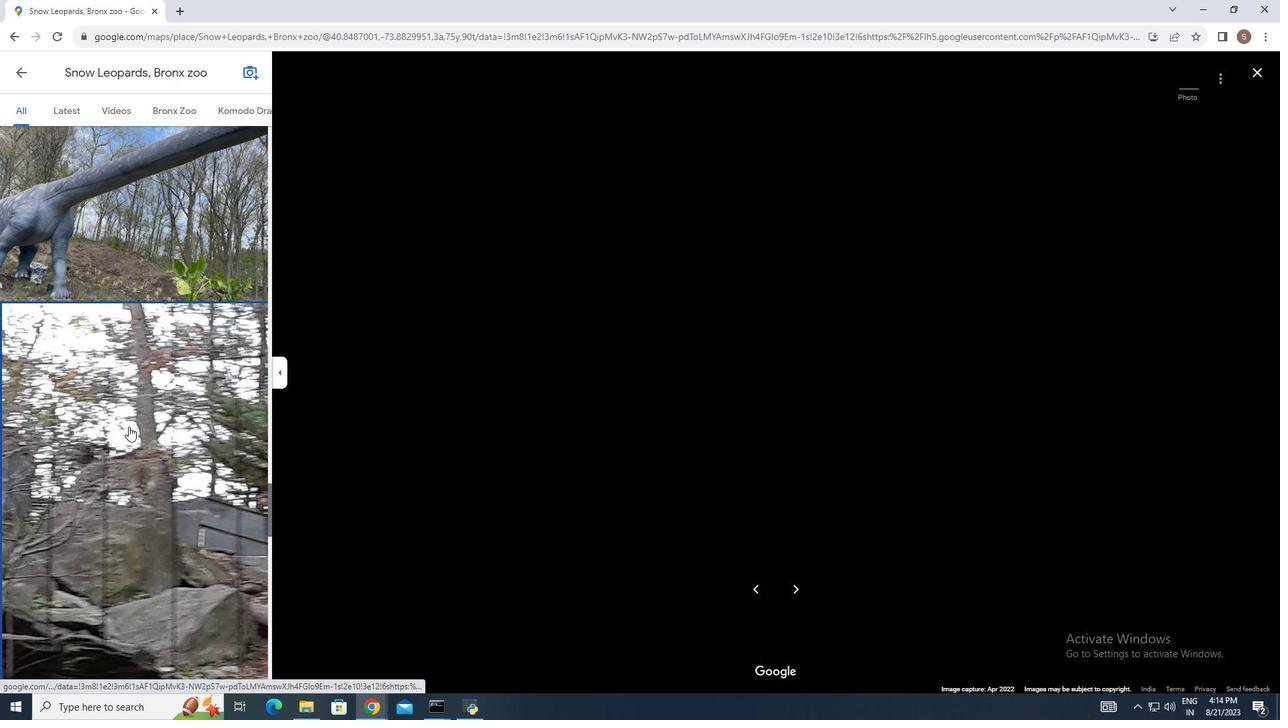 
Action: Mouse scrolled (134, 385) with delta (0, 0)
Screenshot: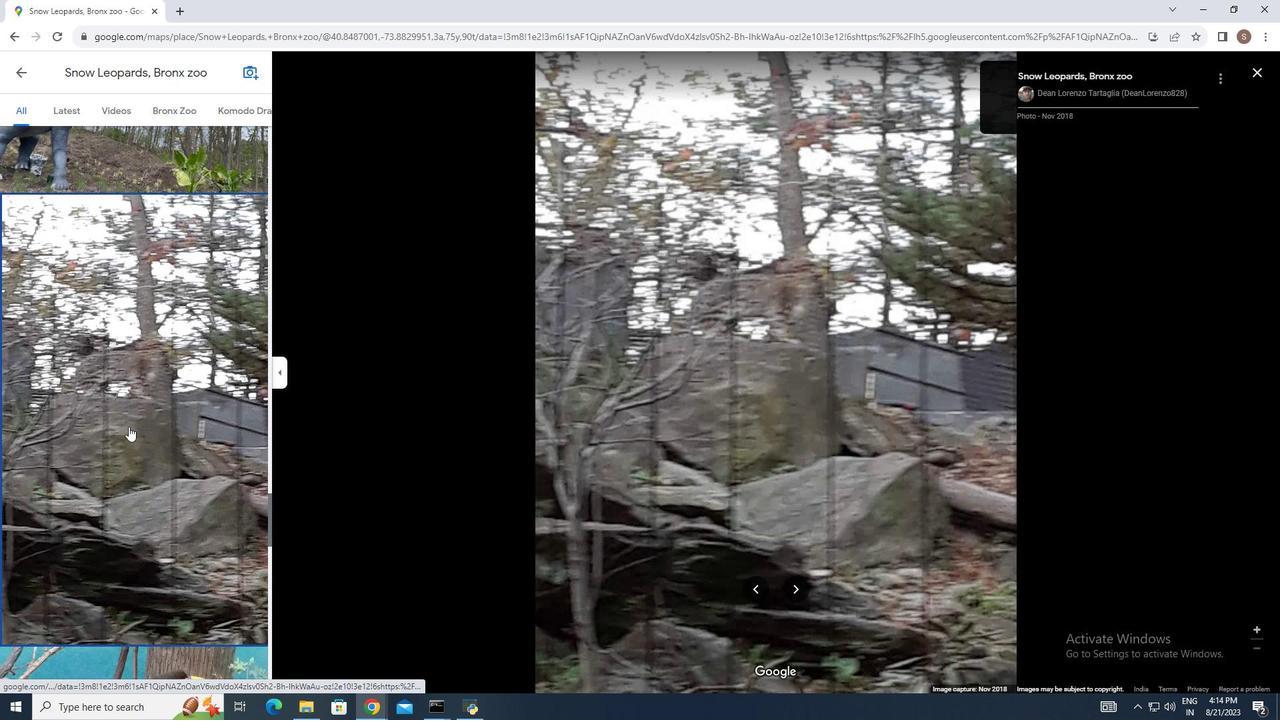 
Action: Mouse scrolled (134, 385) with delta (0, 0)
Screenshot: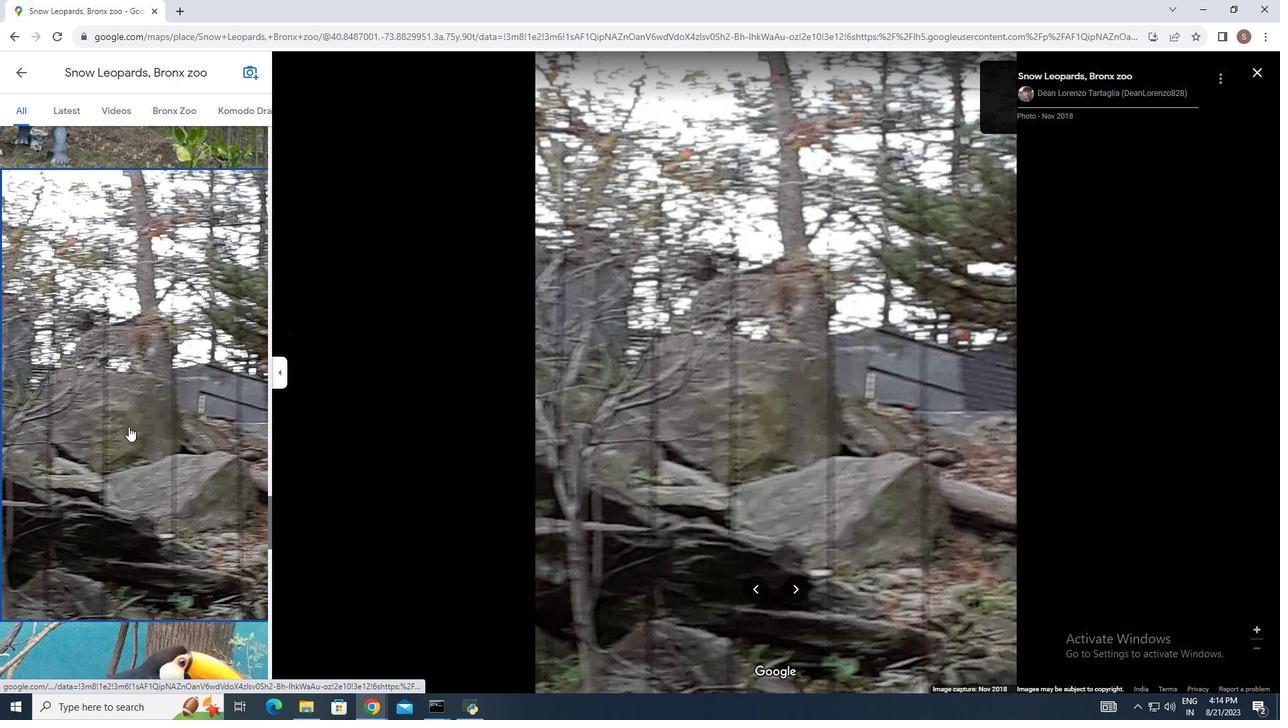 
Action: Mouse scrolled (134, 385) with delta (0, 0)
Screenshot: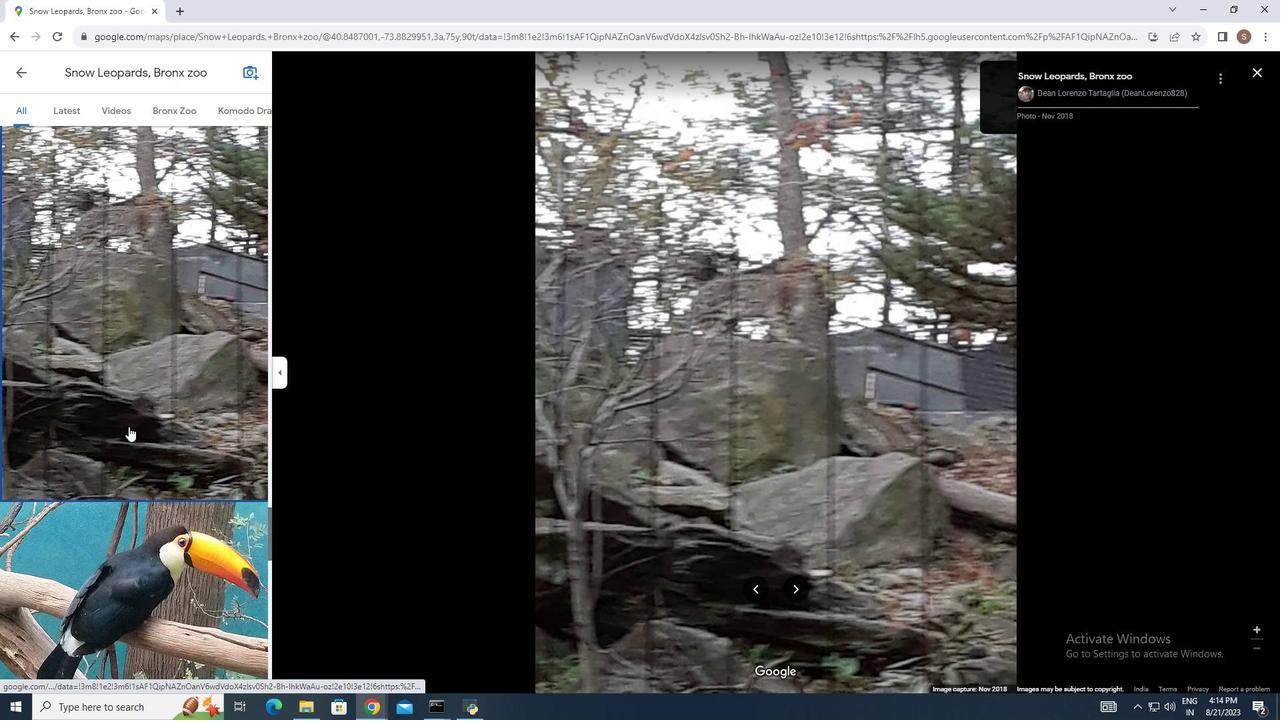 
Action: Mouse scrolled (134, 385) with delta (0, 0)
Screenshot: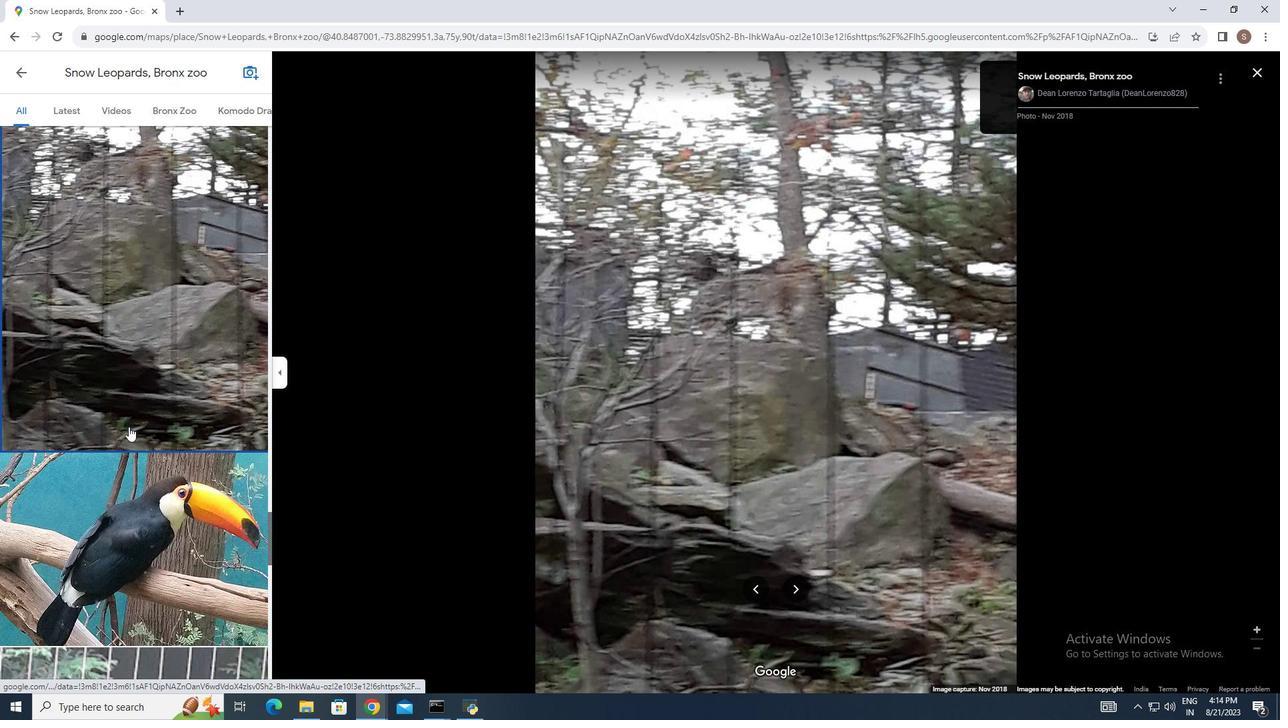 
Action: Mouse scrolled (134, 385) with delta (0, 0)
Screenshot: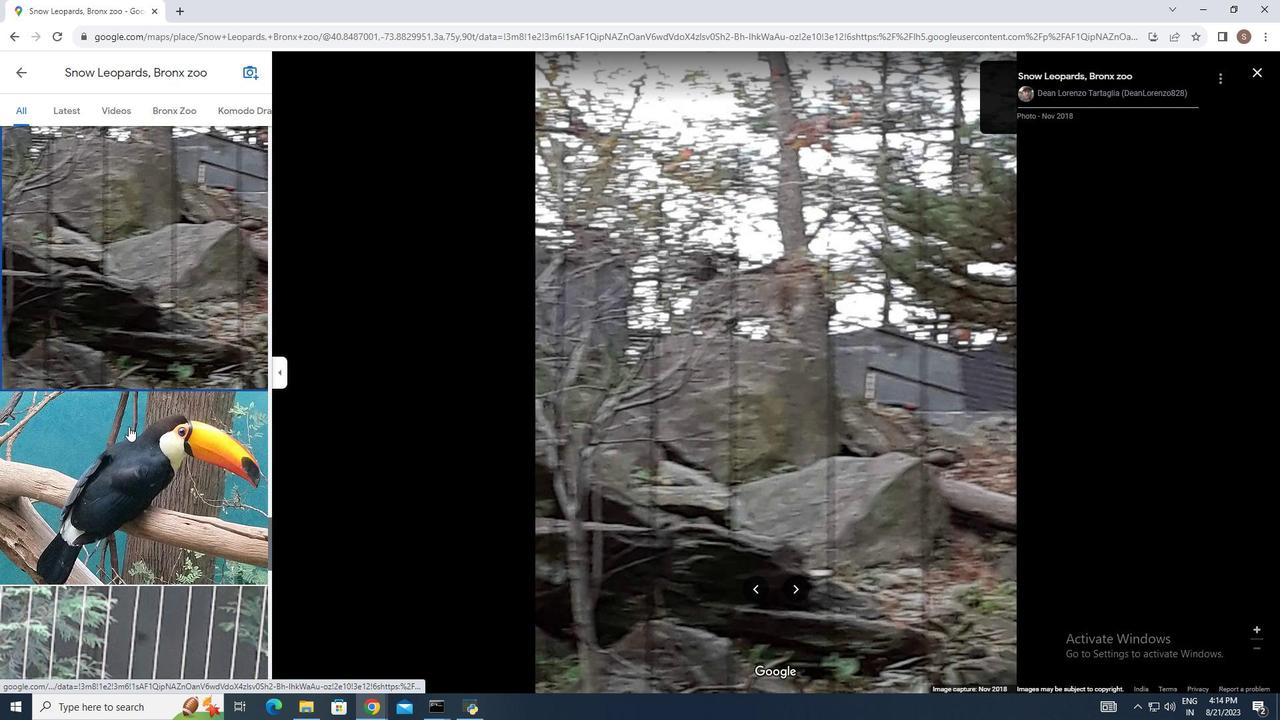 
Action: Mouse scrolled (134, 385) with delta (0, 0)
Screenshot: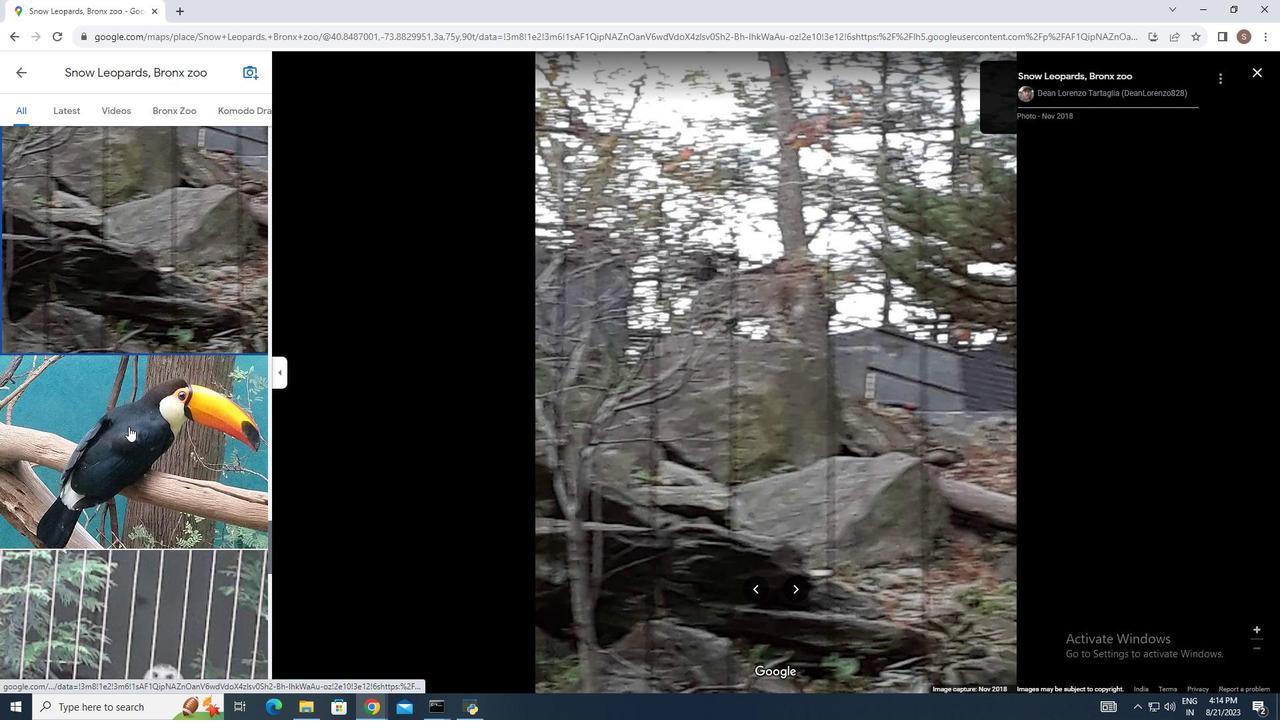 
Action: Mouse scrolled (134, 385) with delta (0, 0)
Screenshot: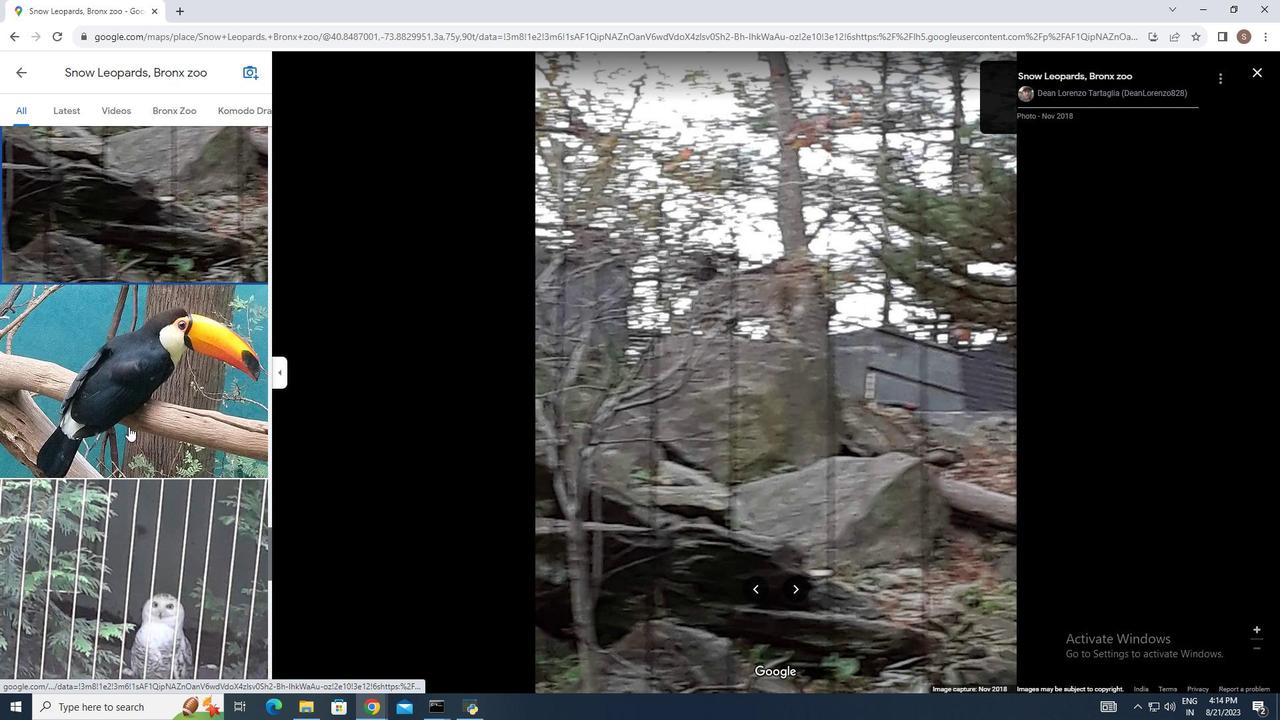 
Action: Mouse scrolled (134, 385) with delta (0, 0)
Screenshot: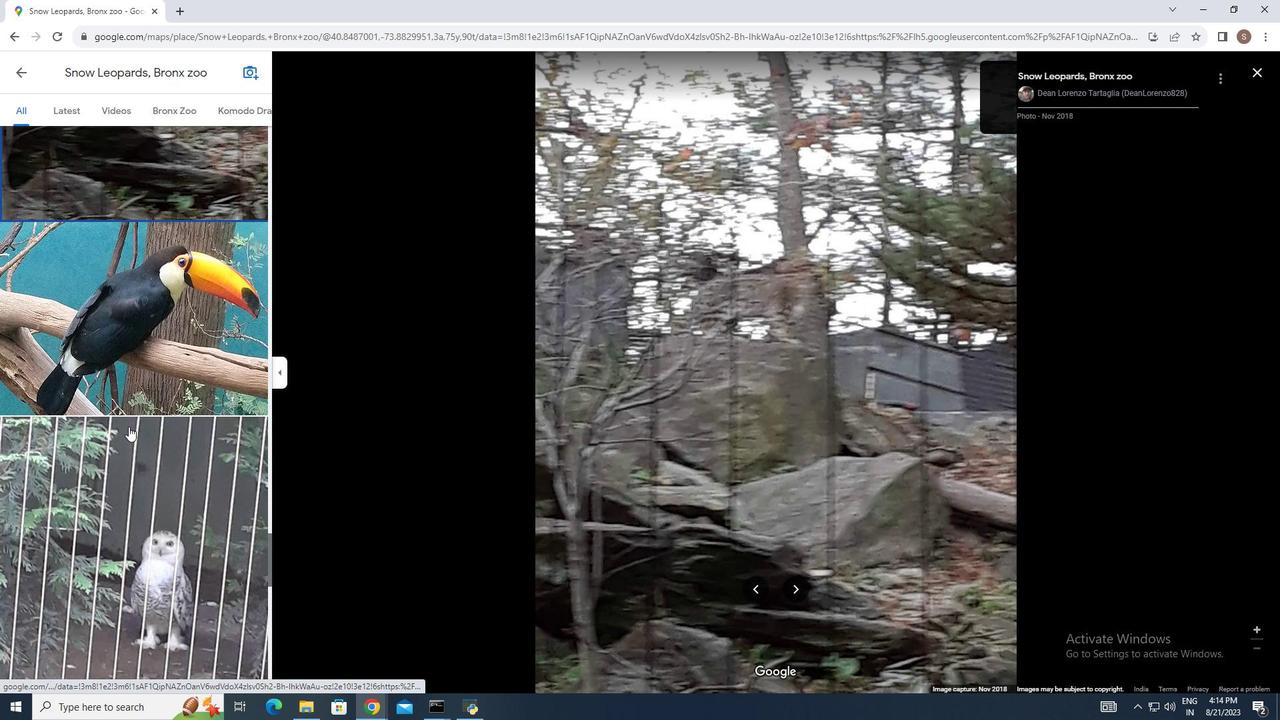 
Action: Mouse moved to (135, 326)
Screenshot: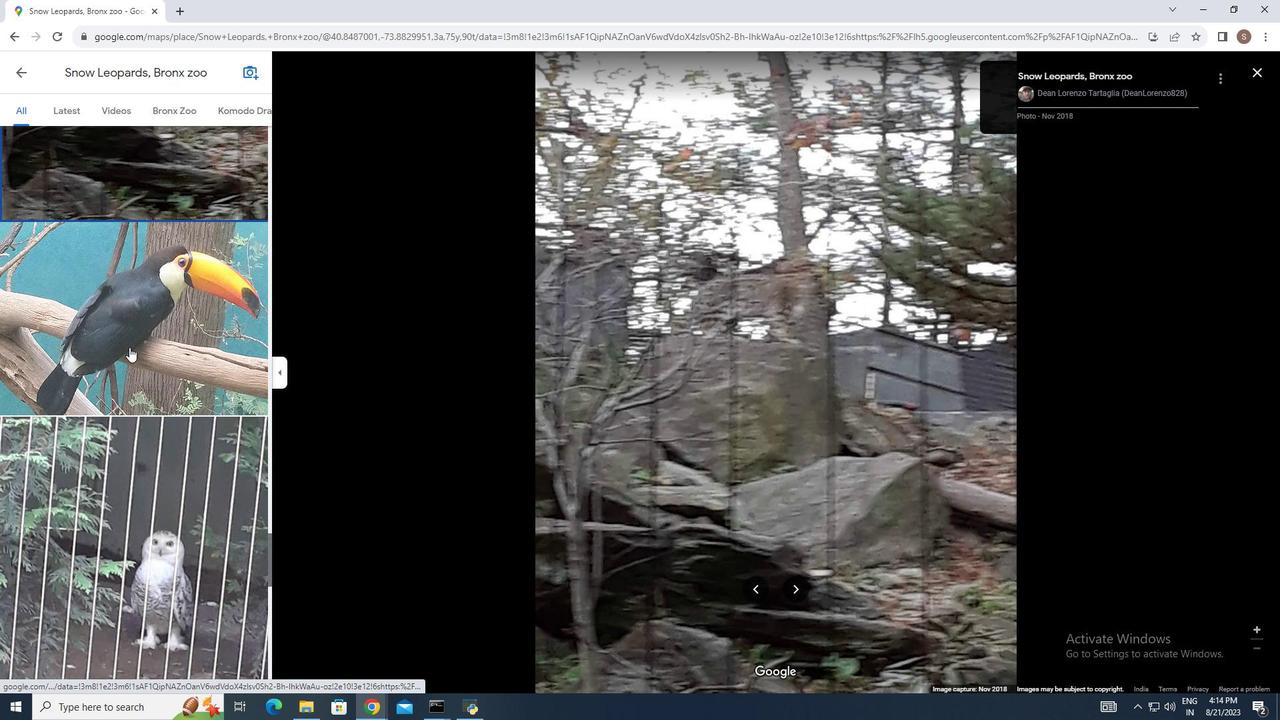 
Action: Mouse pressed left at (135, 326)
Screenshot: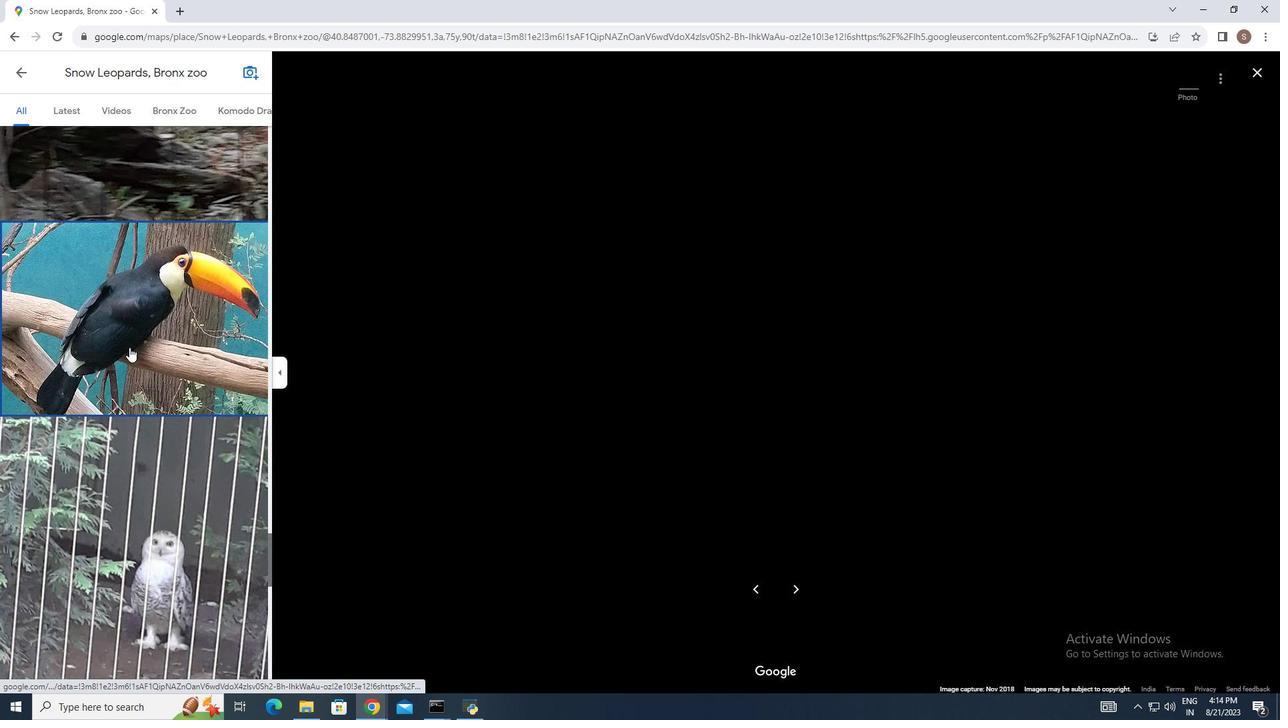 
Action: Mouse moved to (148, 358)
Screenshot: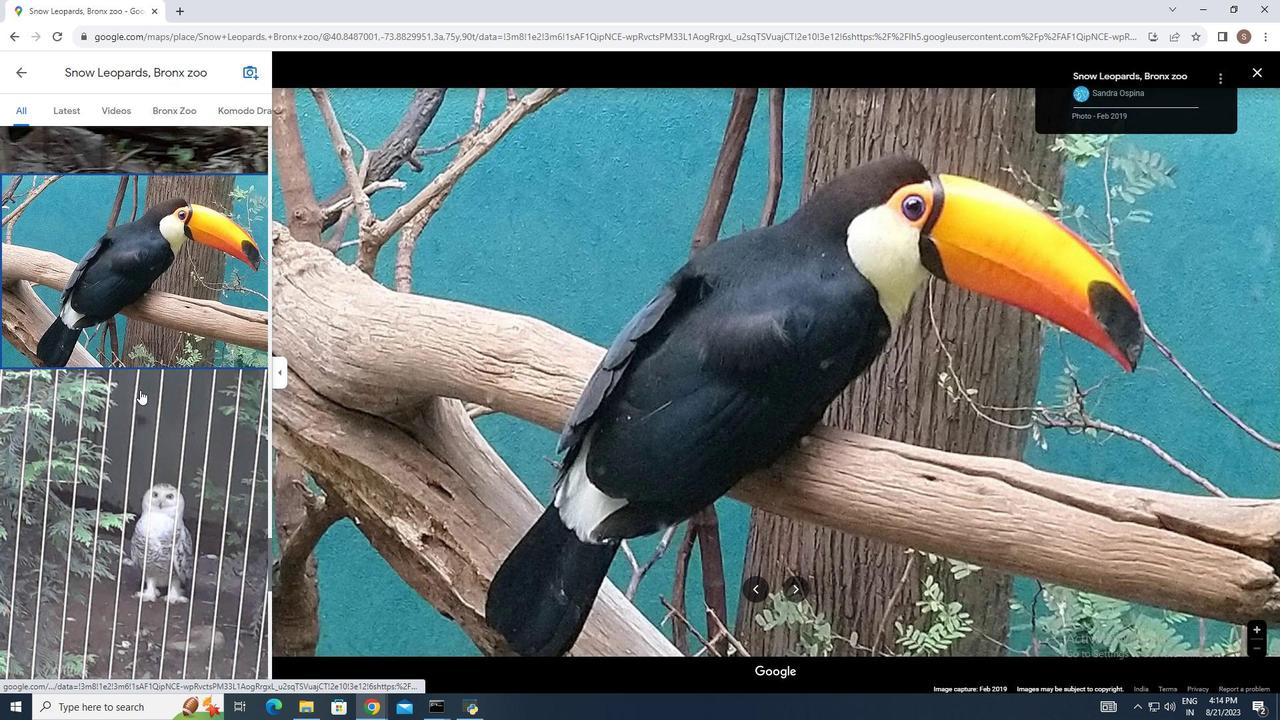 
Action: Mouse scrolled (148, 358) with delta (0, 0)
Screenshot: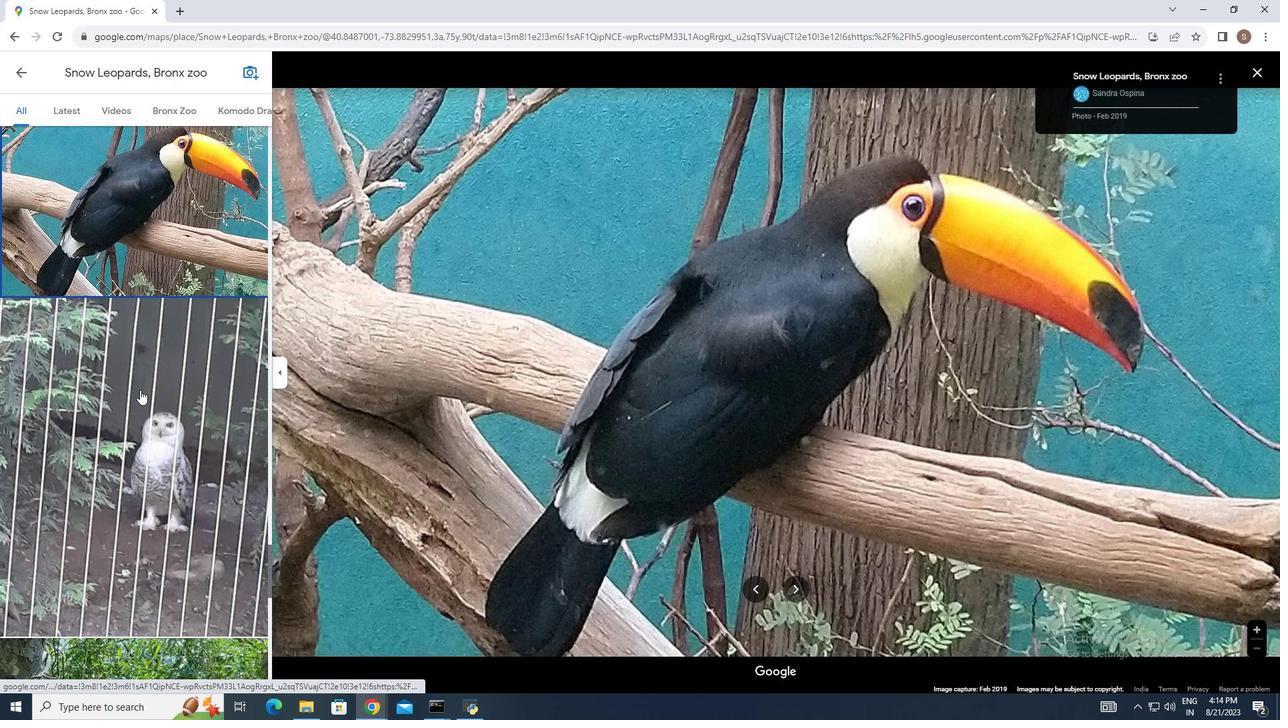 
Action: Mouse scrolled (148, 358) with delta (0, 0)
Screenshot: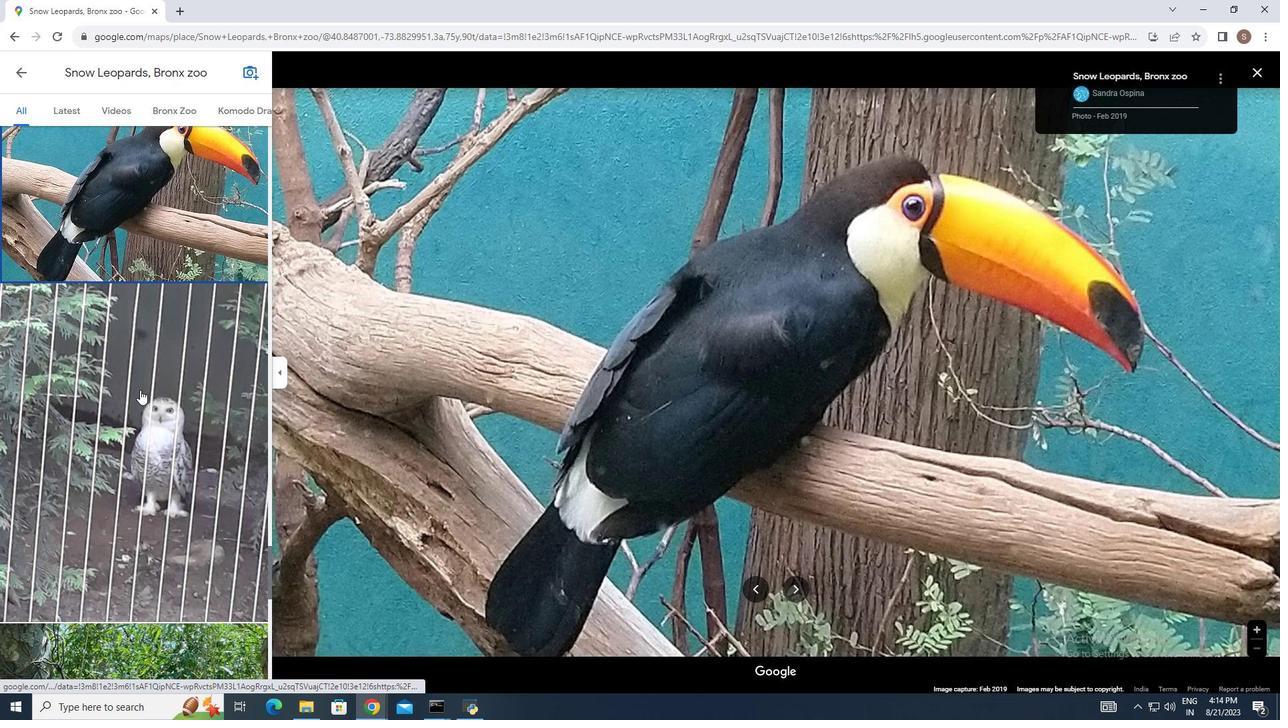 
Action: Mouse pressed left at (148, 358)
Screenshot: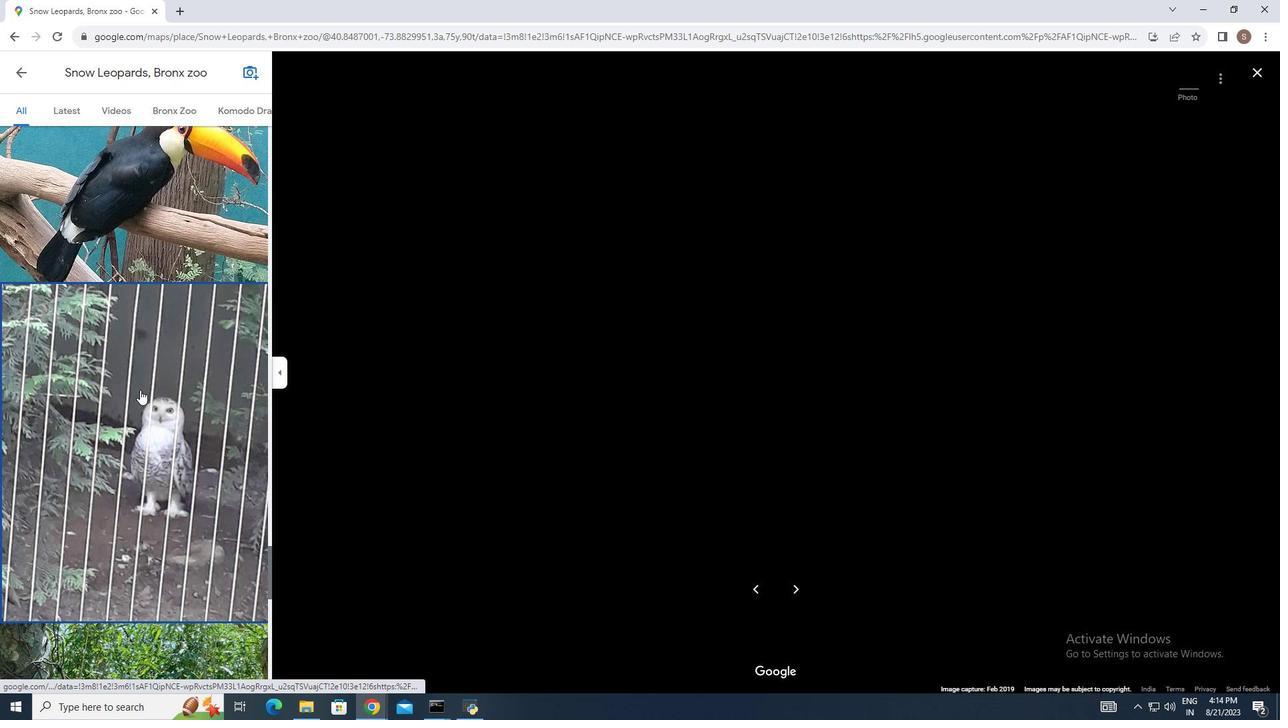 
Action: Mouse moved to (158, 374)
Screenshot: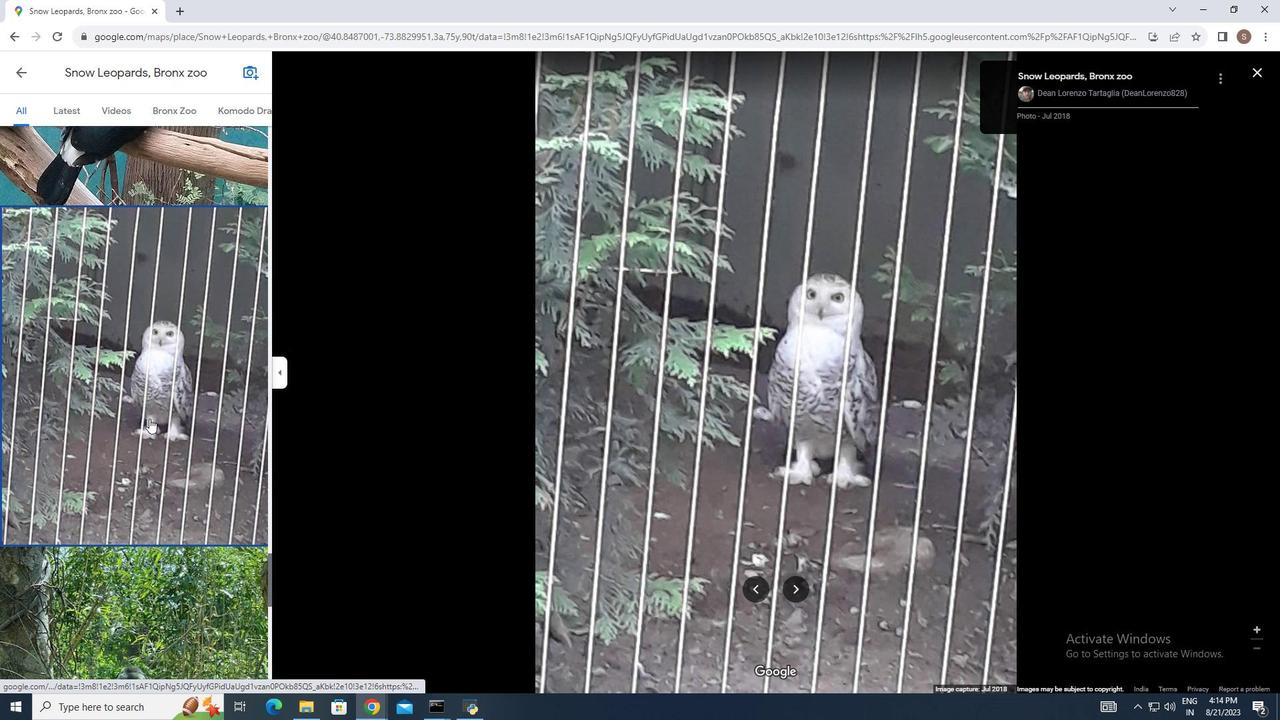 
Action: Mouse scrolled (158, 373) with delta (0, 0)
Screenshot: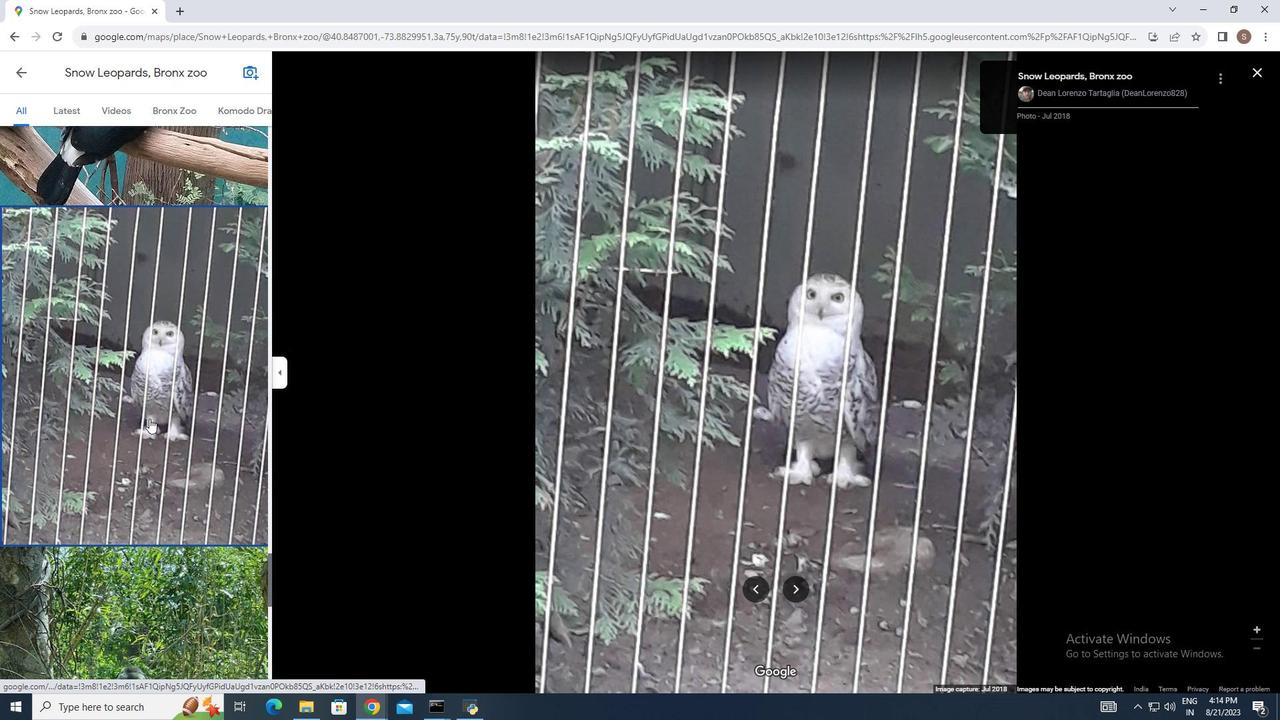 
Action: Mouse moved to (158, 380)
Screenshot: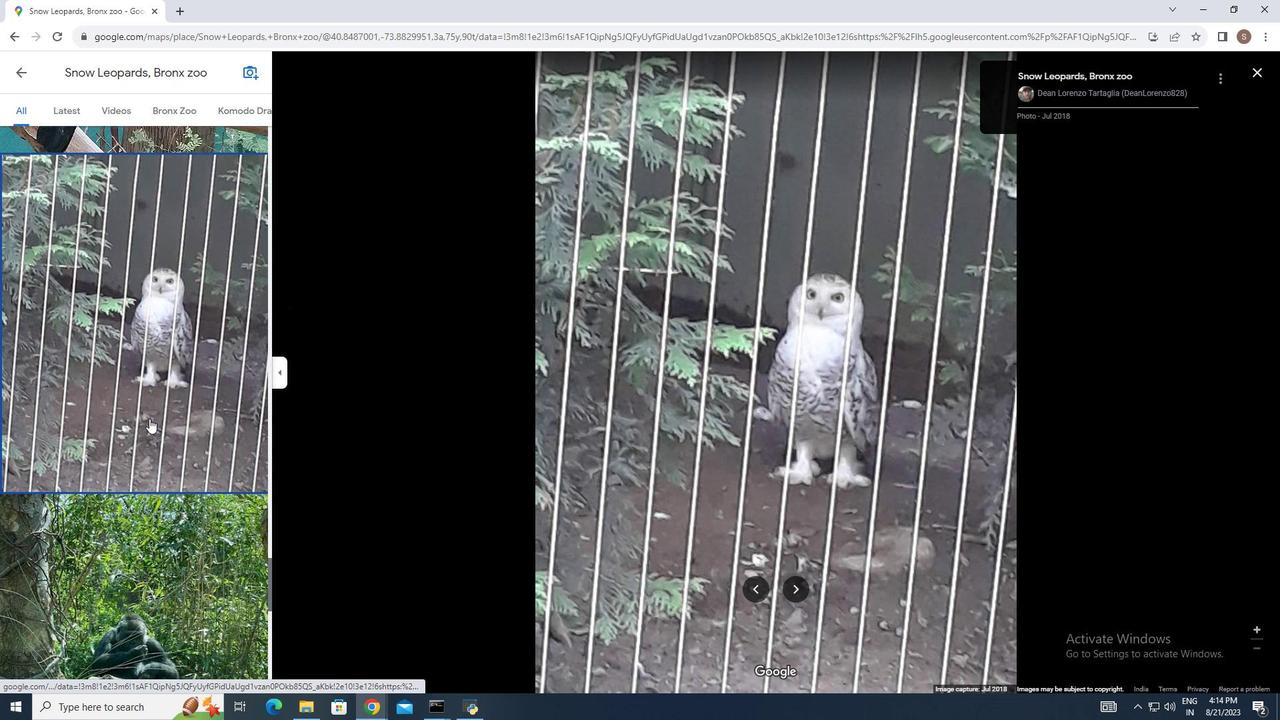 
Action: Mouse scrolled (158, 379) with delta (0, 0)
Screenshot: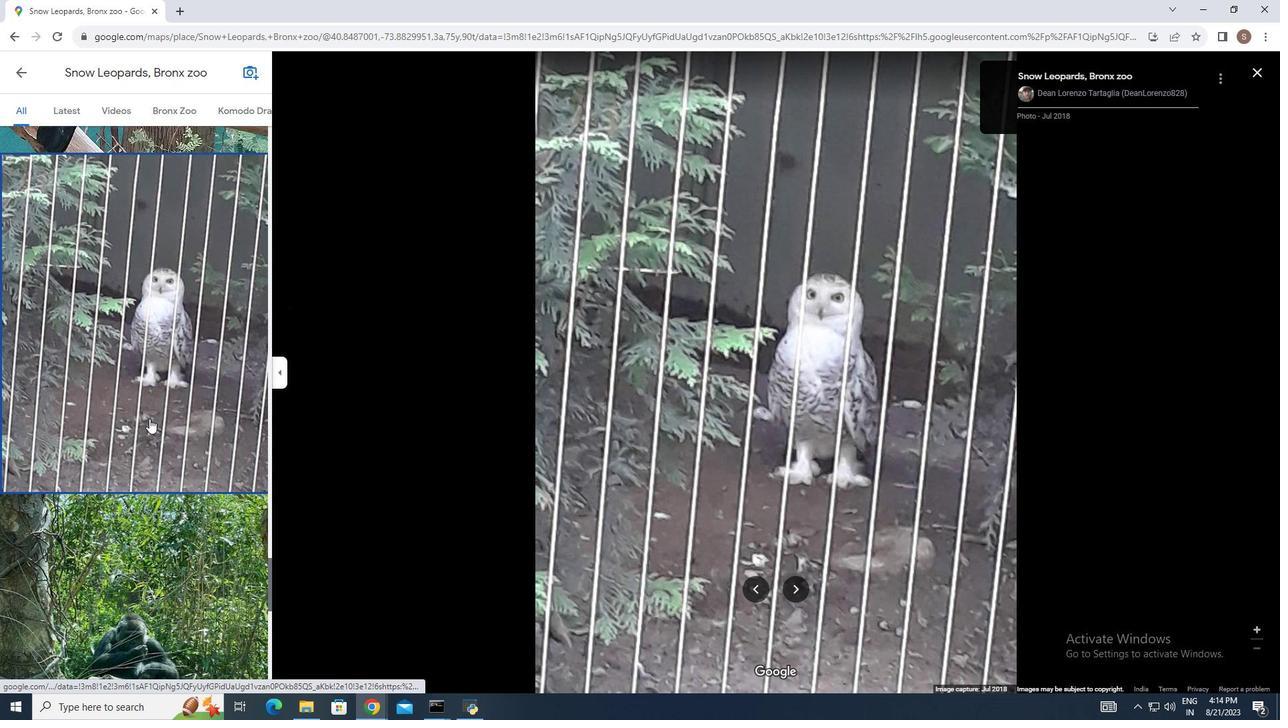 
Action: Mouse scrolled (158, 379) with delta (0, 0)
Screenshot: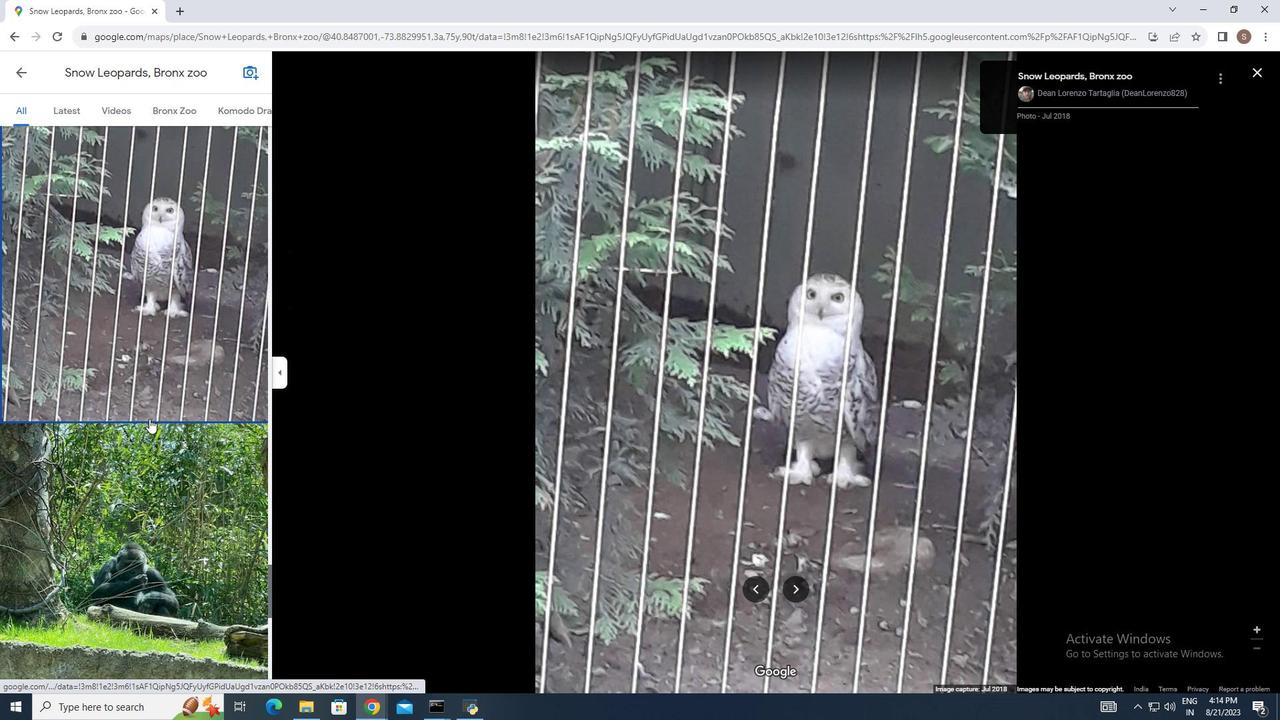 
Action: Mouse moved to (158, 379)
Screenshot: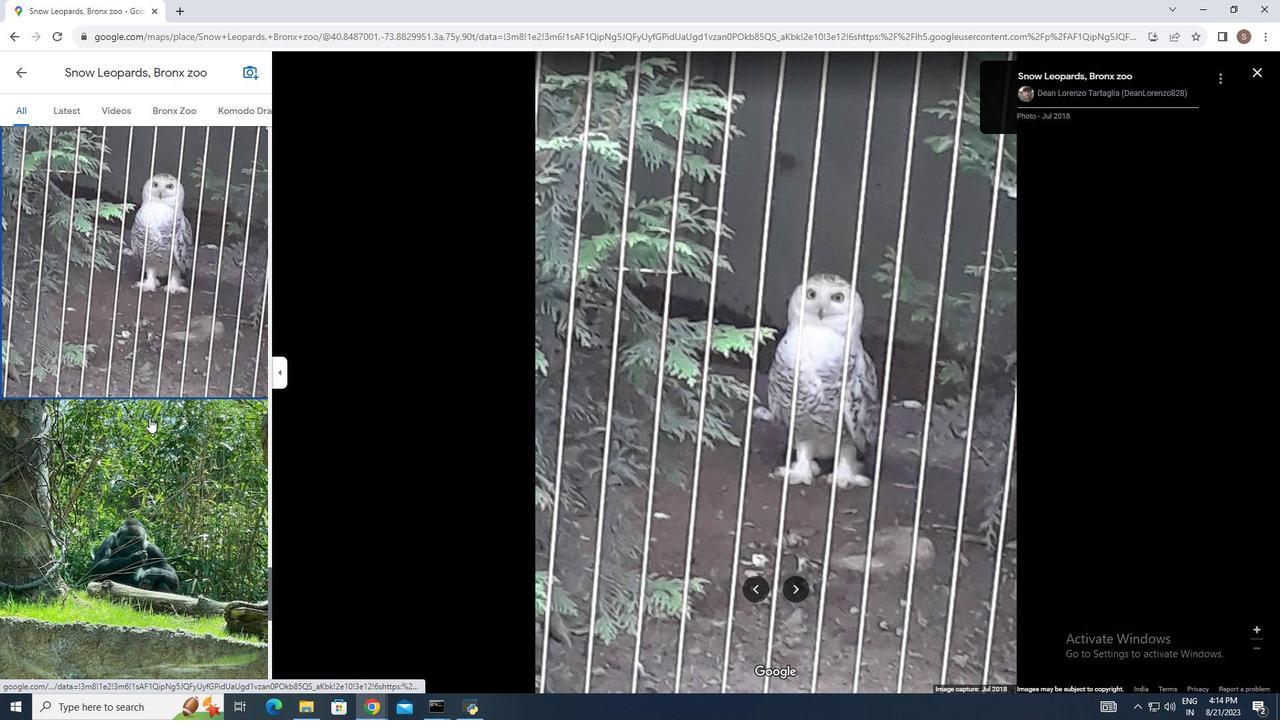 
Action: Mouse scrolled (158, 378) with delta (0, 0)
Screenshot: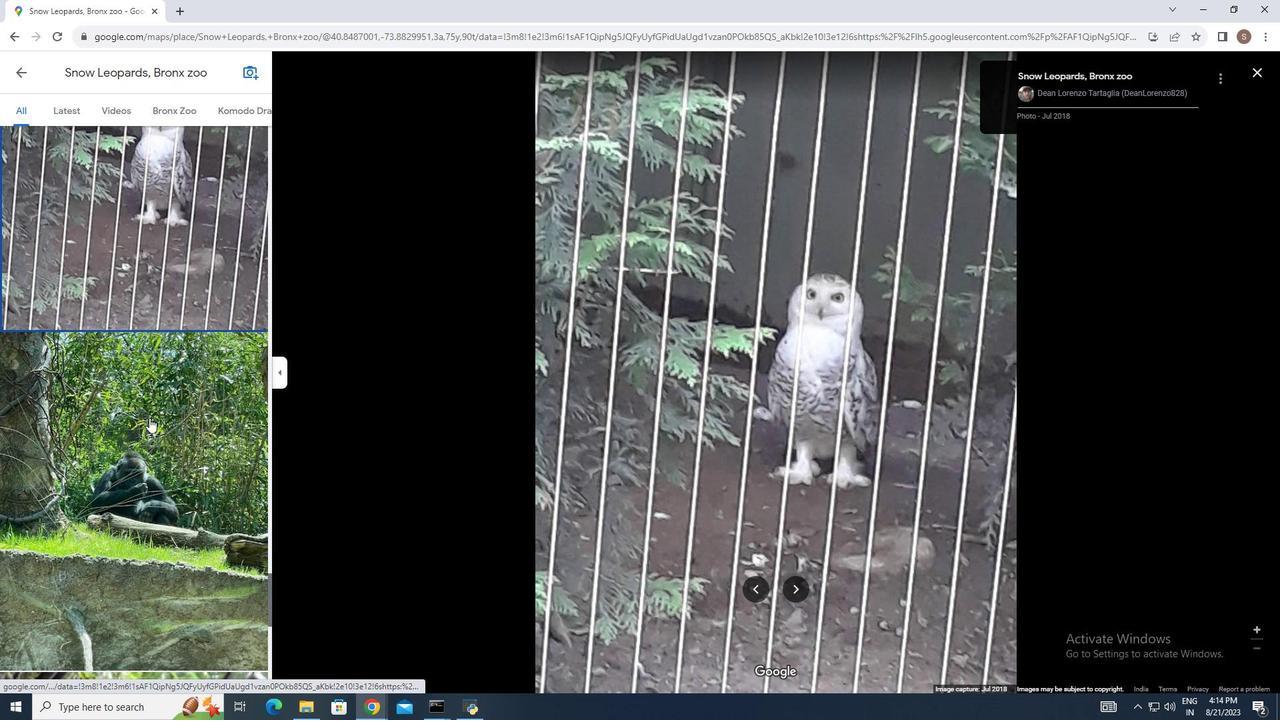 
Action: Mouse scrolled (158, 378) with delta (0, 0)
Screenshot: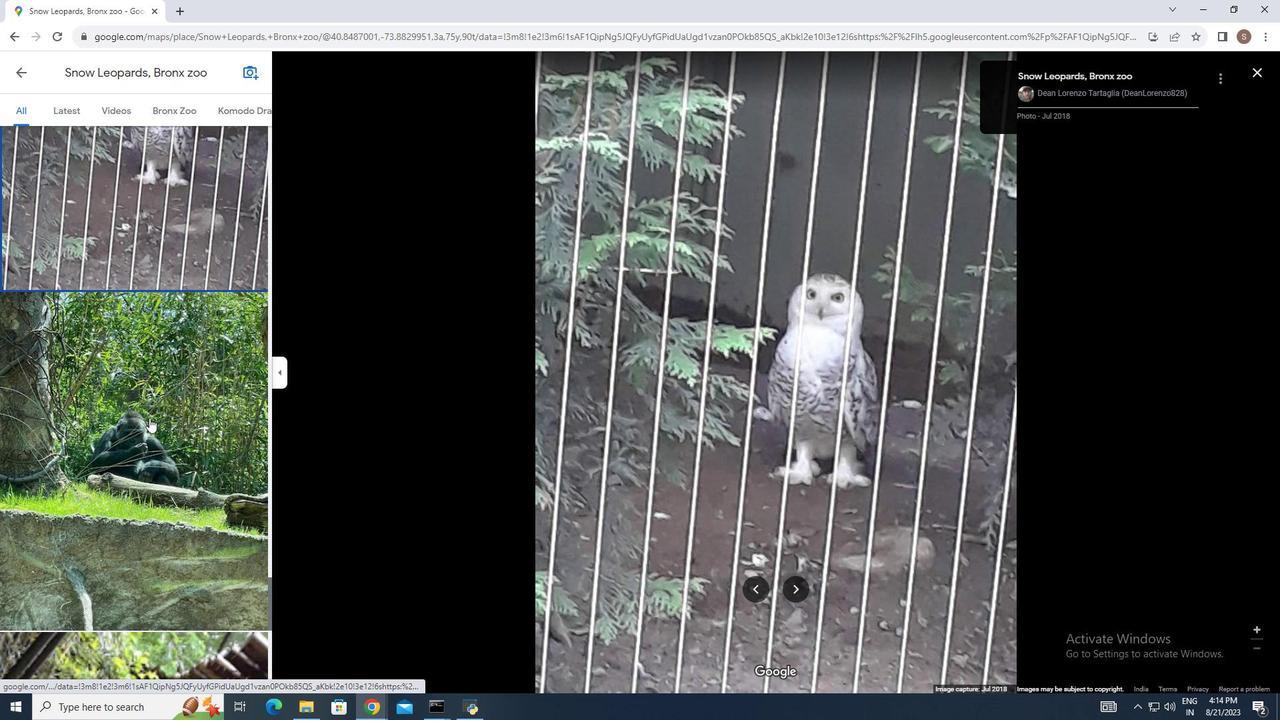 
Action: Mouse scrolled (158, 378) with delta (0, 0)
Screenshot: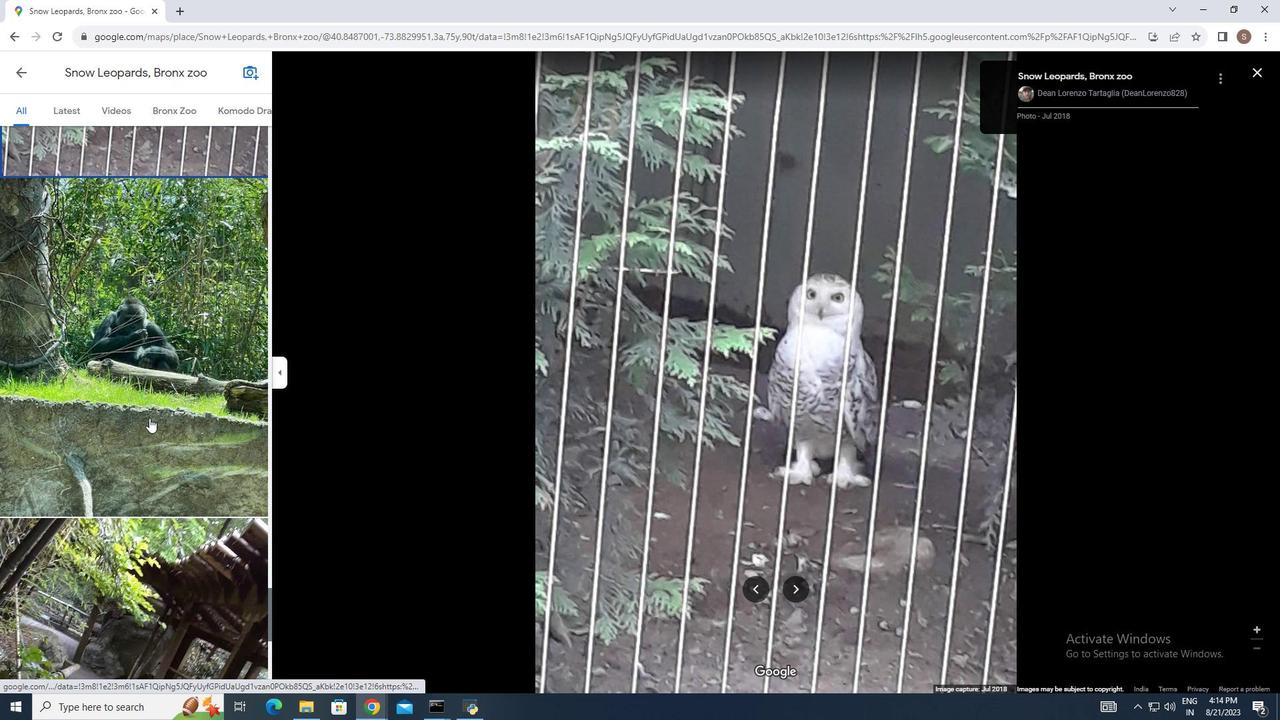 
Action: Mouse scrolled (158, 378) with delta (0, 0)
Screenshot: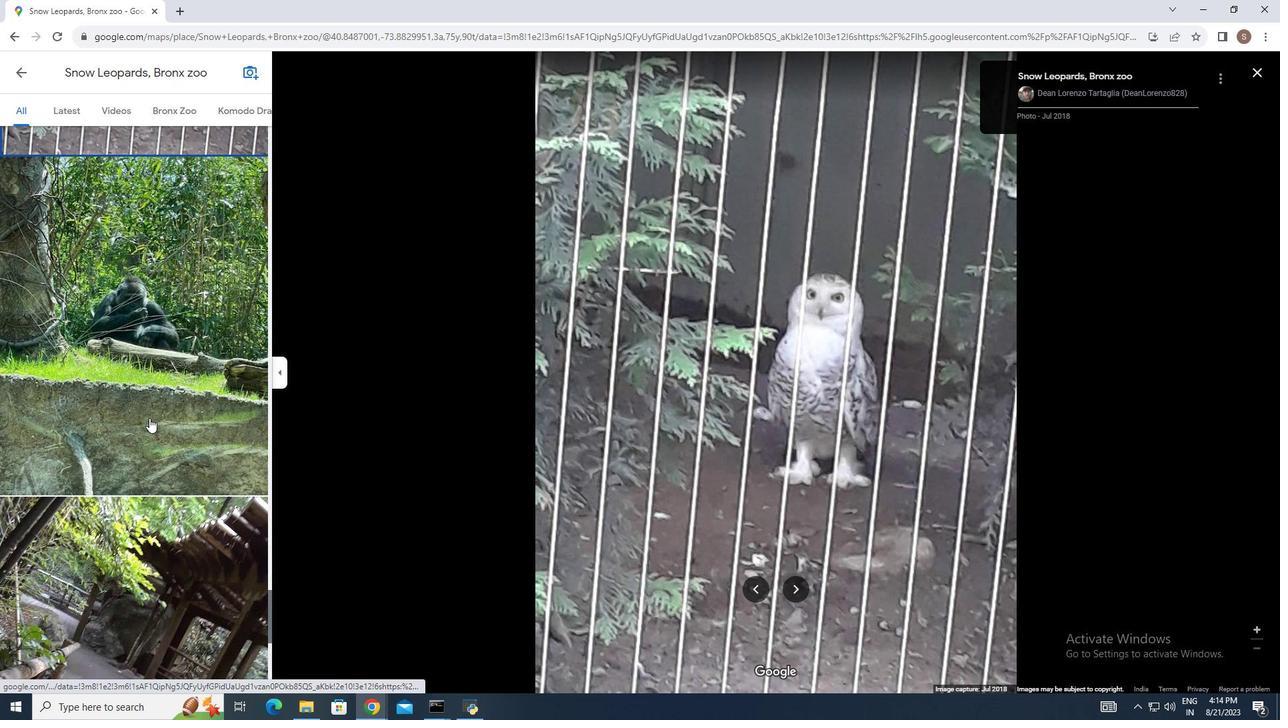 
Action: Mouse moved to (154, 361)
Screenshot: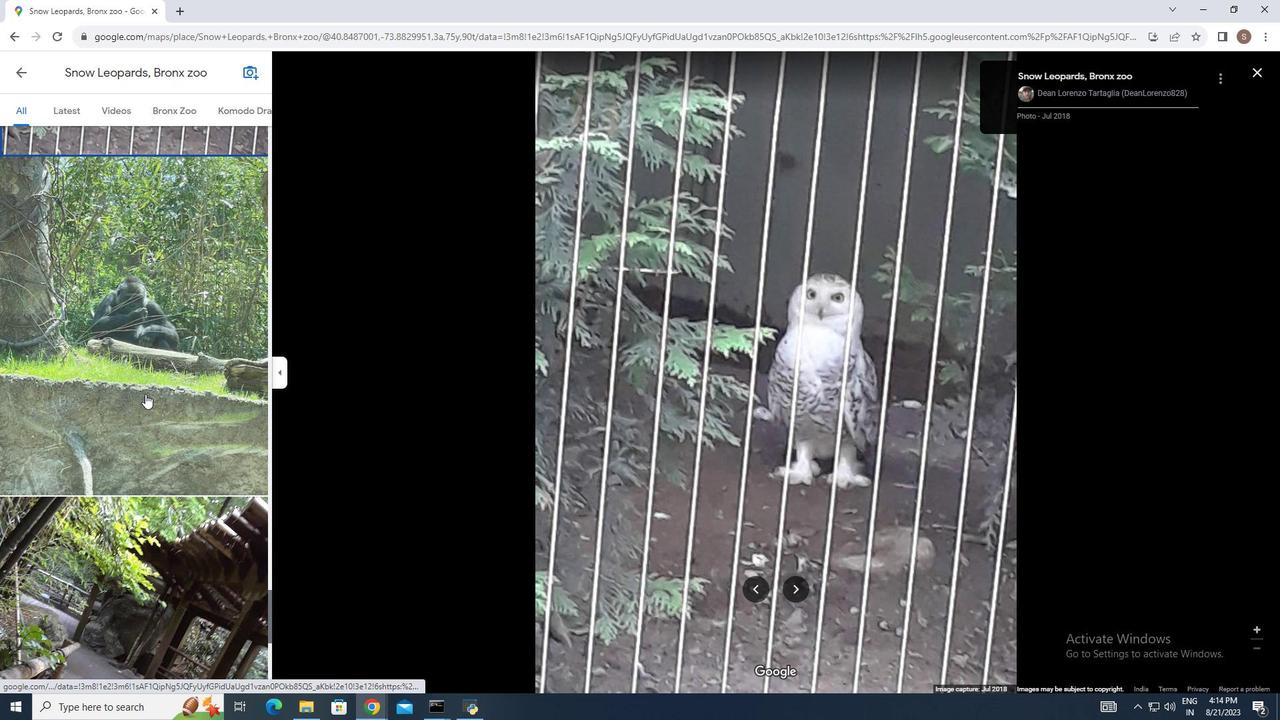 
Action: Mouse pressed left at (154, 361)
Screenshot: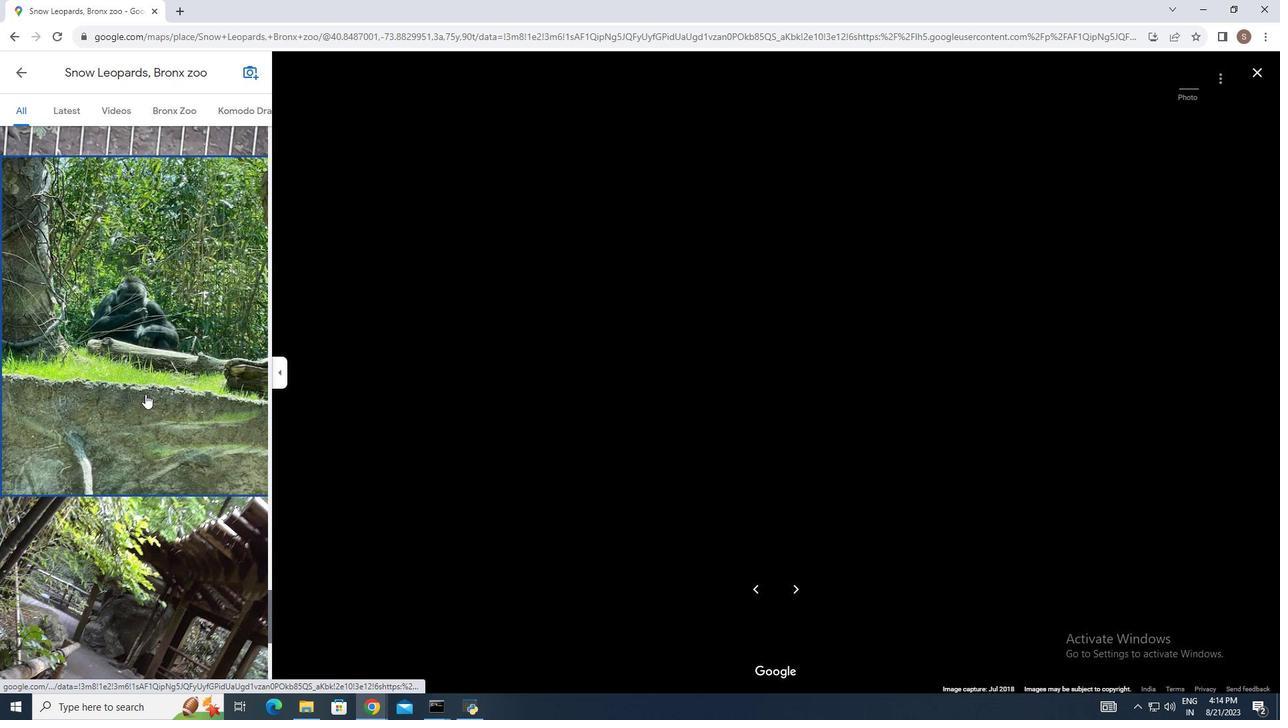 
Action: Mouse moved to (154, 360)
Screenshot: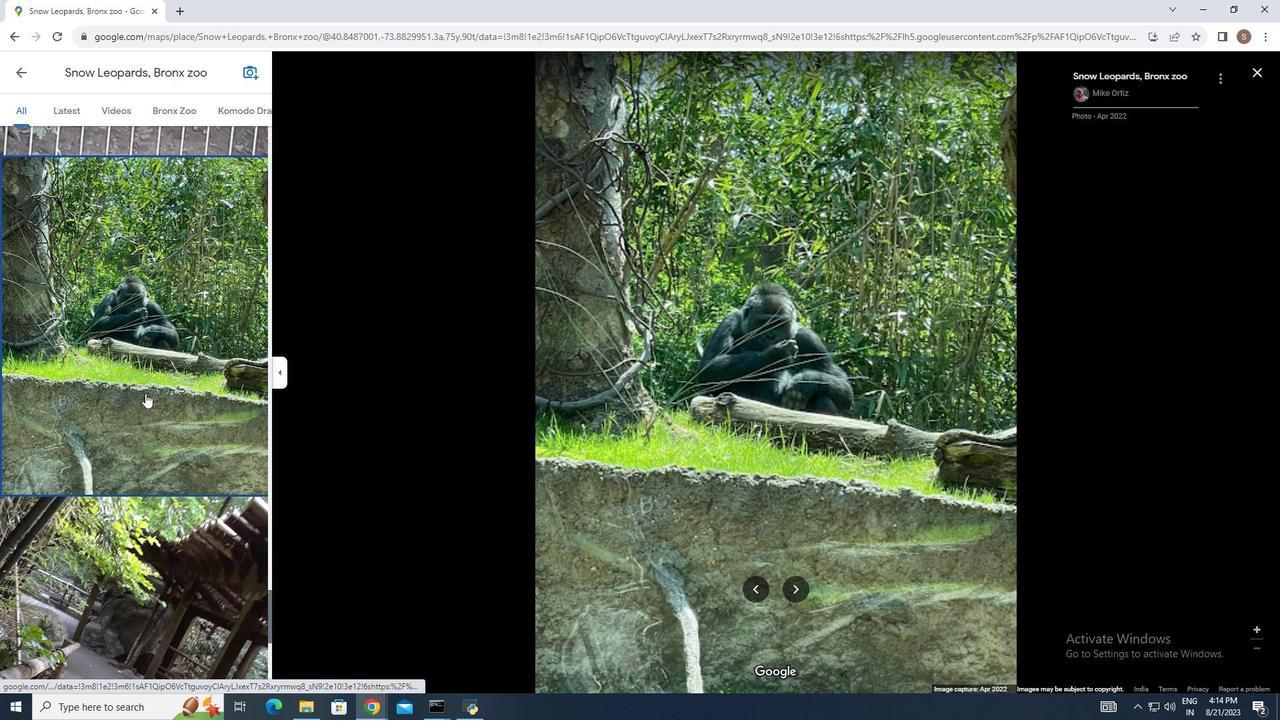 
Action: Mouse scrolled (154, 360) with delta (0, 0)
Screenshot: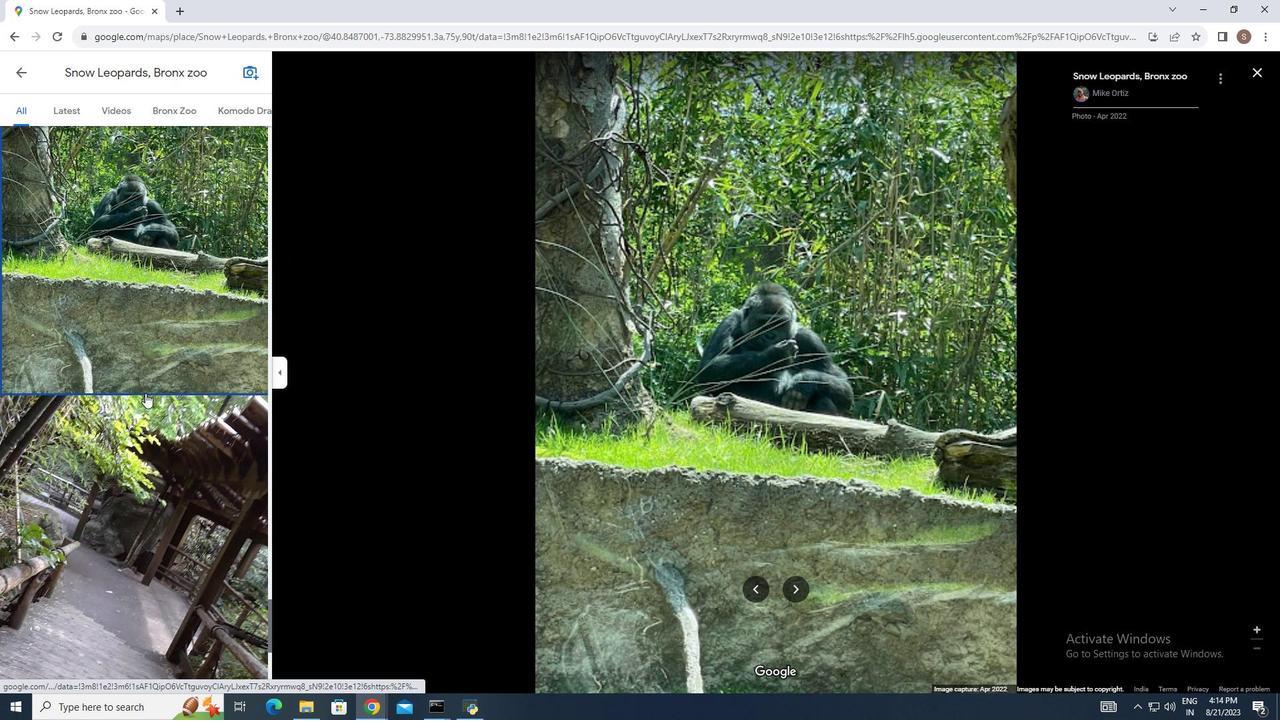 
Action: Mouse scrolled (154, 360) with delta (0, 0)
Screenshot: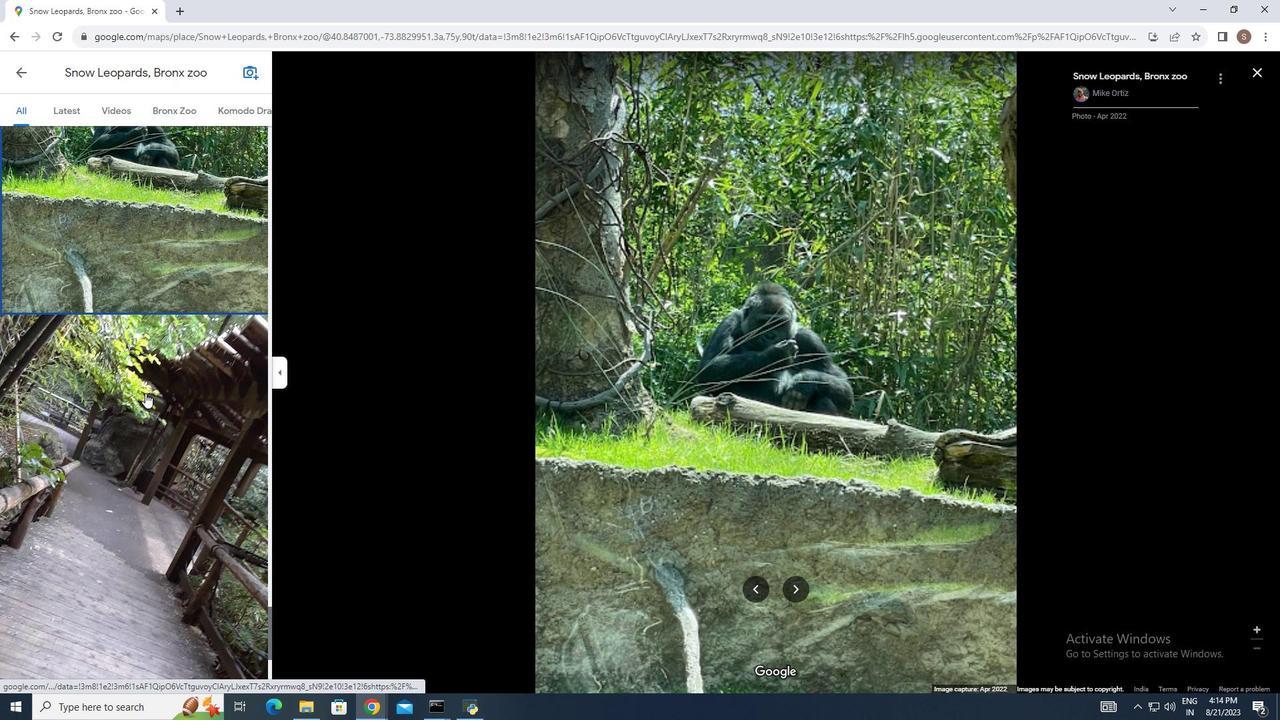 
Action: Mouse scrolled (154, 360) with delta (0, 0)
Screenshot: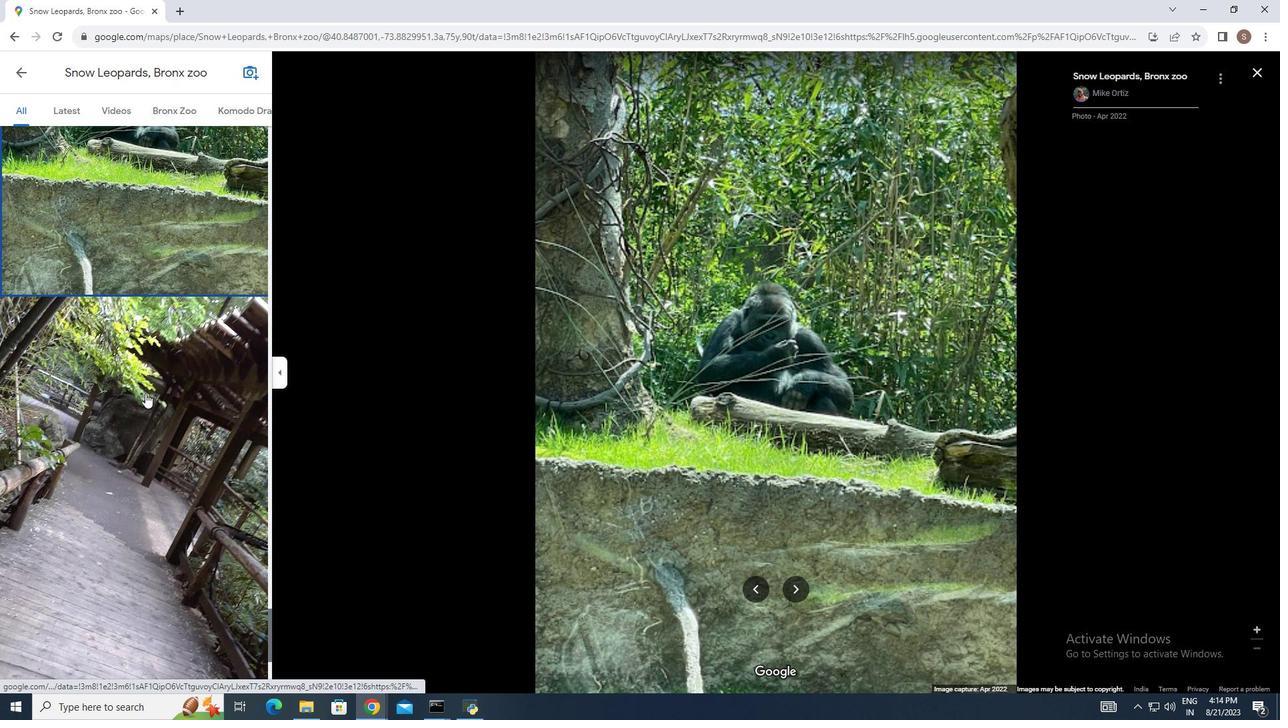 
Action: Mouse pressed left at (154, 360)
Screenshot: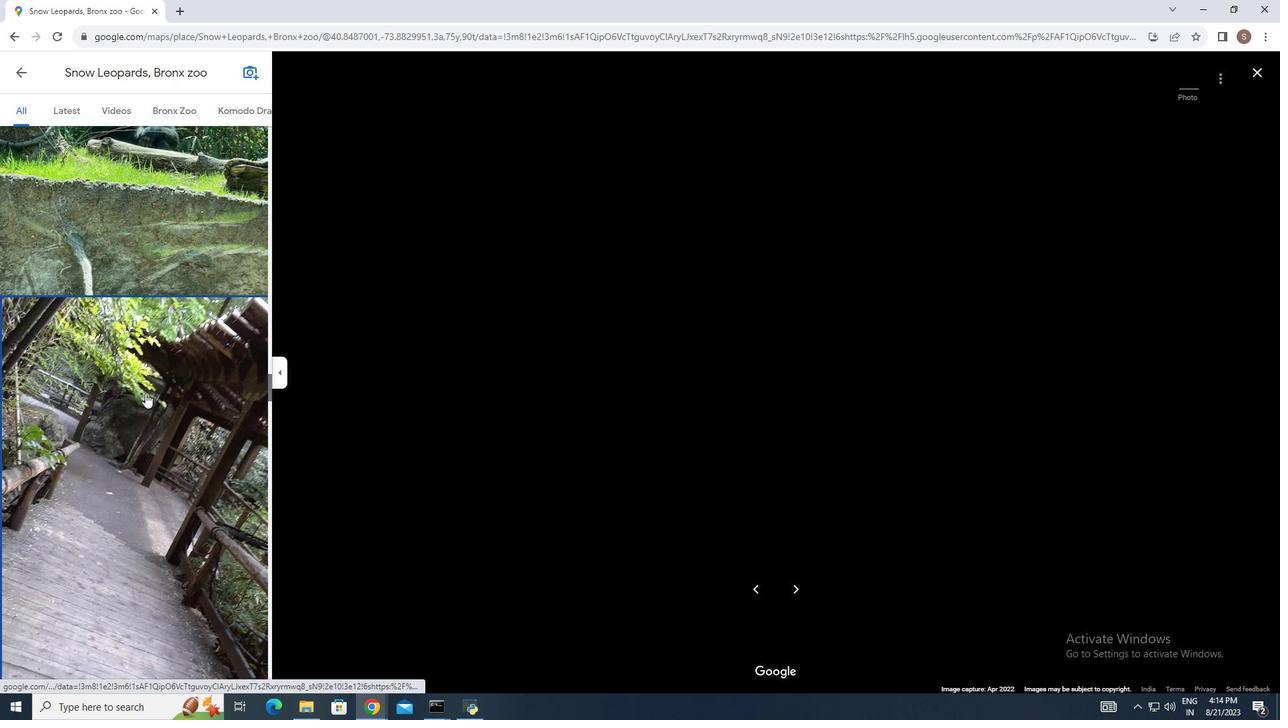 
Action: Mouse scrolled (154, 360) with delta (0, 0)
Screenshot: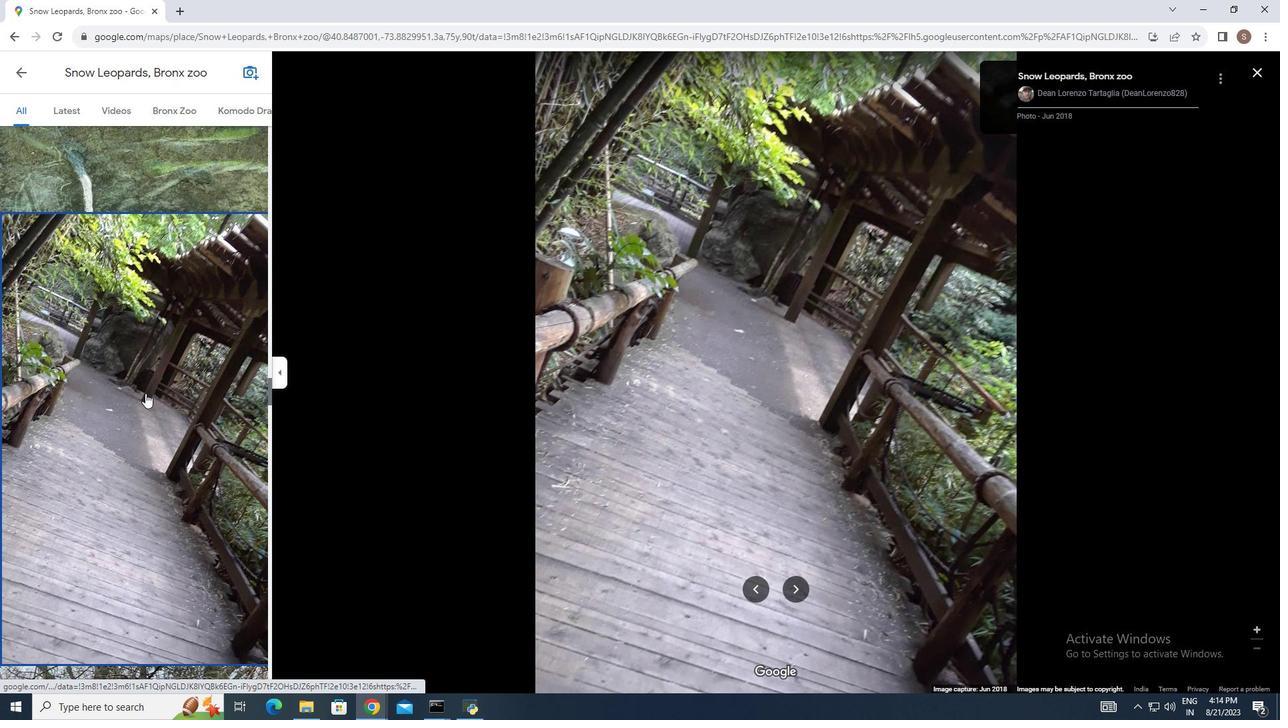
Action: Mouse scrolled (154, 360) with delta (0, 0)
Screenshot: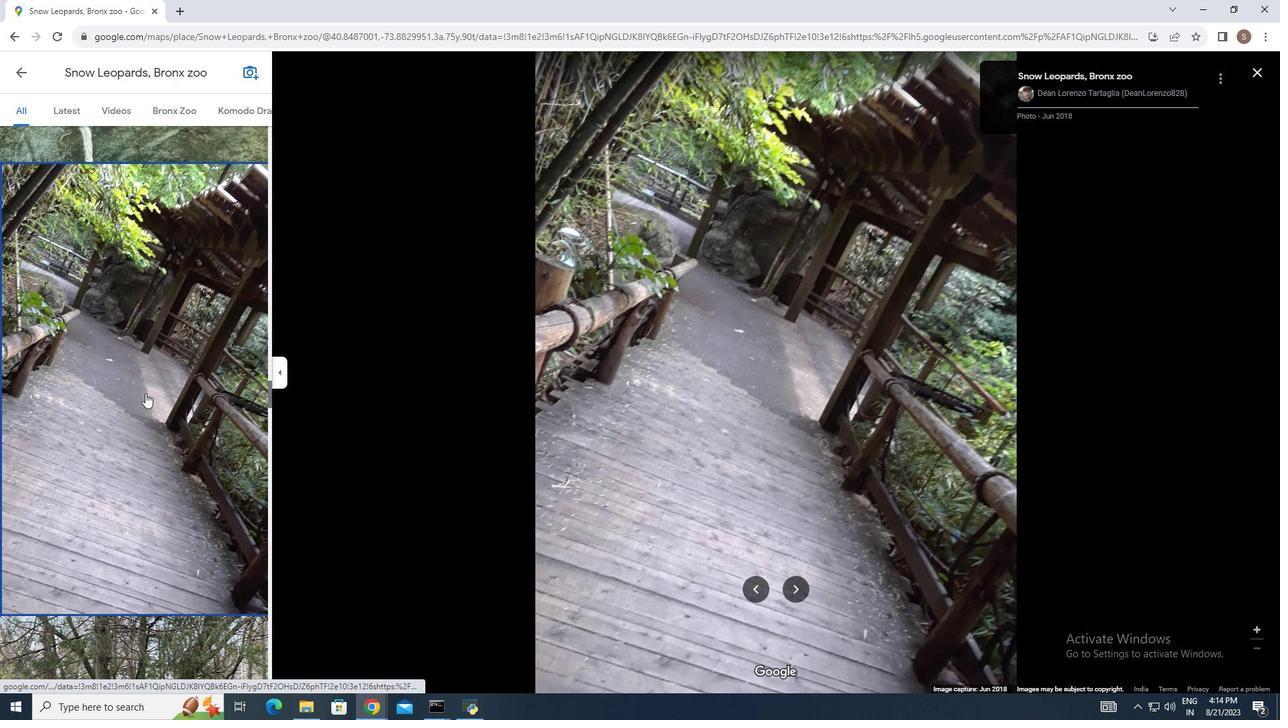 
Action: Mouse scrolled (154, 360) with delta (0, 0)
Screenshot: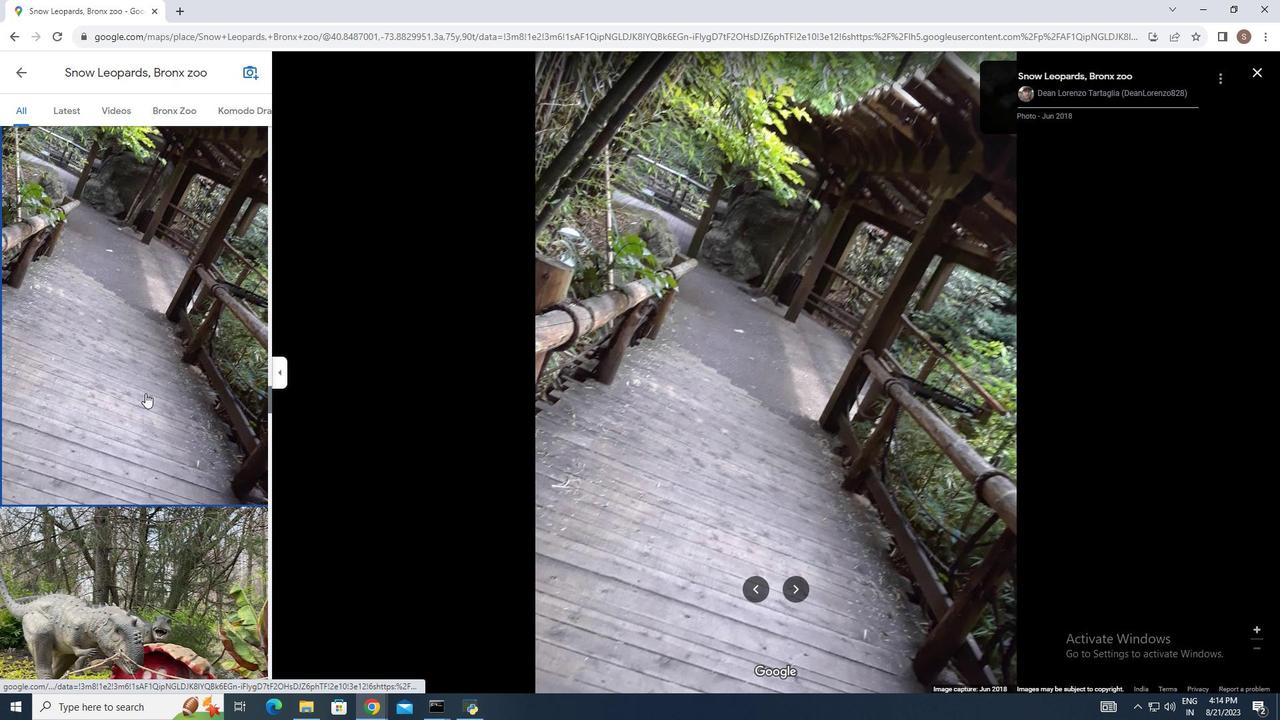 
Action: Mouse scrolled (154, 360) with delta (0, 0)
Screenshot: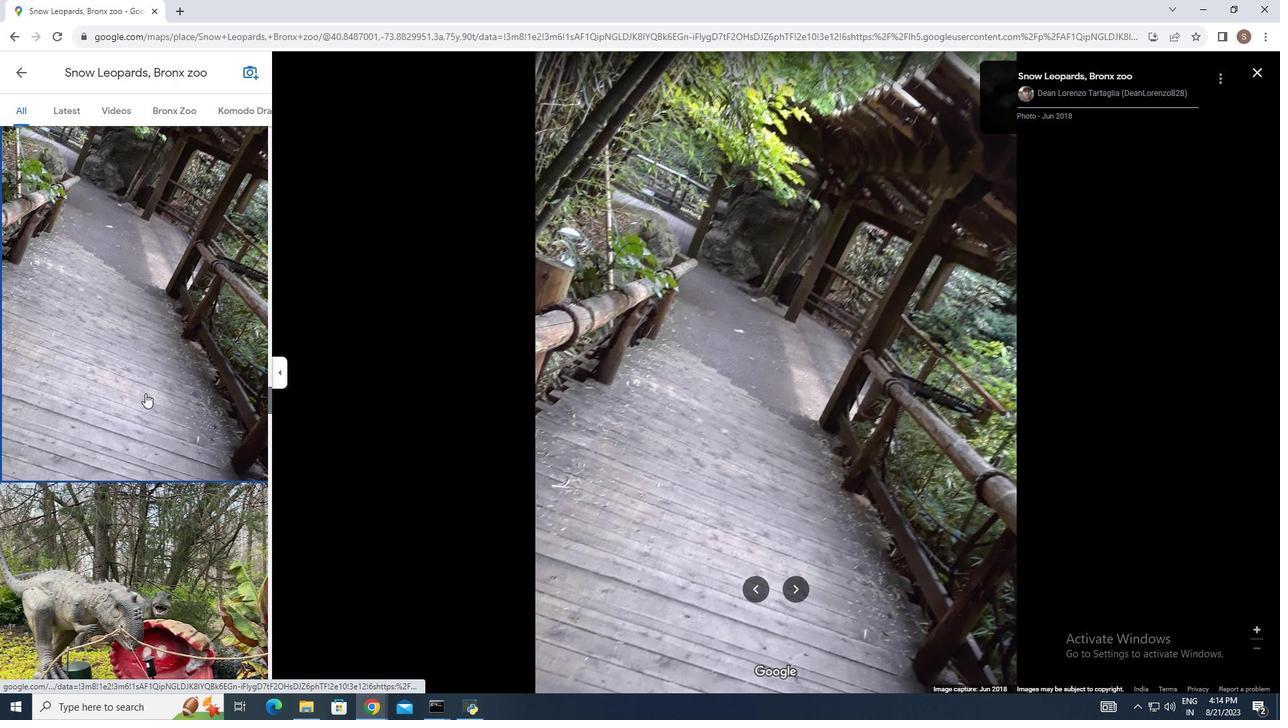 
Action: Mouse scrolled (154, 360) with delta (0, 0)
Screenshot: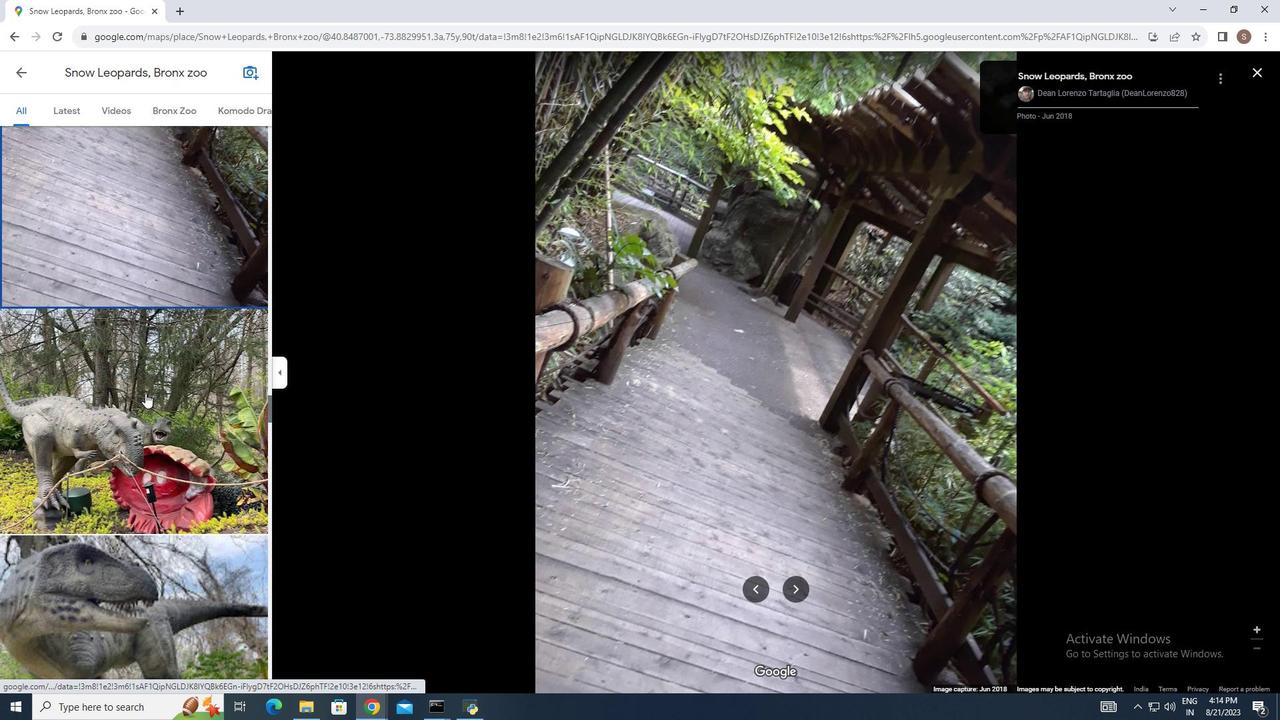 
Action: Mouse scrolled (154, 360) with delta (0, 0)
Screenshot: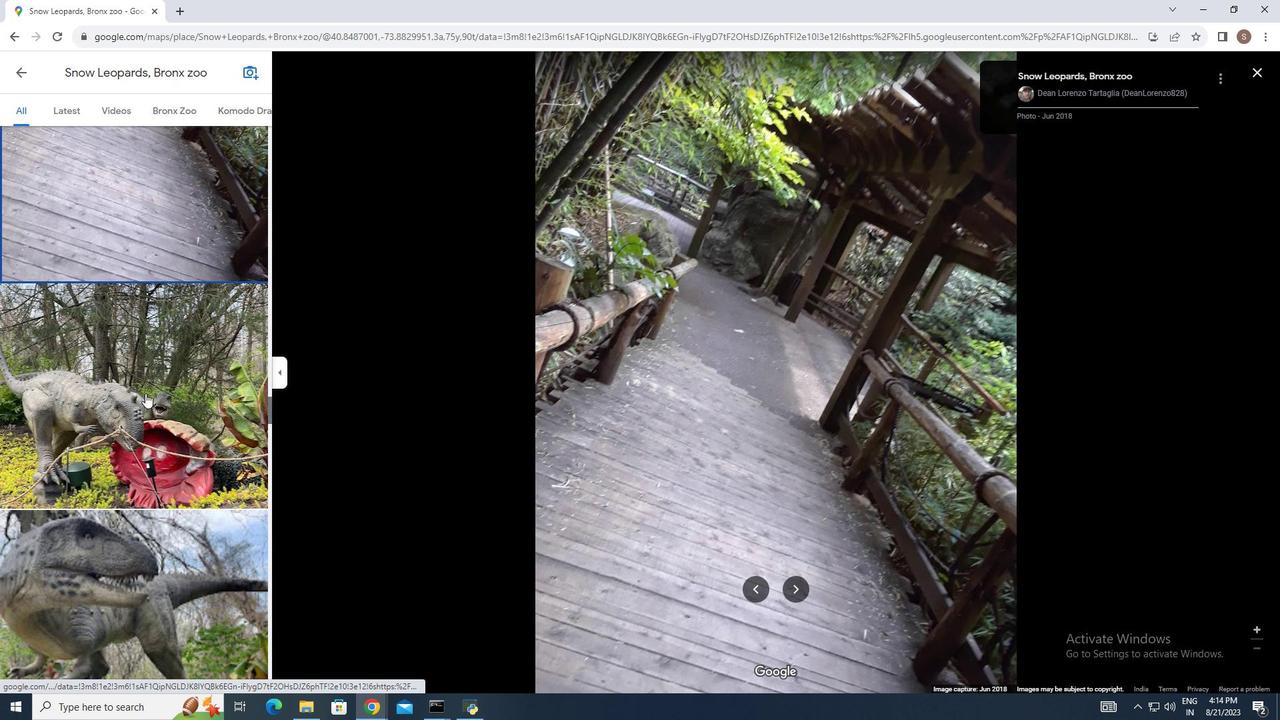 
Action: Mouse scrolled (154, 360) with delta (0, 0)
Screenshot: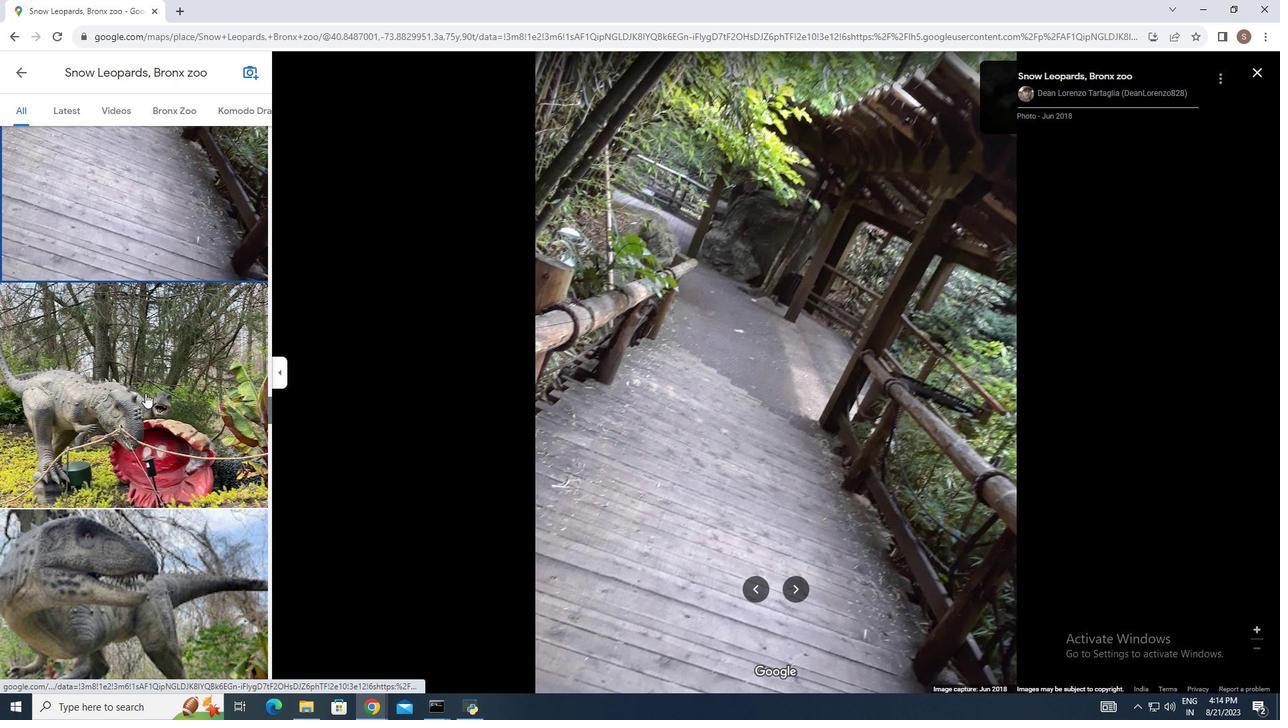
Action: Mouse pressed left at (154, 360)
Screenshot: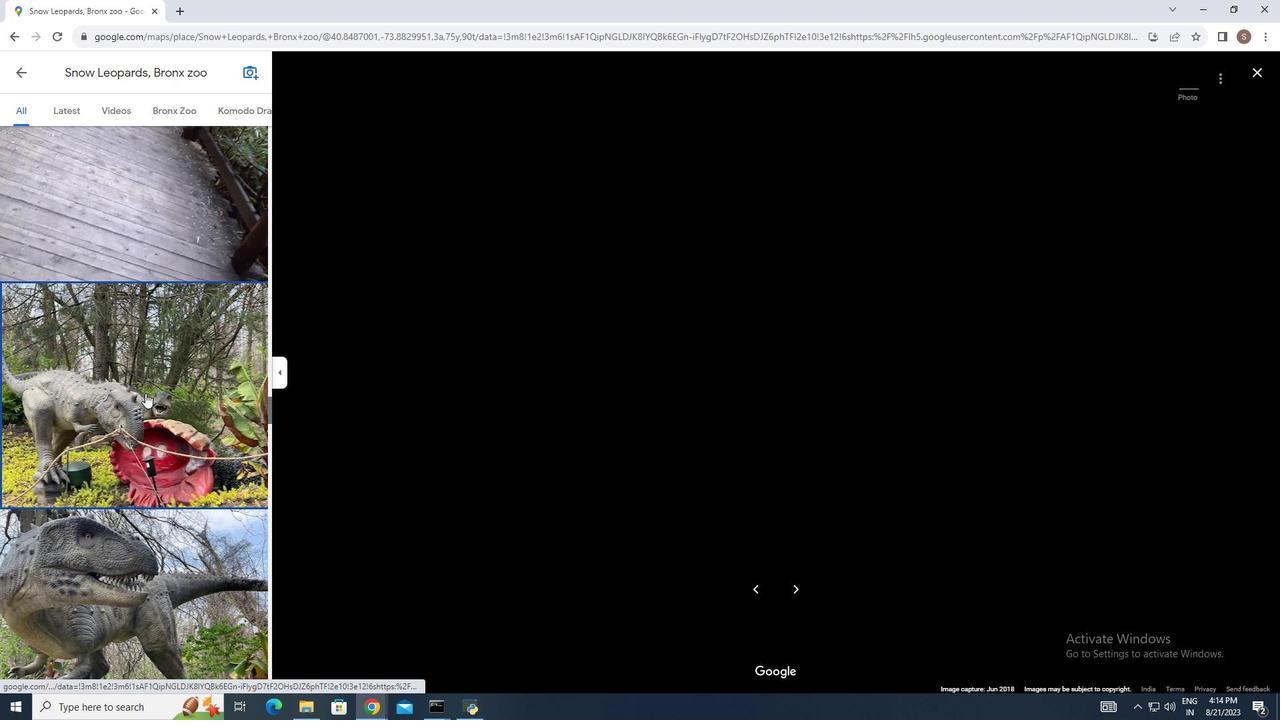 
Action: Mouse scrolled (154, 360) with delta (0, 0)
Screenshot: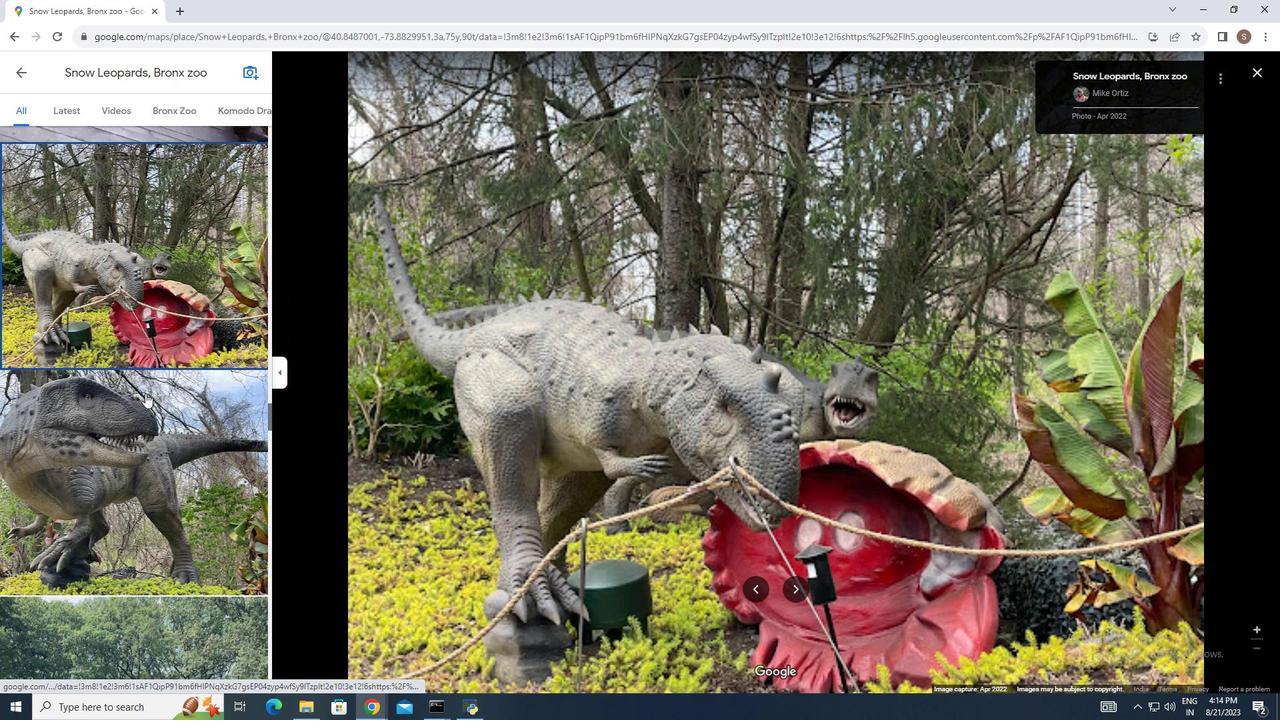 
Action: Mouse scrolled (154, 360) with delta (0, 0)
Screenshot: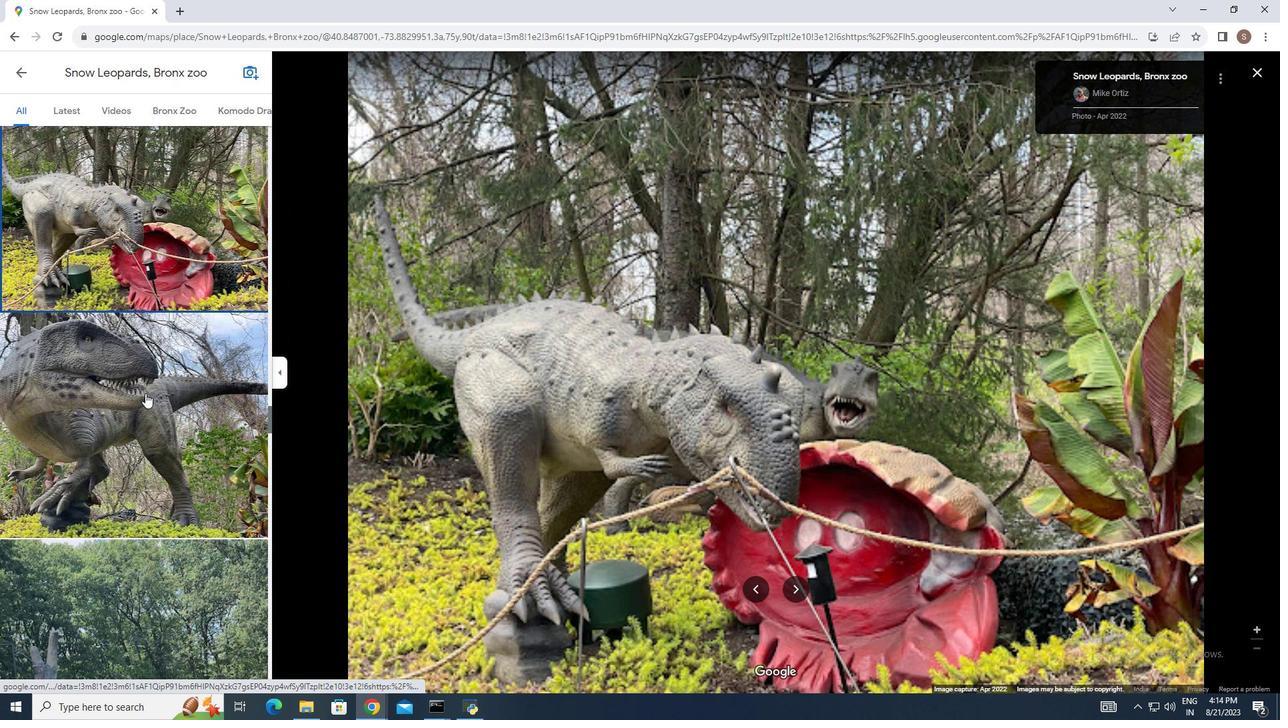 
Action: Mouse scrolled (154, 360) with delta (0, 0)
Screenshot: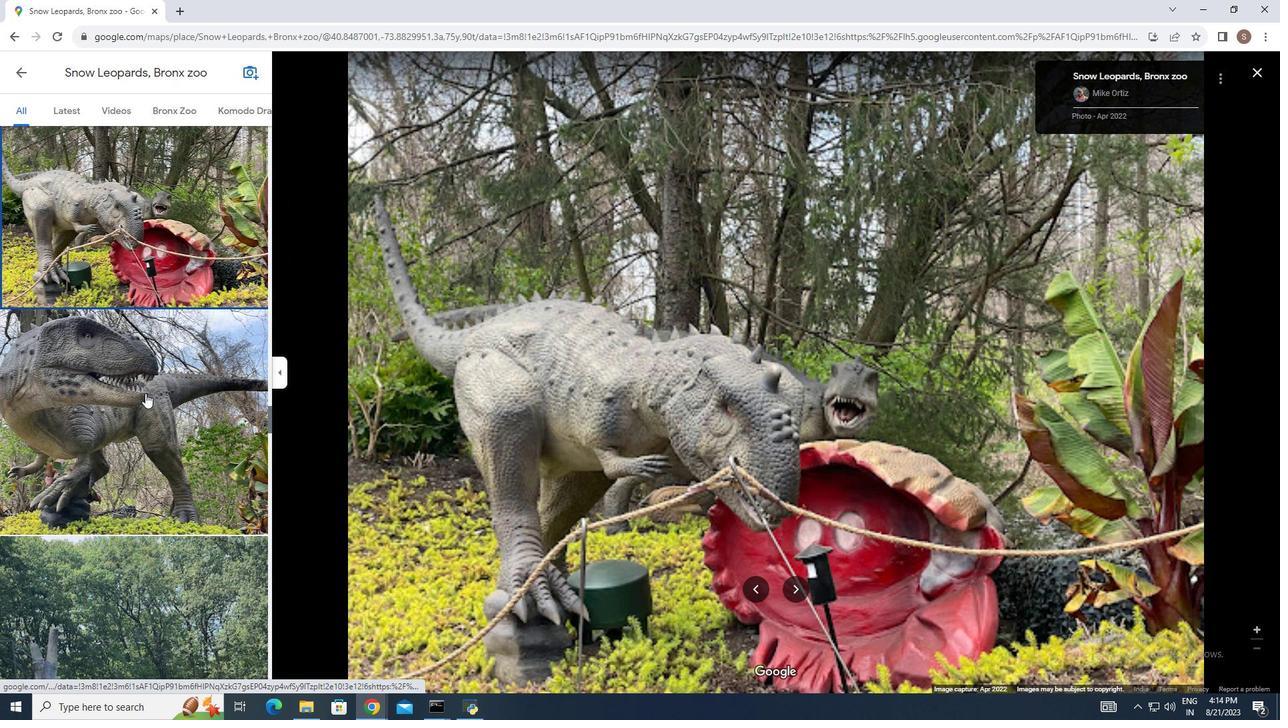 
Action: Mouse scrolled (154, 360) with delta (0, 0)
Screenshot: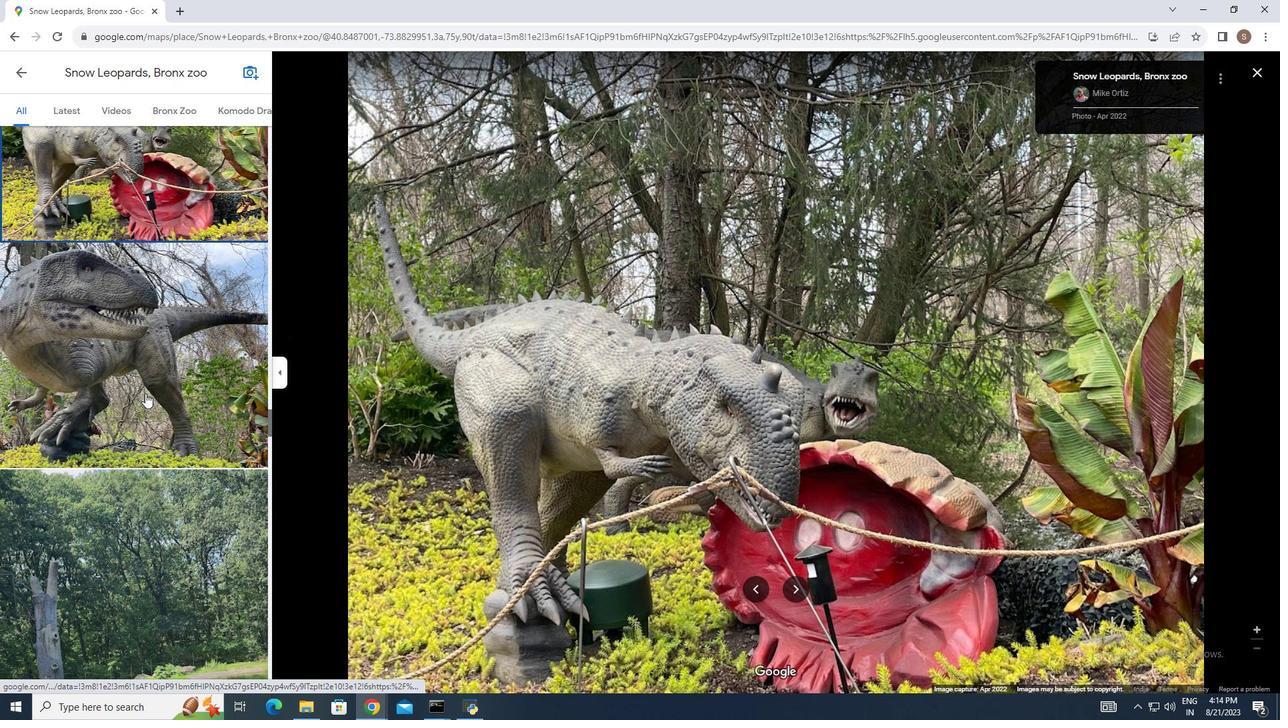 
Action: Mouse pressed left at (154, 360)
Screenshot: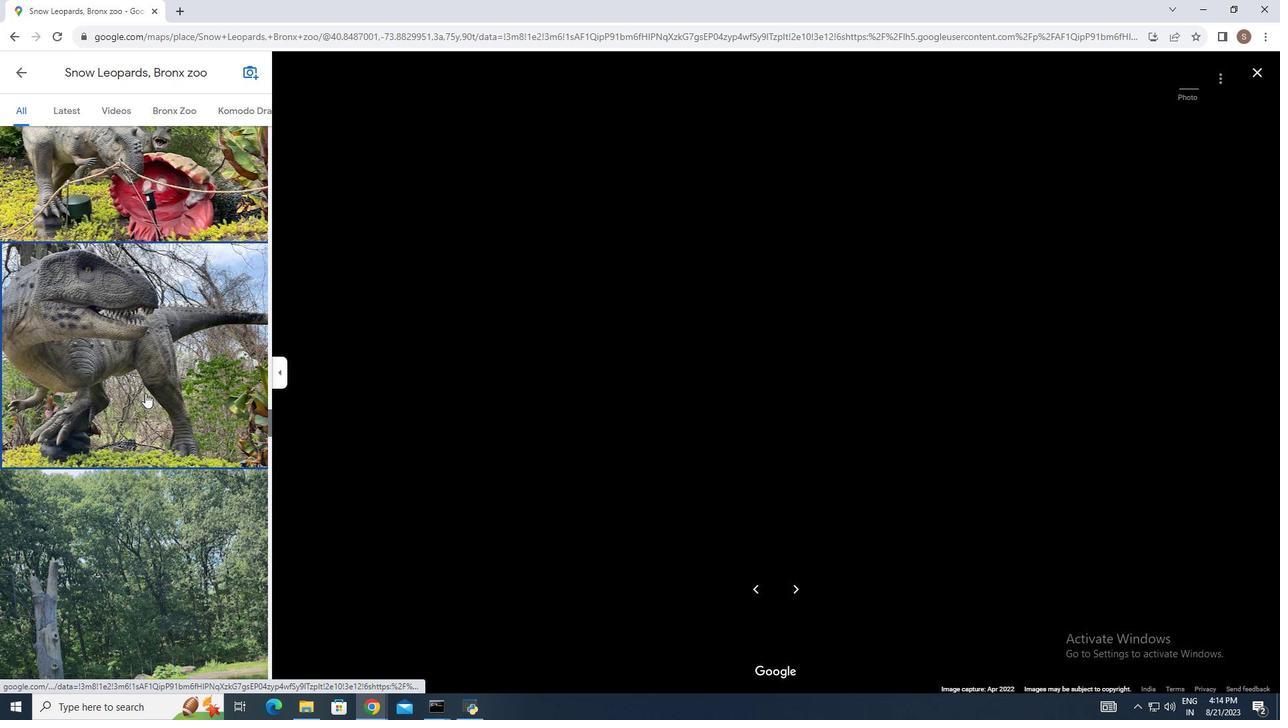 
Action: Mouse scrolled (154, 360) with delta (0, 0)
Screenshot: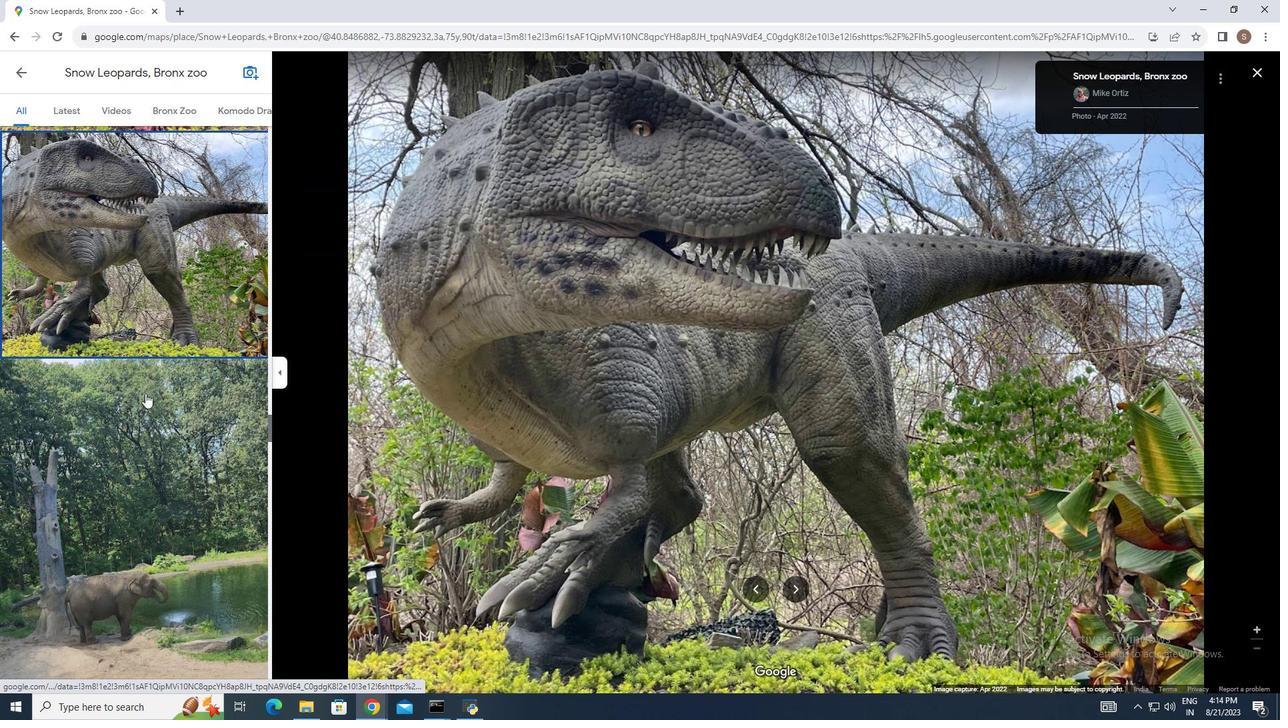 
Action: Mouse scrolled (154, 360) with delta (0, 0)
Screenshot: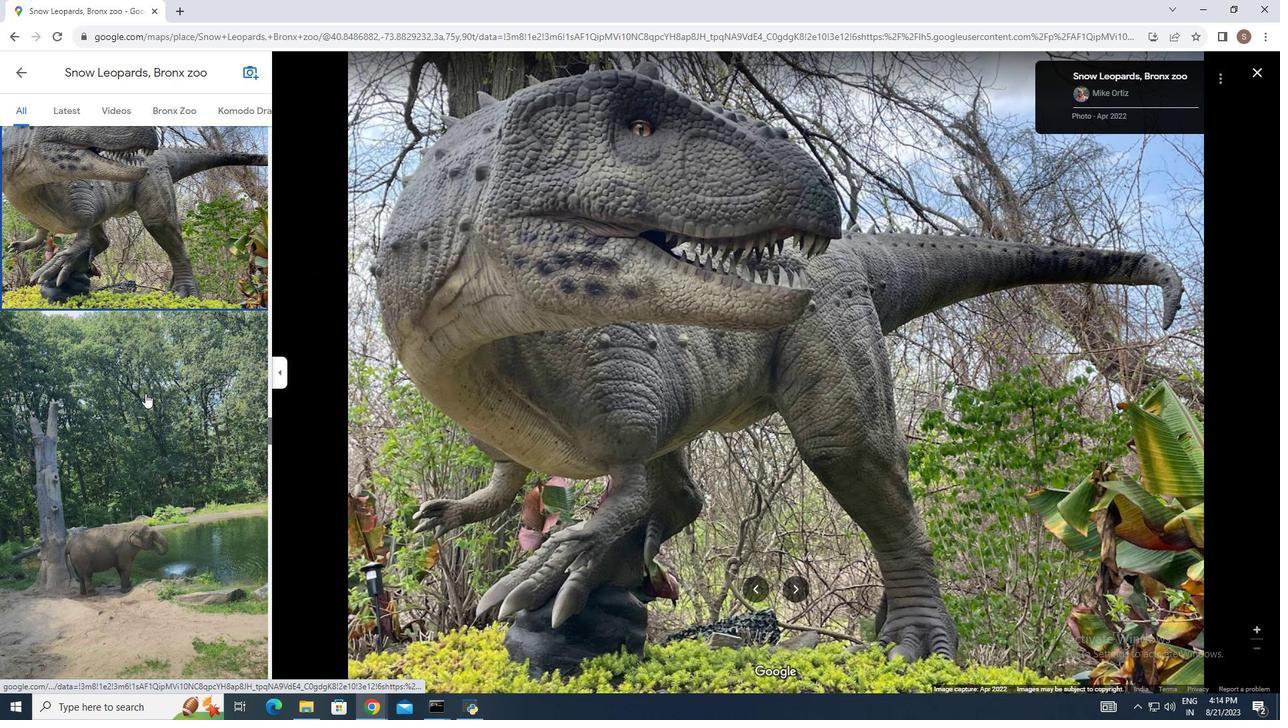 
Action: Mouse scrolled (154, 360) with delta (0, 0)
Screenshot: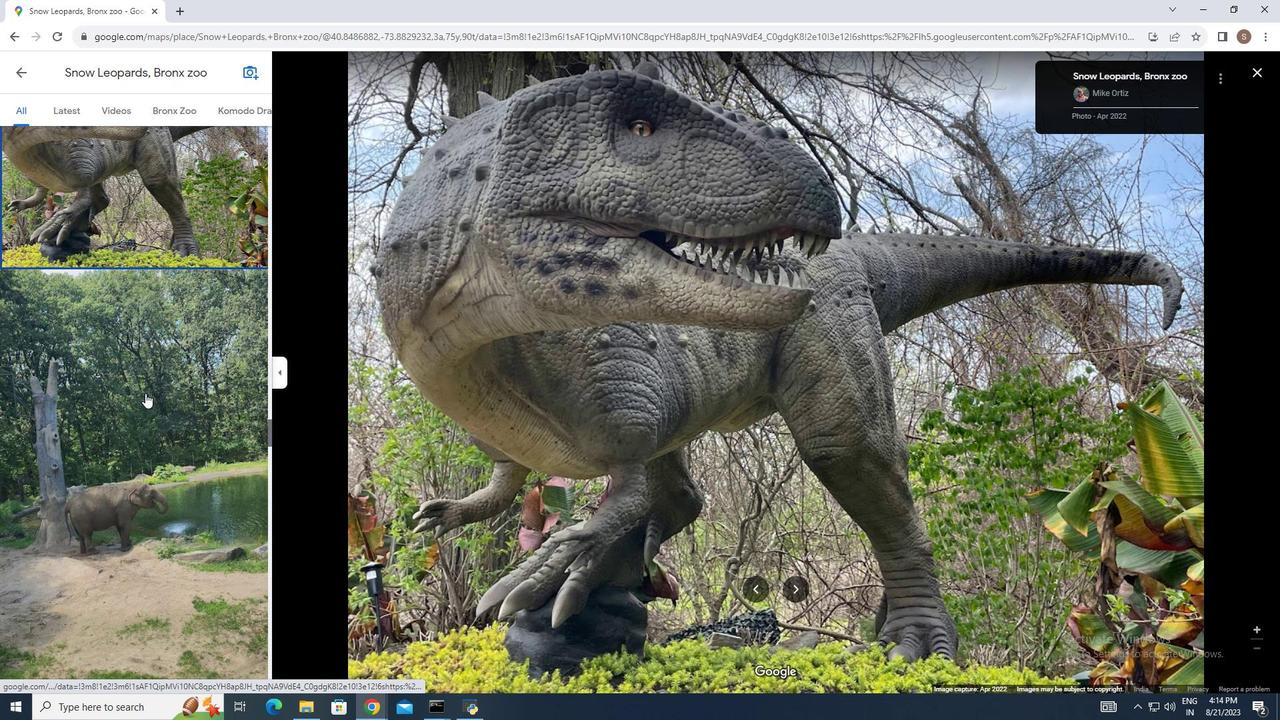 
Action: Mouse moved to (136, 386)
Screenshot: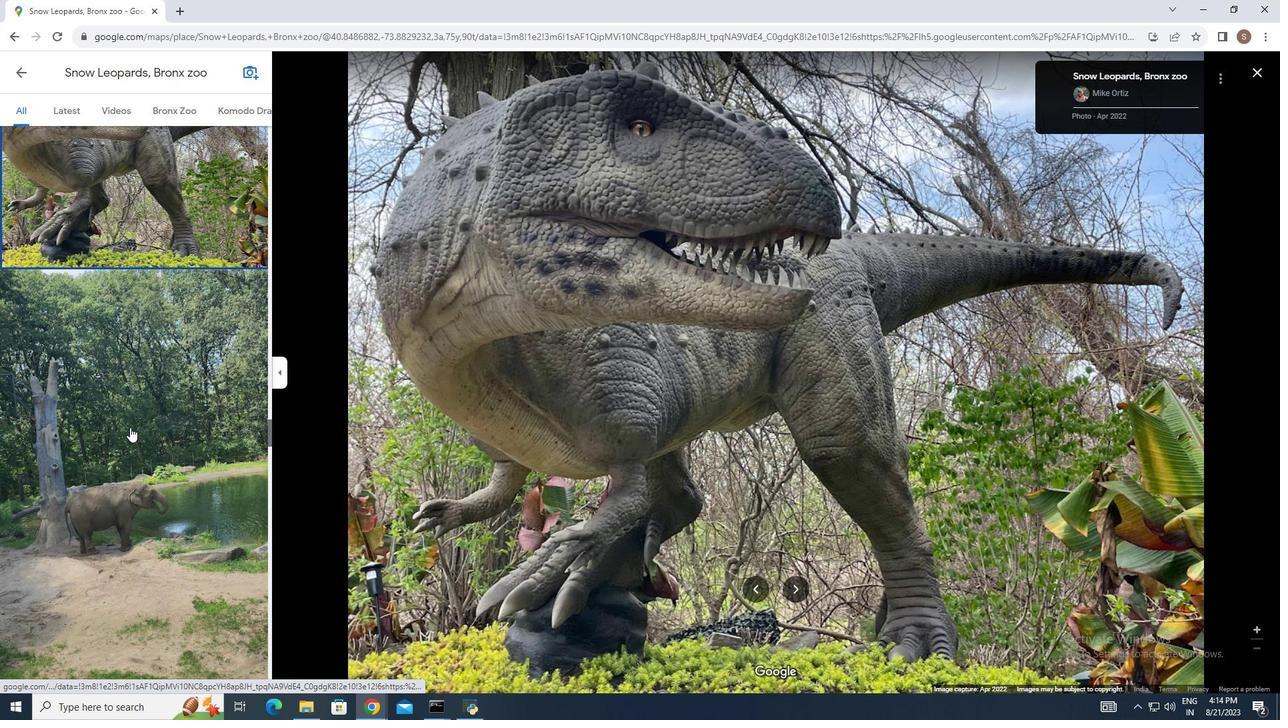 
Action: Mouse scrolled (136, 386) with delta (0, 0)
Screenshot: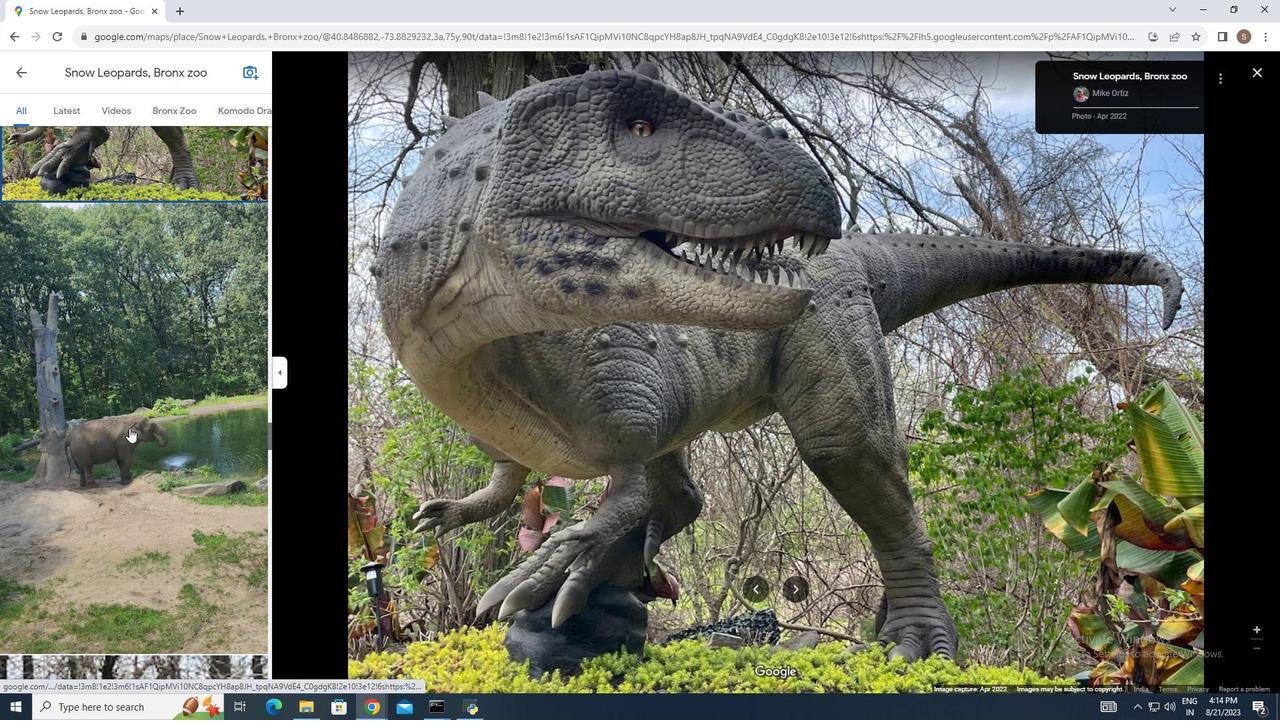 
Action: Mouse moved to (128, 380)
Screenshot: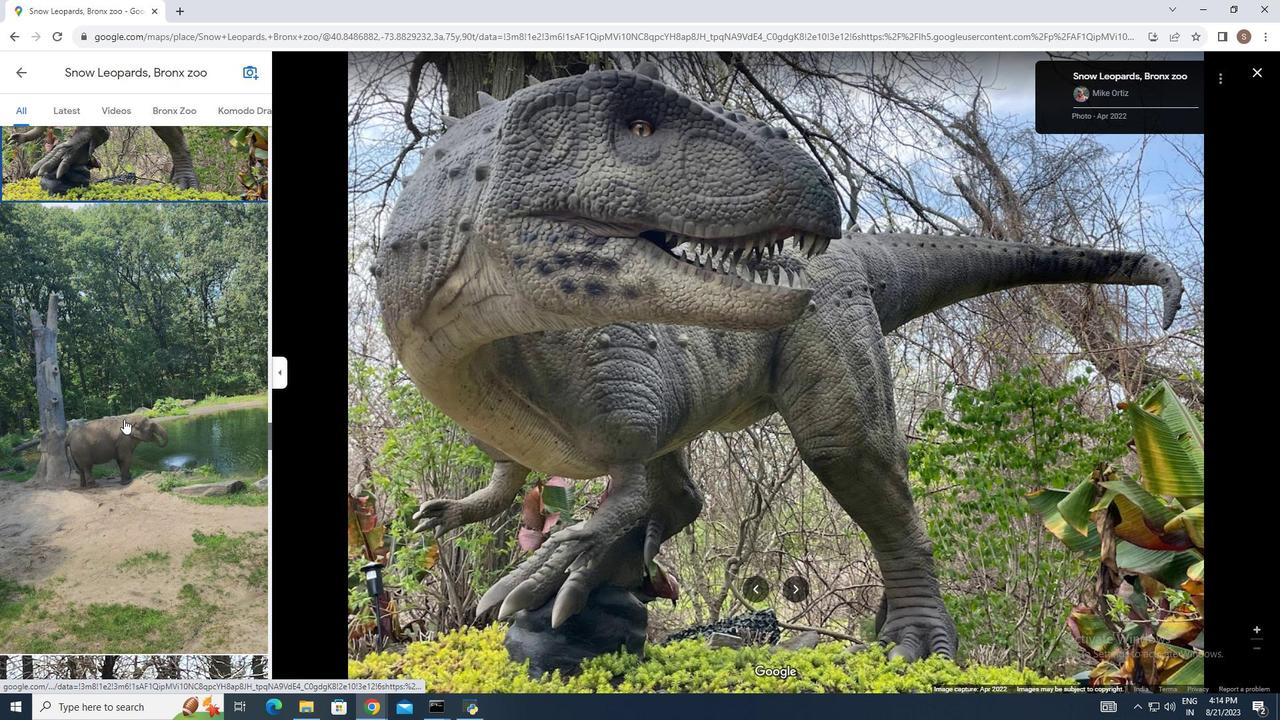 
Action: Mouse pressed left at (128, 380)
Screenshot: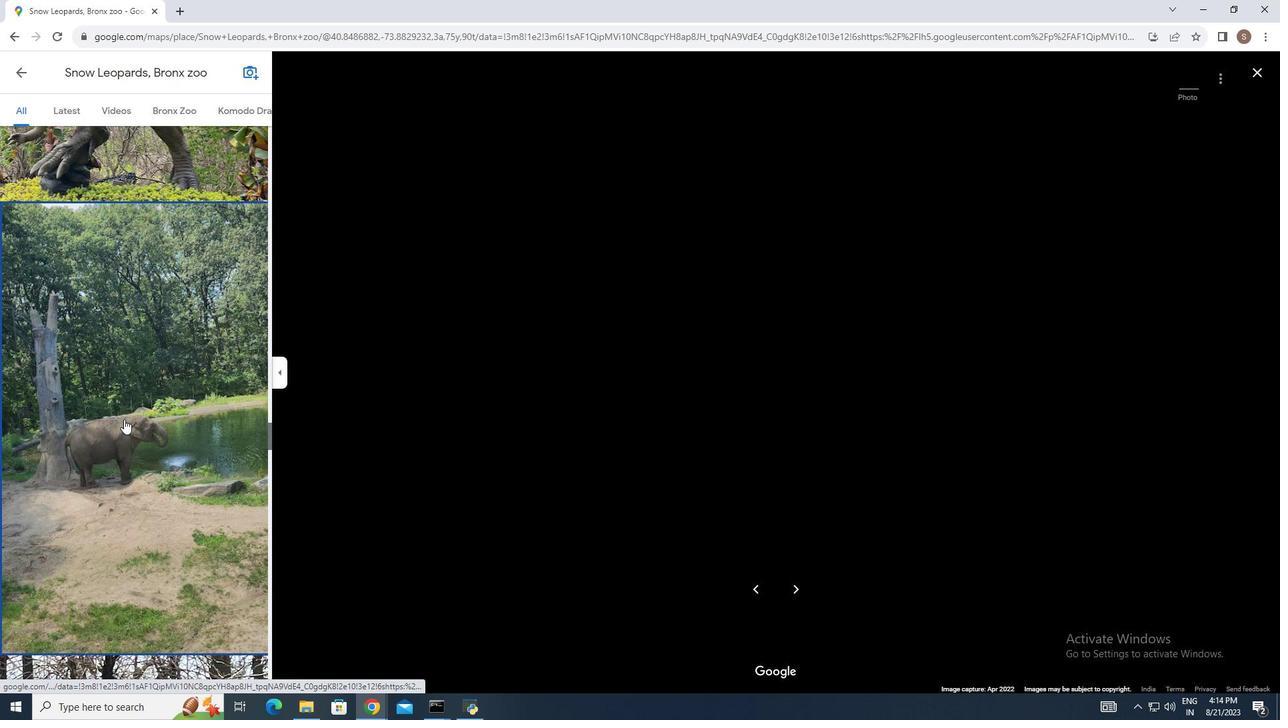 
Action: Mouse moved to (118, 389)
Screenshot: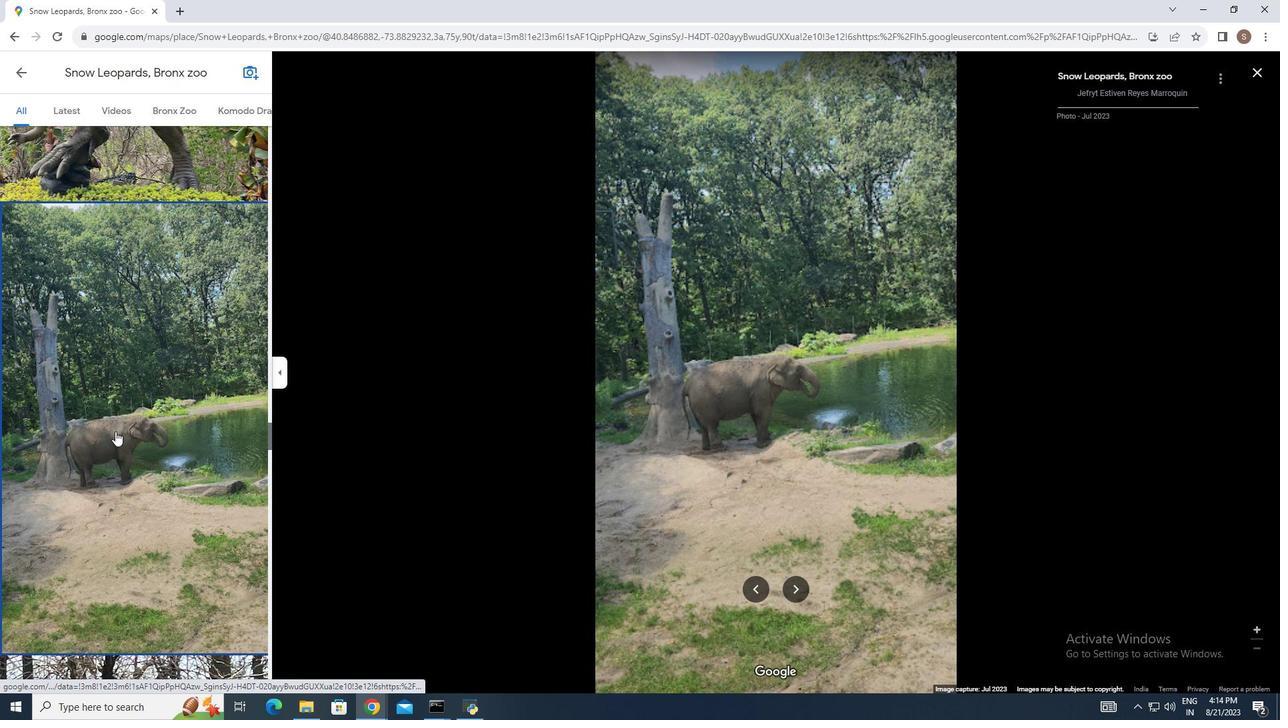 
Action: Mouse scrolled (118, 388) with delta (0, 0)
Screenshot: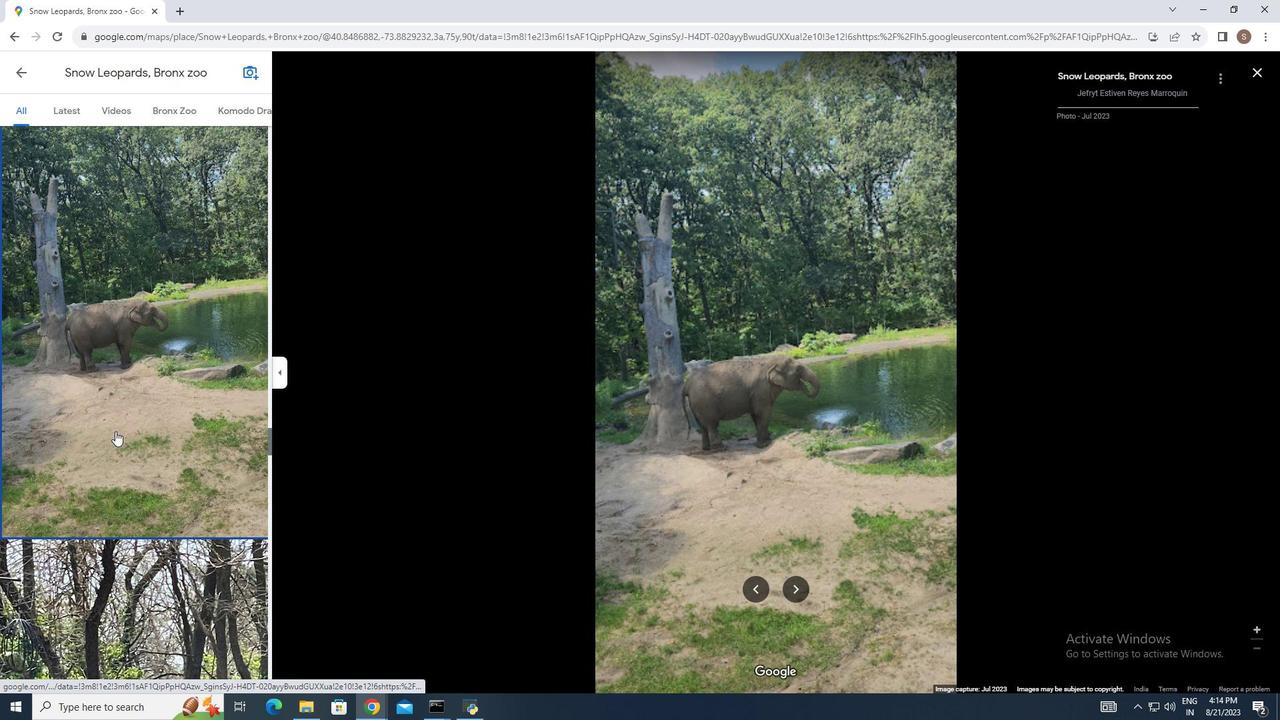 
Action: Mouse scrolled (118, 388) with delta (0, 0)
Screenshot: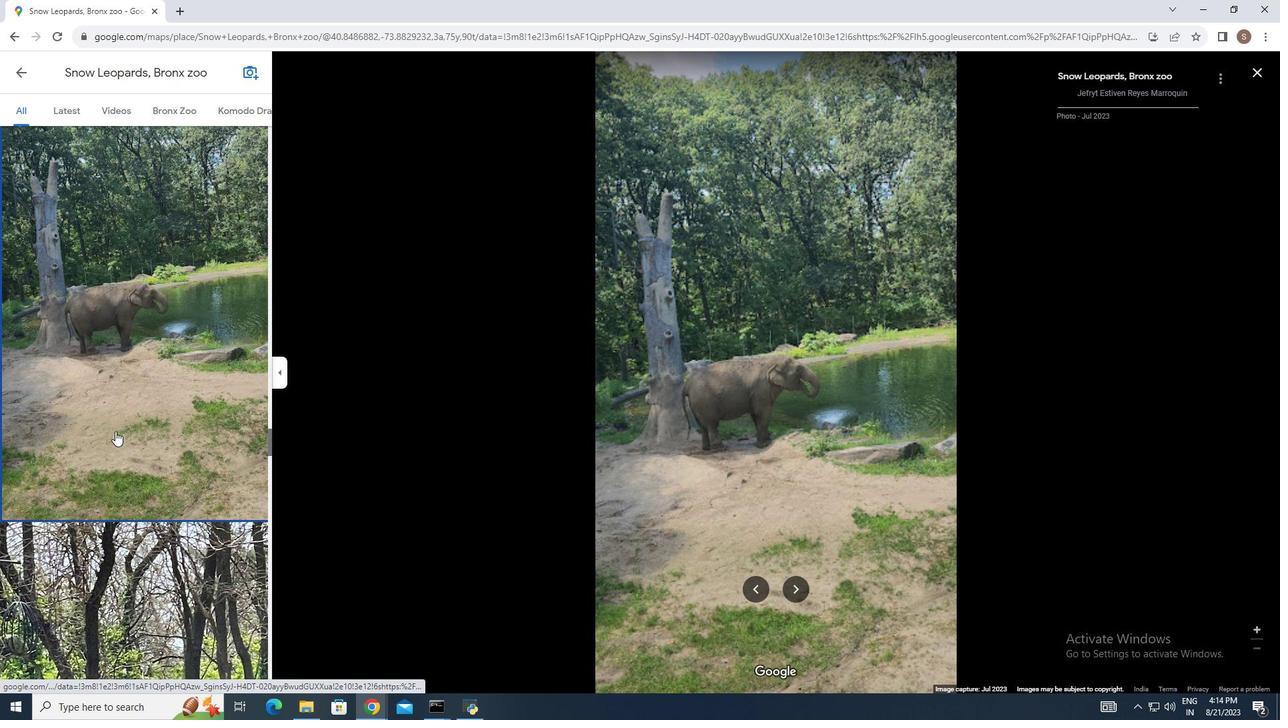 
Action: Mouse scrolled (118, 388) with delta (0, 0)
Screenshot: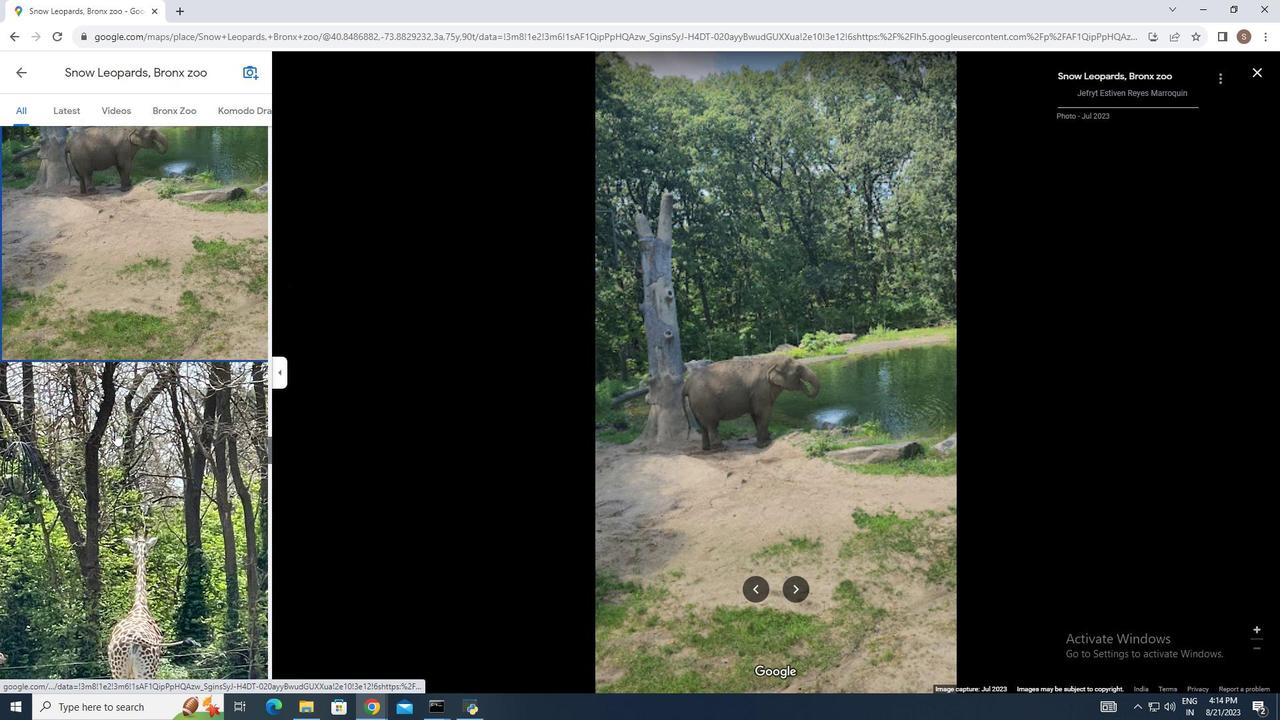 
Action: Mouse scrolled (118, 388) with delta (0, 0)
Screenshot: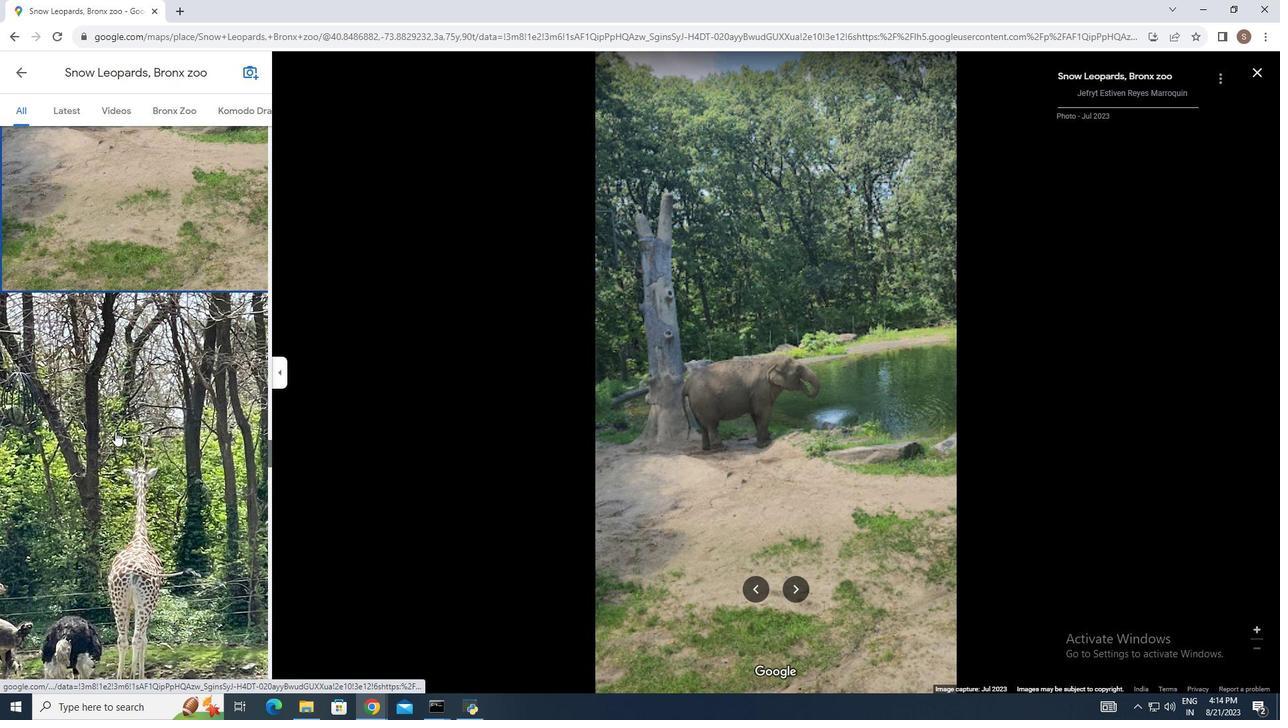 
Action: Mouse scrolled (118, 388) with delta (0, 0)
Screenshot: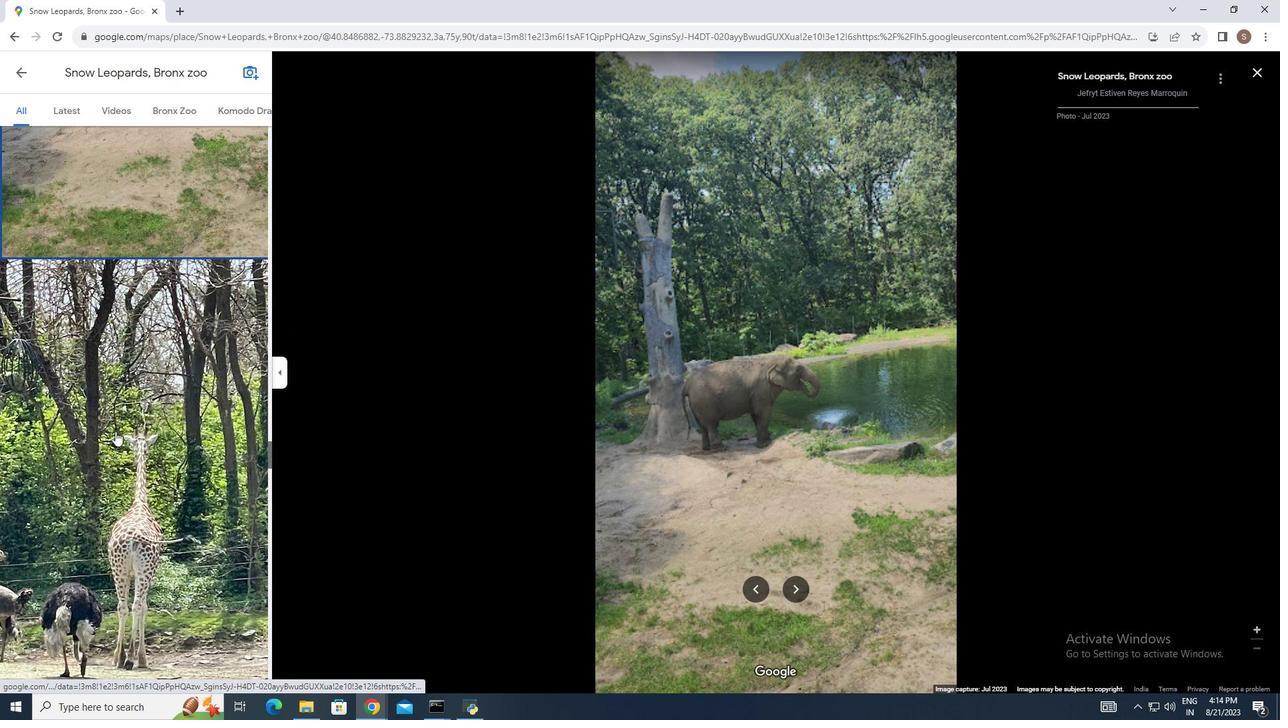 
Action: Mouse scrolled (118, 388) with delta (0, 0)
Screenshot: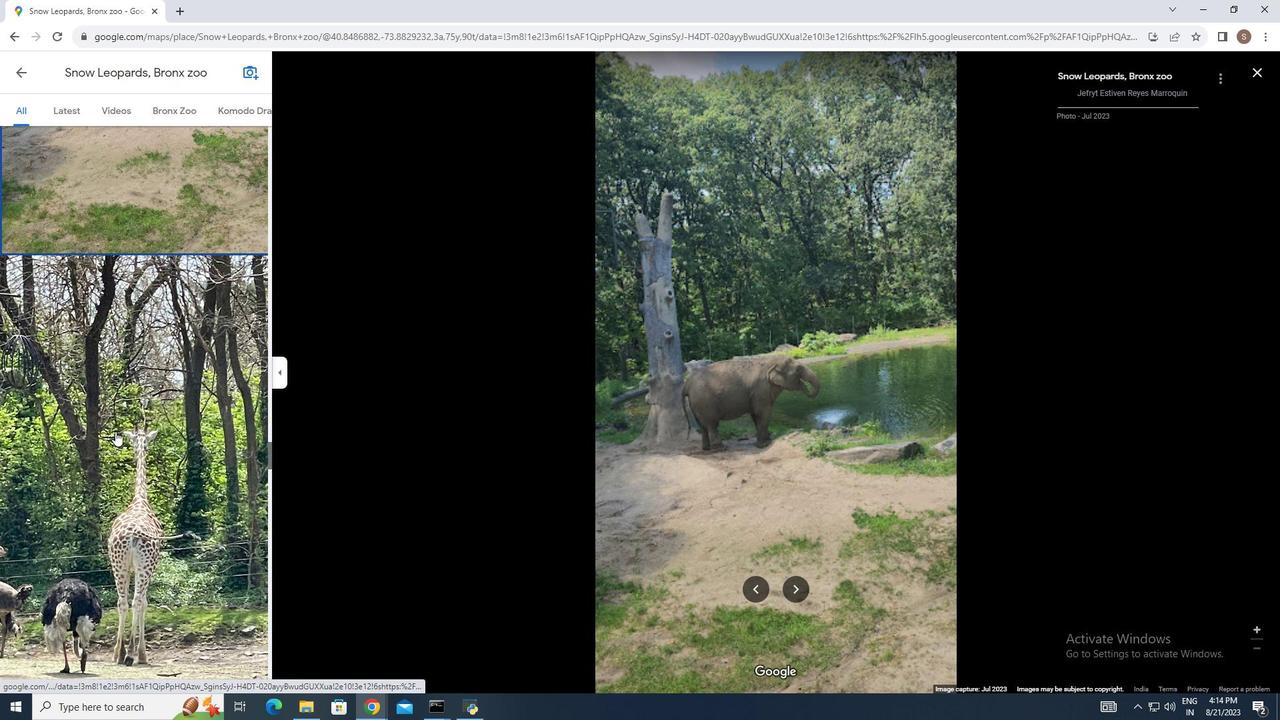 
Action: Mouse pressed left at (118, 389)
Screenshot: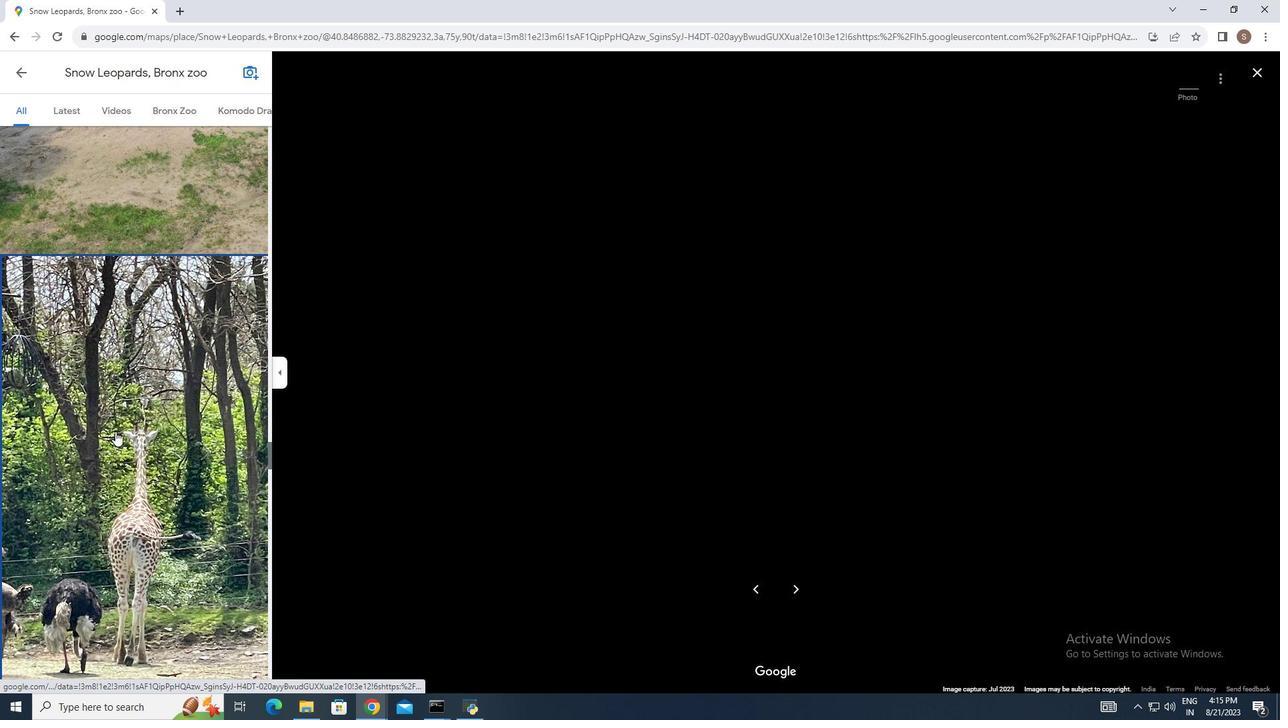 
Action: Mouse scrolled (118, 388) with delta (0, 0)
Screenshot: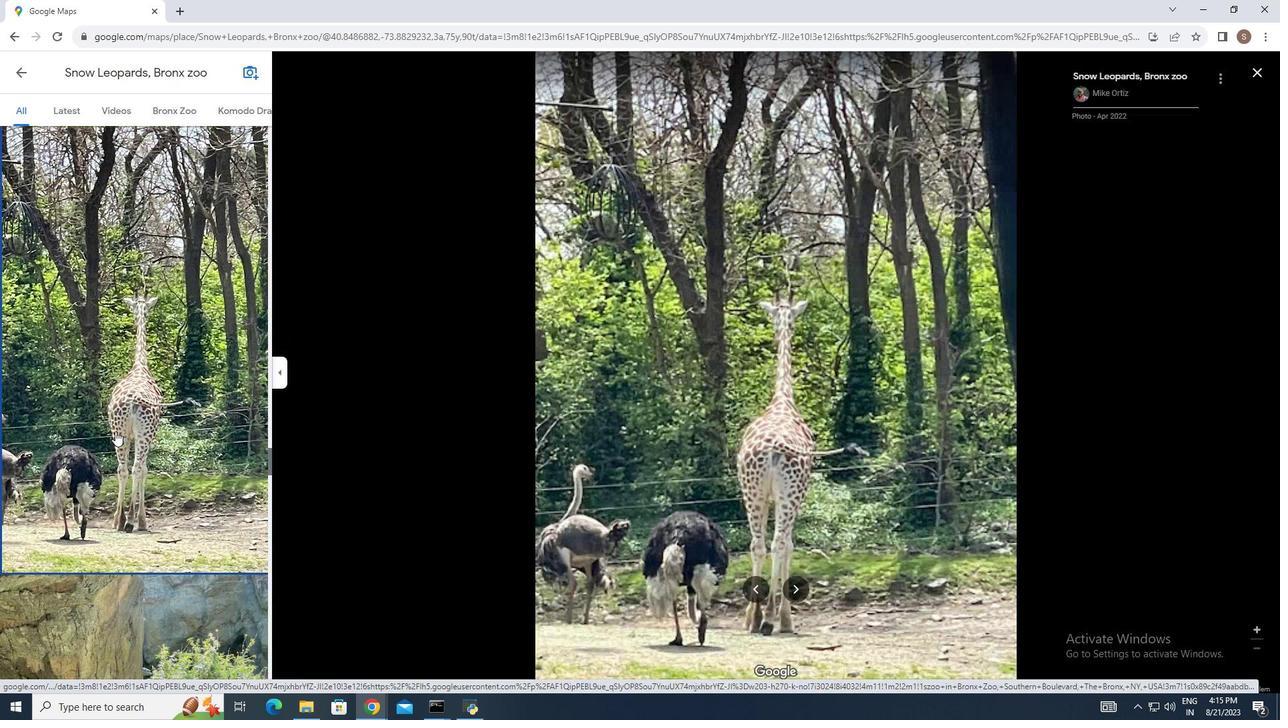 
Action: Mouse scrolled (118, 388) with delta (0, 0)
Screenshot: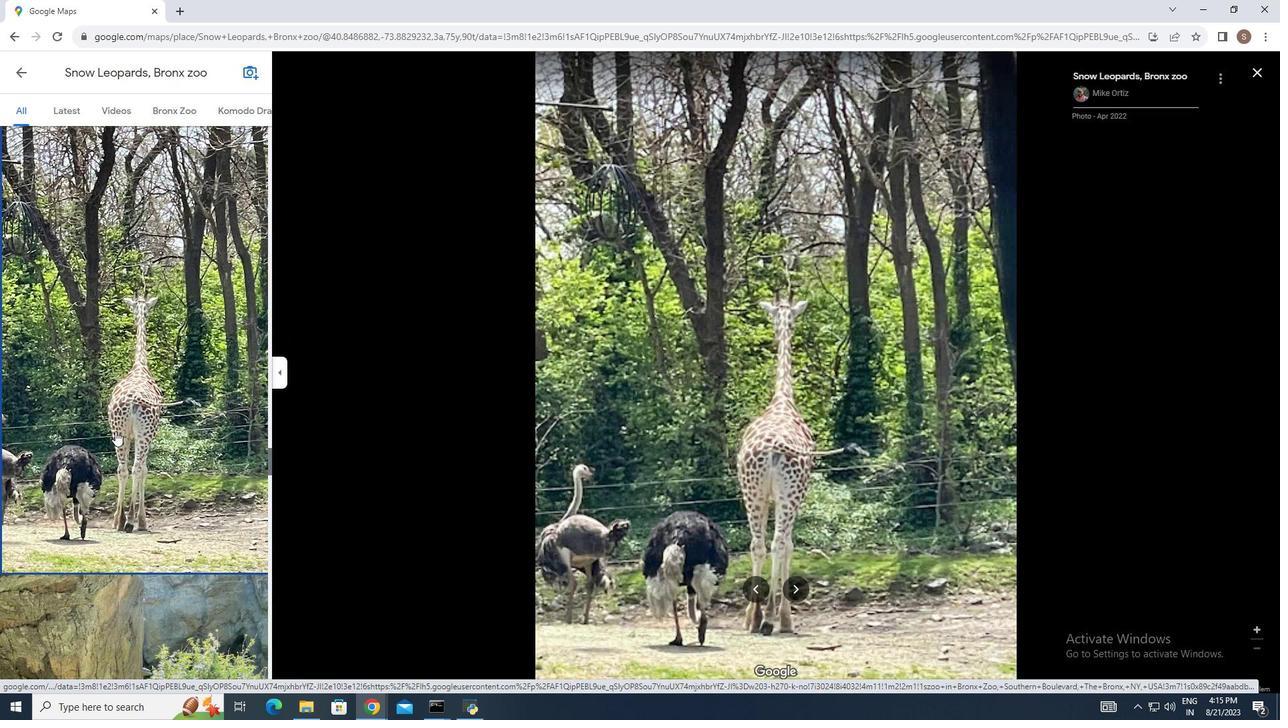 
Action: Mouse scrolled (118, 388) with delta (0, 0)
Screenshot: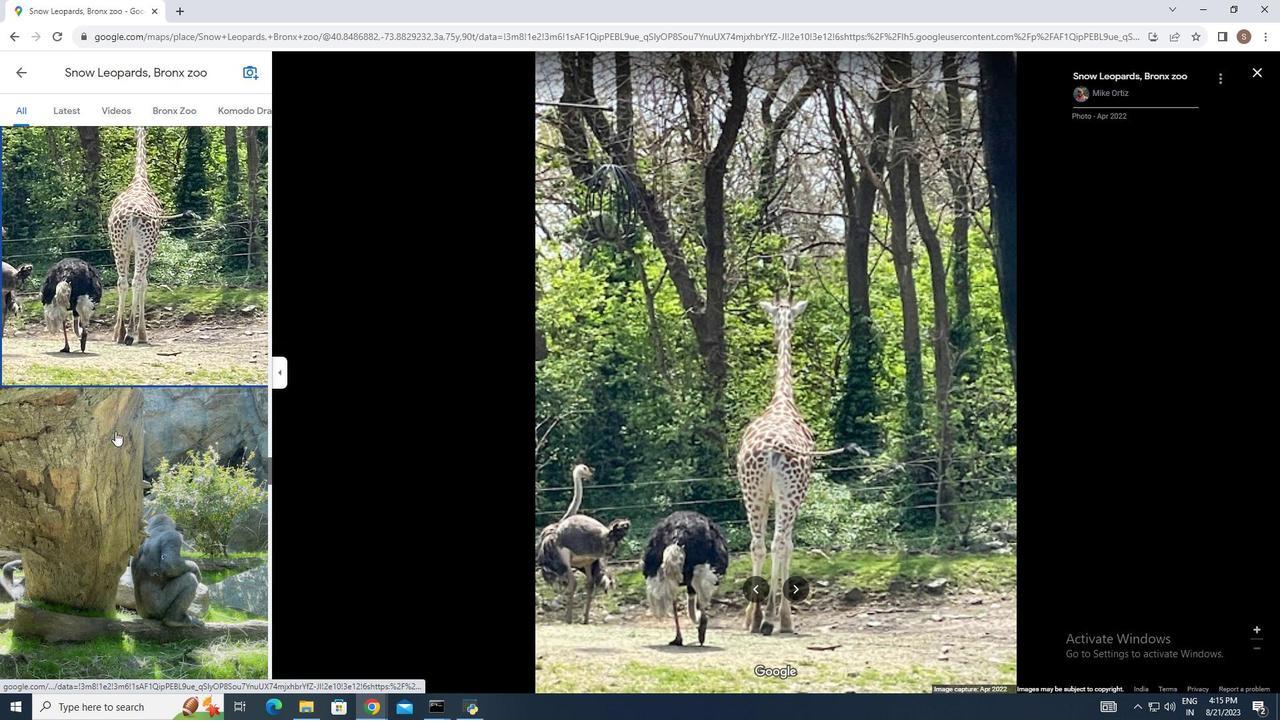 
Action: Mouse scrolled (118, 388) with delta (0, 0)
Screenshot: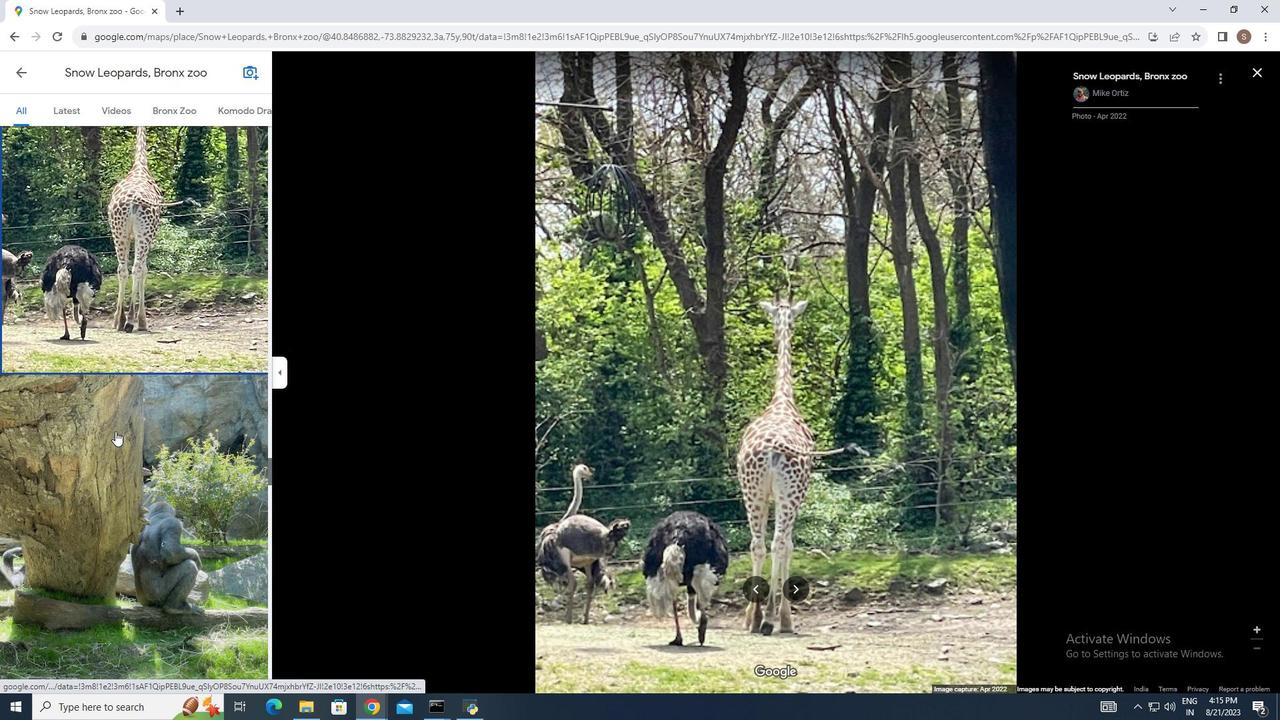 
Action: Mouse scrolled (118, 388) with delta (0, 0)
Screenshot: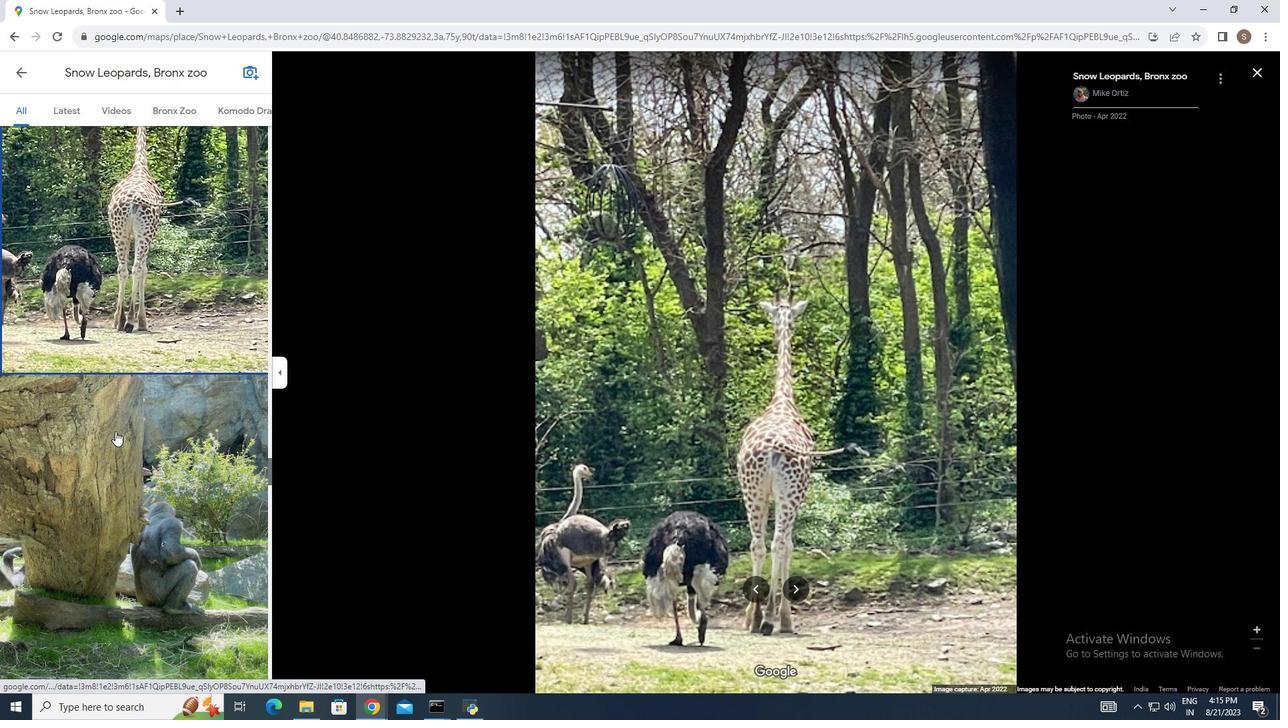 
Action: Mouse scrolled (118, 388) with delta (0, 0)
Screenshot: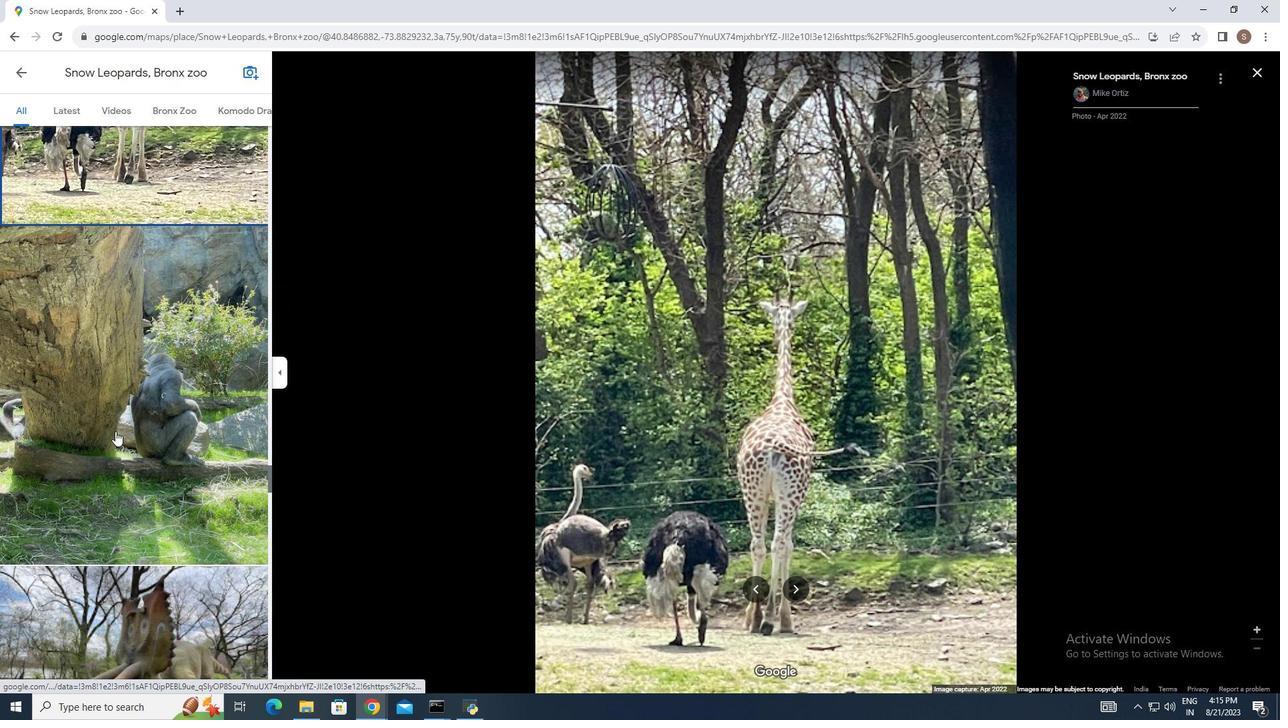 
Action: Mouse scrolled (118, 388) with delta (0, 0)
Screenshot: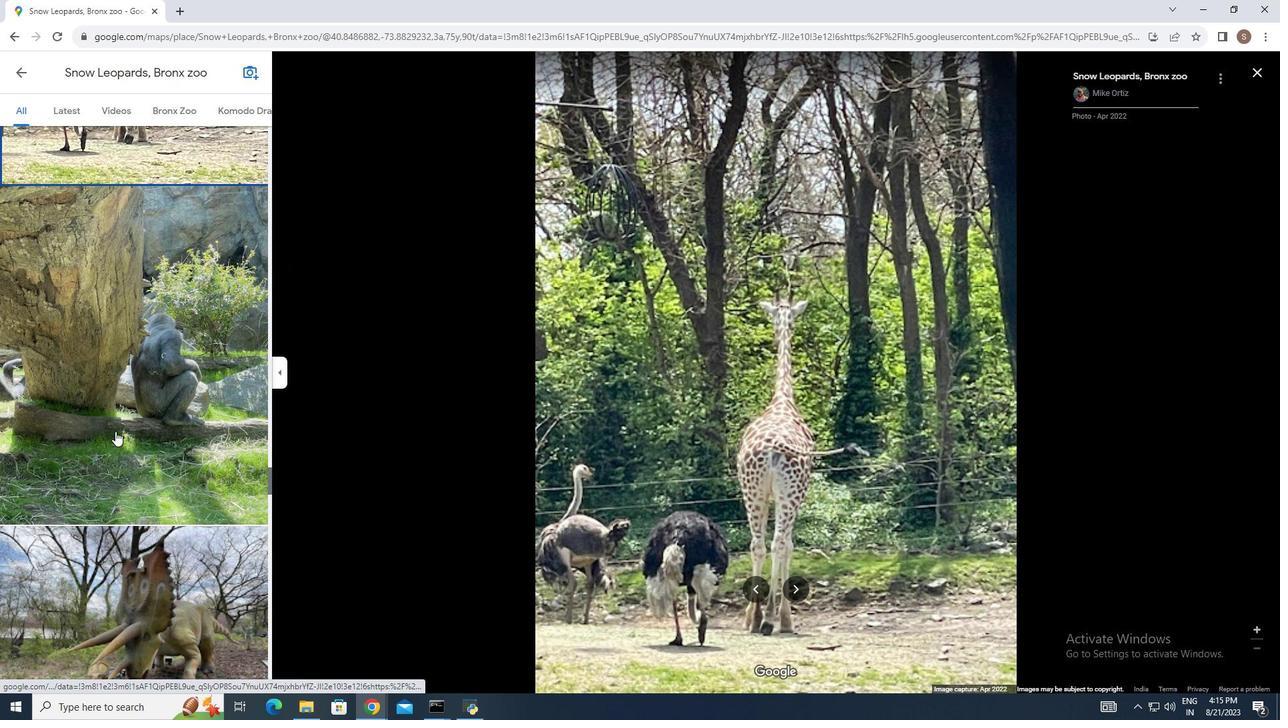 
Action: Mouse scrolled (118, 388) with delta (0, 0)
Screenshot: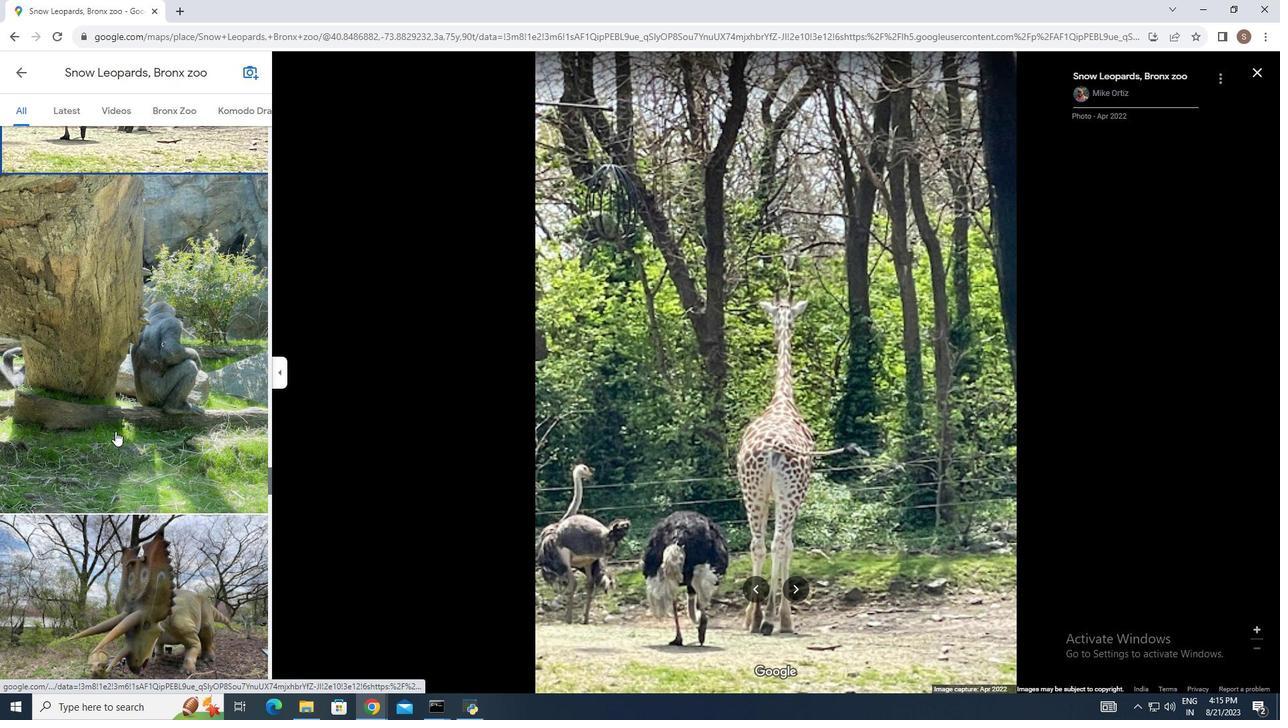 
Action: Mouse pressed left at (118, 389)
Screenshot: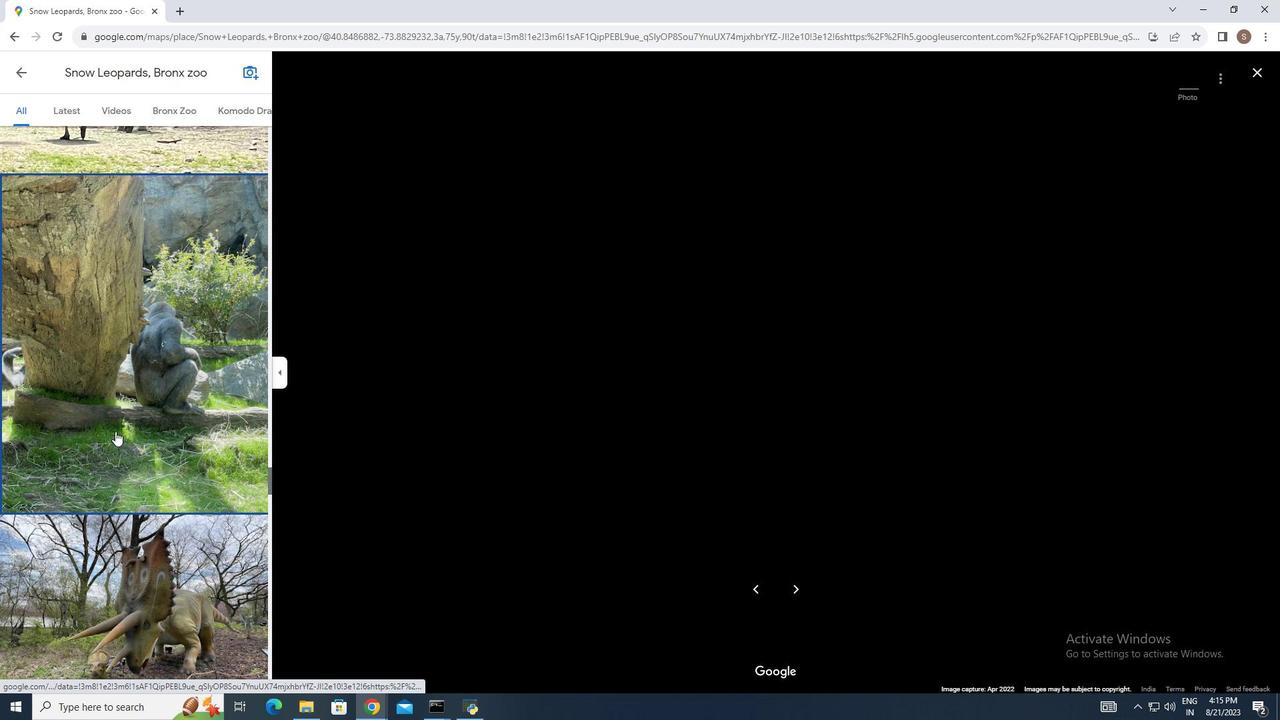 
Action: Mouse moved to (927, 509)
Screenshot: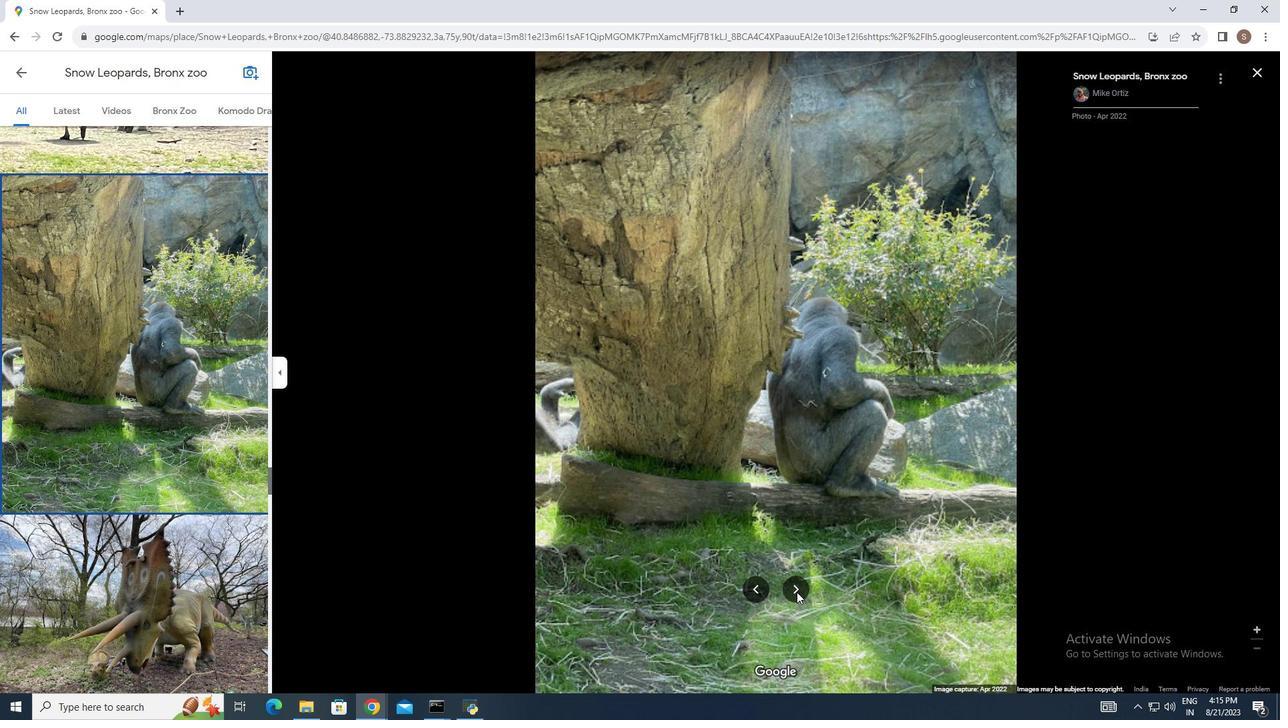 
Action: Mouse pressed left at (927, 509)
Screenshot: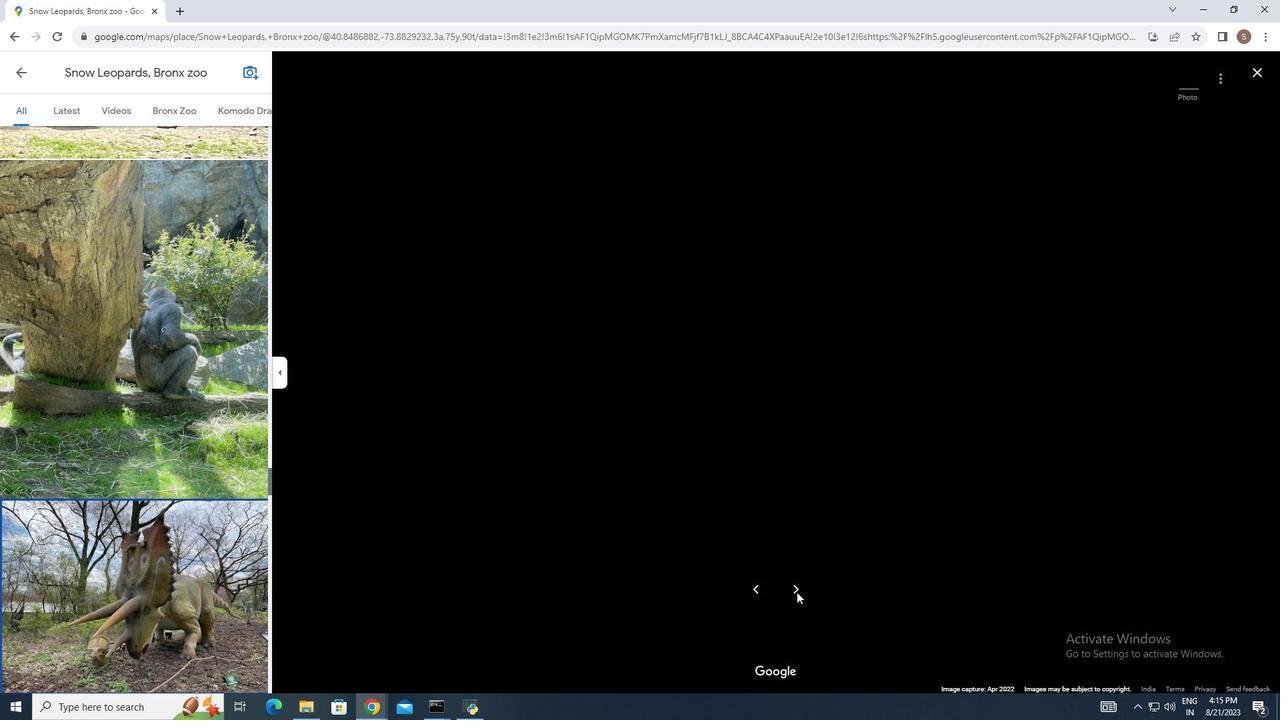 
Action: Mouse moved to (917, 506)
Screenshot: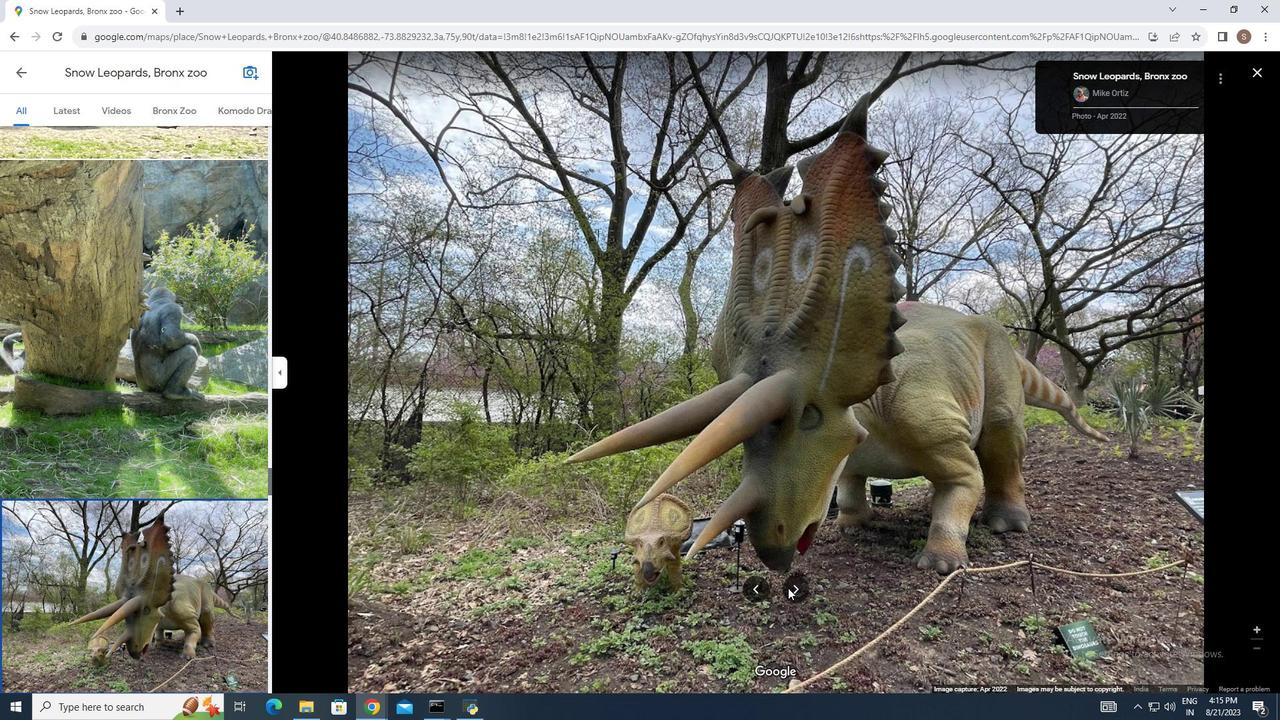 
Action: Mouse pressed left at (917, 506)
Screenshot: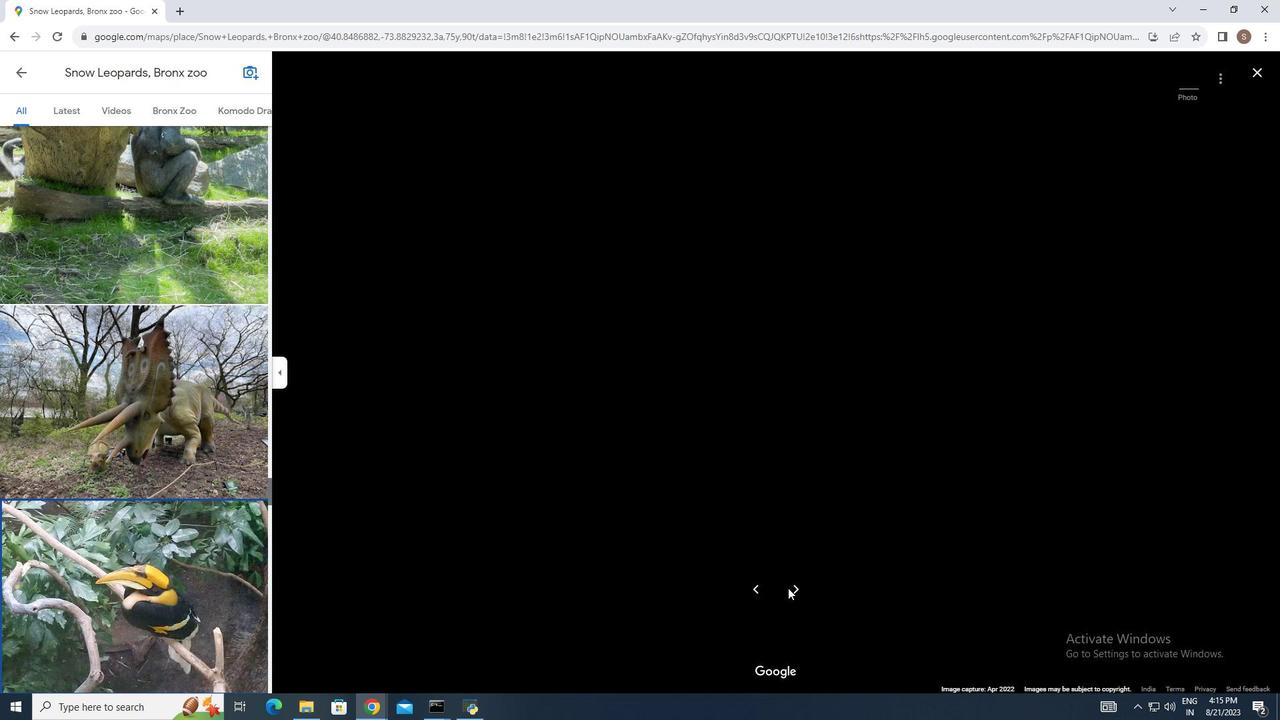 
Action: Mouse pressed left at (917, 506)
Screenshot: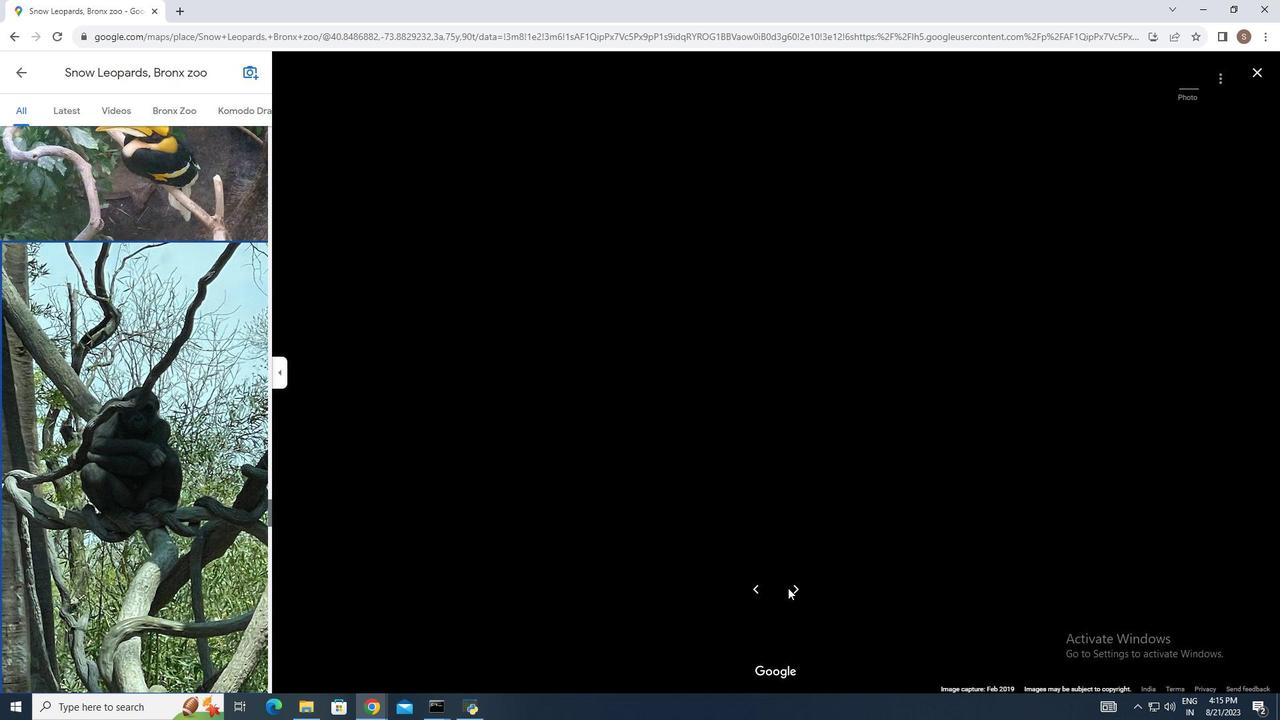
Action: Mouse moved to (928, 506)
Screenshot: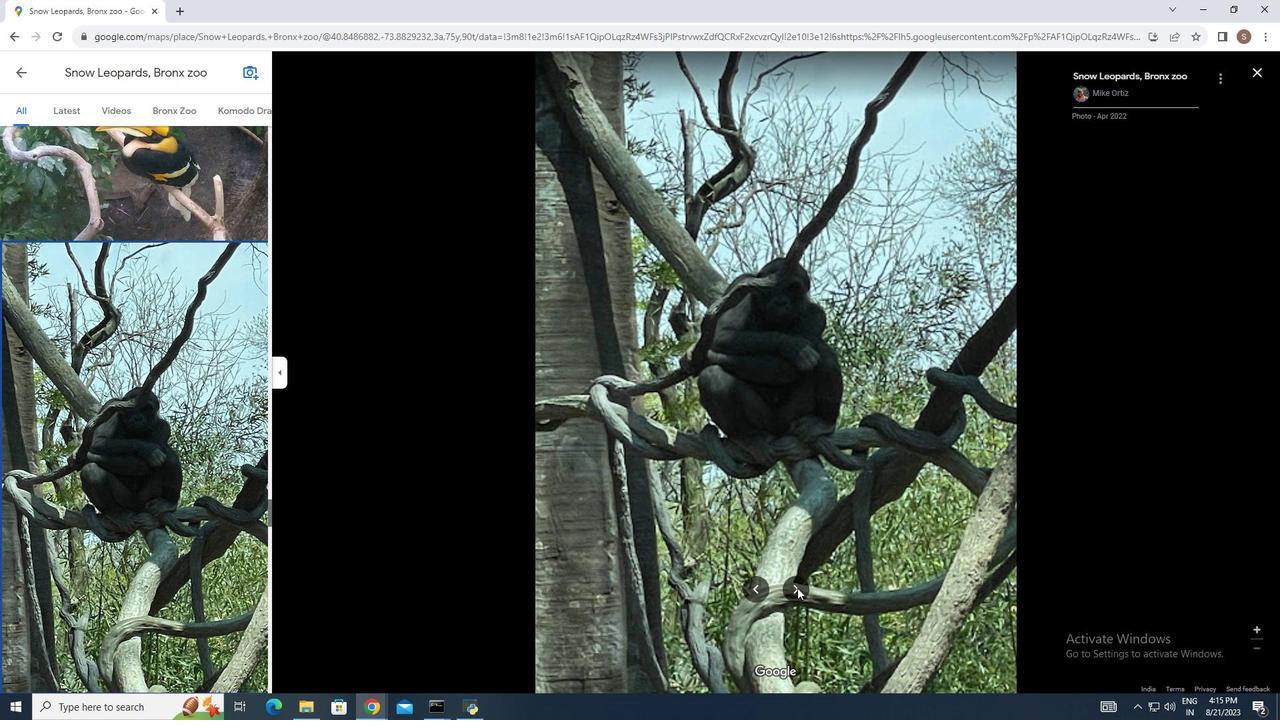 
Action: Mouse pressed left at (928, 506)
Screenshot: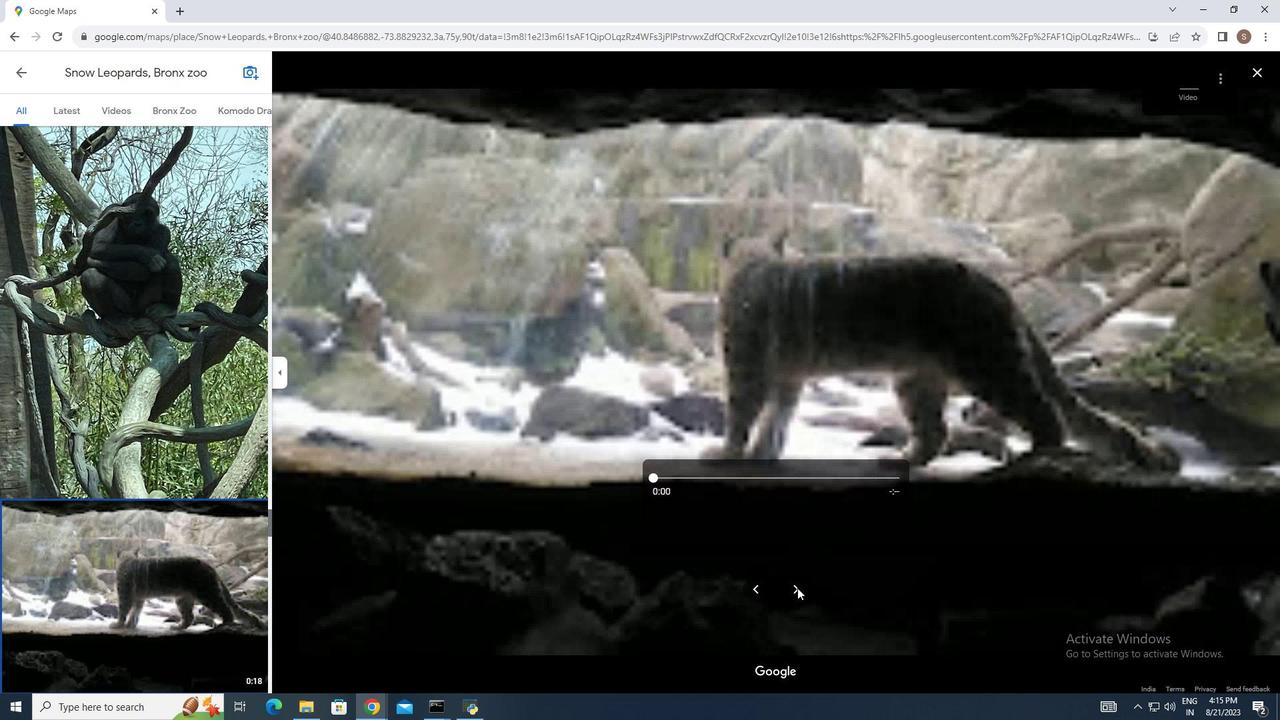 
Action: Mouse pressed left at (928, 506)
Screenshot: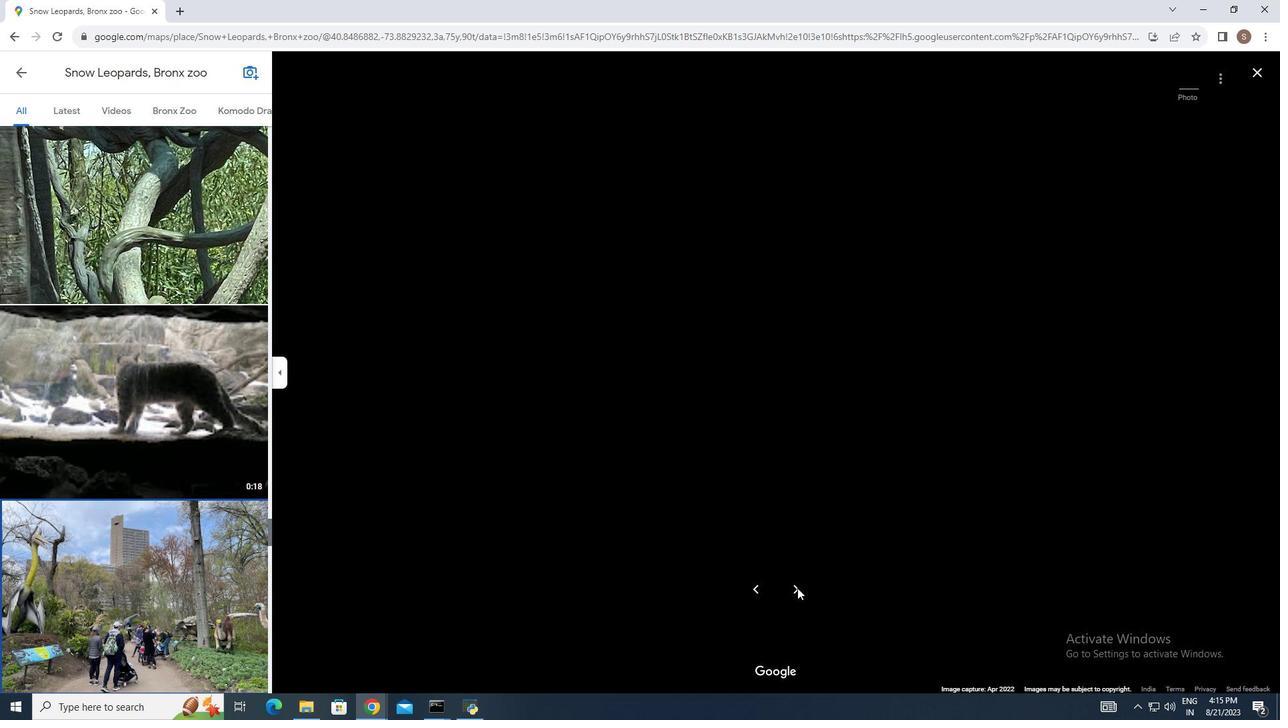 
Action: Mouse pressed left at (928, 506)
Screenshot: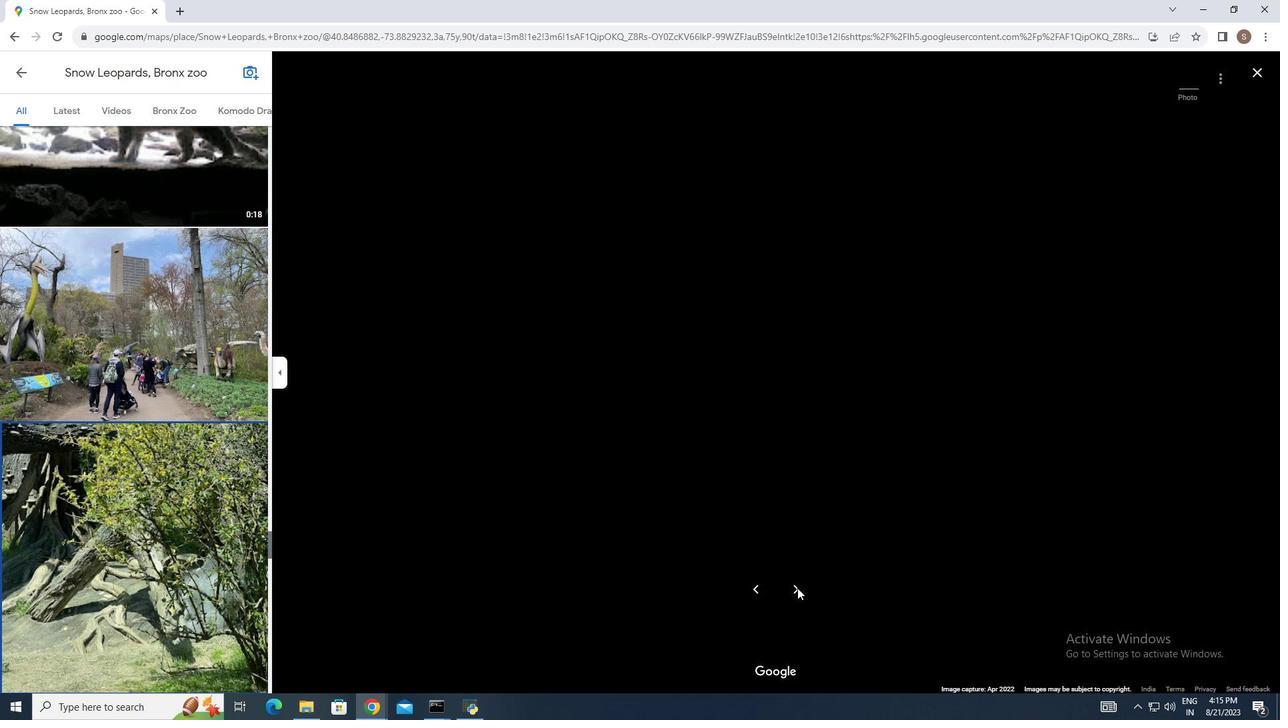 
Action: Mouse pressed left at (928, 506)
Screenshot: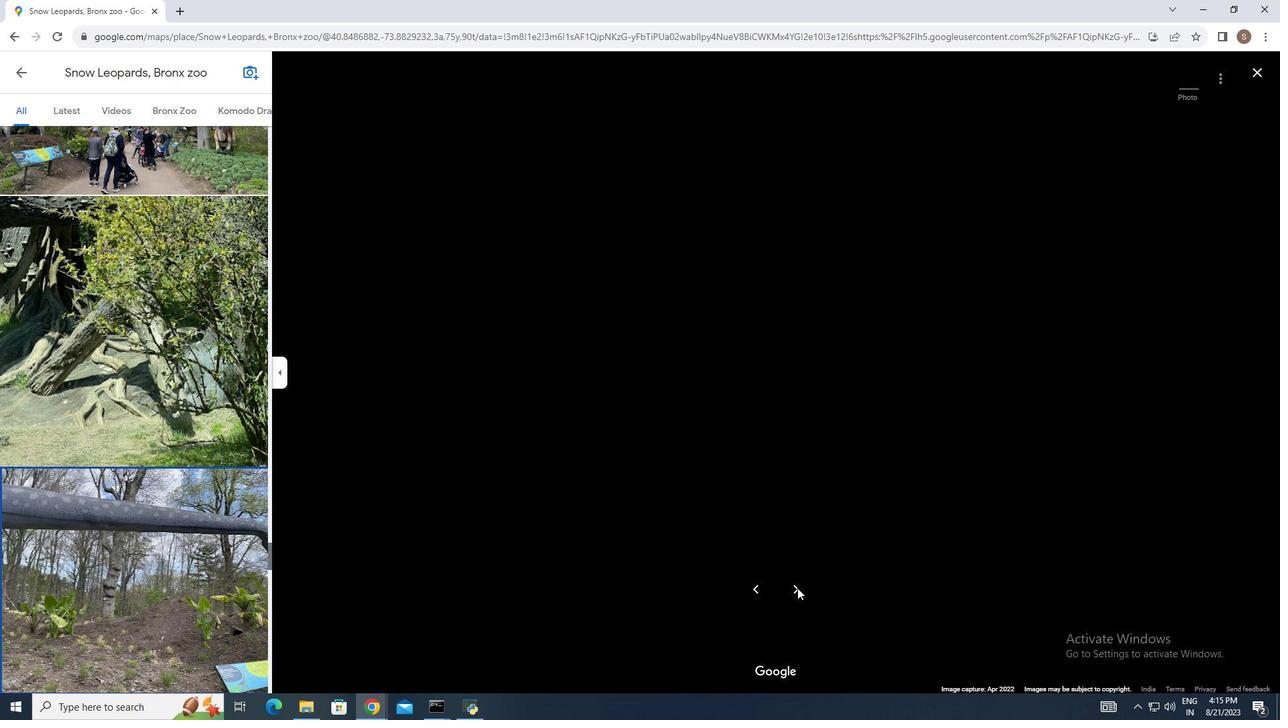 
Action: Mouse pressed left at (928, 506)
Screenshot: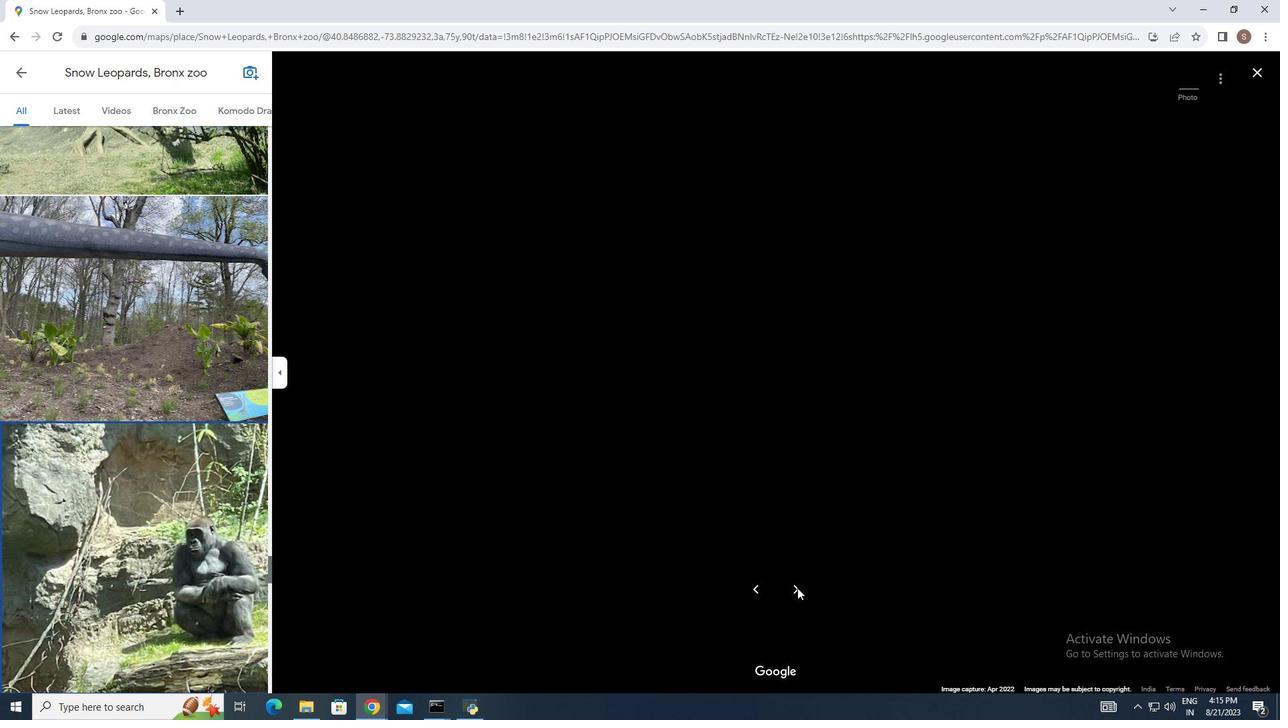 
Action: Mouse pressed left at (928, 506)
Screenshot: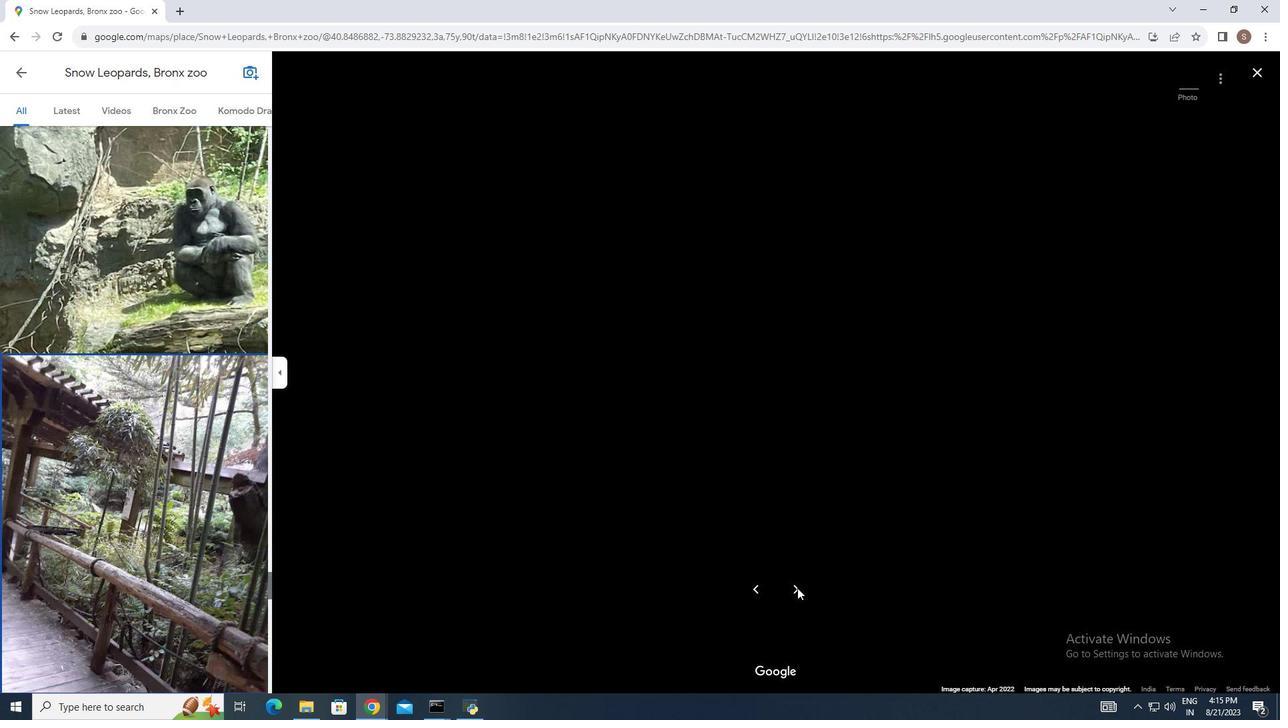 
Action: Mouse pressed left at (928, 506)
Screenshot: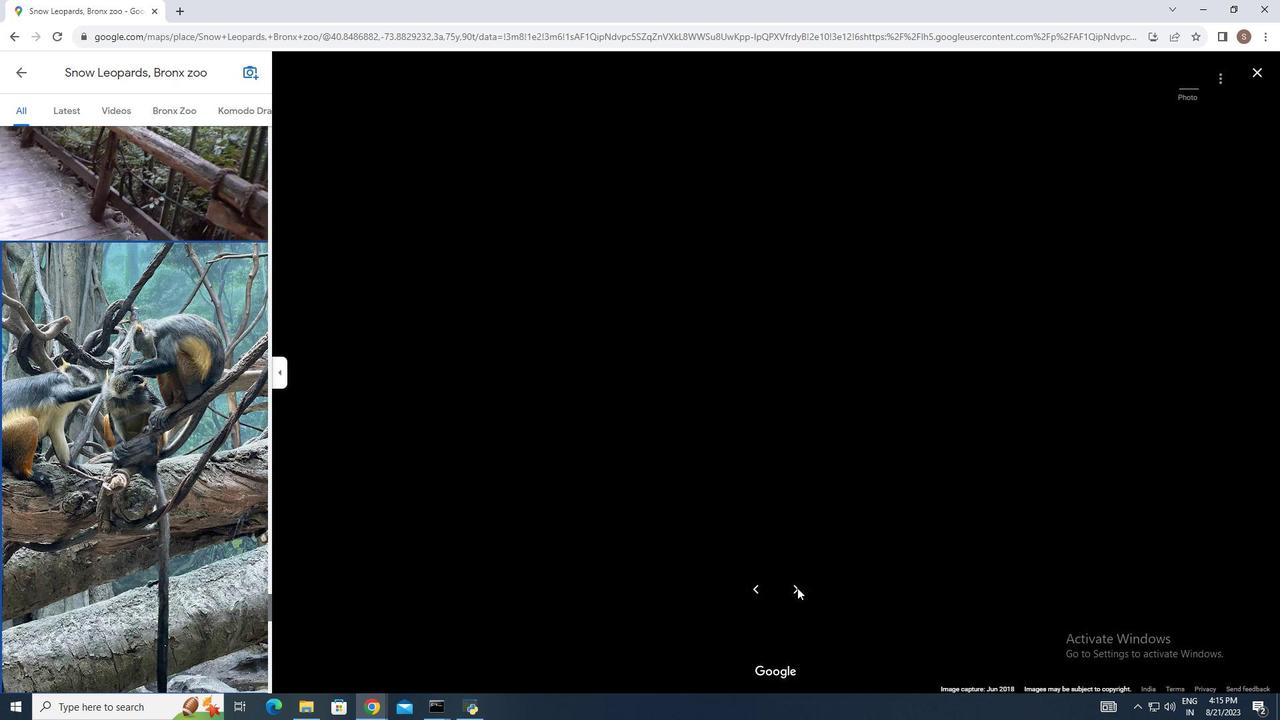 
Action: Mouse pressed left at (928, 506)
Screenshot: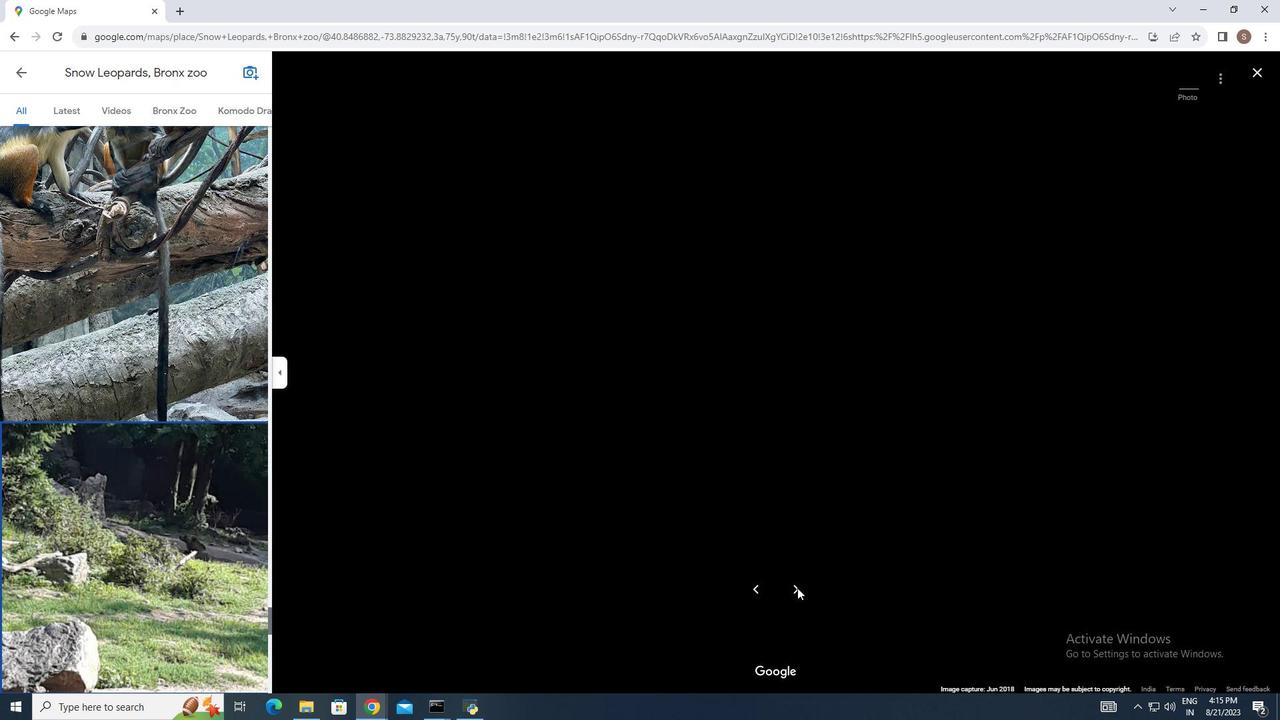 
Action: Mouse pressed left at (928, 506)
Screenshot: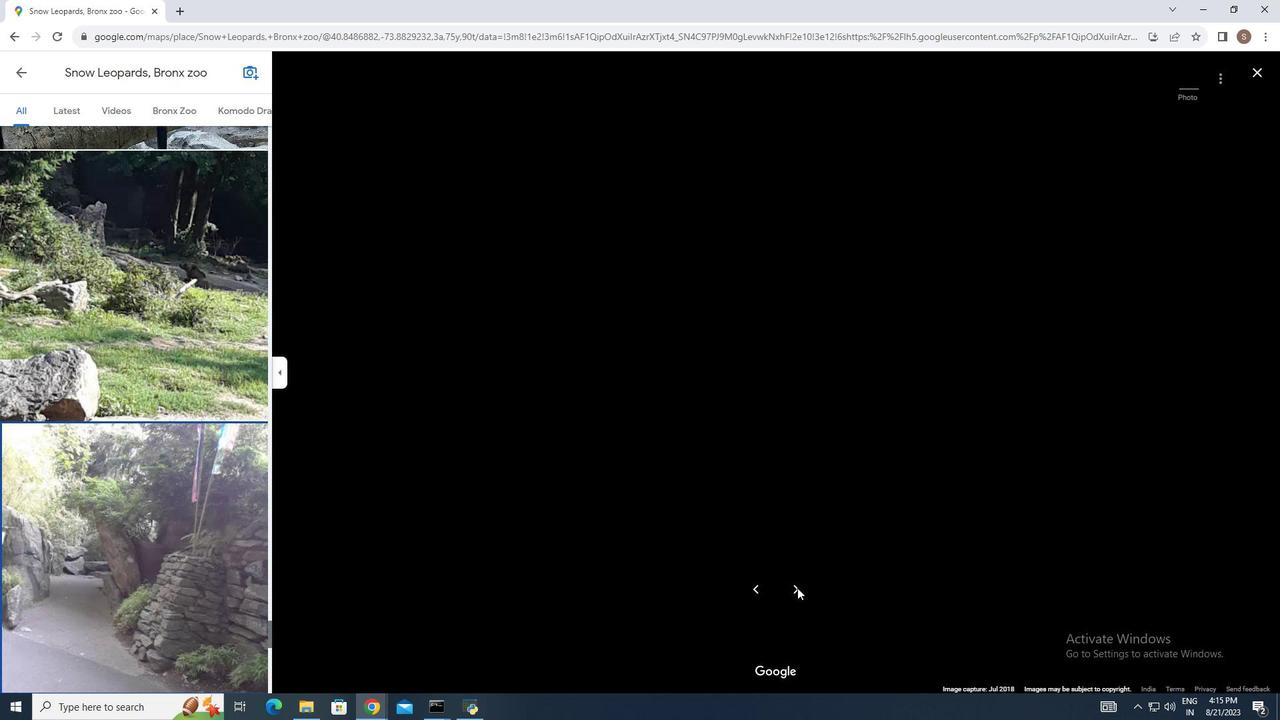 
Action: Mouse pressed left at (928, 506)
Screenshot: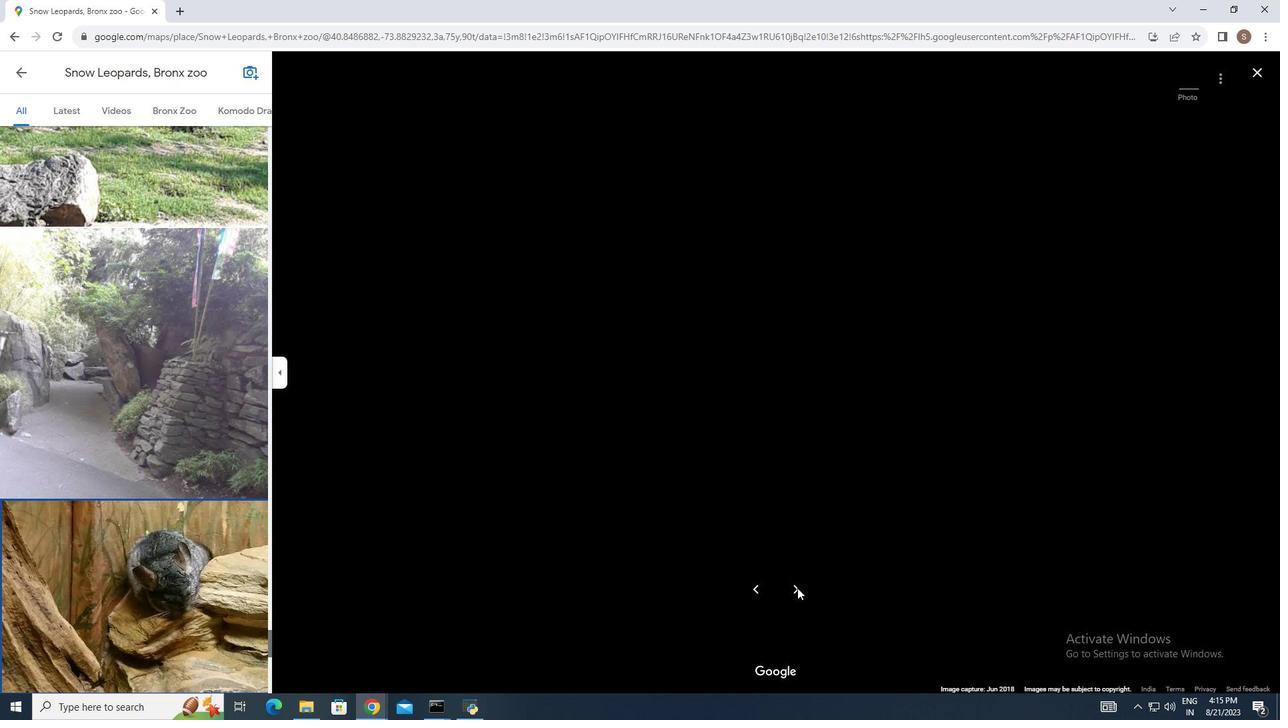 
Action: Mouse pressed left at (928, 506)
Screenshot: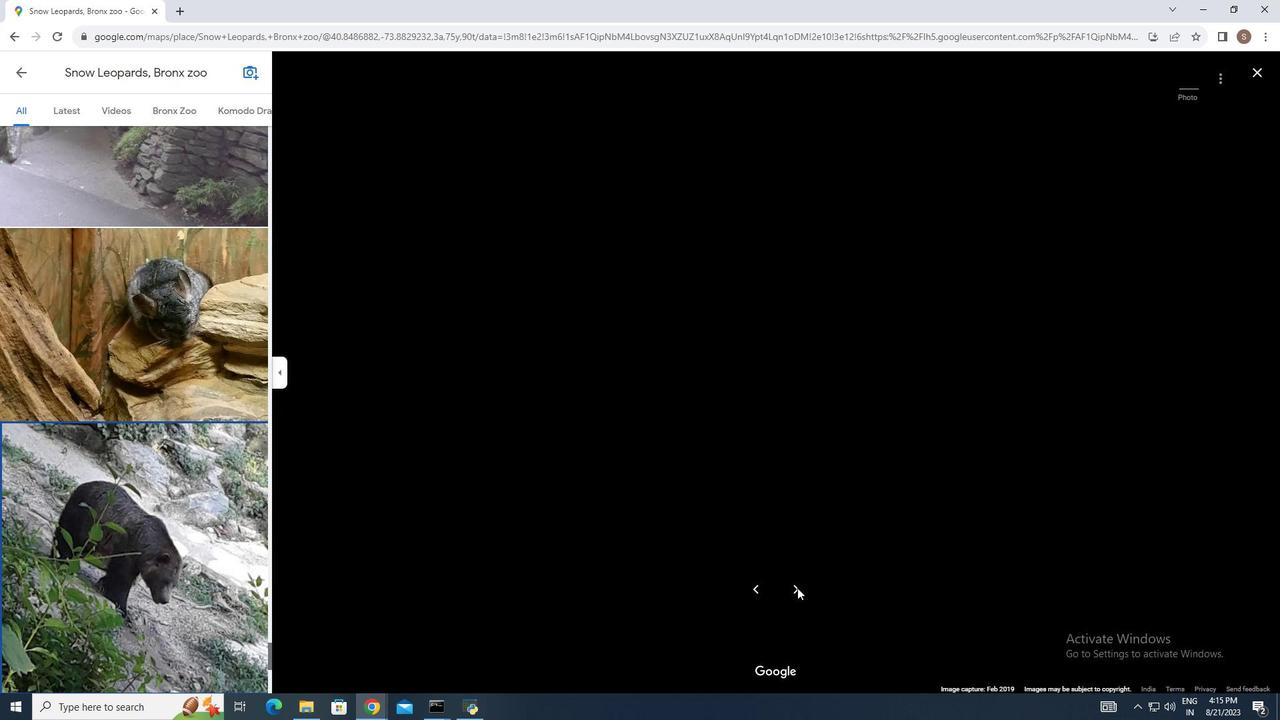 
Action: Mouse moved to (923, 503)
Screenshot: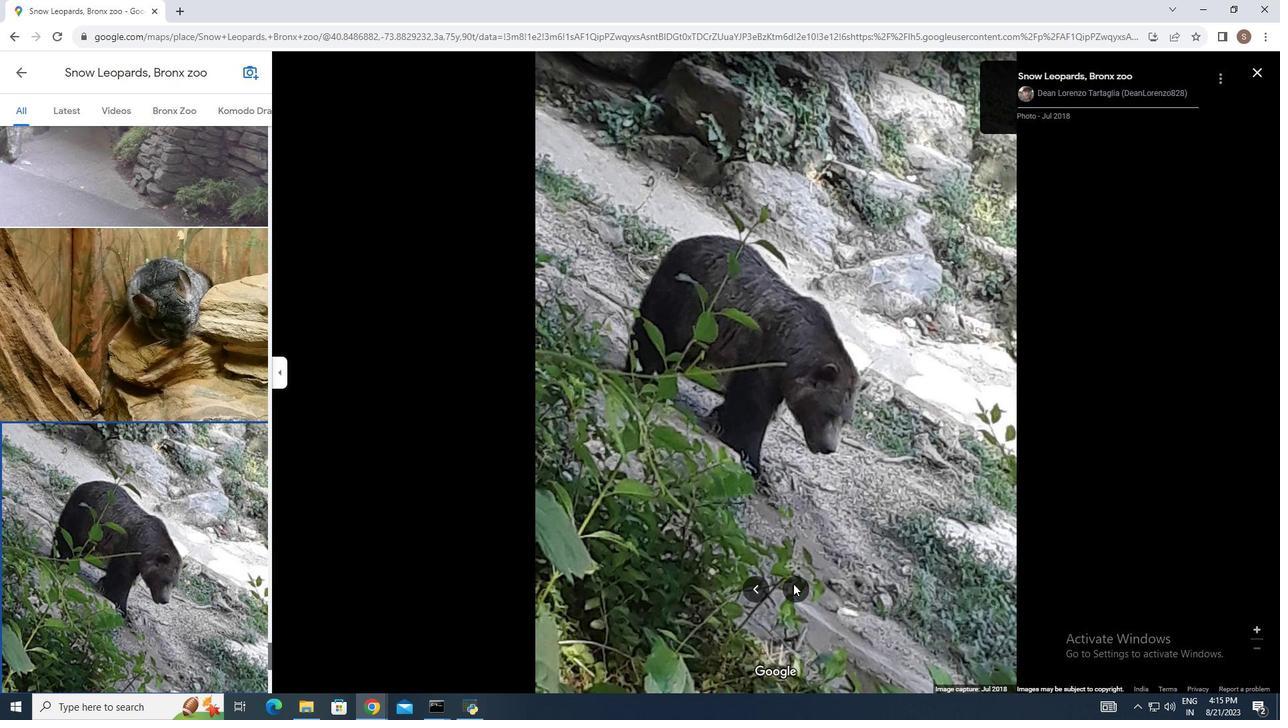 
Action: Mouse pressed left at (923, 503)
Screenshot: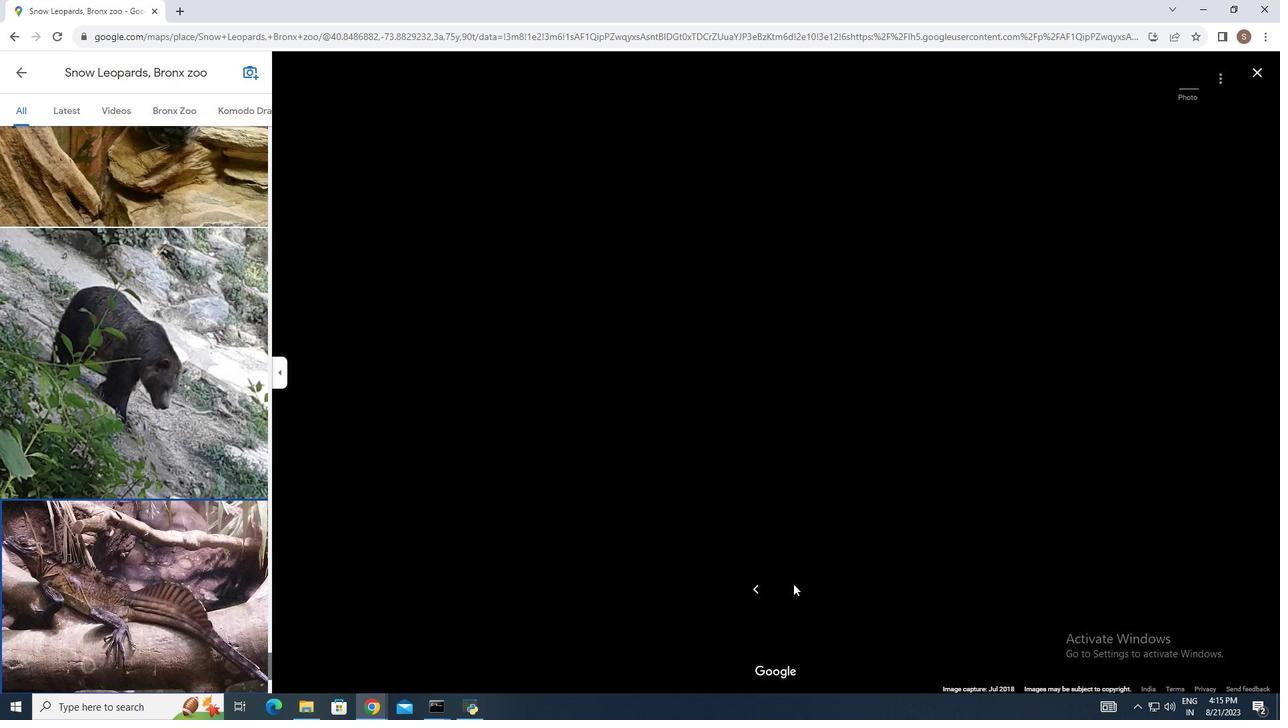 
Action: Mouse pressed left at (923, 503)
Screenshot: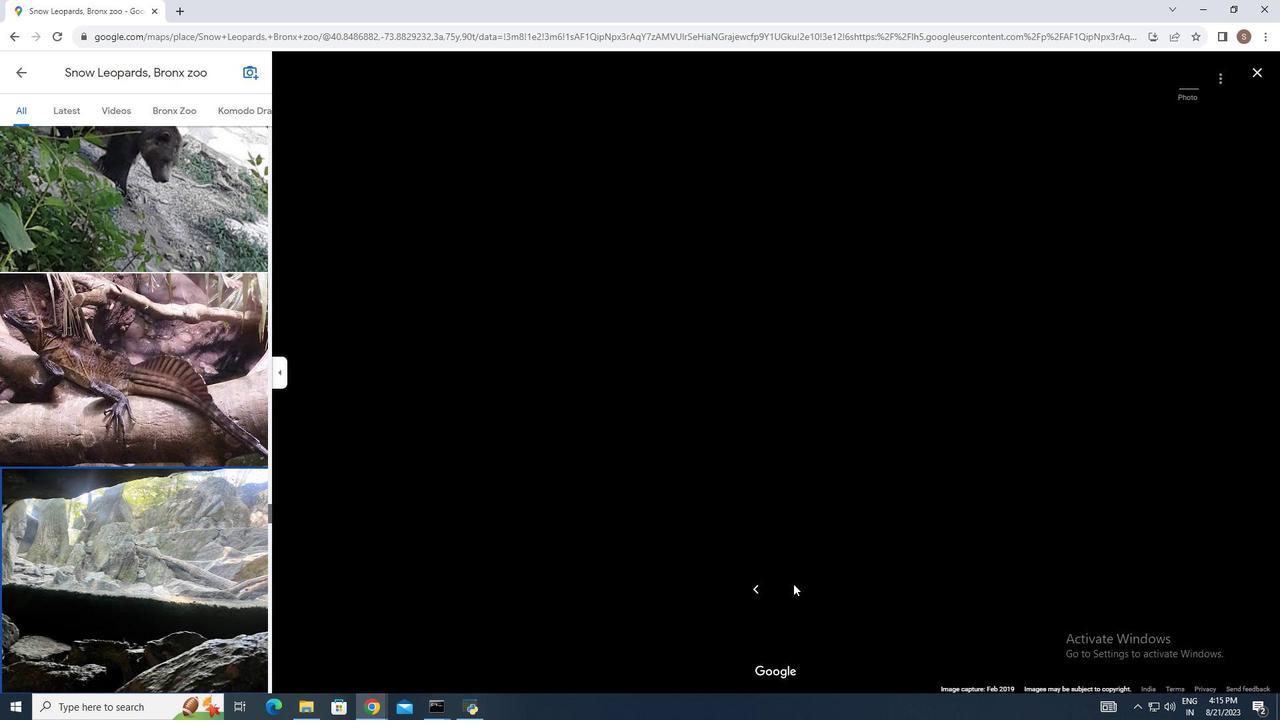 
Action: Mouse pressed left at (923, 503)
Screenshot: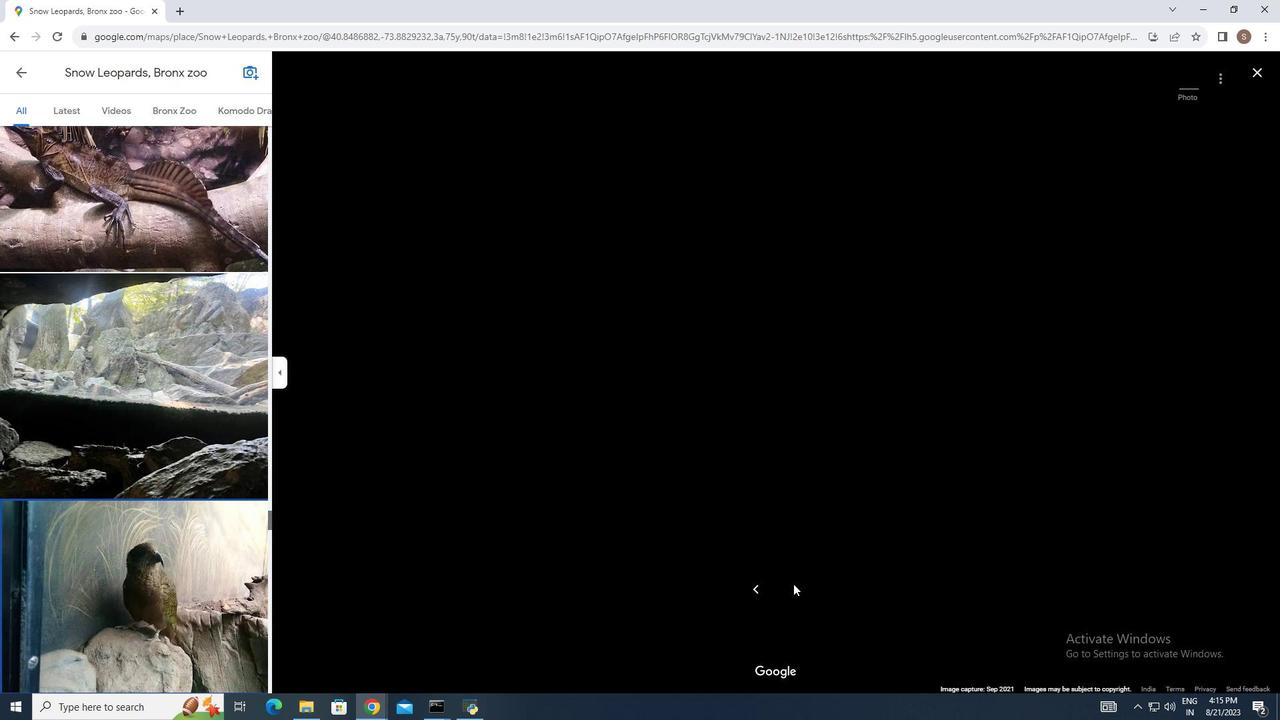 
Action: Mouse pressed left at (923, 503)
Screenshot: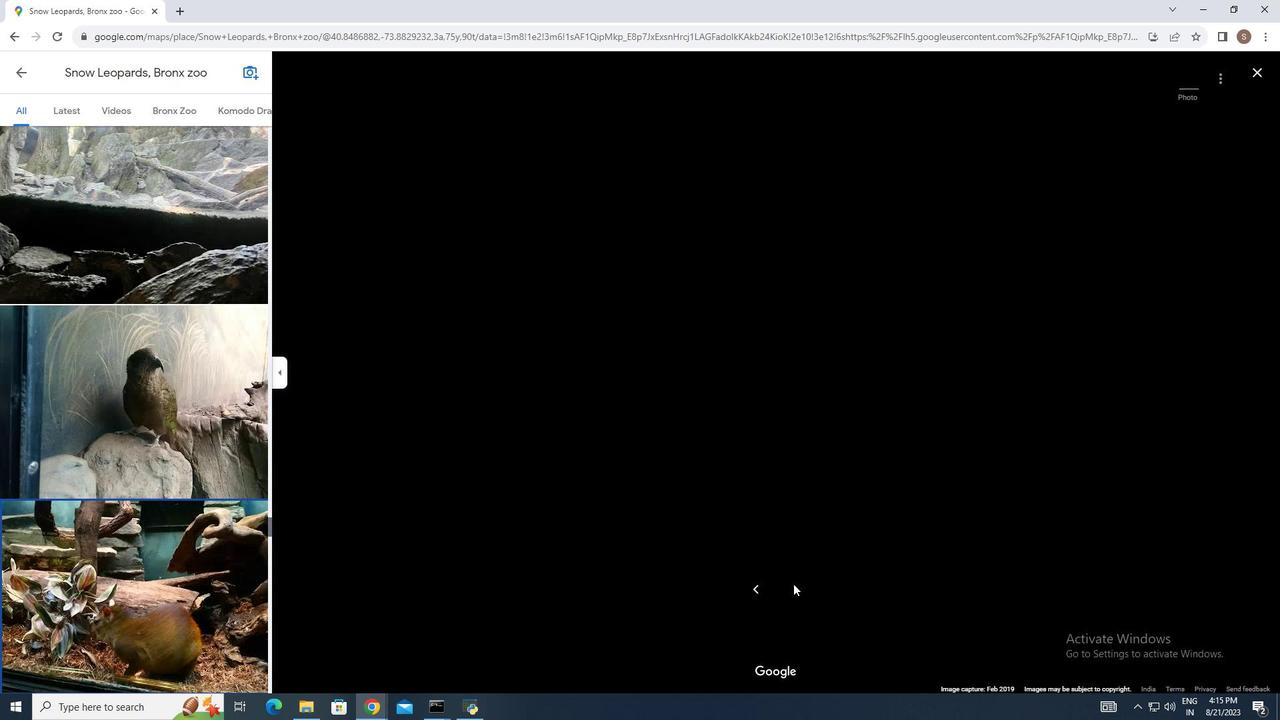 
Action: Mouse pressed left at (923, 503)
Screenshot: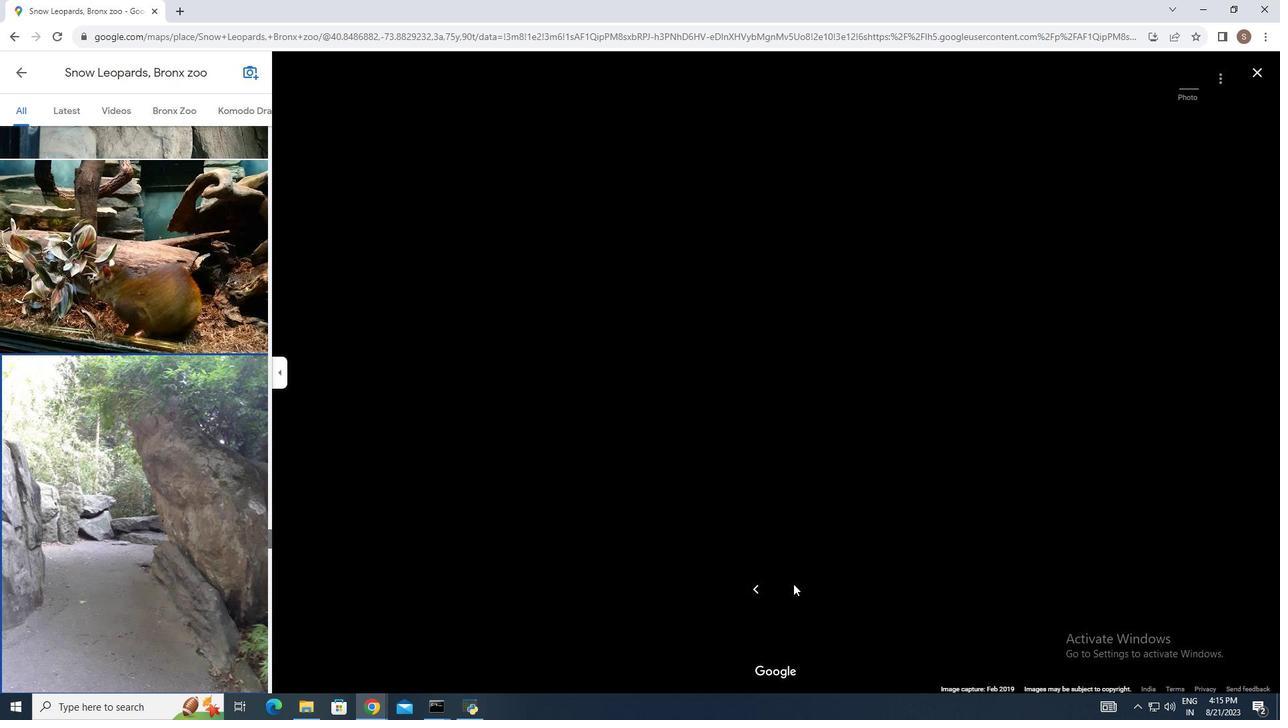 
Action: Mouse pressed left at (923, 503)
Screenshot: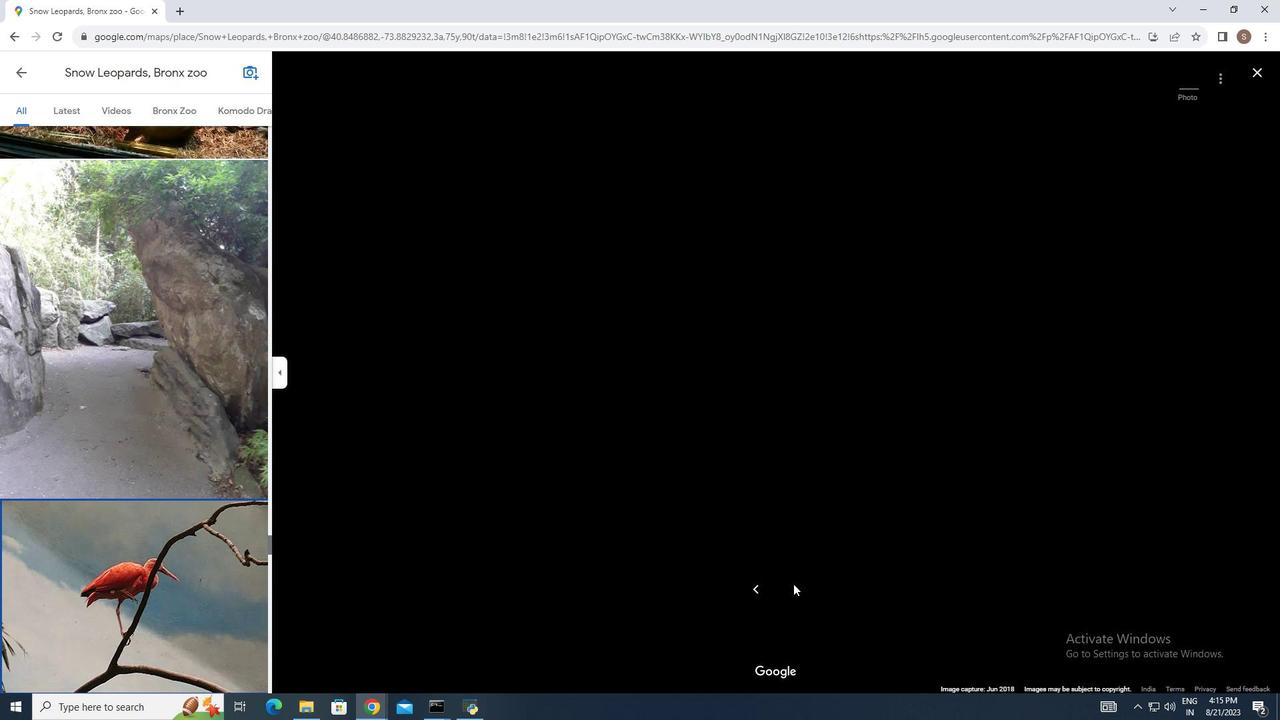 
Action: Mouse pressed left at (923, 503)
Screenshot: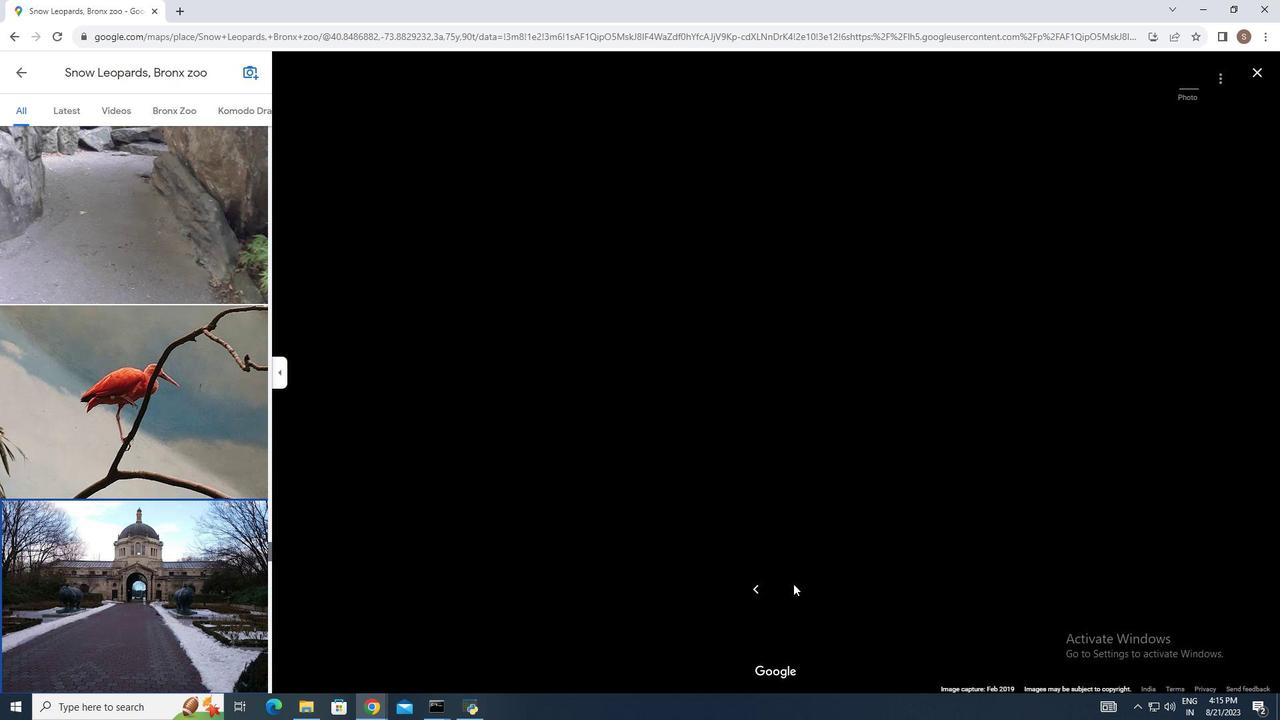 
Action: Mouse pressed left at (923, 503)
Screenshot: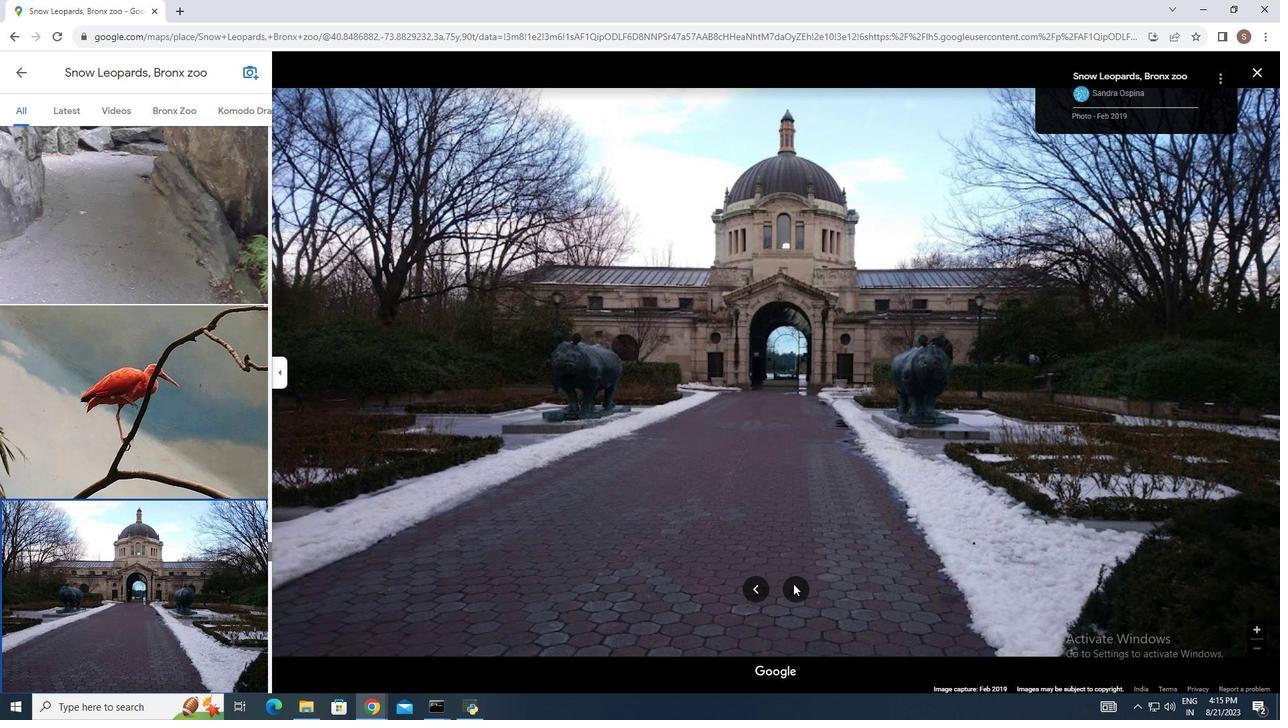 
Action: Mouse pressed left at (923, 503)
Screenshot: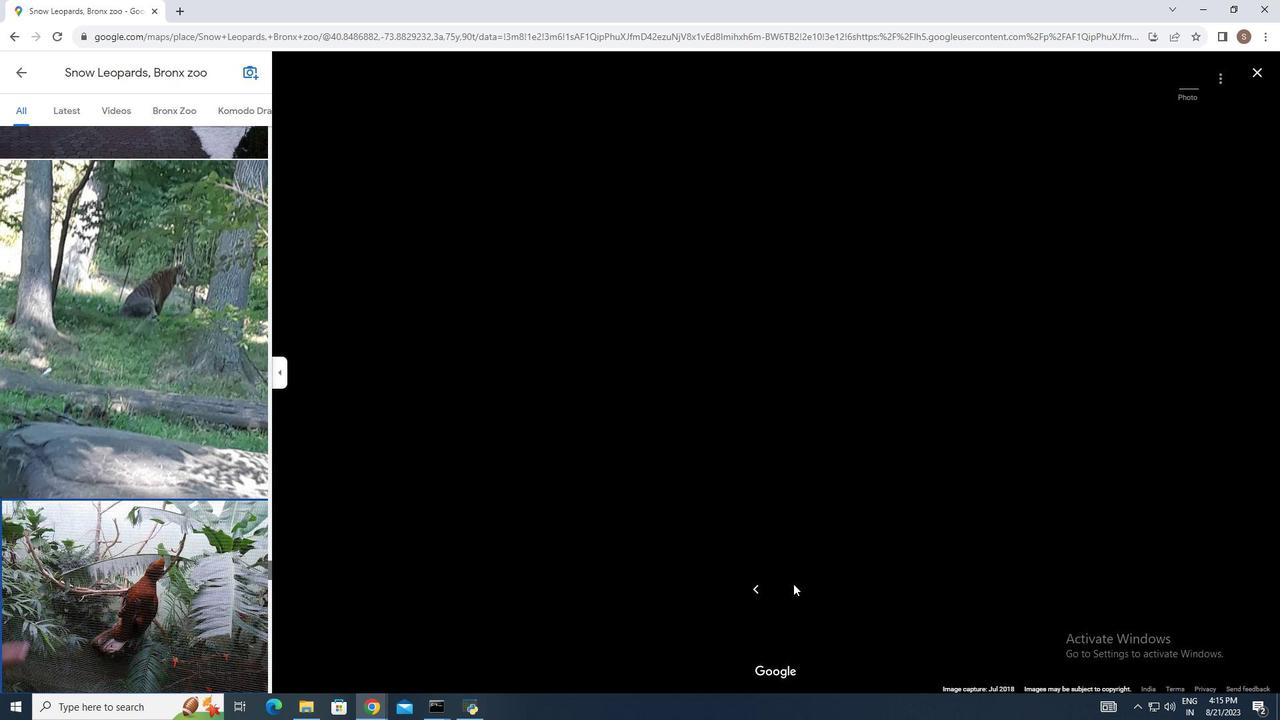 
Action: Mouse pressed left at (923, 503)
Screenshot: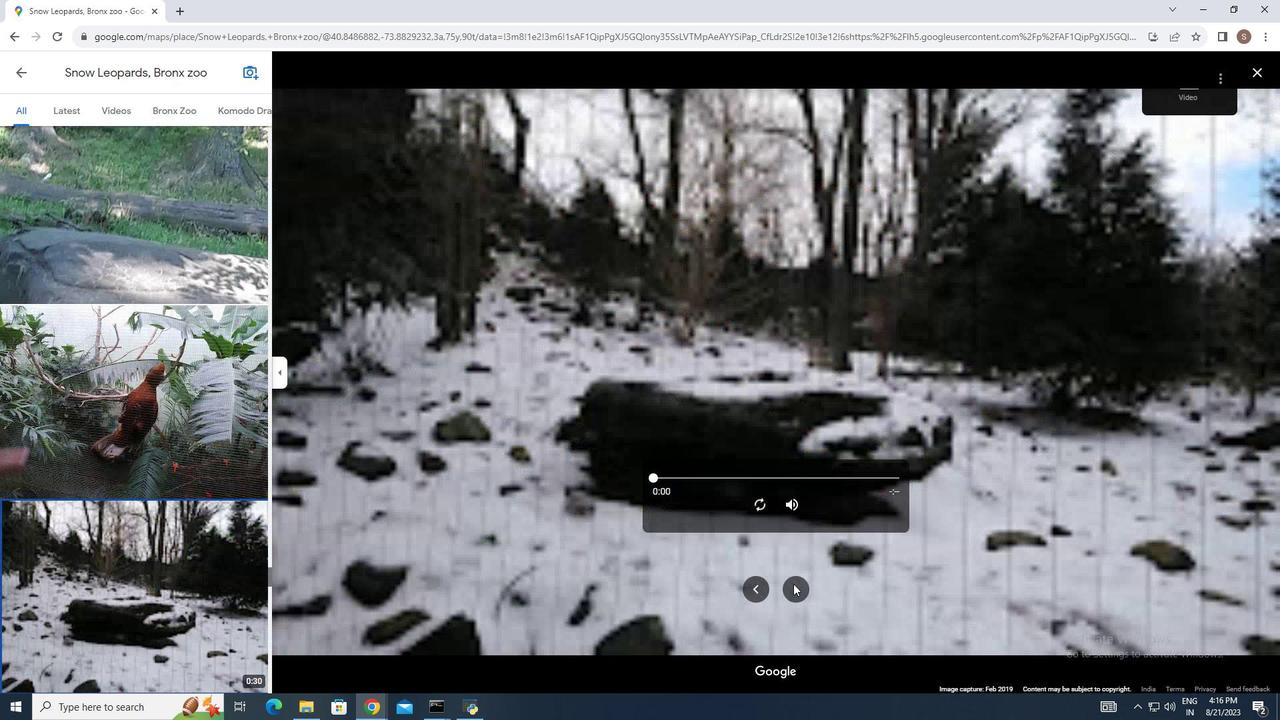 
Action: Mouse pressed left at (923, 503)
